 Task: Create a vector modern flyers brochure..
Action: Mouse pressed left at (399, 104)
Screenshot: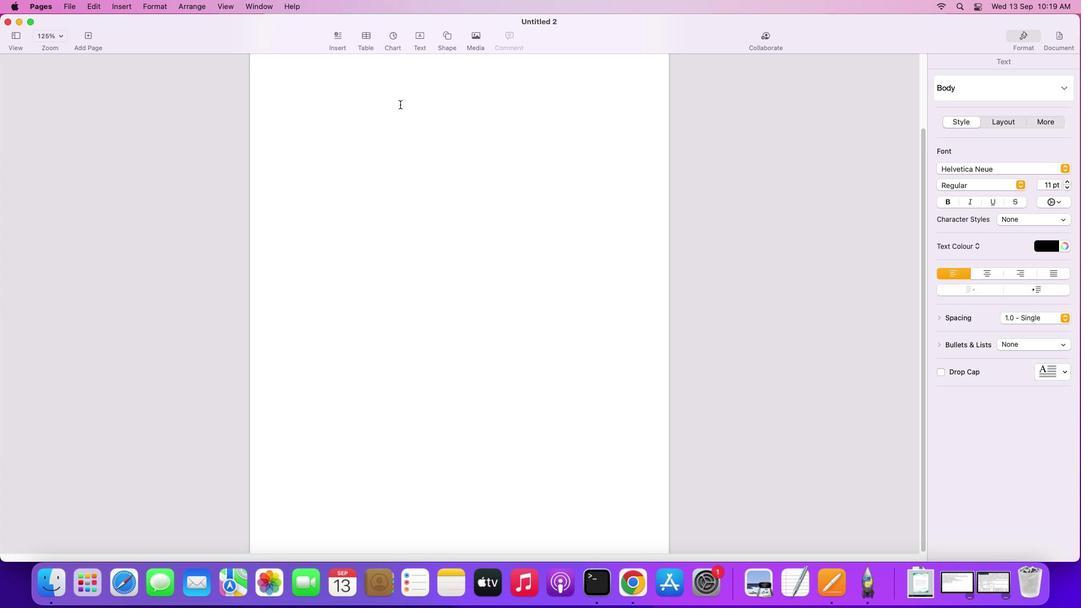 
Action: Mouse moved to (447, 35)
Screenshot: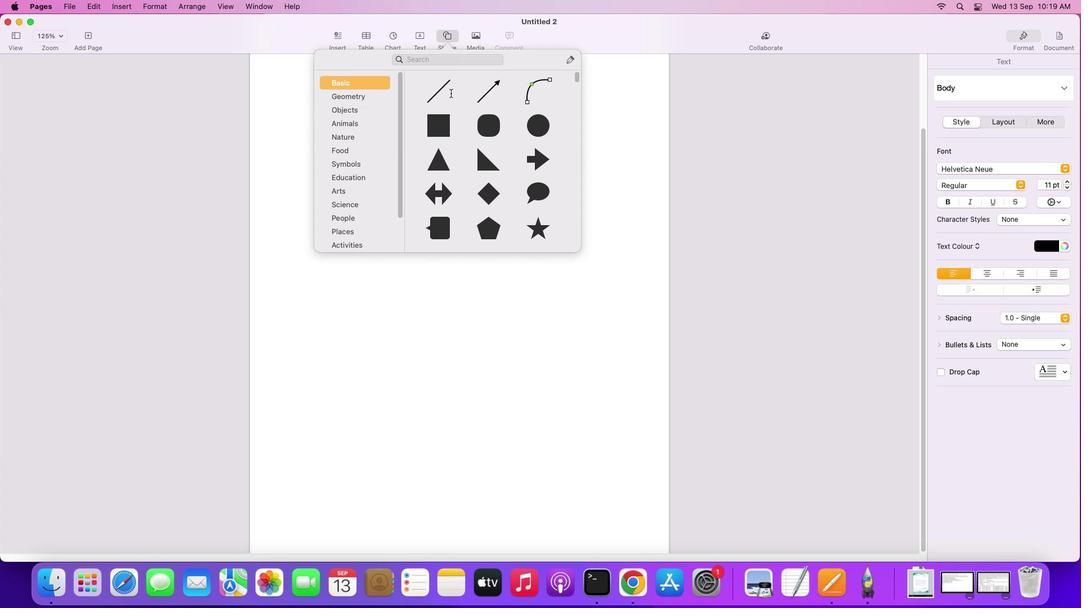 
Action: Mouse pressed left at (447, 35)
Screenshot: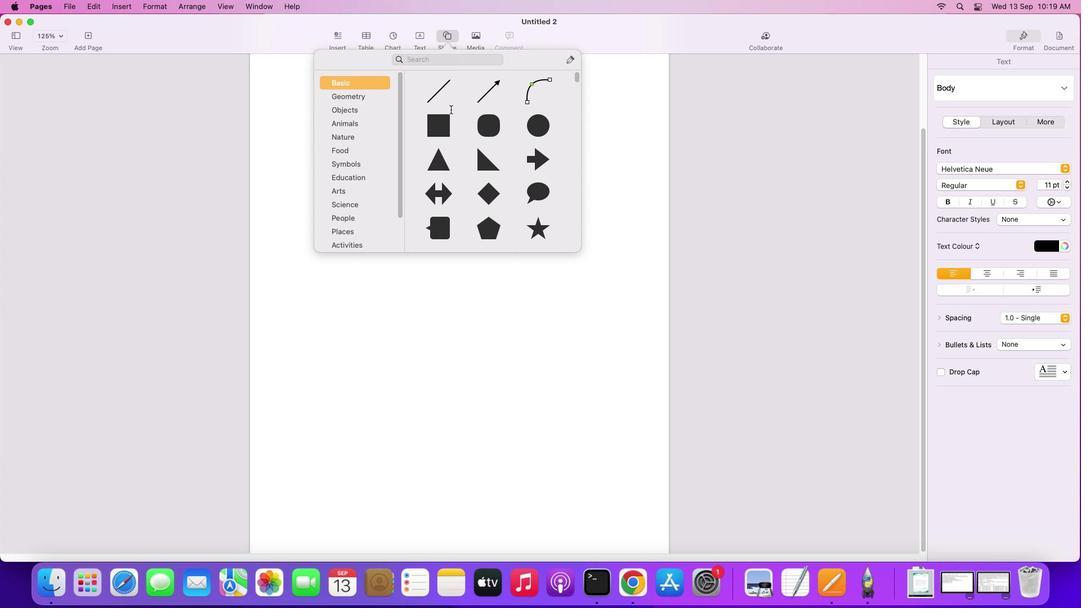 
Action: Mouse moved to (442, 129)
Screenshot: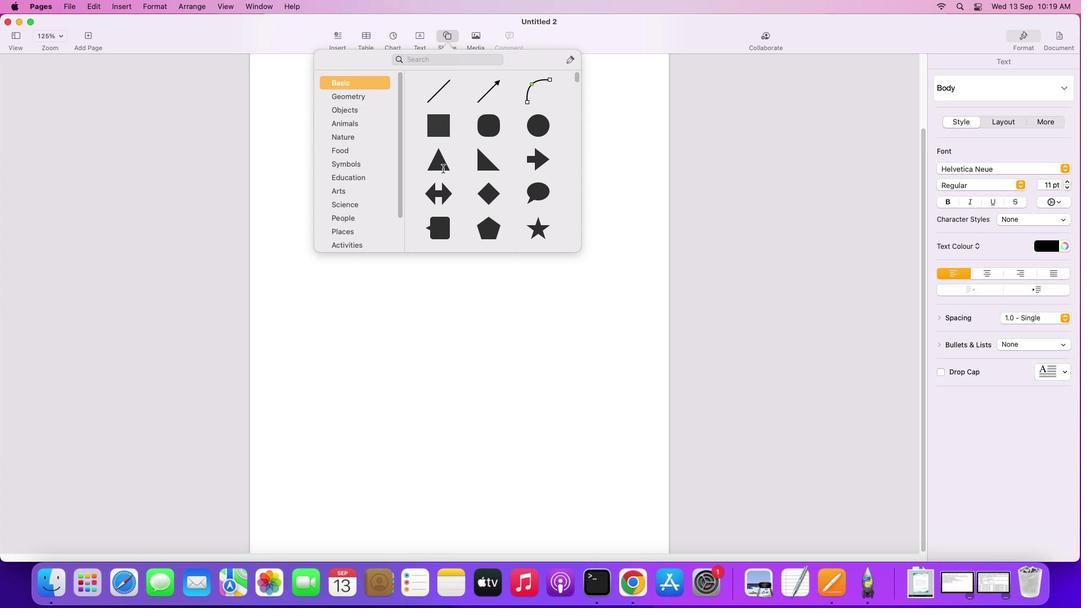 
Action: Mouse pressed left at (442, 129)
Screenshot: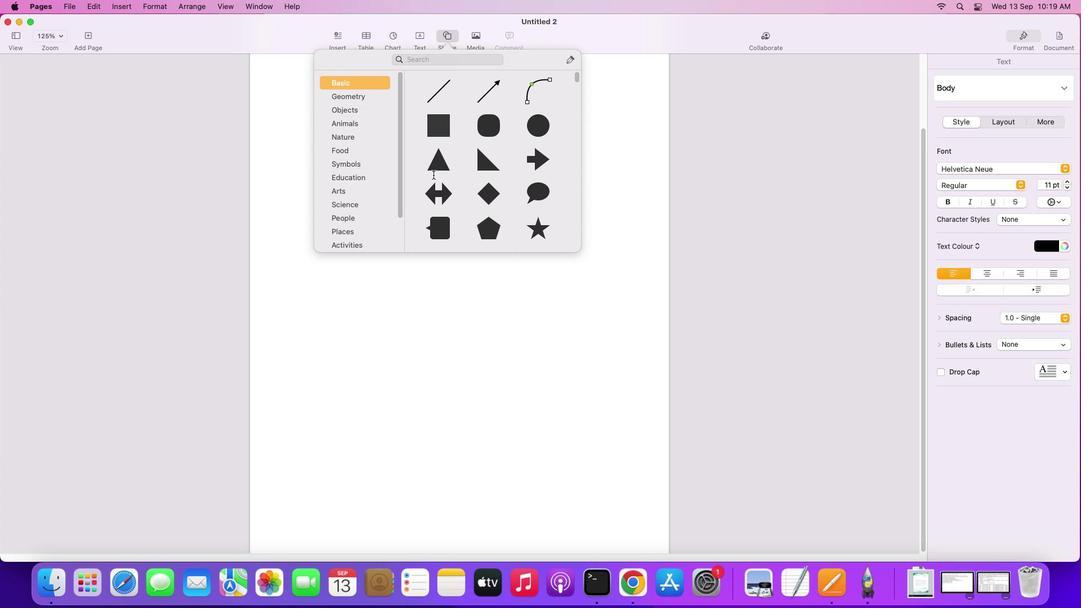 
Action: Mouse moved to (453, 292)
Screenshot: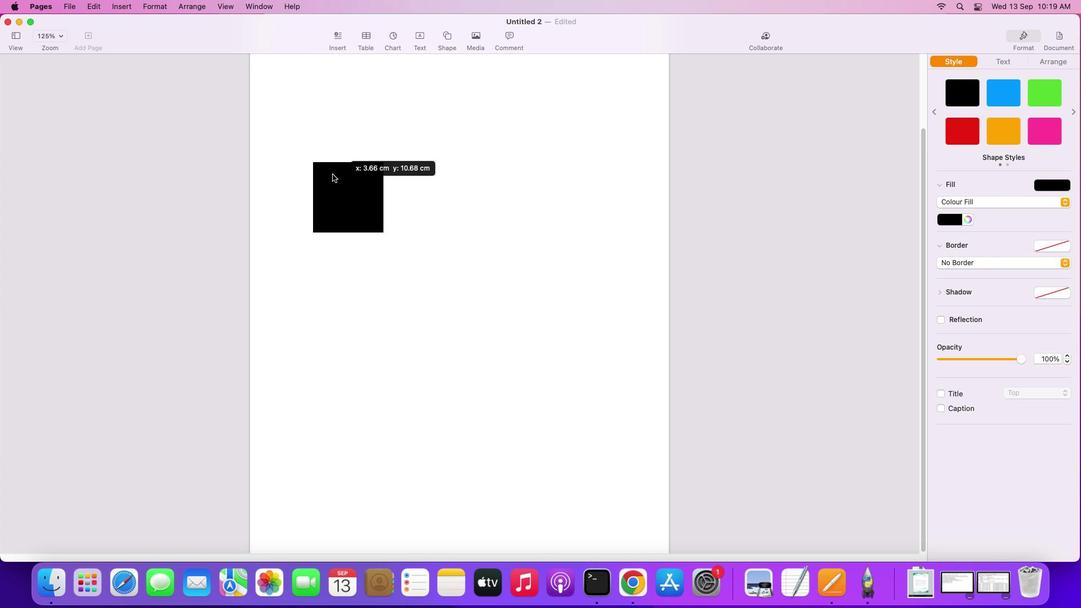 
Action: Mouse pressed left at (453, 292)
Screenshot: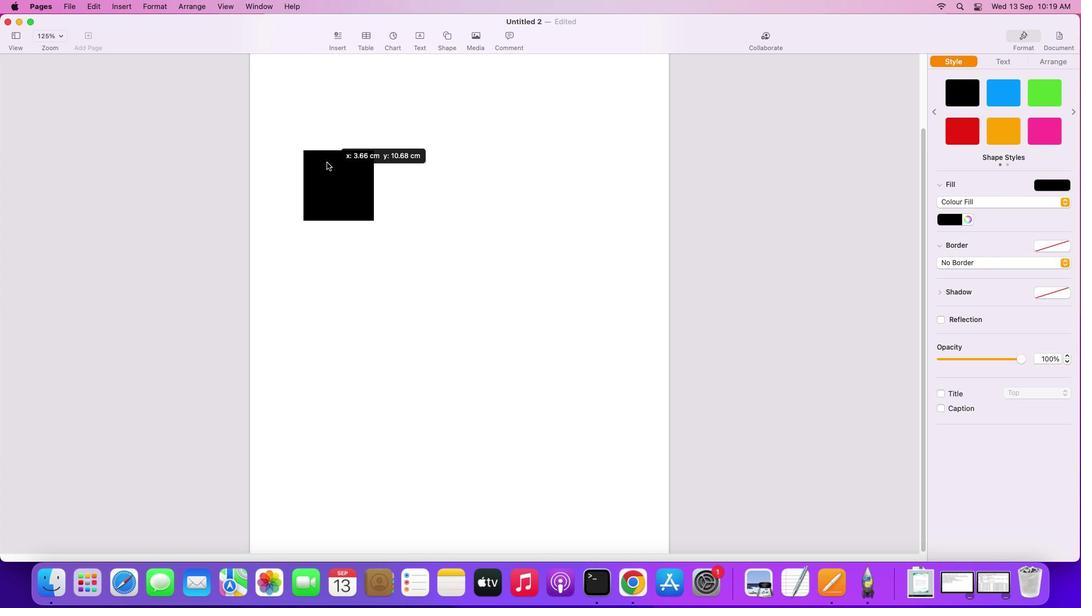 
Action: Mouse moved to (319, 117)
Screenshot: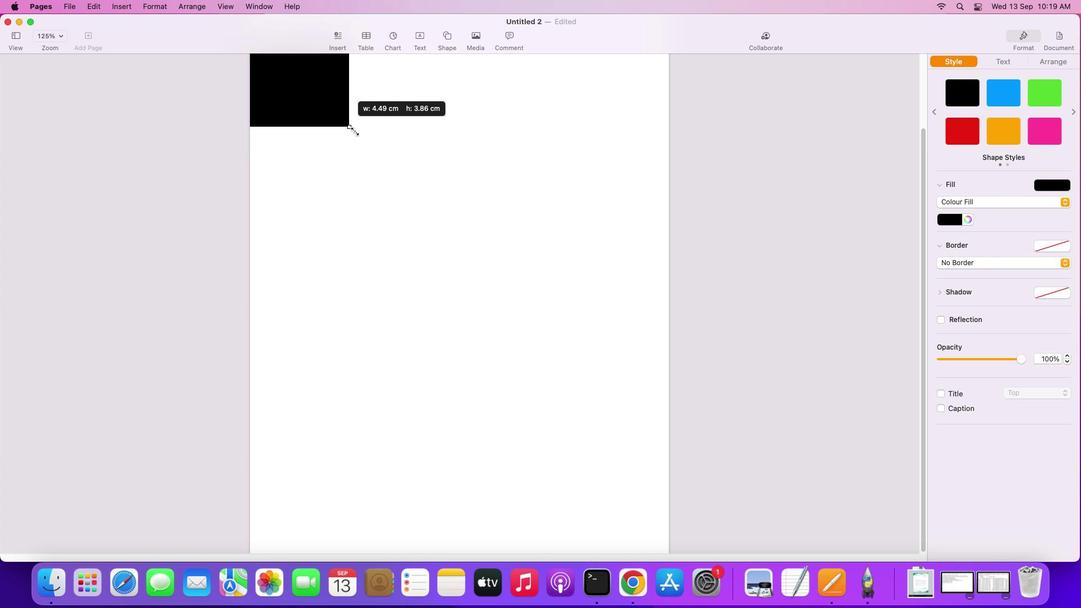 
Action: Mouse pressed left at (319, 117)
Screenshot: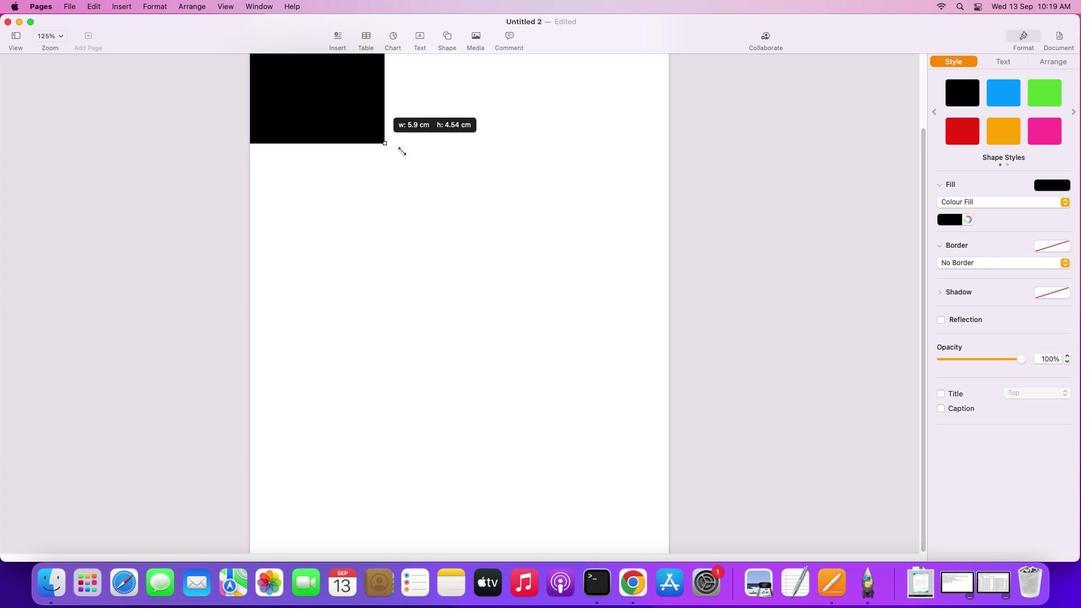 
Action: Mouse moved to (454, 450)
Screenshot: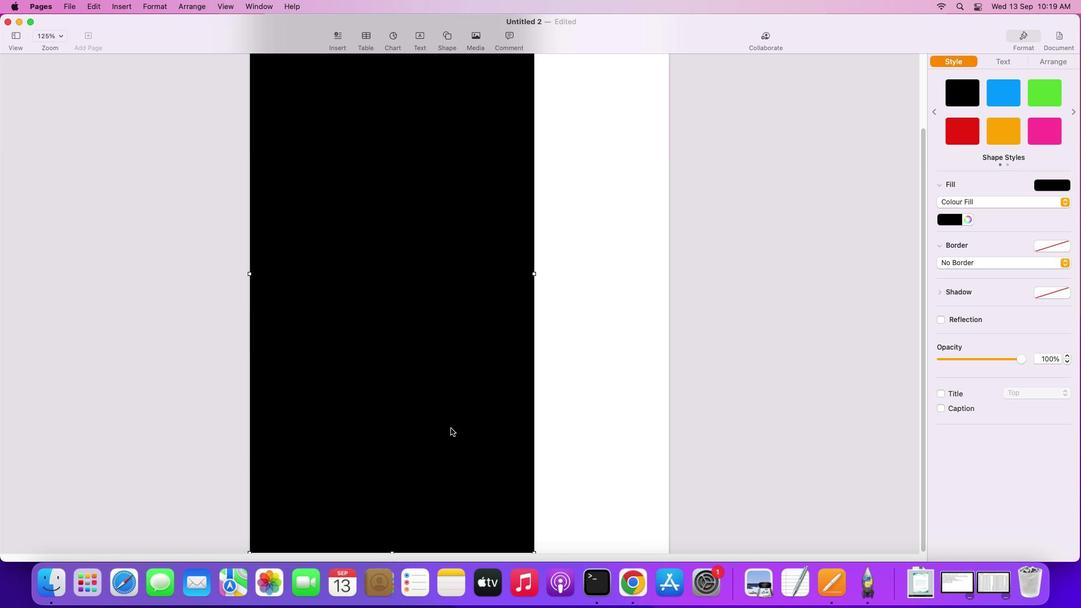 
Action: Mouse scrolled (454, 450) with delta (0, 0)
Screenshot: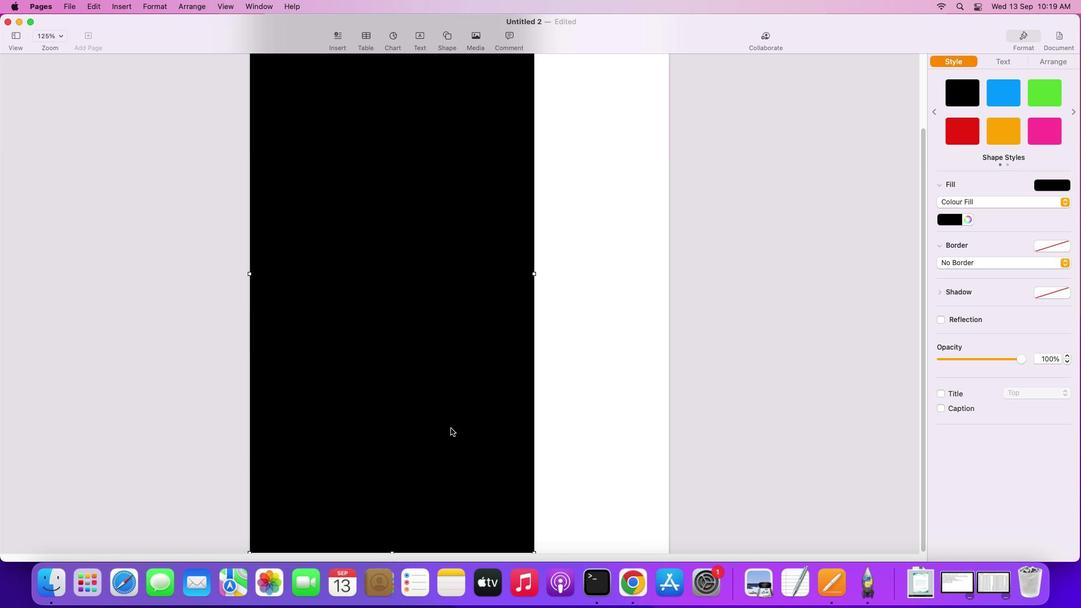 
Action: Mouse scrolled (454, 450) with delta (0, 0)
Screenshot: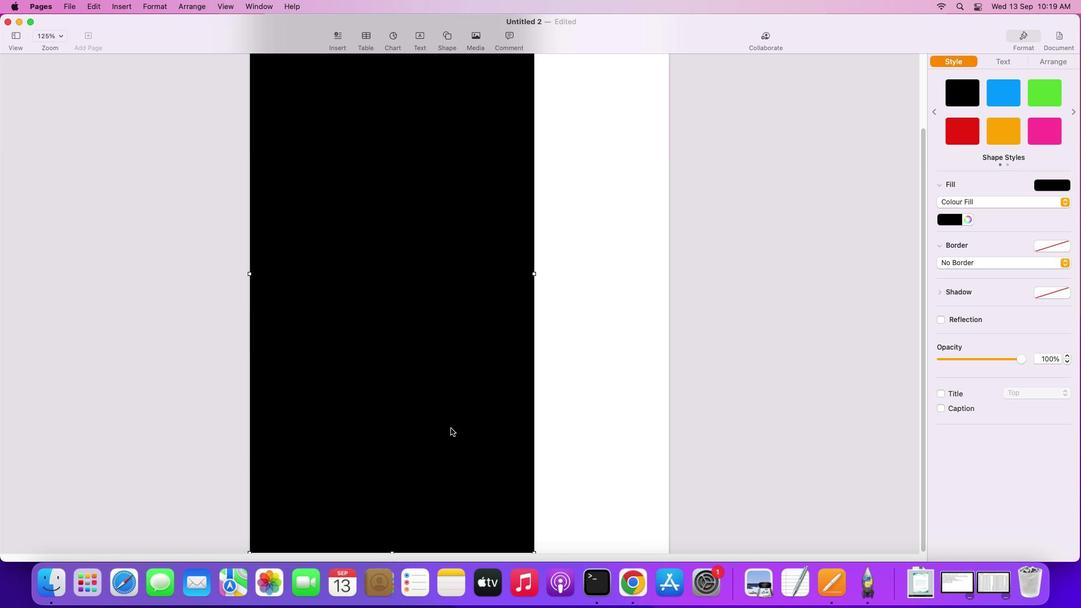 
Action: Mouse moved to (454, 450)
Screenshot: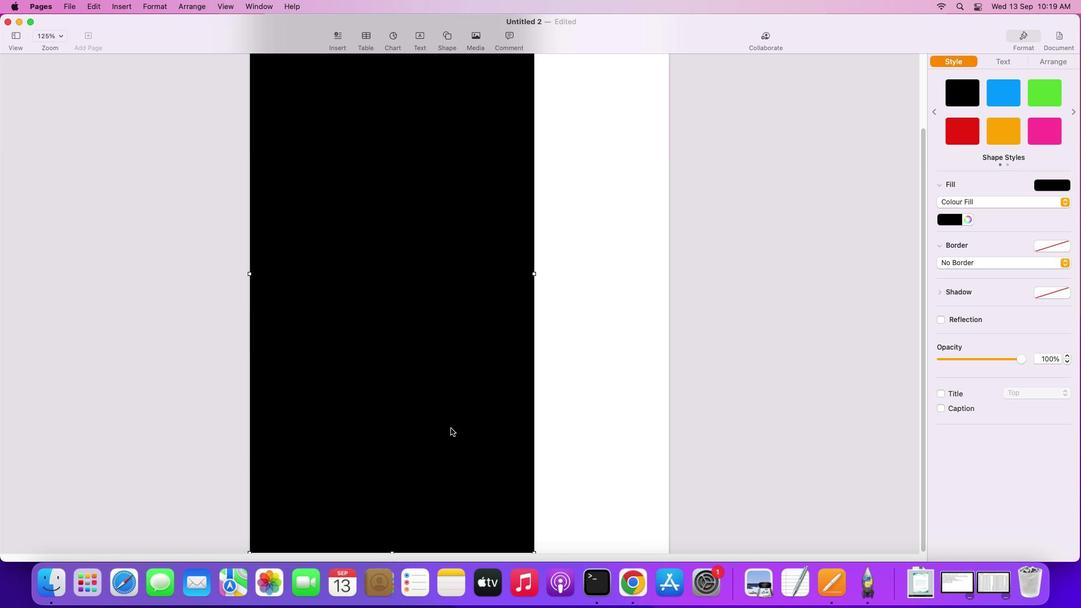 
Action: Mouse scrolled (454, 450) with delta (0, -2)
Screenshot: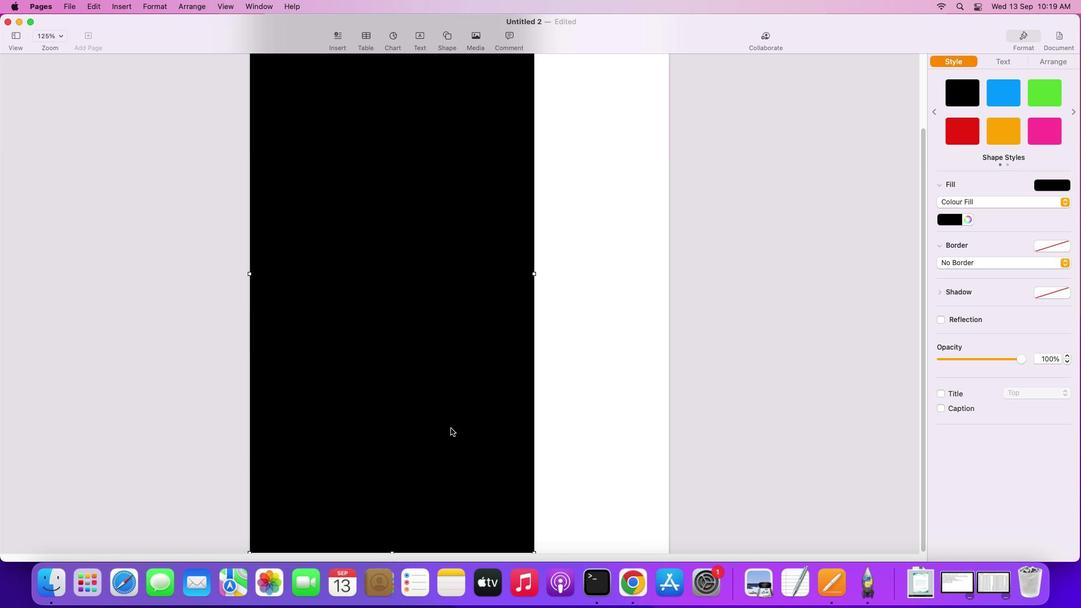 
Action: Mouse moved to (454, 448)
Screenshot: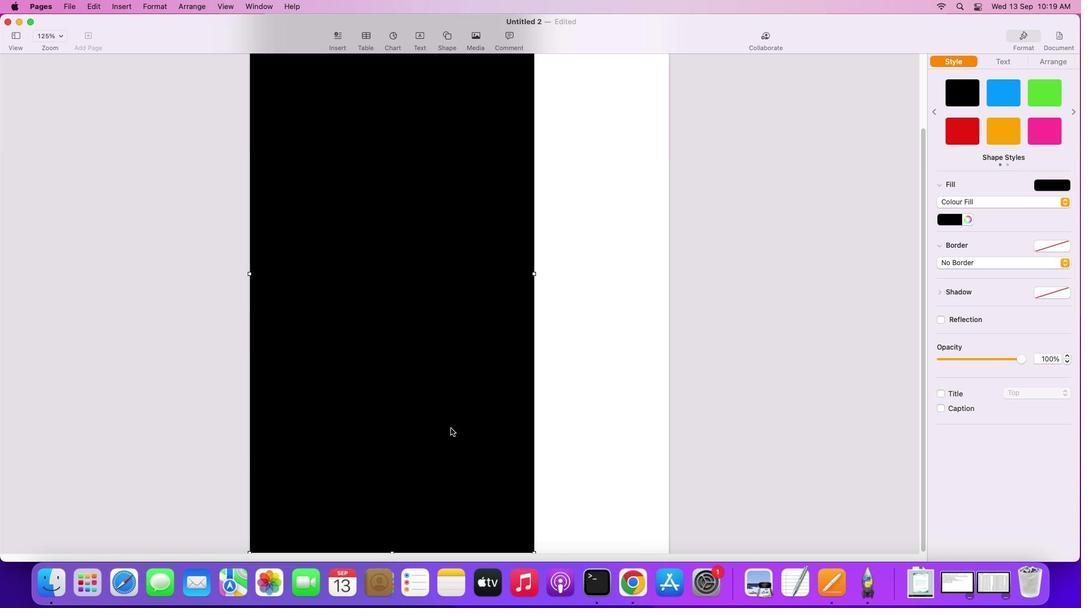 
Action: Mouse scrolled (454, 448) with delta (0, -2)
Screenshot: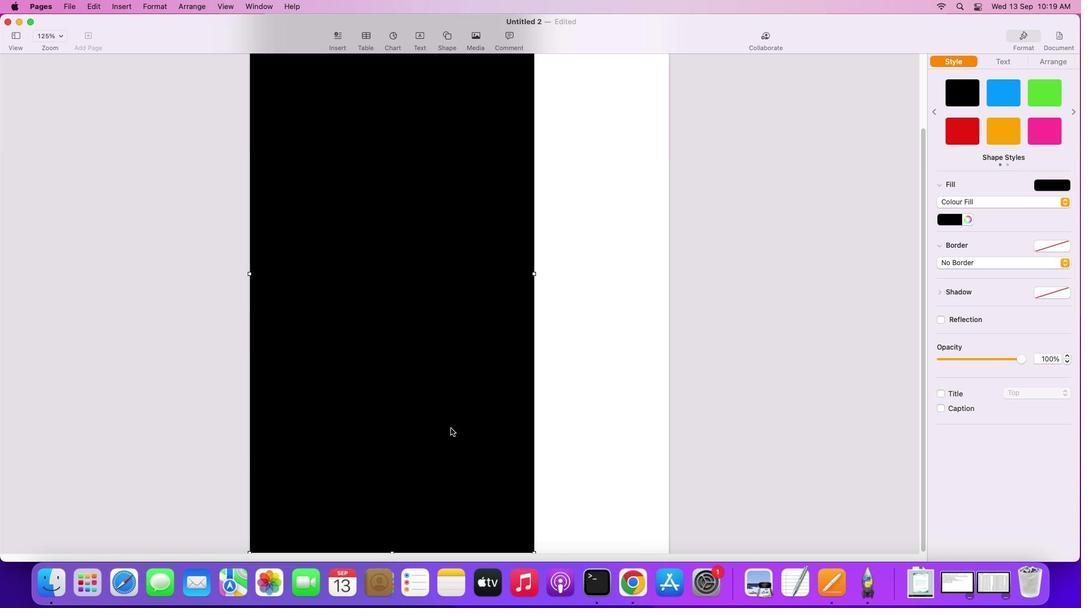 
Action: Mouse moved to (452, 442)
Screenshot: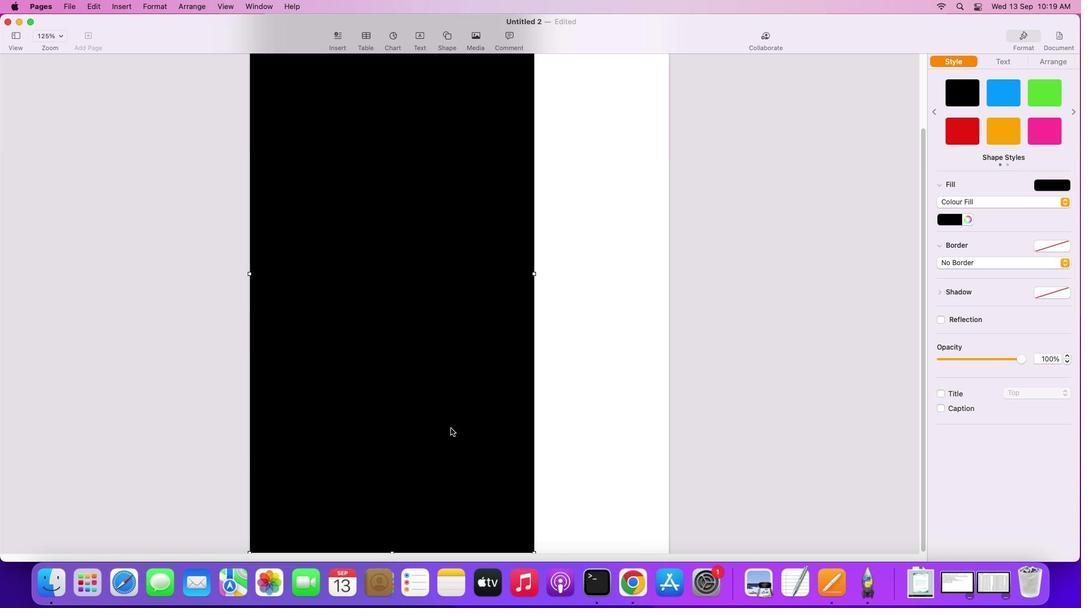 
Action: Mouse scrolled (452, 442) with delta (0, -3)
Screenshot: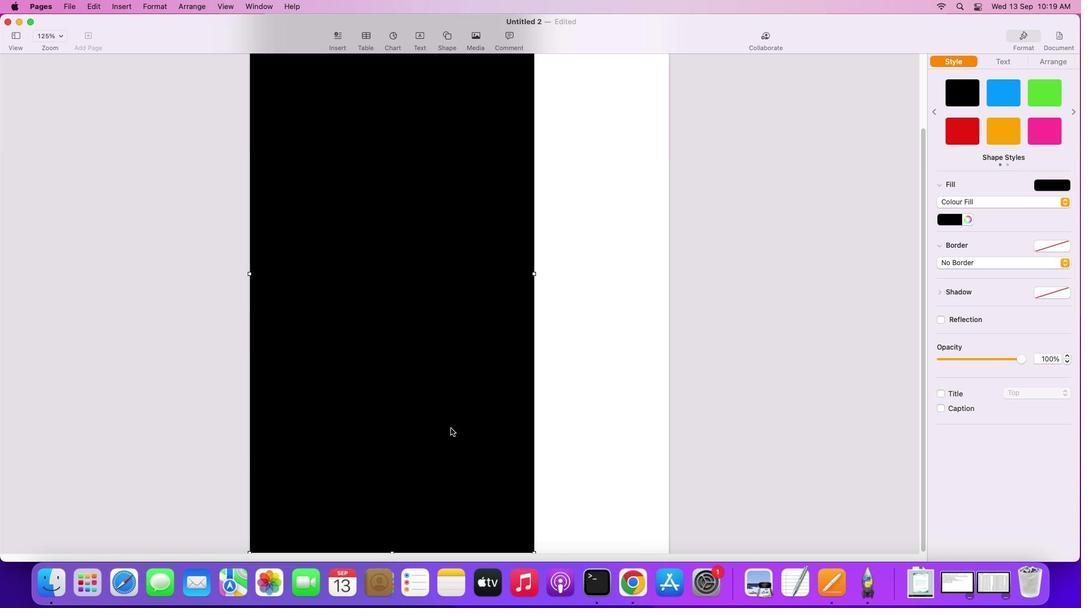 
Action: Mouse moved to (450, 428)
Screenshot: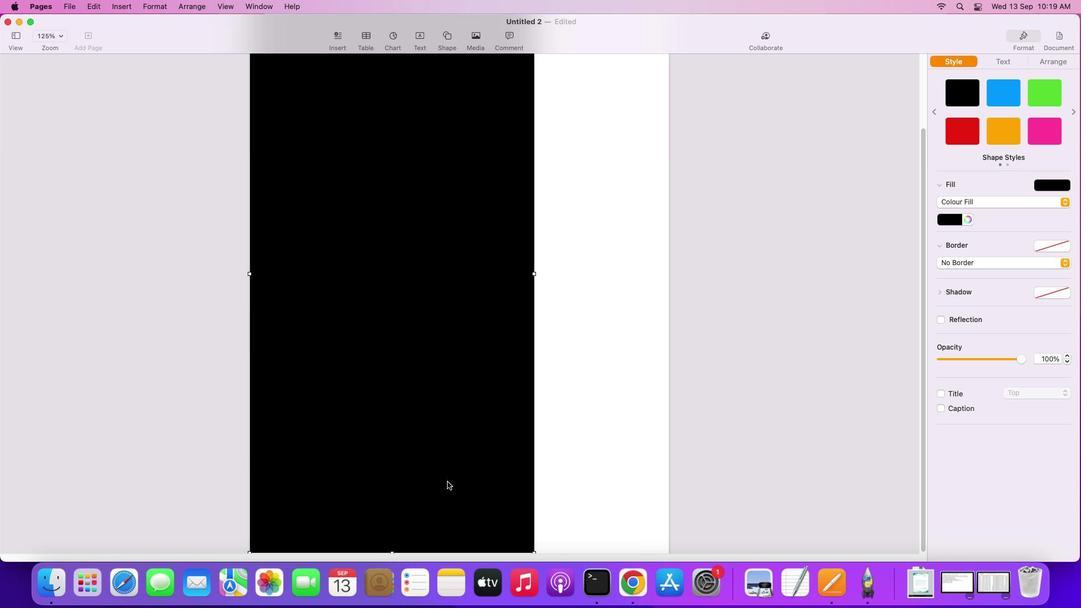 
Action: Mouse scrolled (450, 428) with delta (0, 0)
Screenshot: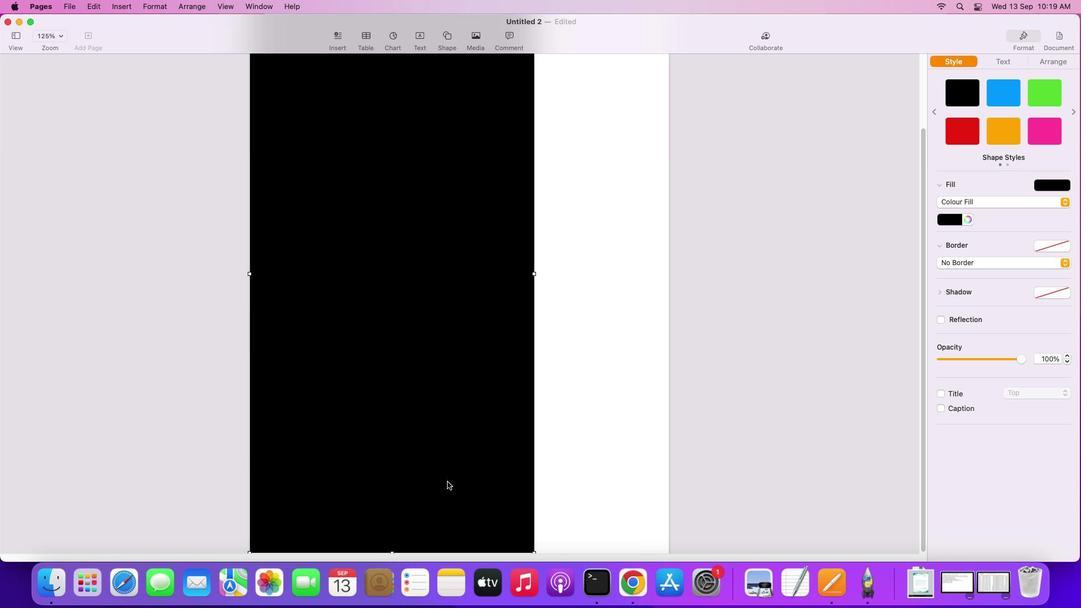 
Action: Mouse scrolled (450, 428) with delta (0, 0)
Screenshot: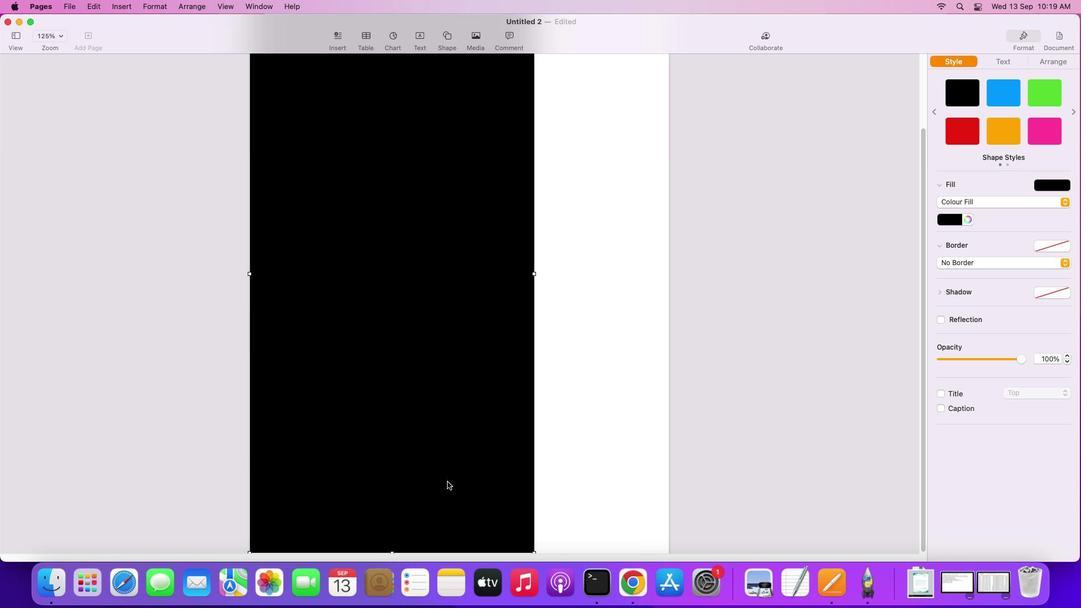 
Action: Mouse scrolled (450, 428) with delta (0, -2)
Screenshot: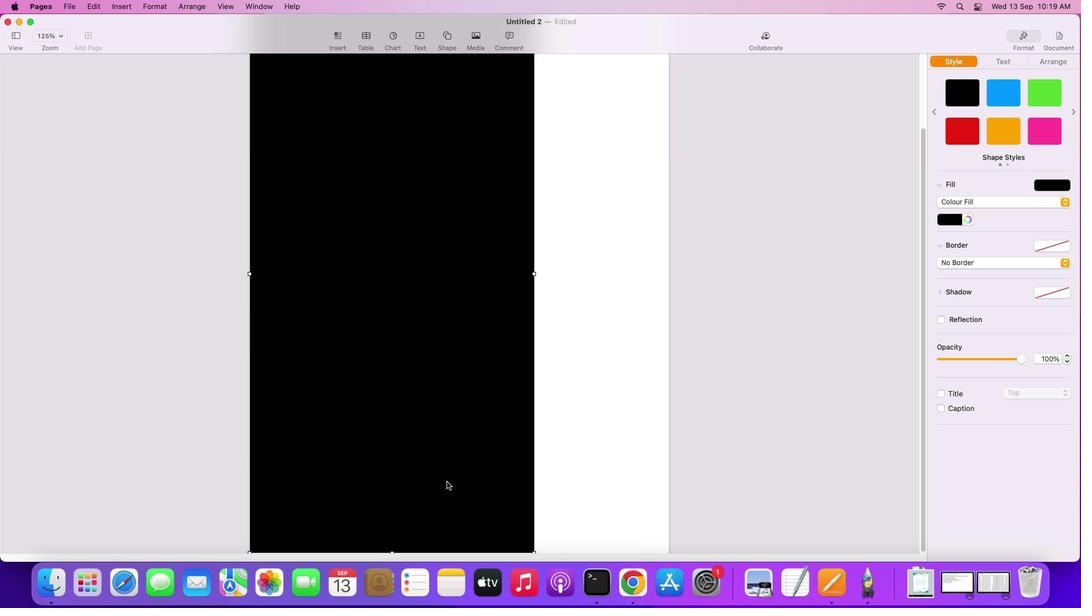 
Action: Mouse scrolled (450, 428) with delta (0, -2)
Screenshot: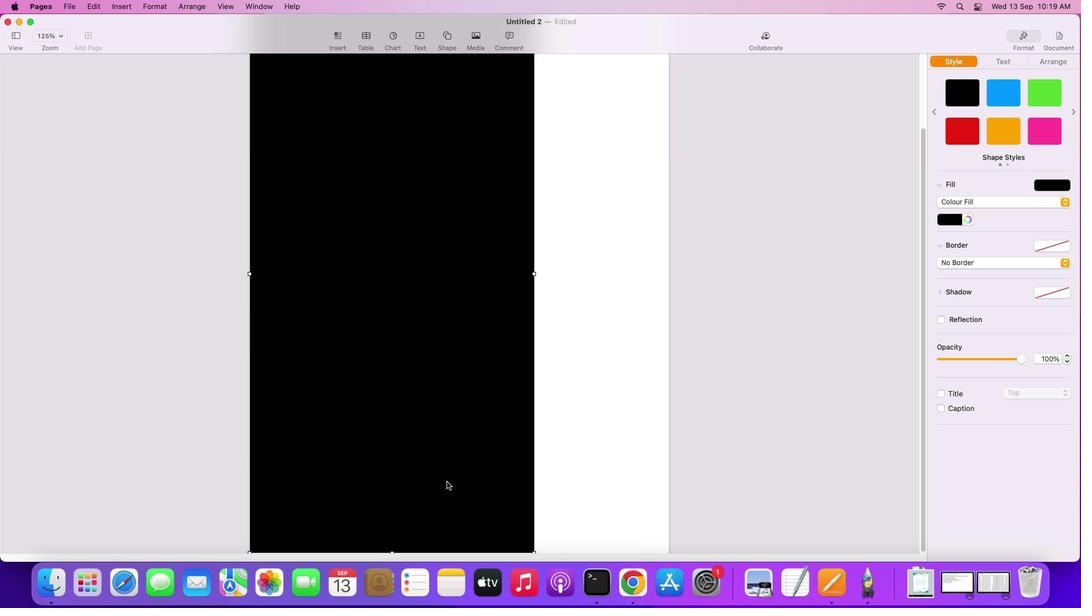 
Action: Mouse moved to (446, 480)
Screenshot: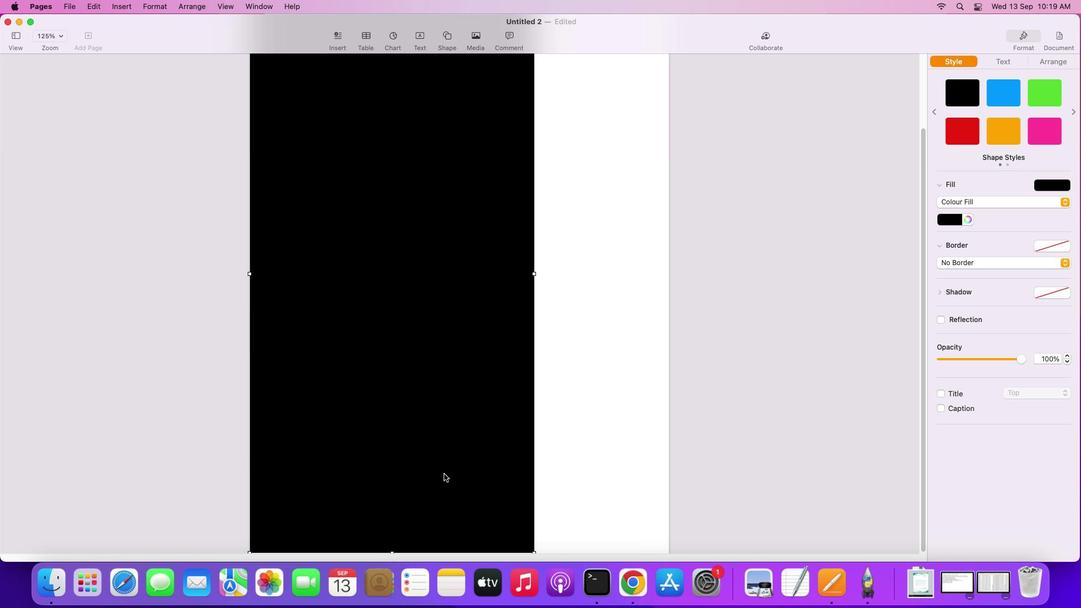 
Action: Mouse scrolled (446, 480) with delta (0, 0)
Screenshot: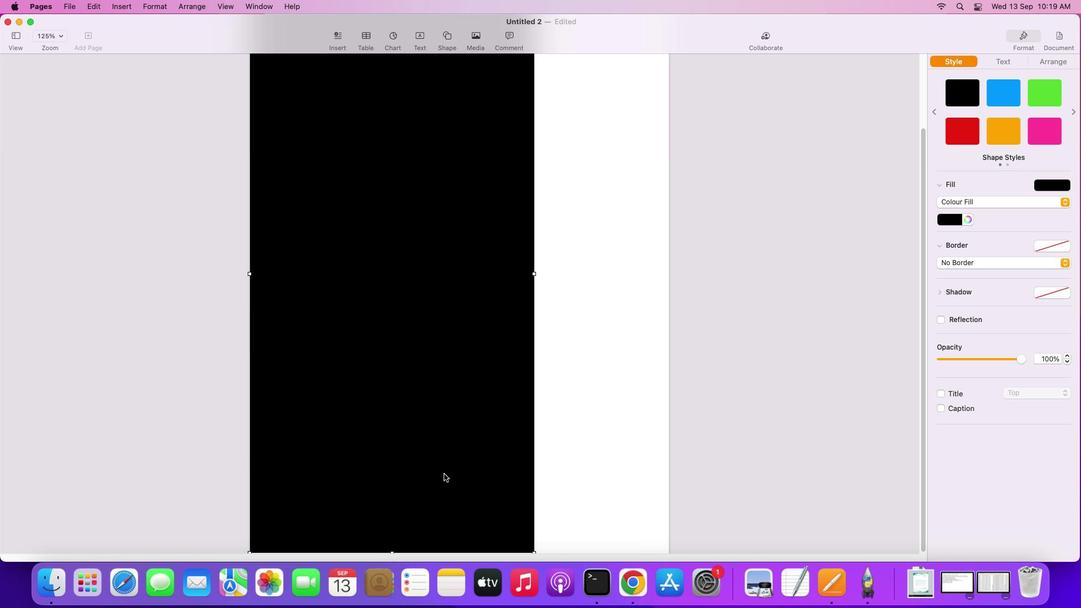 
Action: Mouse moved to (446, 479)
Screenshot: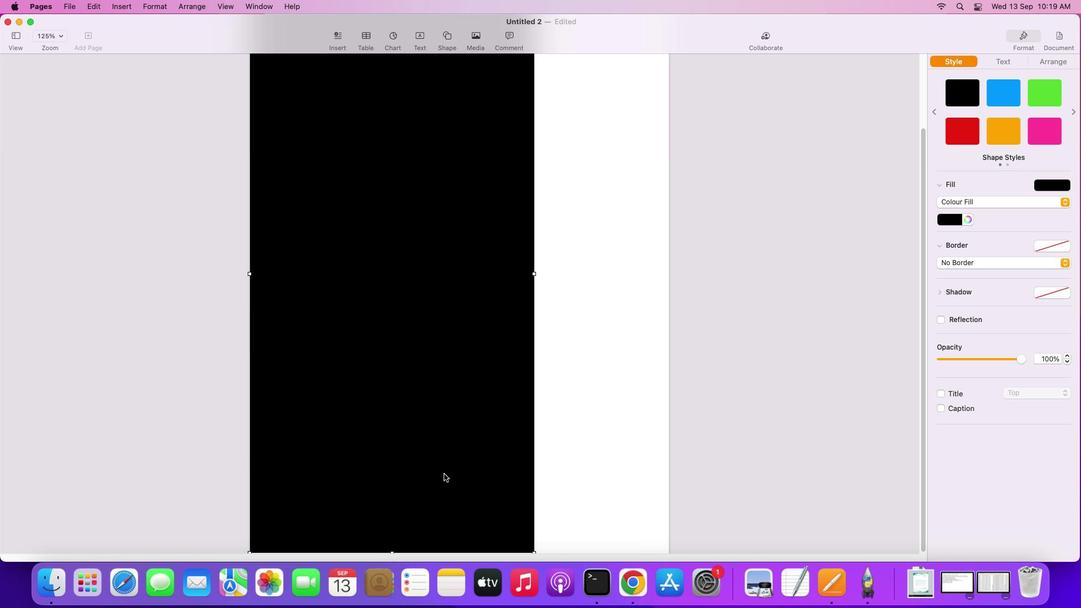 
Action: Mouse scrolled (446, 479) with delta (0, 0)
Screenshot: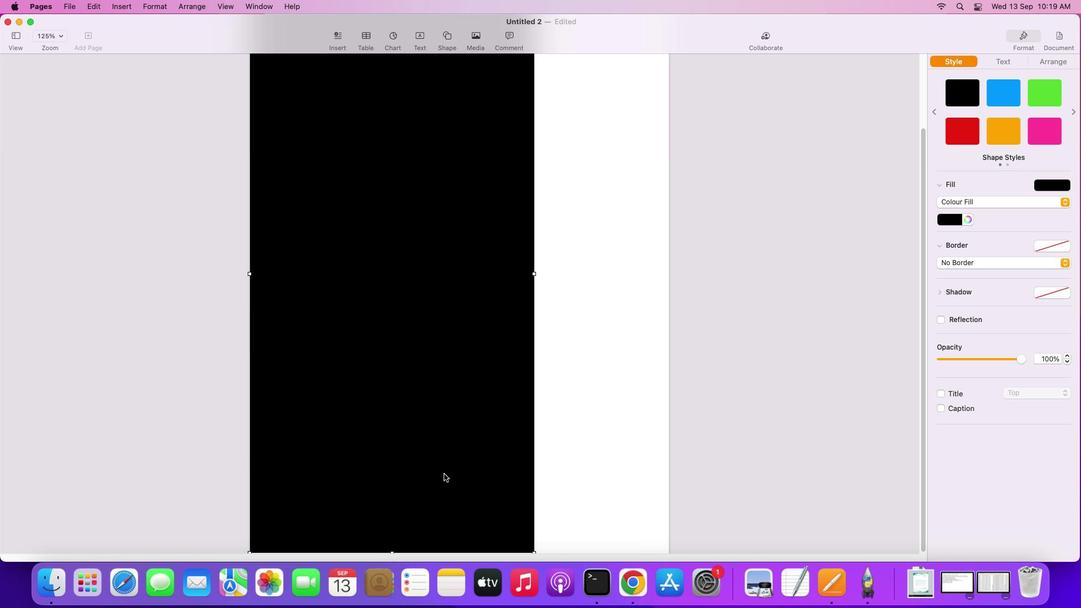 
Action: Mouse moved to (446, 479)
Screenshot: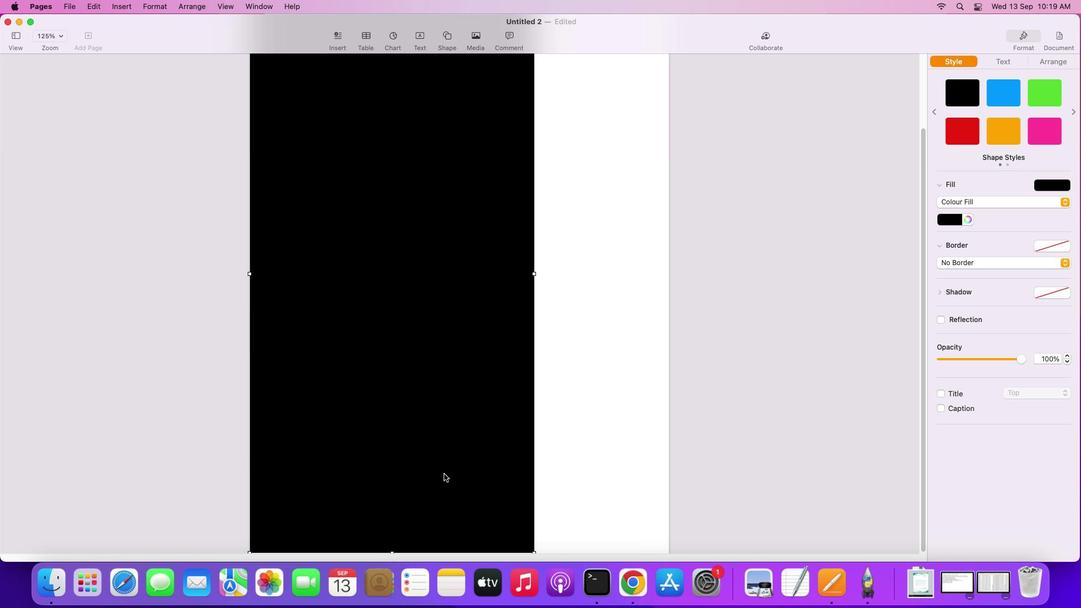 
Action: Mouse scrolled (446, 479) with delta (0, -1)
Screenshot: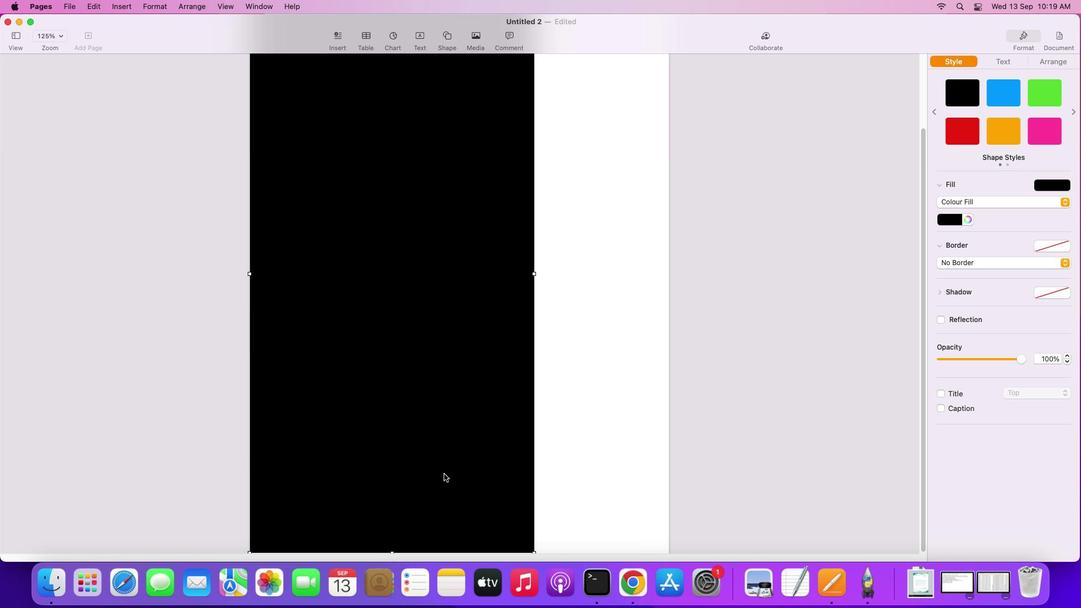 
Action: Mouse moved to (446, 478)
Screenshot: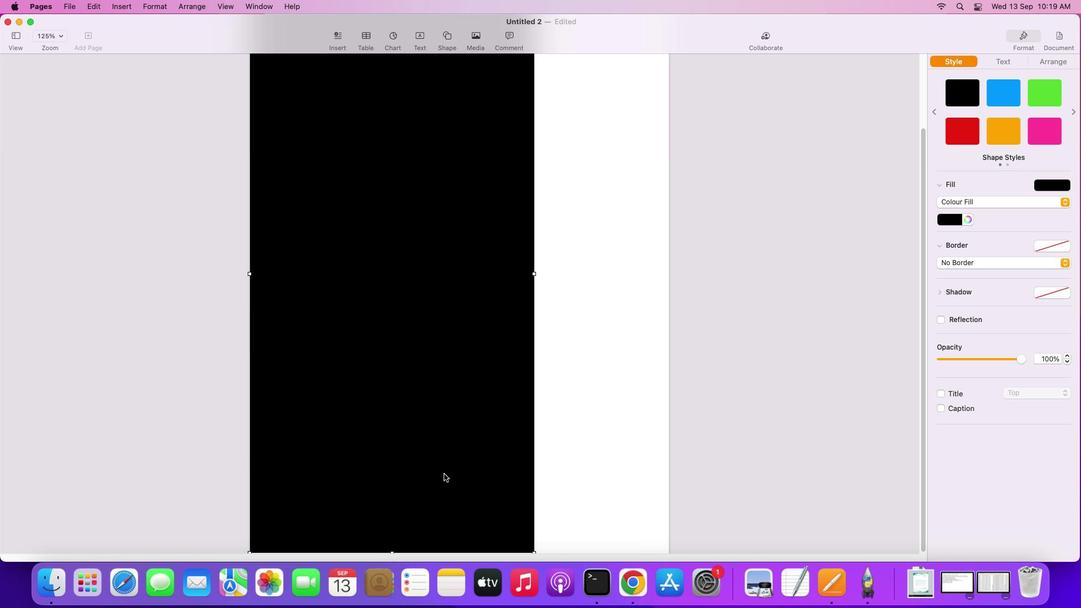 
Action: Mouse scrolled (446, 478) with delta (0, -2)
Screenshot: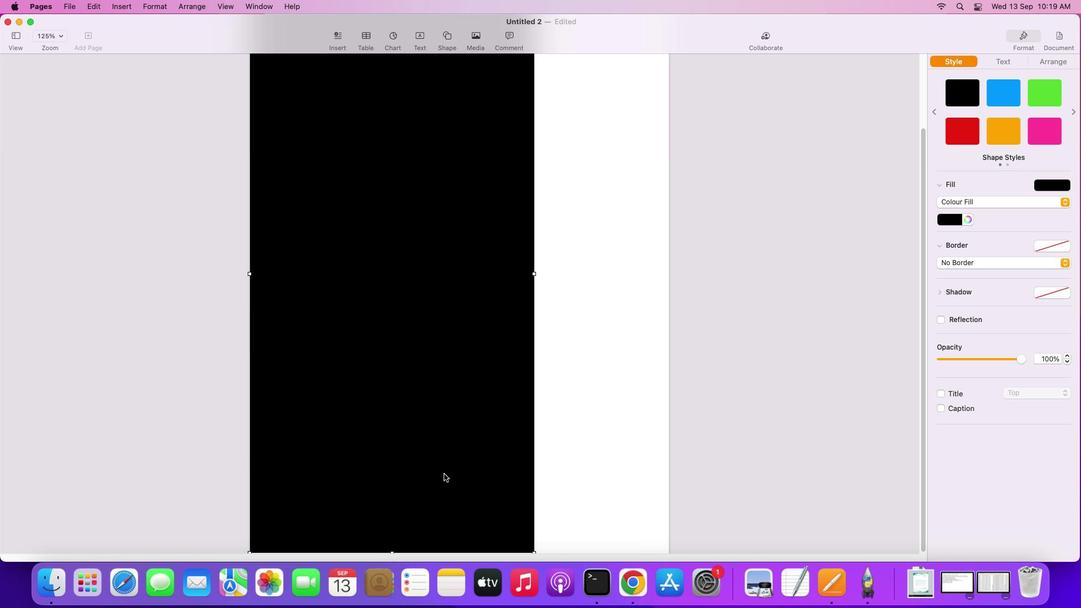 
Action: Mouse moved to (445, 478)
Screenshot: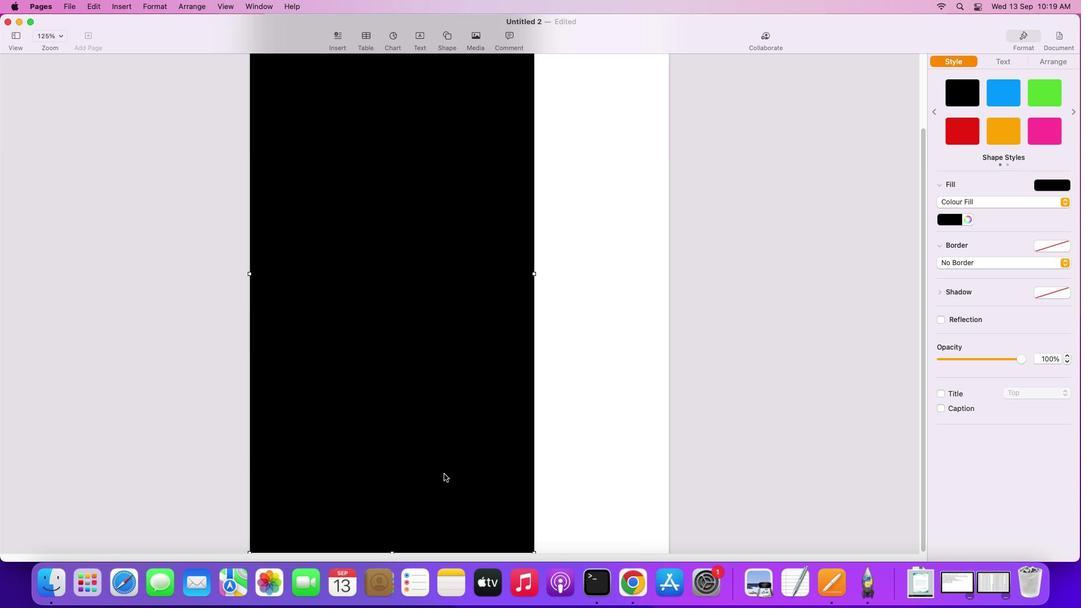
Action: Mouse scrolled (445, 478) with delta (0, -3)
Screenshot: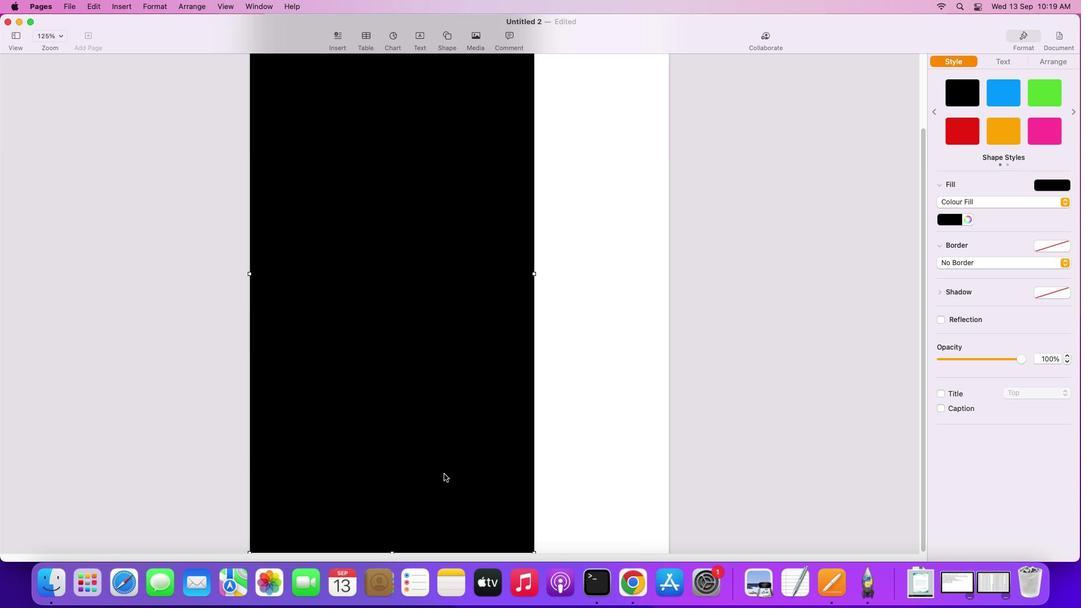 
Action: Mouse moved to (444, 474)
Screenshot: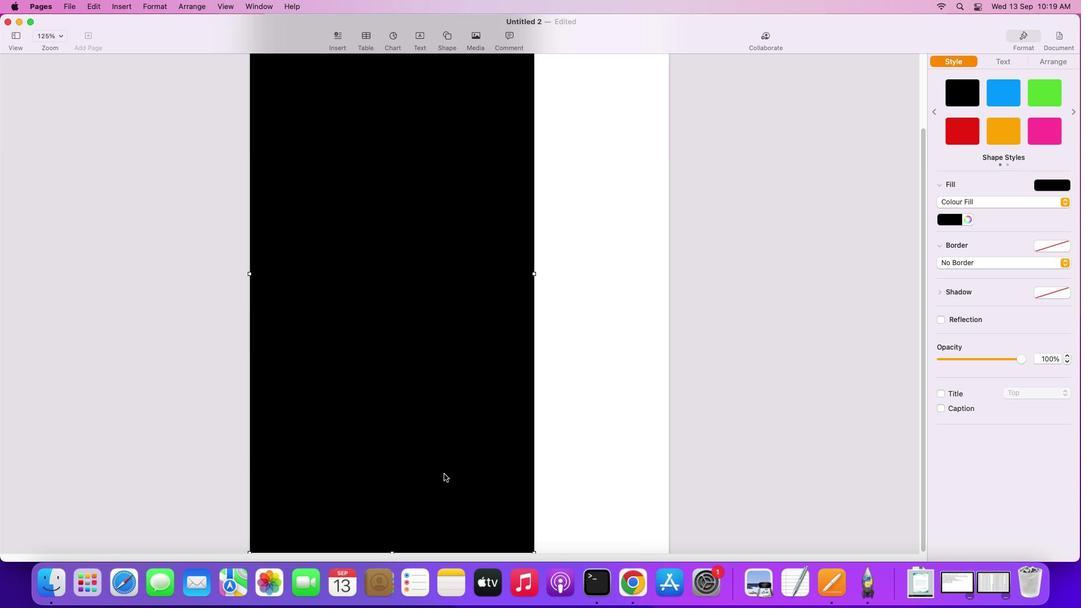 
Action: Mouse scrolled (444, 474) with delta (0, -3)
Screenshot: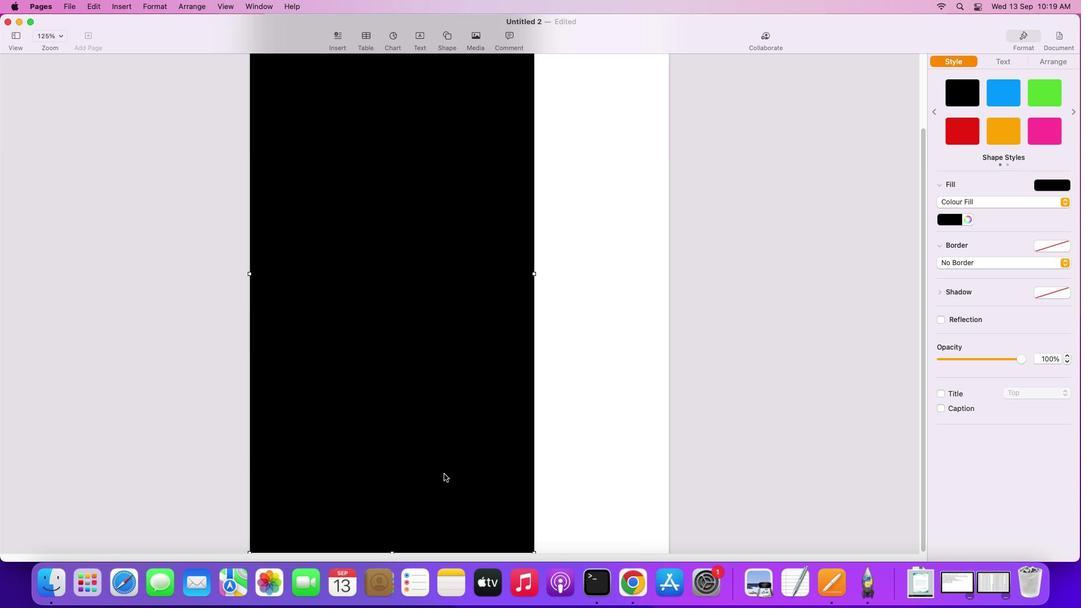 
Action: Mouse moved to (444, 473)
Screenshot: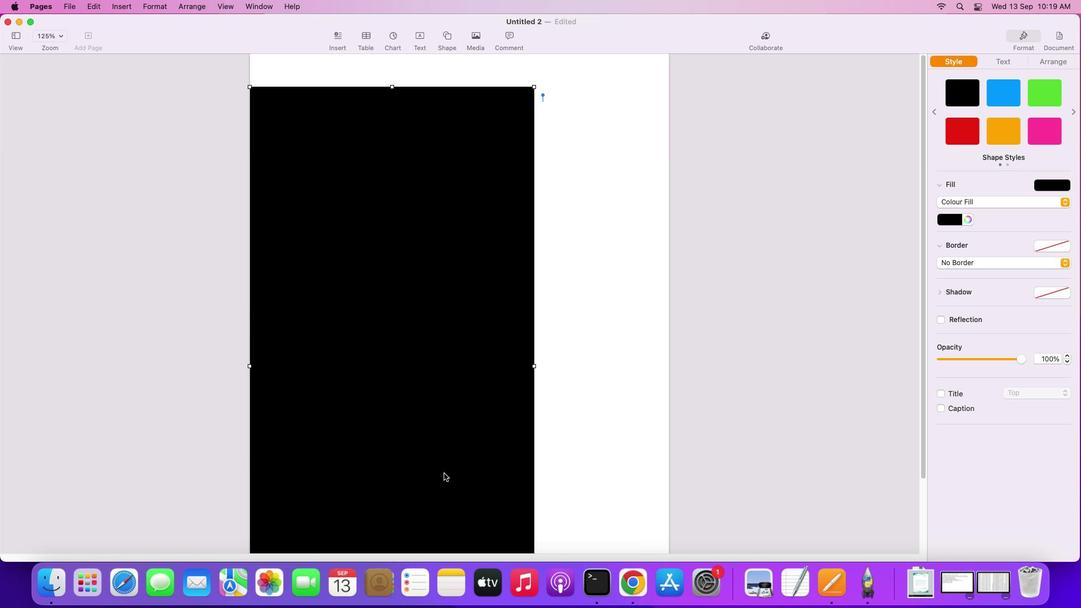
Action: Mouse scrolled (444, 473) with delta (0, 0)
Screenshot: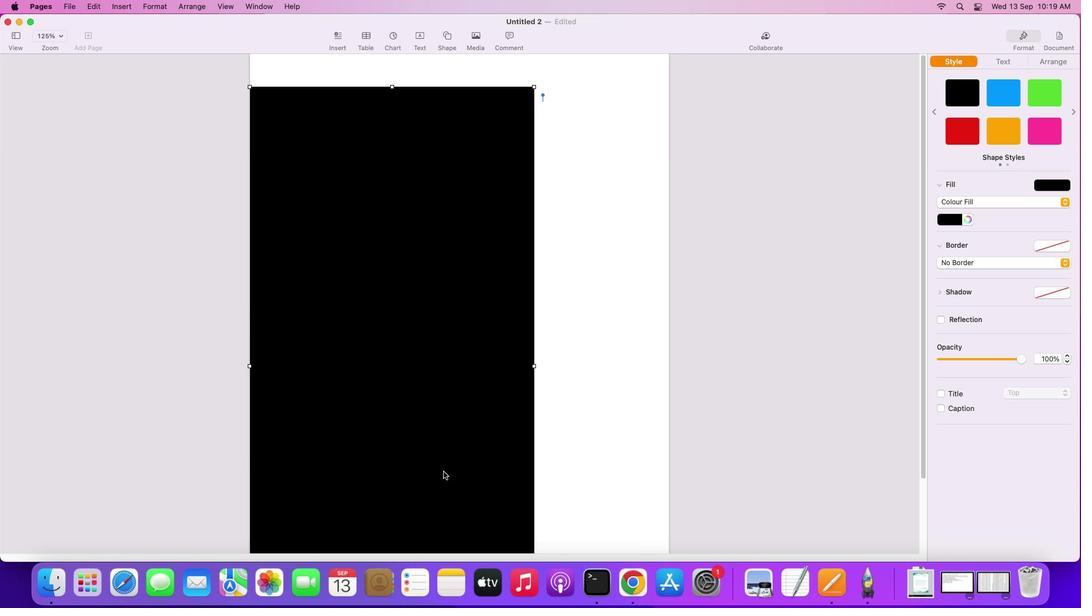 
Action: Mouse scrolled (444, 473) with delta (0, 0)
Screenshot: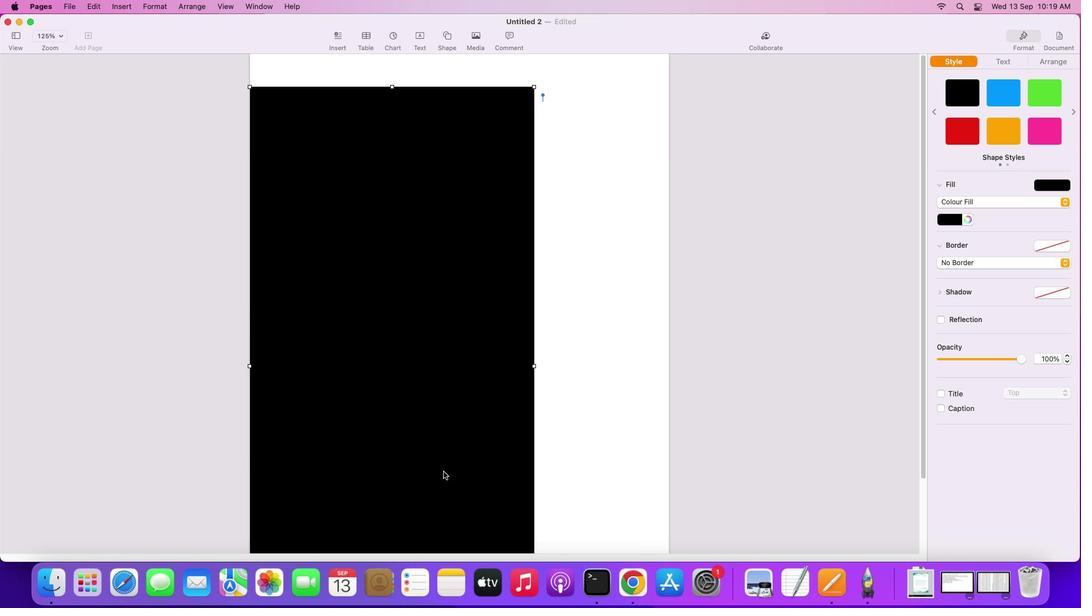 
Action: Mouse scrolled (444, 473) with delta (0, 2)
Screenshot: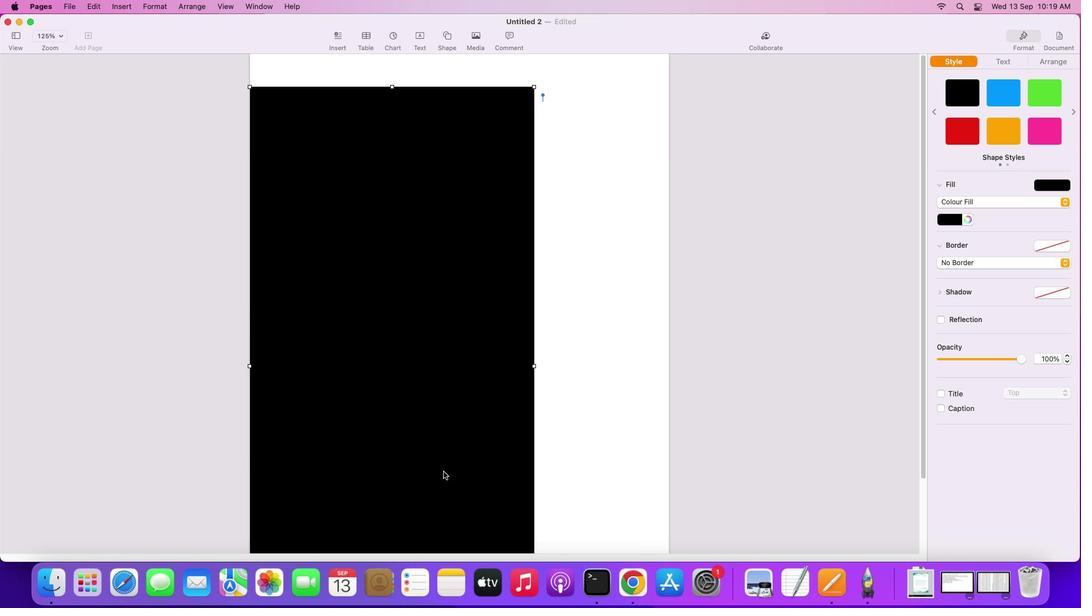 
Action: Mouse scrolled (444, 473) with delta (0, 2)
Screenshot: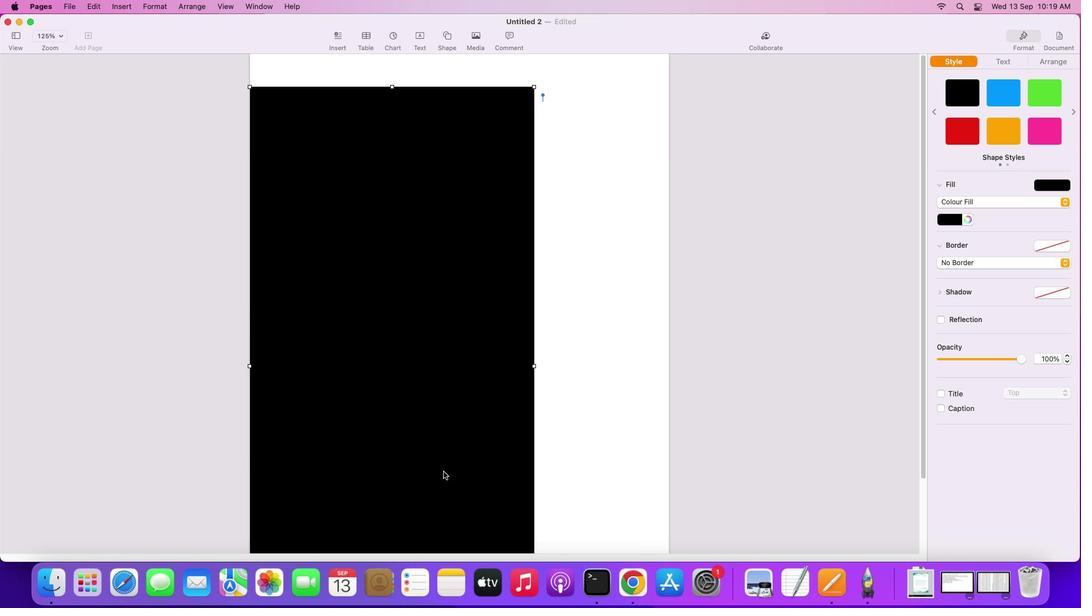
Action: Mouse scrolled (444, 473) with delta (0, 3)
Screenshot: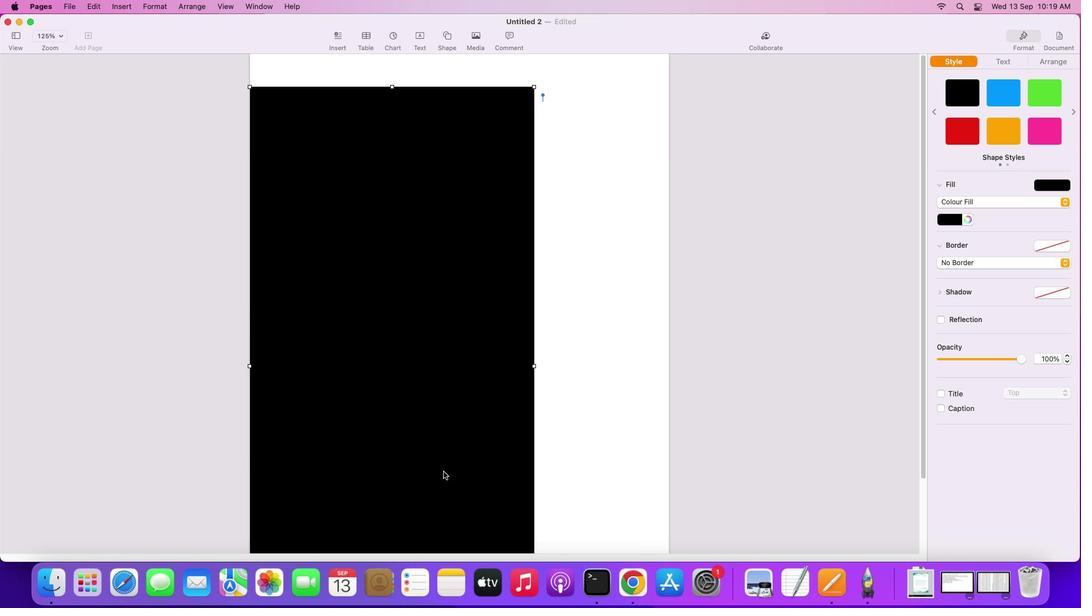 
Action: Mouse scrolled (444, 473) with delta (0, 0)
Screenshot: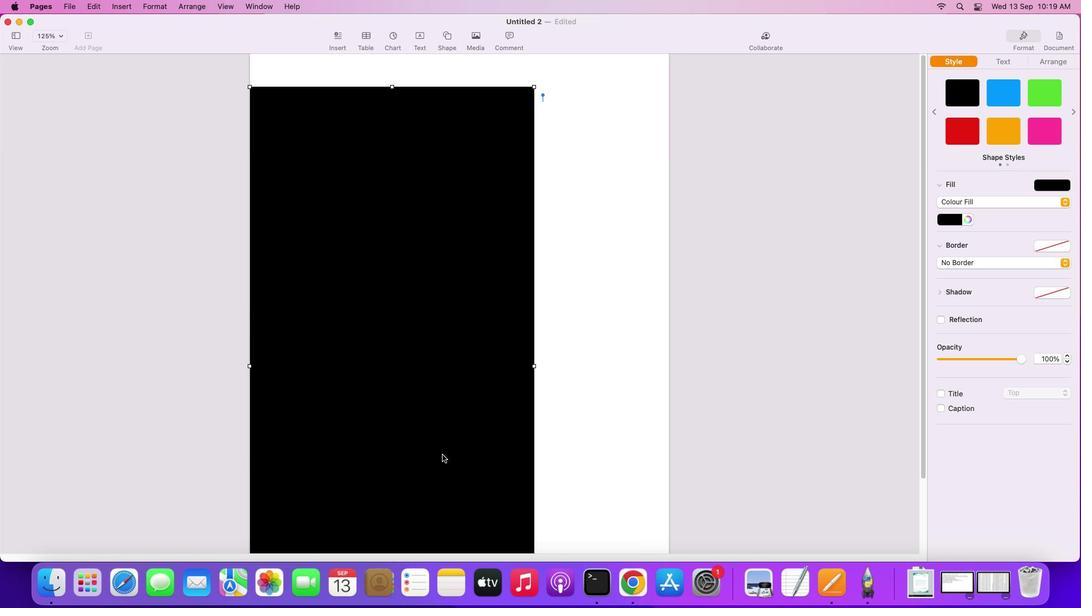 
Action: Mouse scrolled (444, 473) with delta (0, 0)
Screenshot: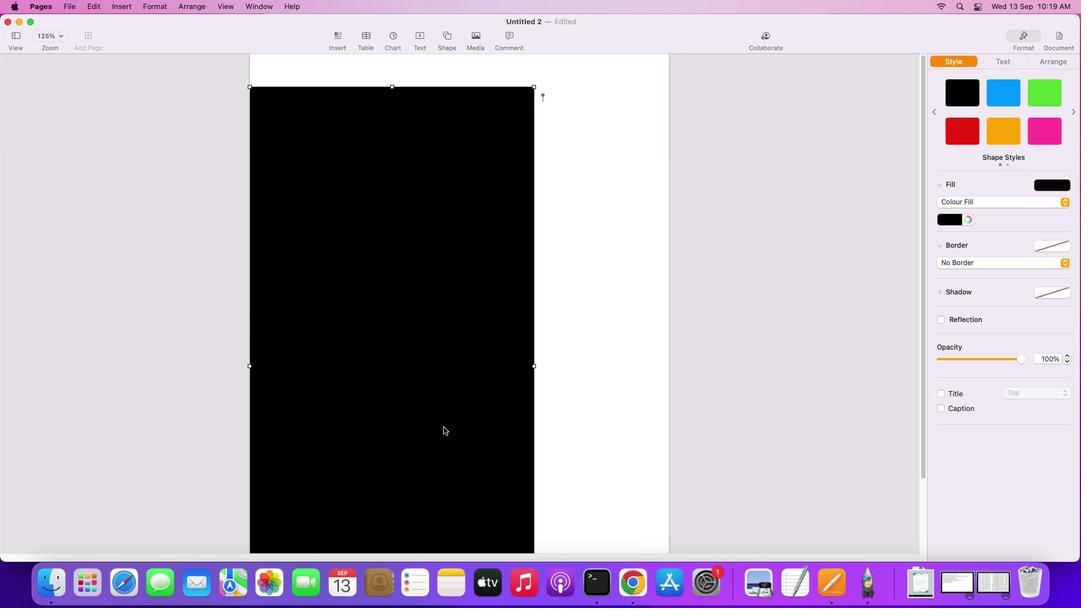 
Action: Mouse scrolled (444, 473) with delta (0, 2)
Screenshot: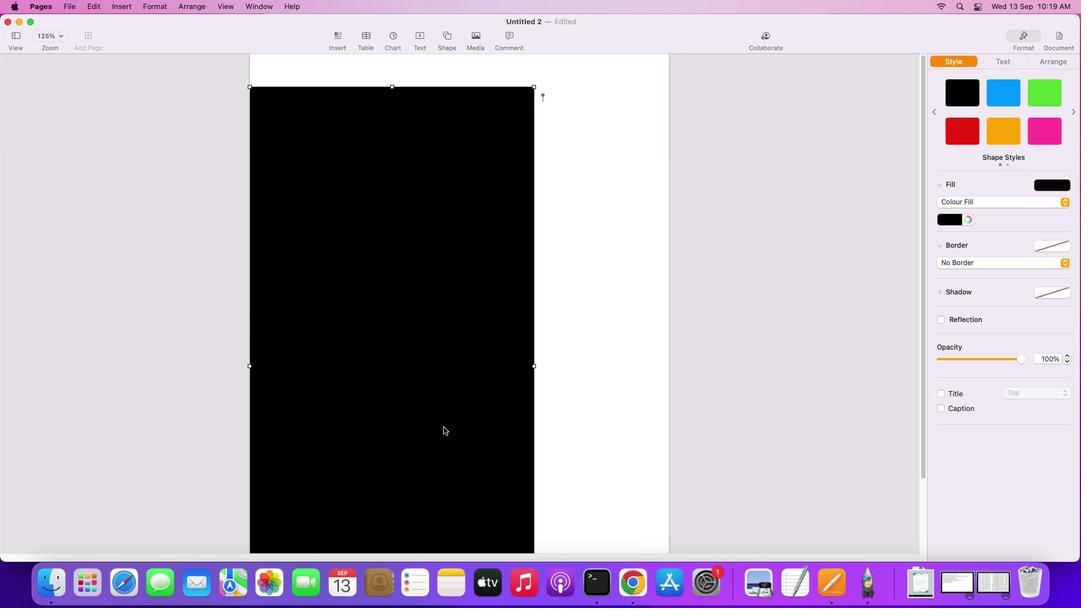 
Action: Mouse moved to (444, 473)
Screenshot: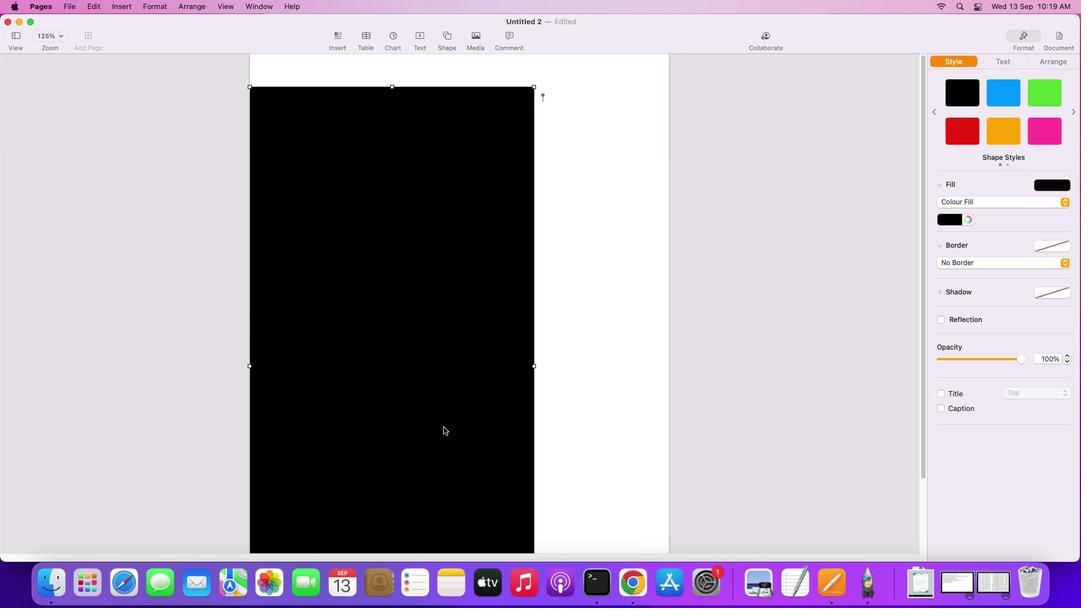 
Action: Mouse scrolled (444, 473) with delta (0, 2)
Screenshot: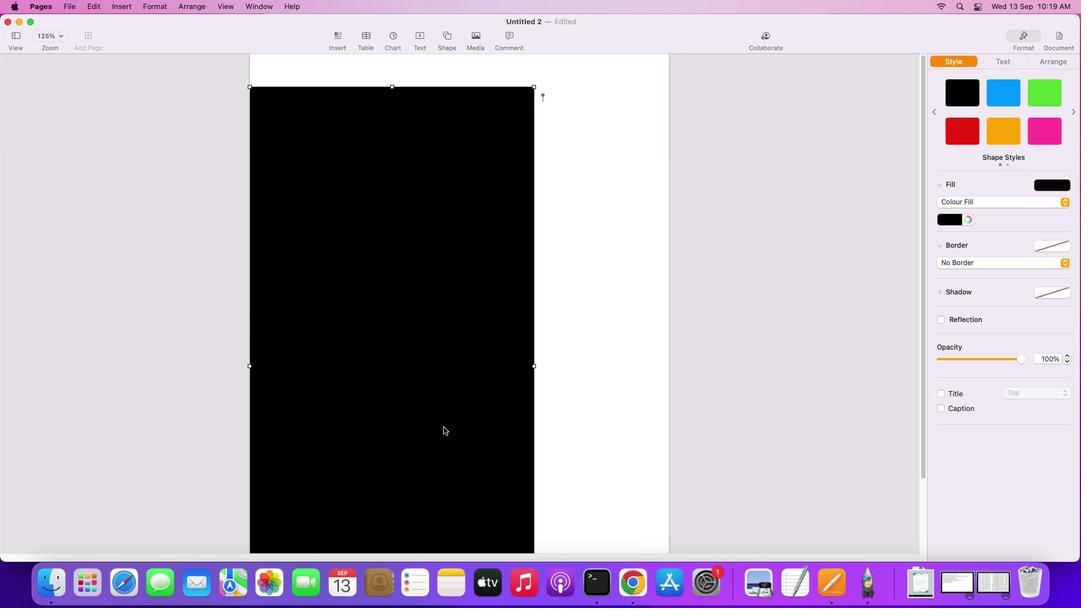 
Action: Mouse moved to (443, 472)
Screenshot: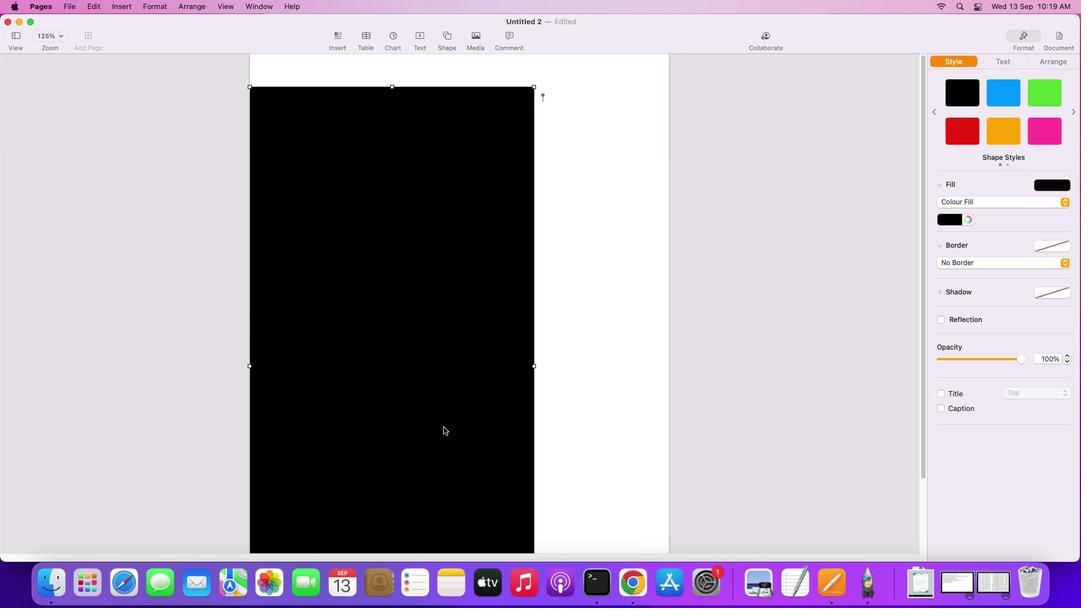 
Action: Mouse scrolled (443, 472) with delta (0, 3)
Screenshot: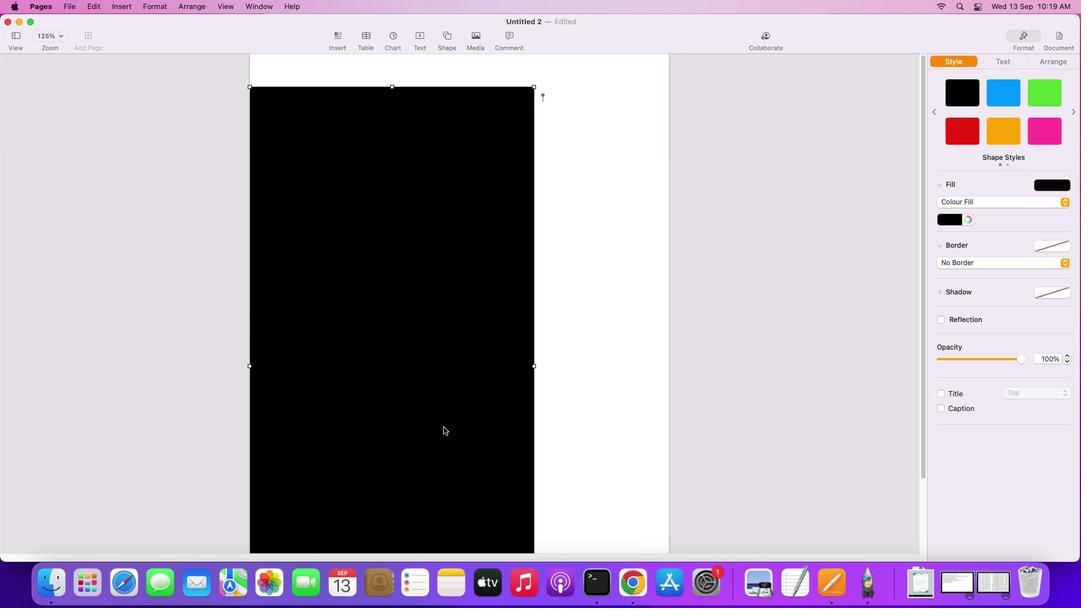 
Action: Mouse scrolled (443, 472) with delta (0, 3)
Screenshot: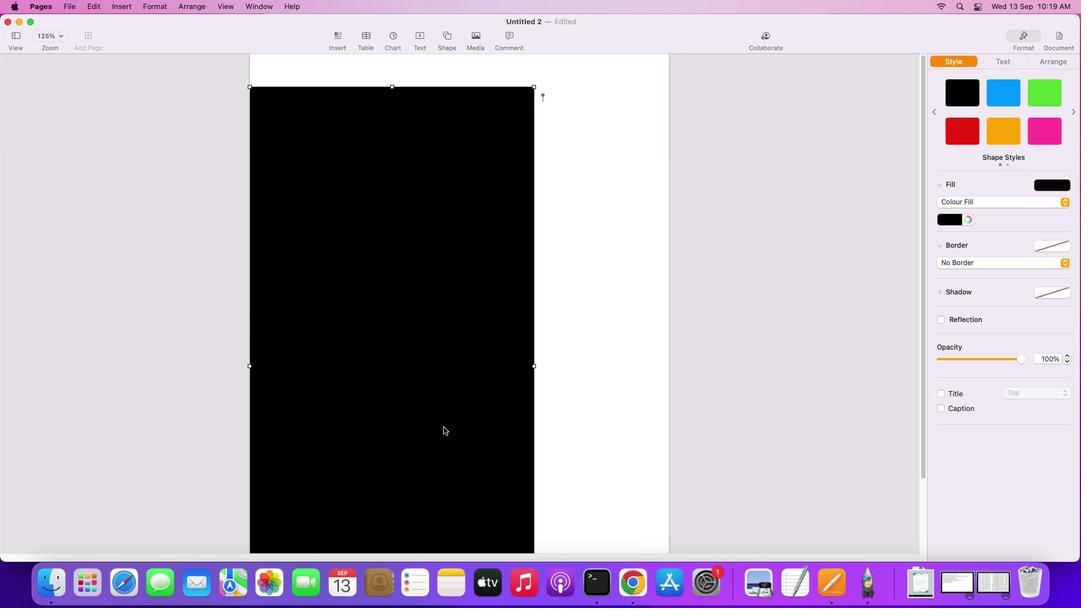 
Action: Mouse moved to (443, 472)
Screenshot: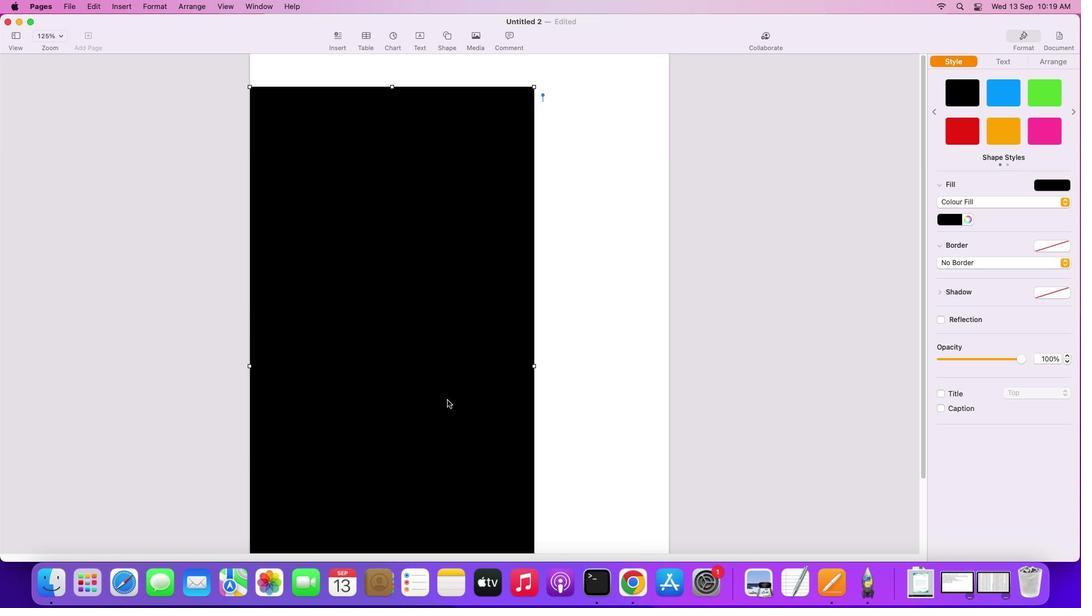 
Action: Mouse scrolled (443, 472) with delta (0, 4)
Screenshot: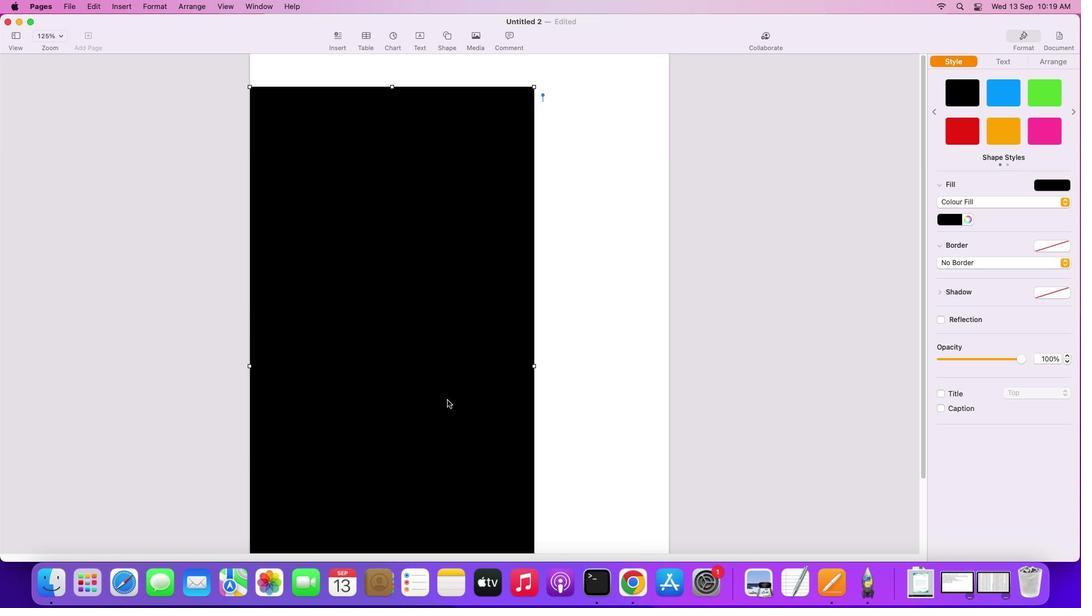 
Action: Mouse moved to (443, 472)
Screenshot: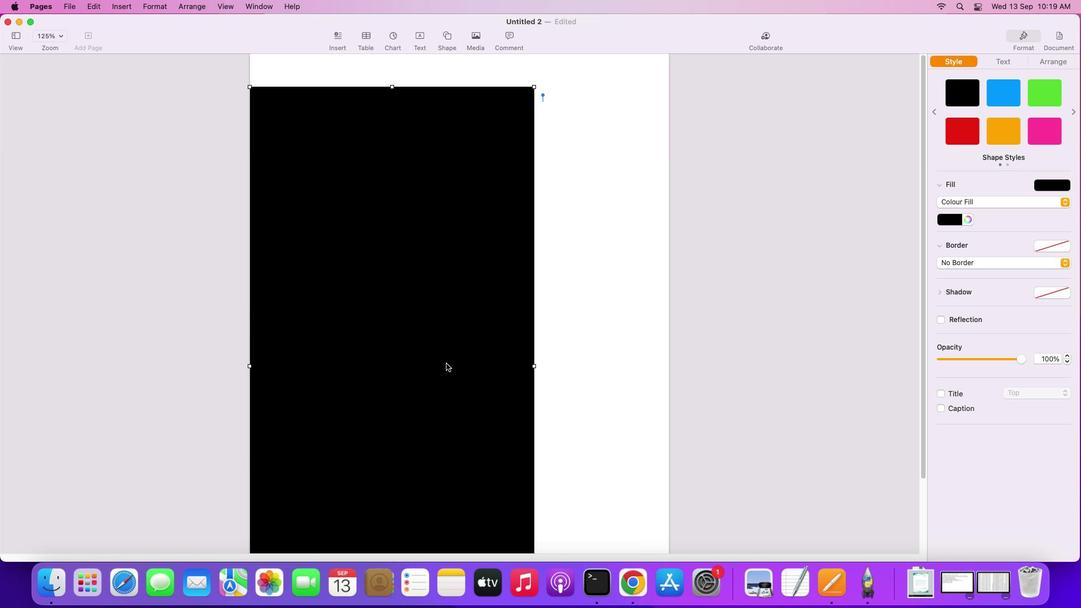 
Action: Mouse scrolled (443, 472) with delta (0, 0)
Screenshot: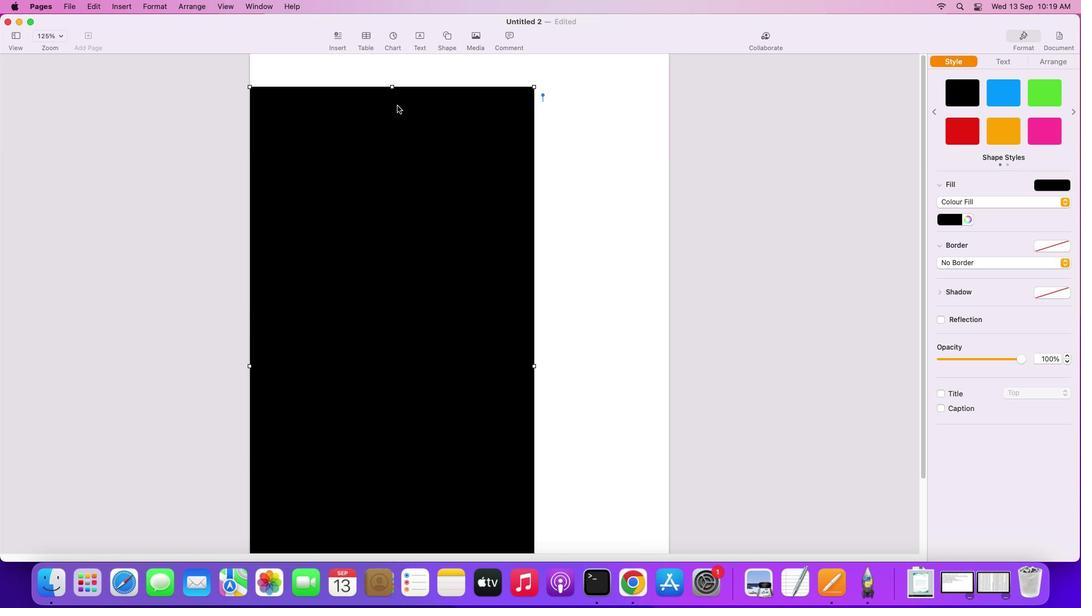 
Action: Mouse moved to (442, 467)
Screenshot: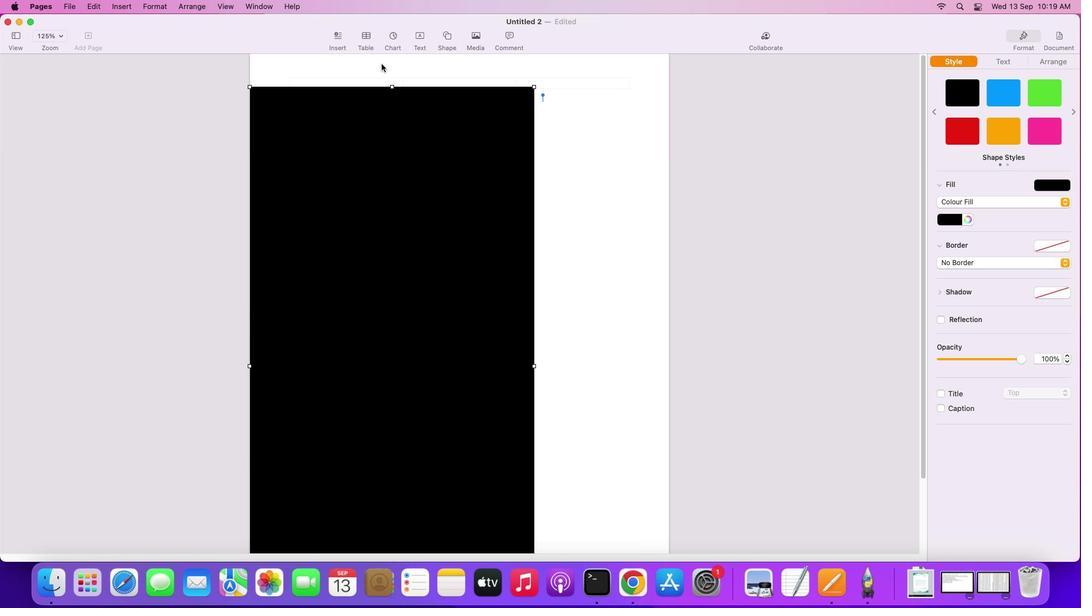 
Action: Mouse scrolled (442, 467) with delta (0, 0)
Screenshot: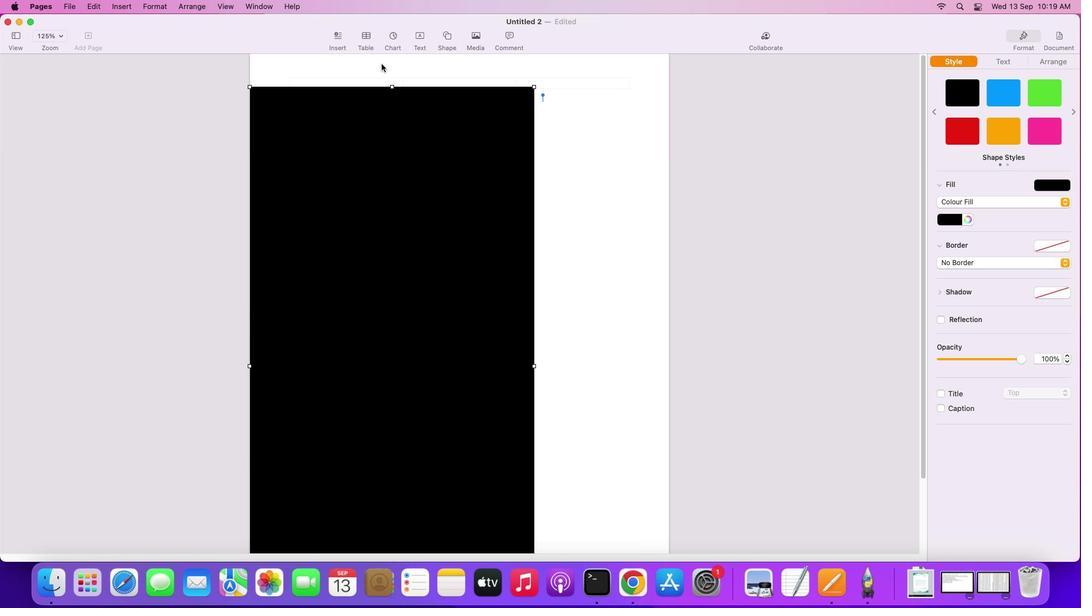 
Action: Mouse moved to (392, 86)
Screenshot: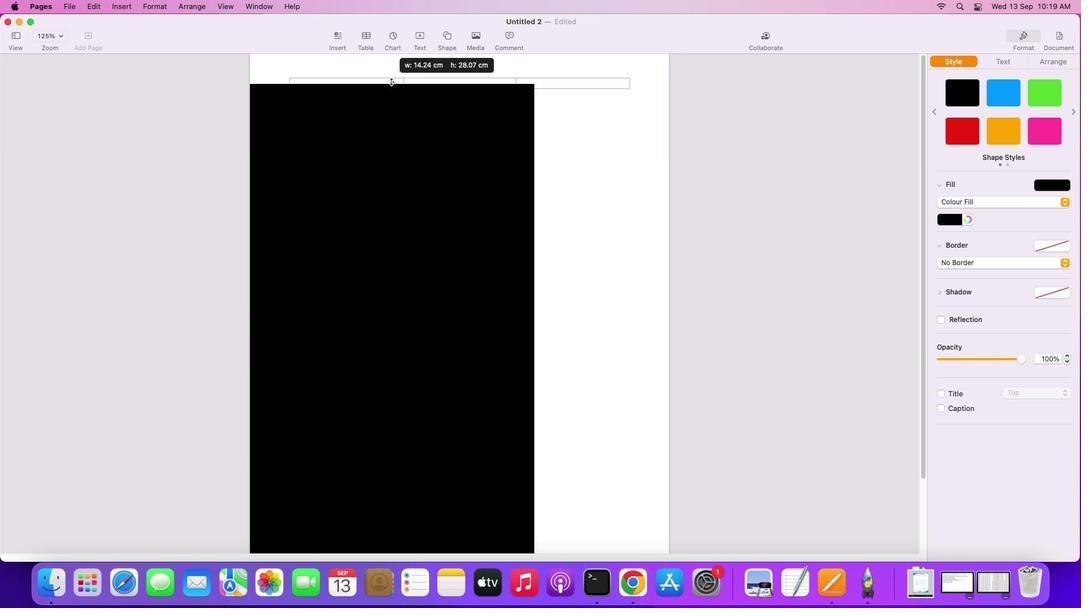 
Action: Mouse pressed left at (392, 86)
Screenshot: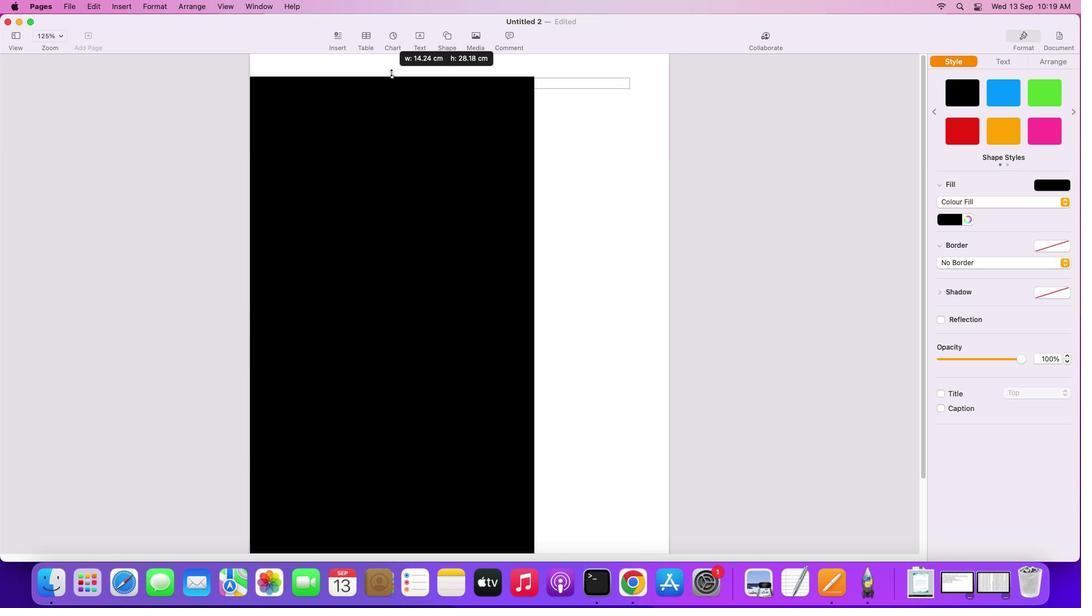 
Action: Mouse moved to (579, 184)
Screenshot: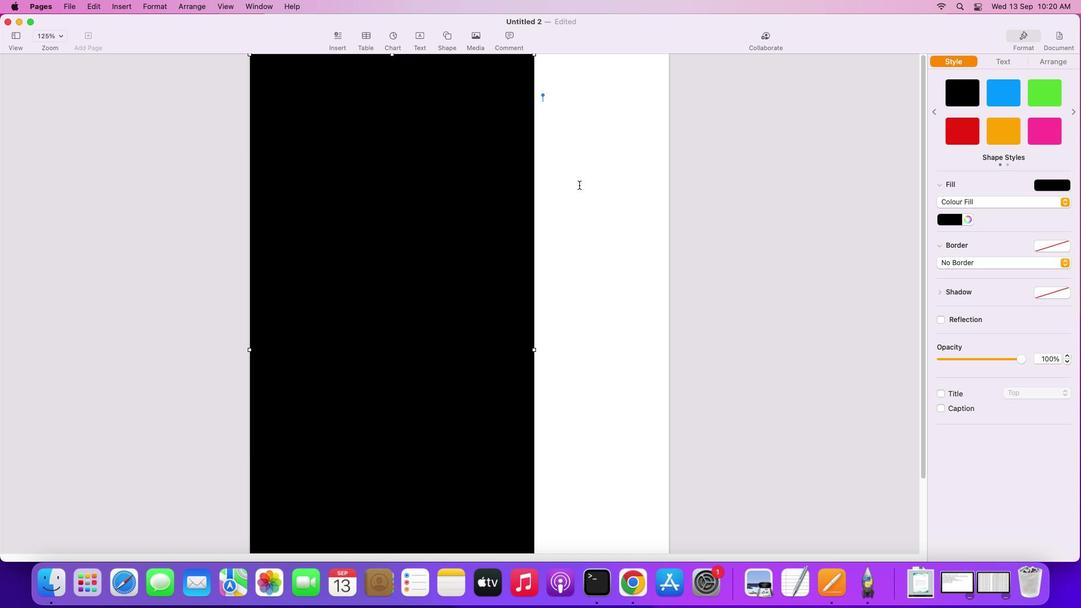 
Action: Mouse pressed left at (579, 184)
Screenshot: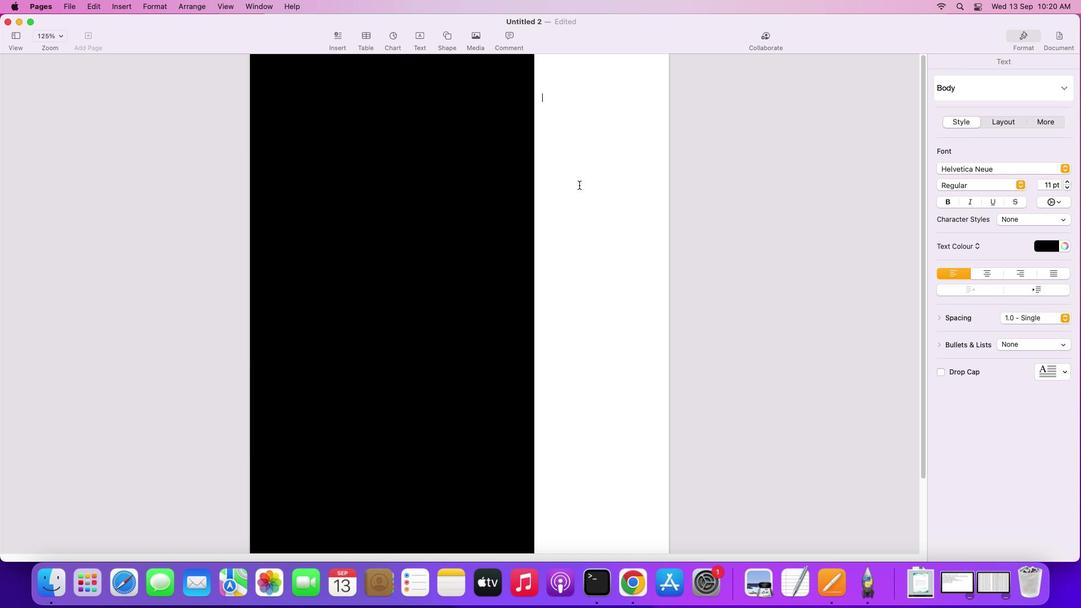 
Action: Mouse moved to (452, 129)
Screenshot: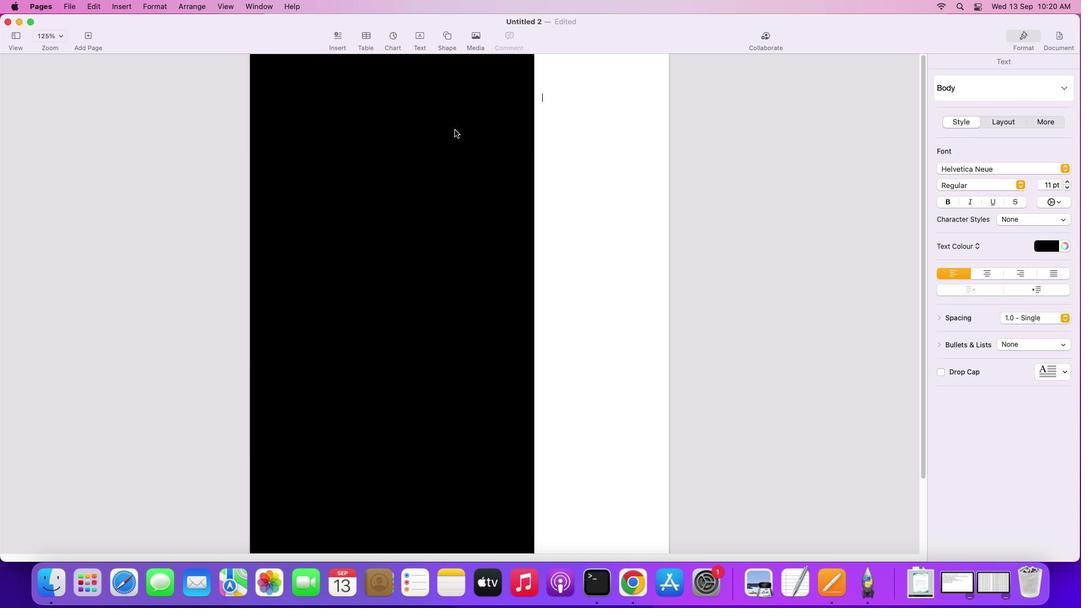 
Action: Mouse pressed left at (452, 129)
Screenshot: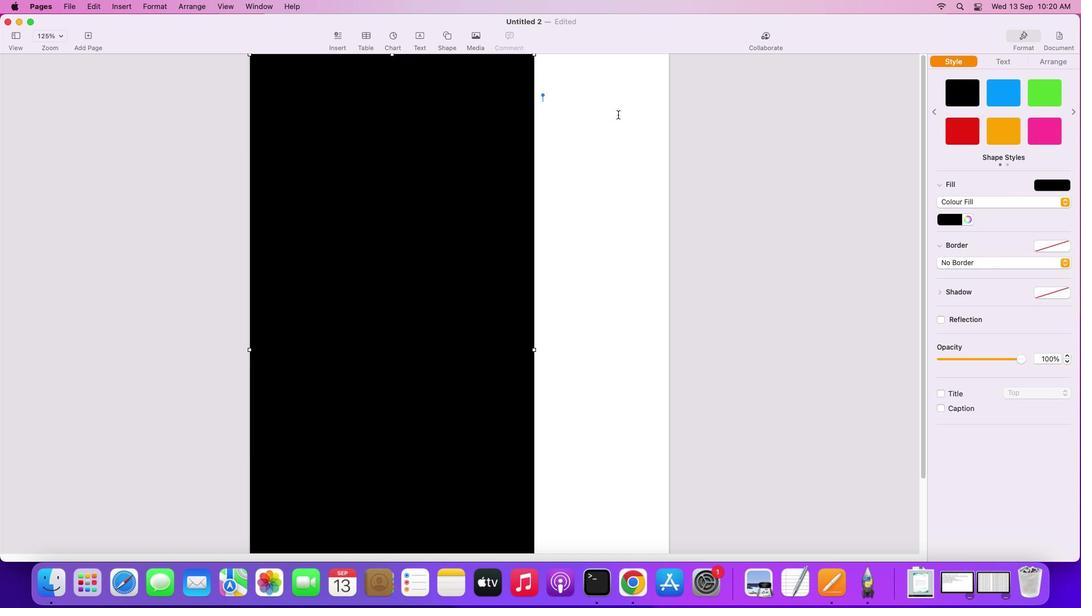 
Action: Mouse moved to (1065, 183)
Screenshot: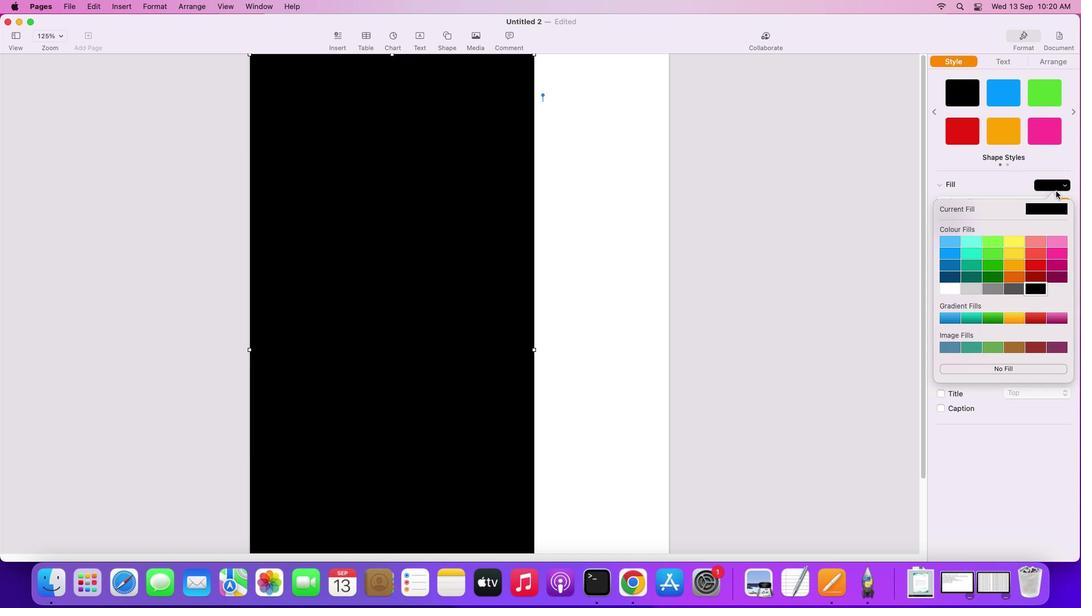 
Action: Mouse pressed left at (1065, 183)
Screenshot: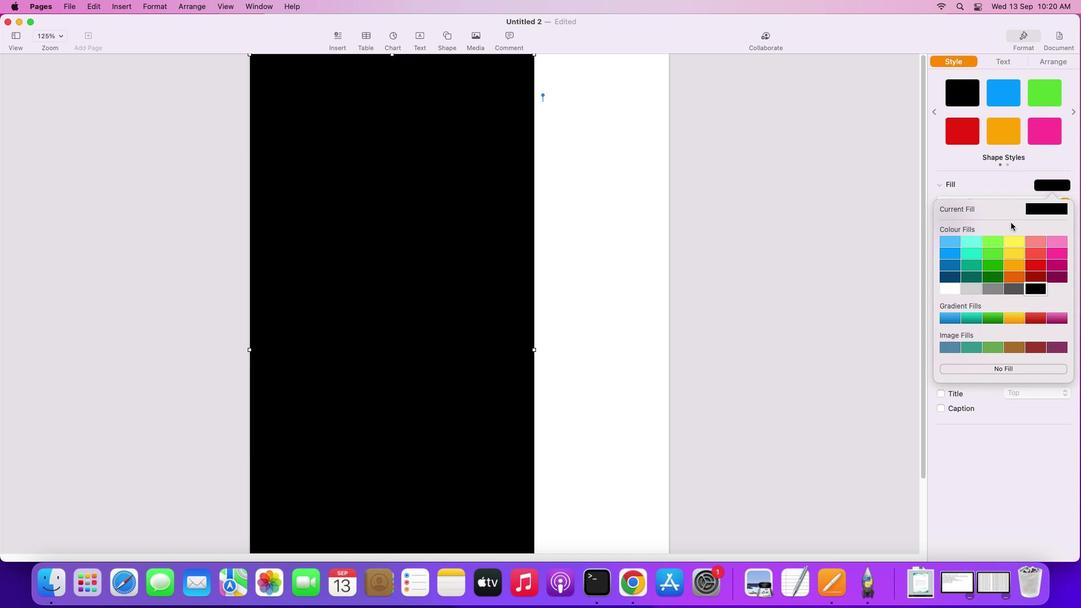 
Action: Mouse moved to (972, 290)
Screenshot: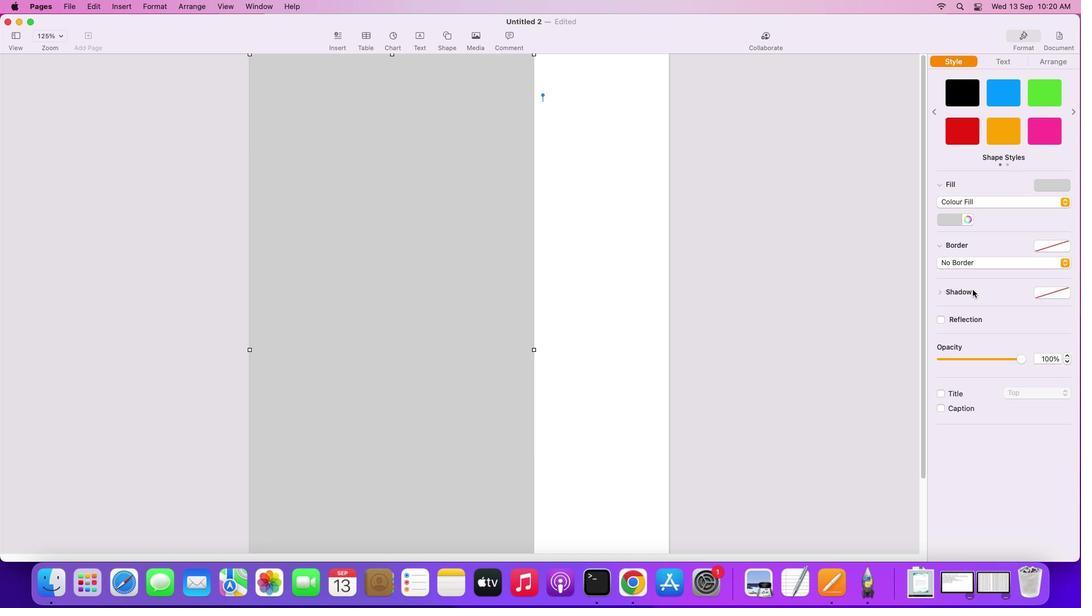 
Action: Mouse pressed left at (972, 290)
Screenshot: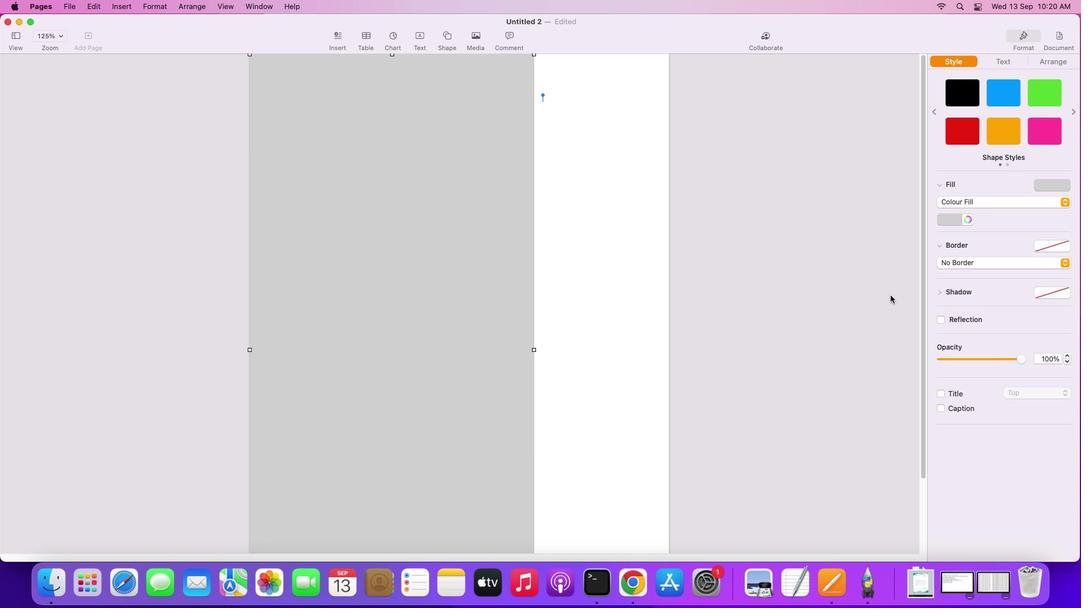 
Action: Mouse moved to (596, 123)
Screenshot: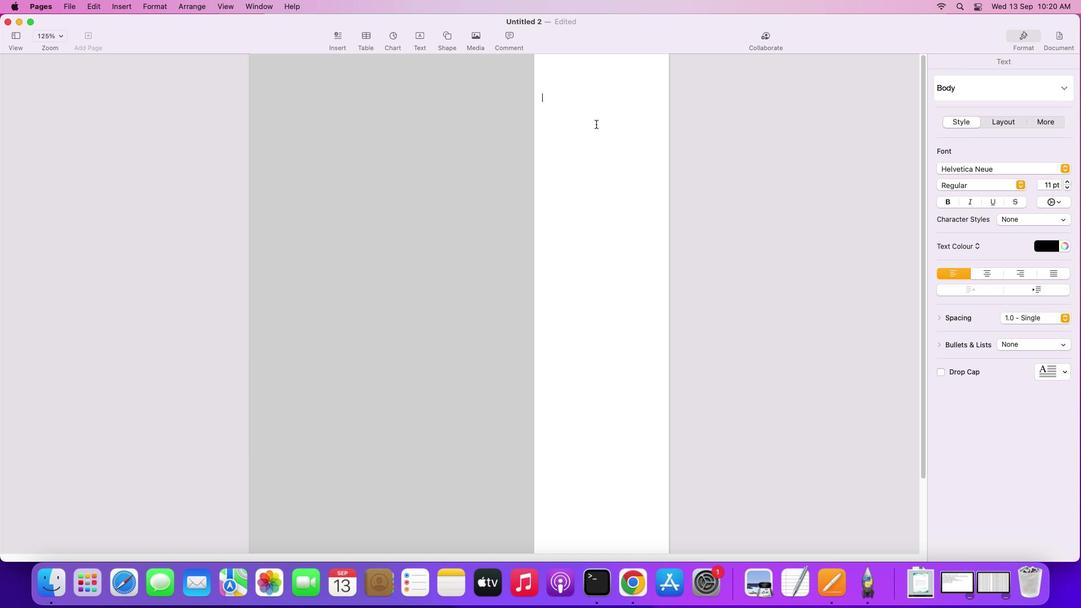 
Action: Mouse pressed left at (596, 123)
Screenshot: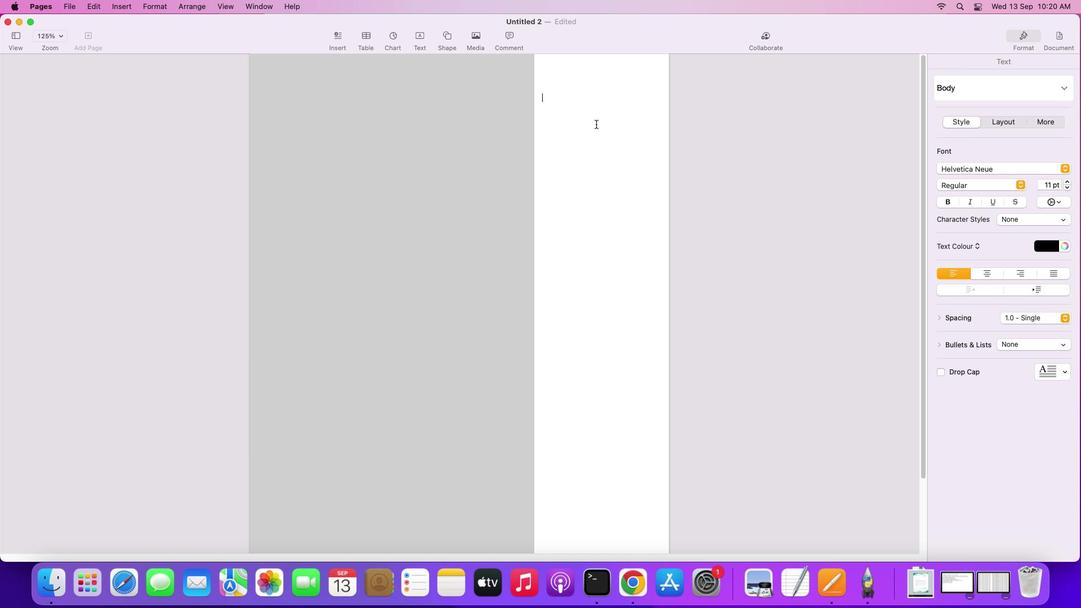 
Action: Mouse moved to (445, 37)
Screenshot: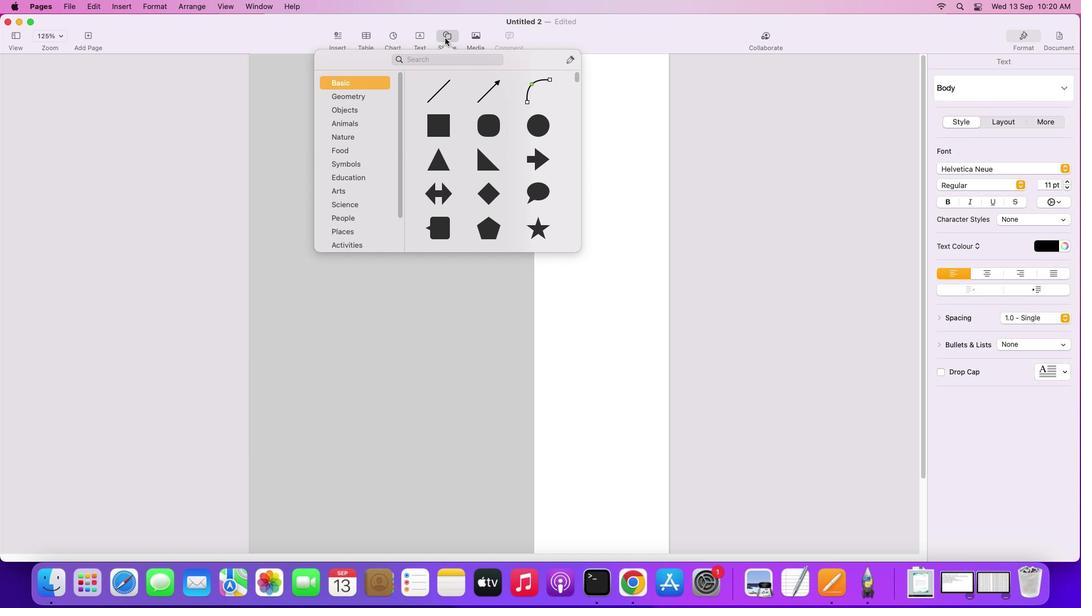 
Action: Mouse pressed left at (445, 37)
Screenshot: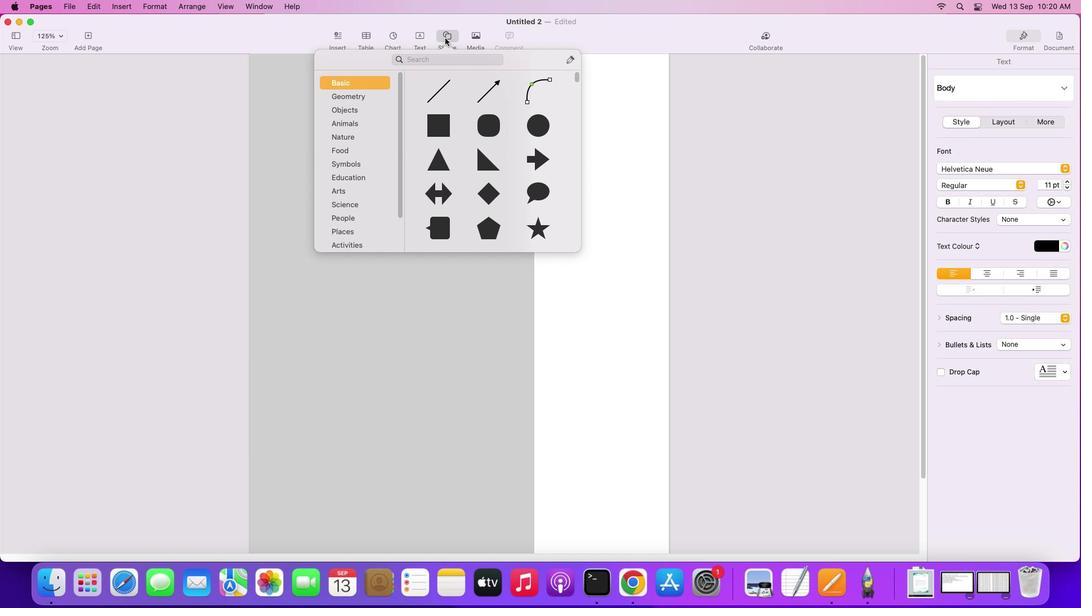 
Action: Mouse moved to (443, 124)
Screenshot: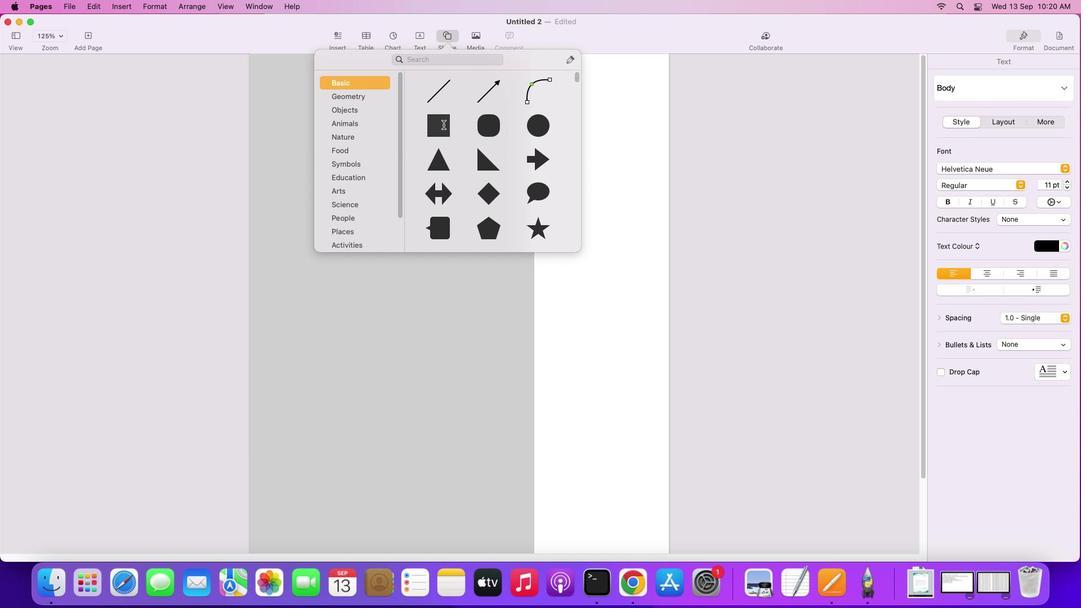 
Action: Mouse pressed left at (443, 124)
Screenshot: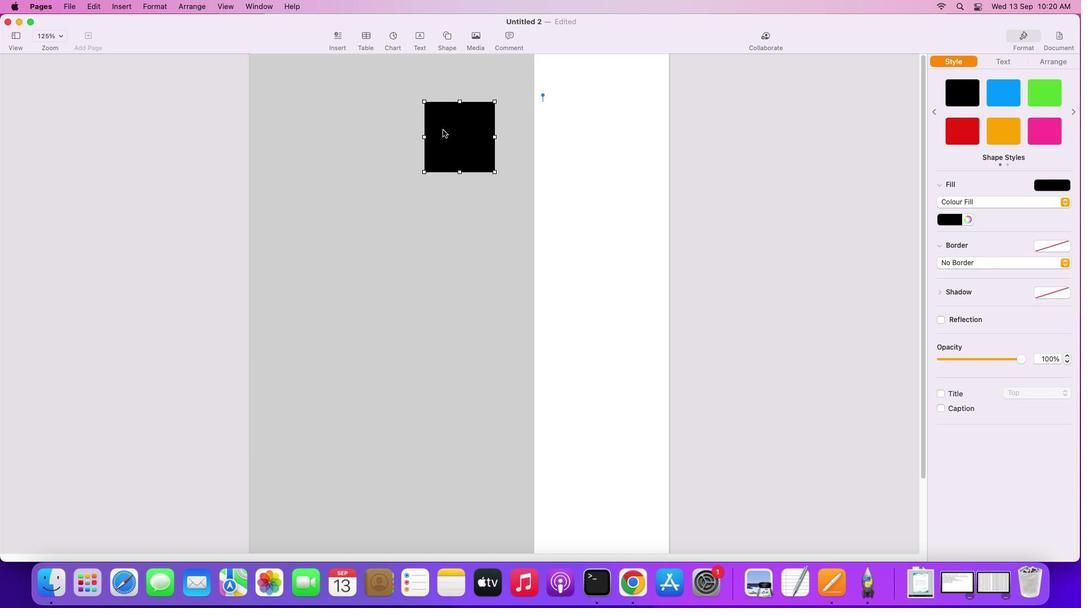 
Action: Mouse moved to (456, 144)
Screenshot: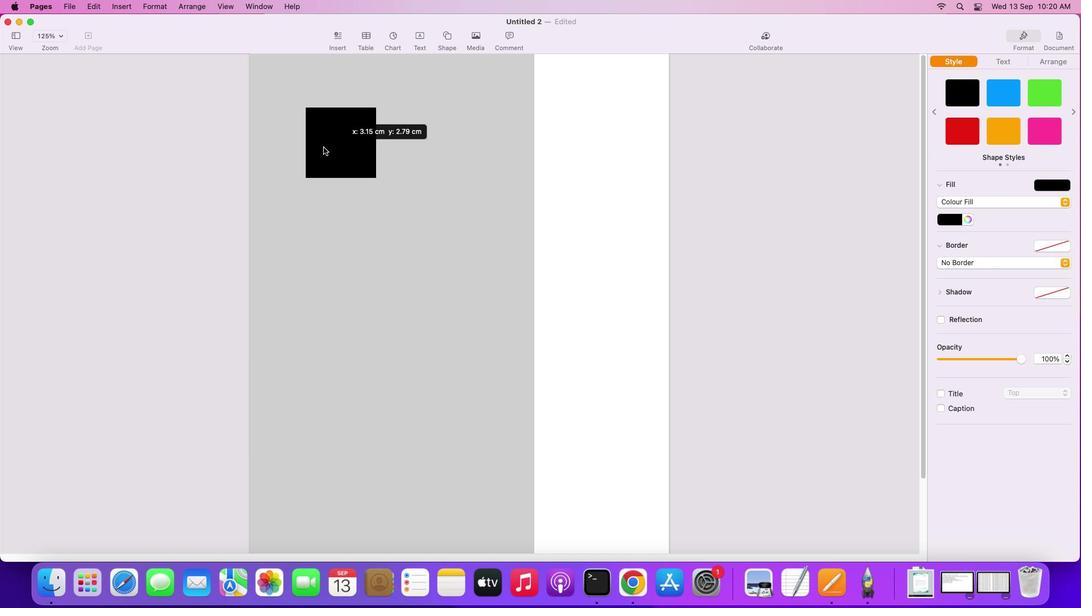 
Action: Mouse pressed left at (456, 144)
Screenshot: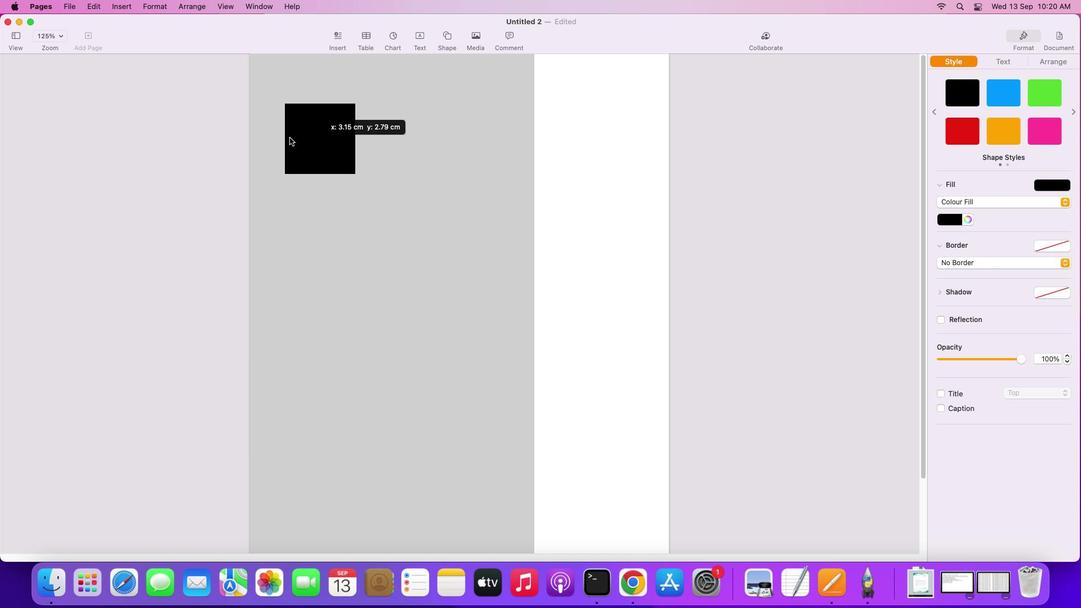 
Action: Mouse moved to (321, 123)
Screenshot: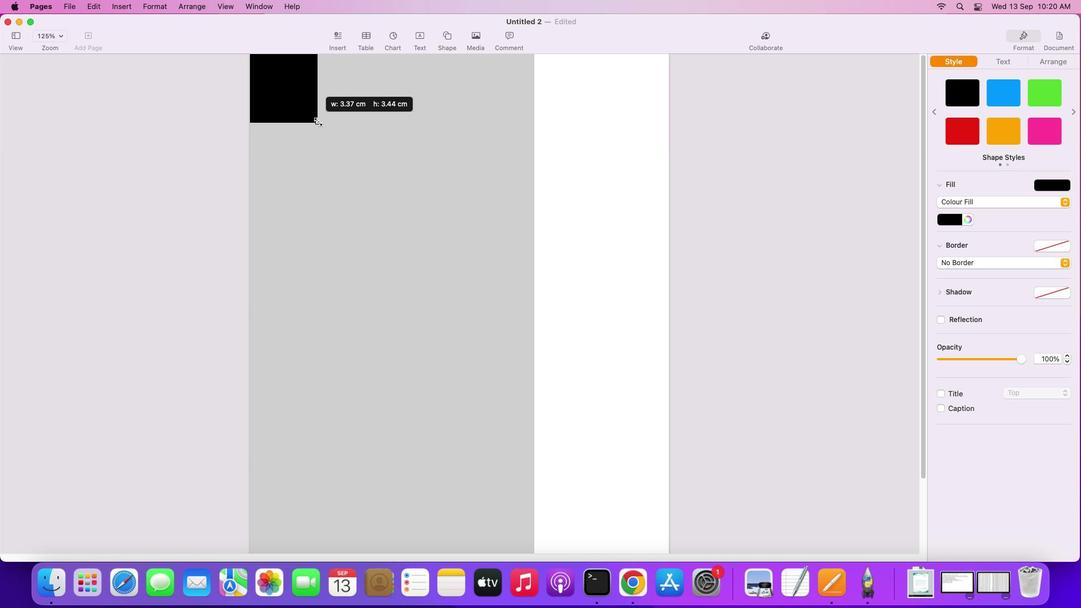 
Action: Mouse pressed left at (321, 123)
Screenshot: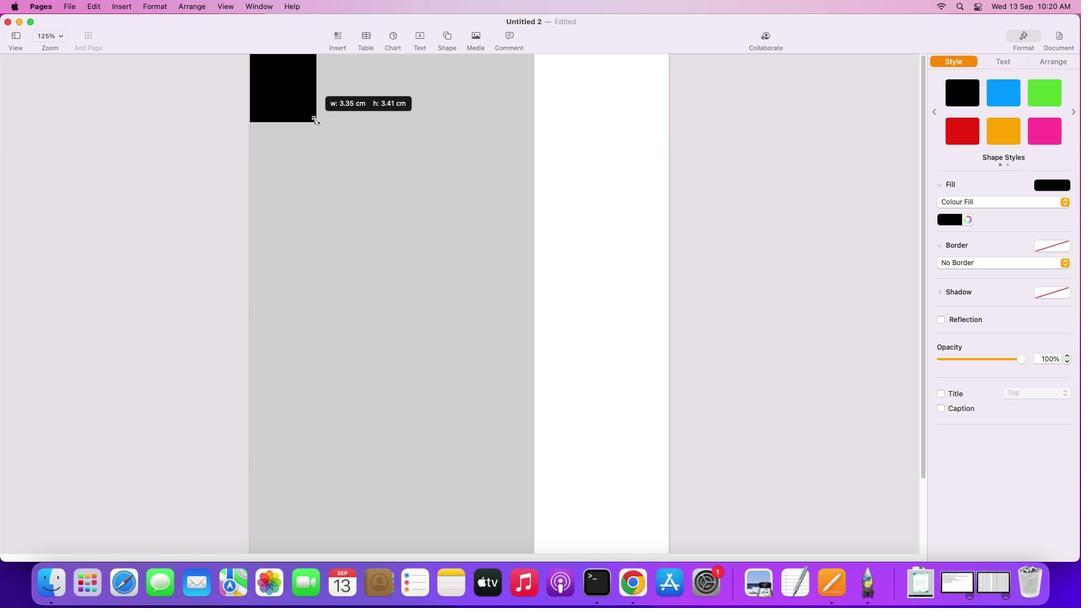 
Action: Mouse moved to (316, 100)
Screenshot: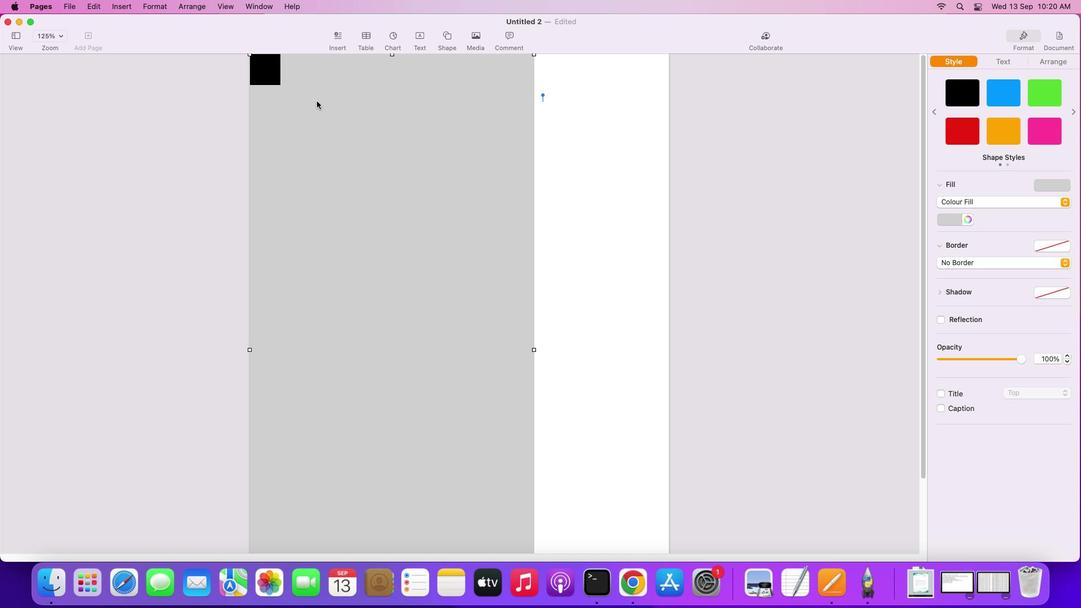 
Action: Mouse pressed left at (316, 100)
Screenshot: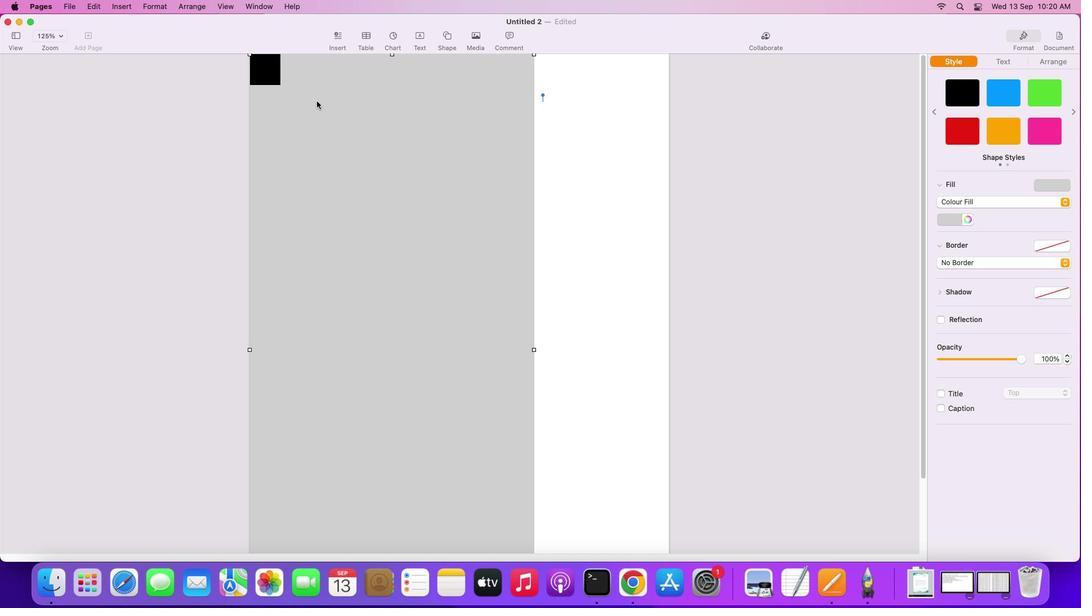 
Action: Mouse moved to (286, 90)
Screenshot: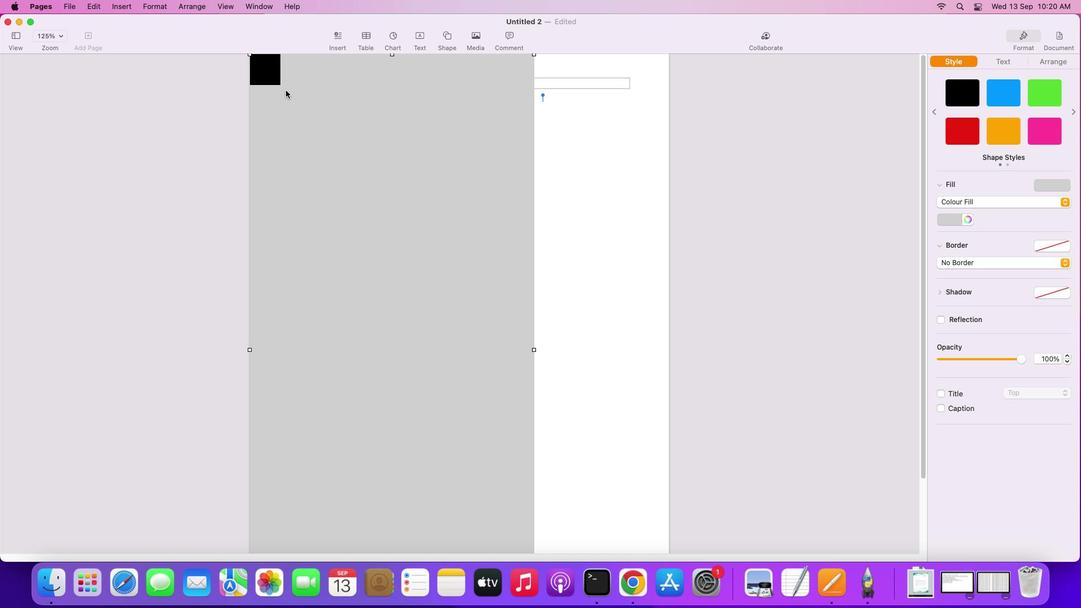 
Action: Mouse pressed left at (286, 90)
Screenshot: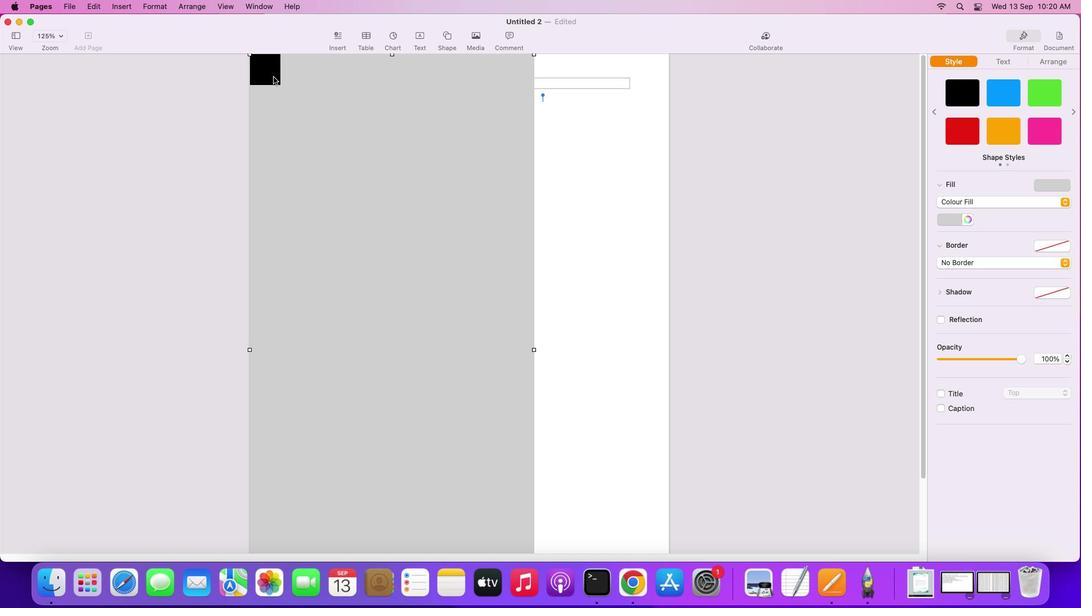 
Action: Mouse moved to (272, 70)
Screenshot: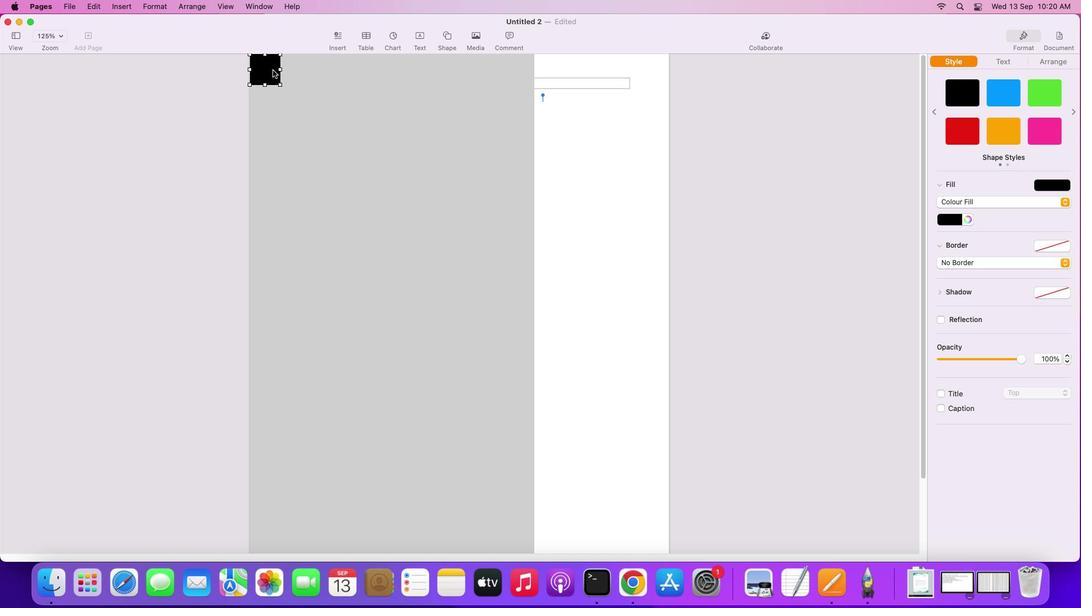 
Action: Mouse pressed left at (272, 70)
Screenshot: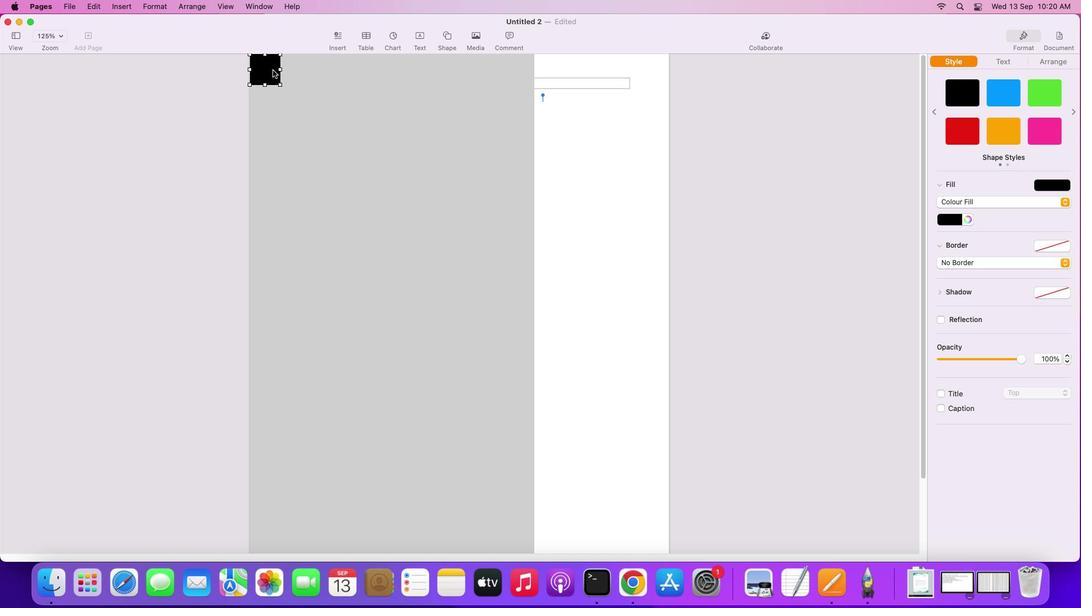 
Action: Key pressed Key.alt
Screenshot: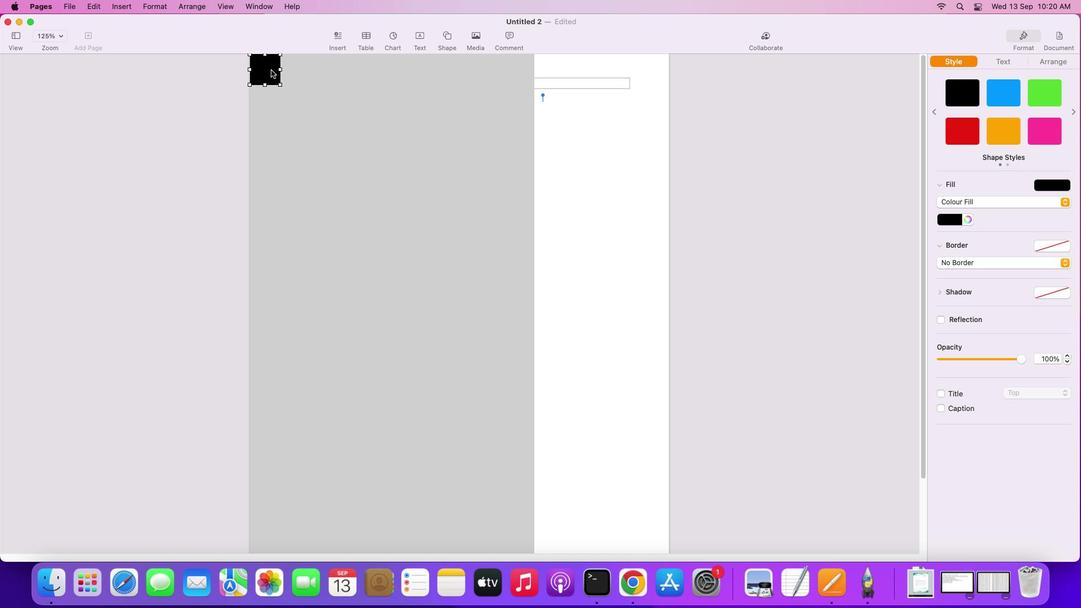 
Action: Mouse moved to (271, 70)
Screenshot: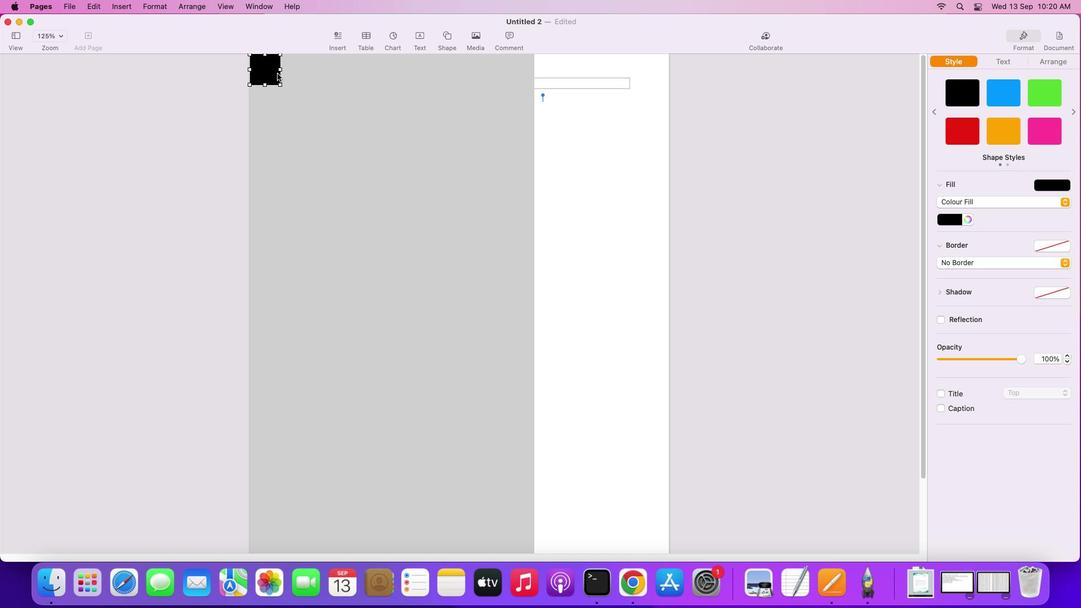 
Action: Mouse pressed left at (271, 70)
Screenshot: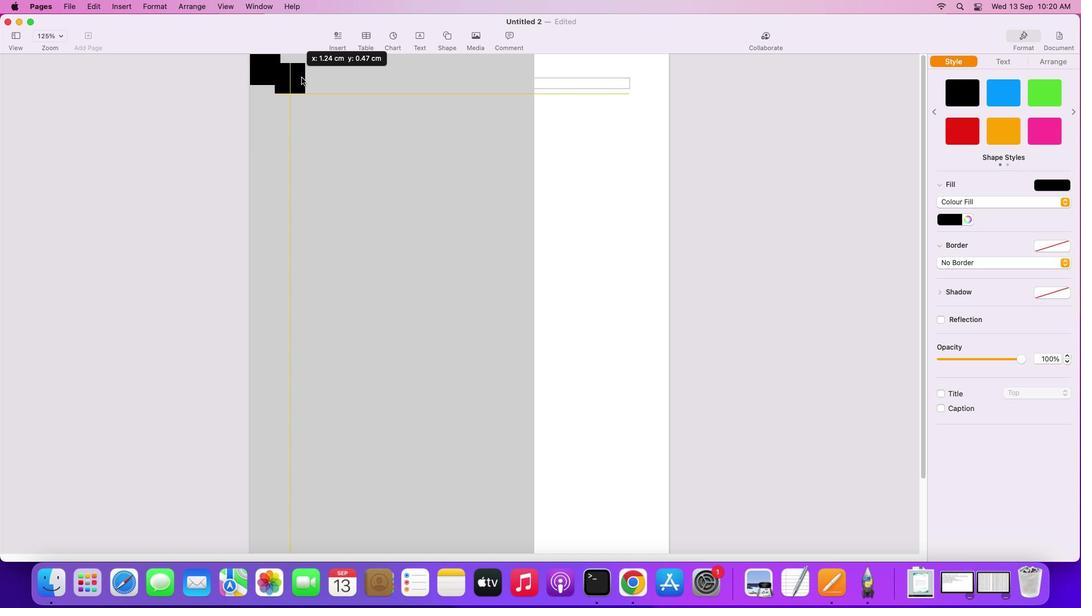 
Action: Mouse moved to (303, 103)
Screenshot: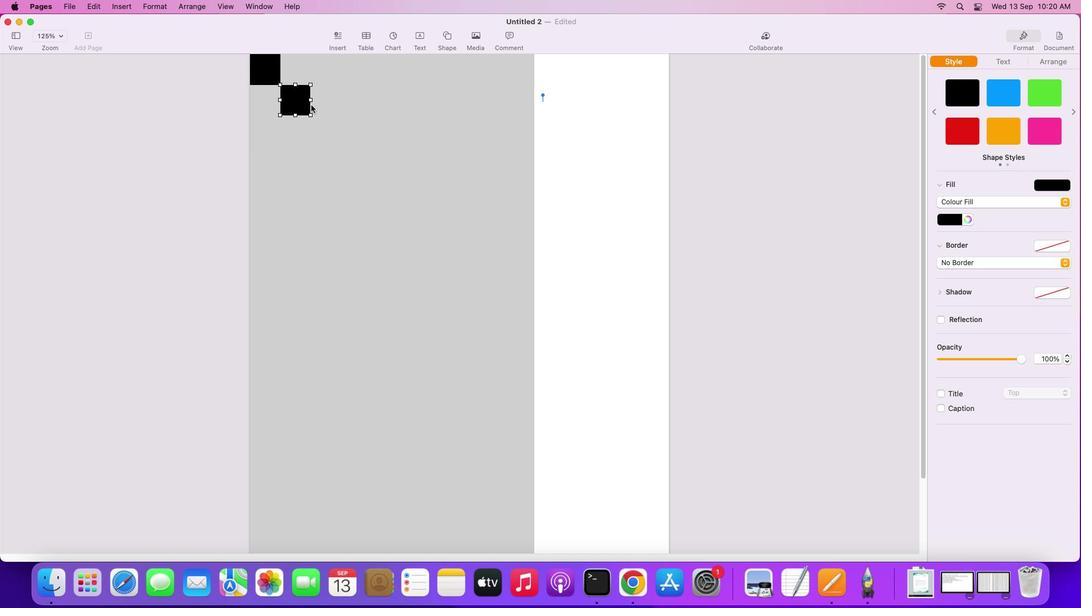 
Action: Key pressed Key.alt
Screenshot: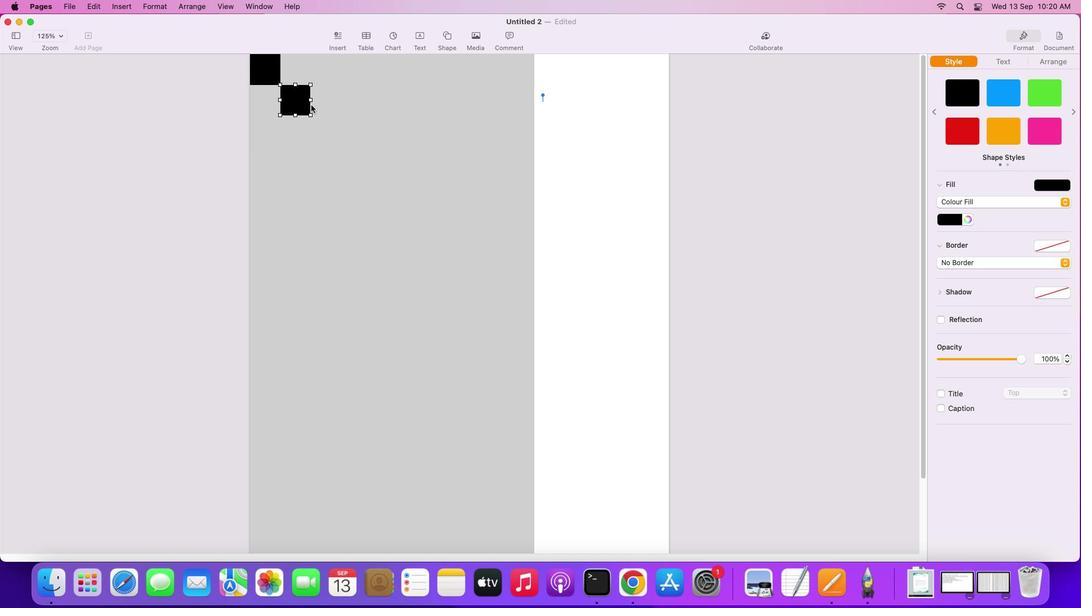 
Action: Mouse moved to (301, 103)
Screenshot: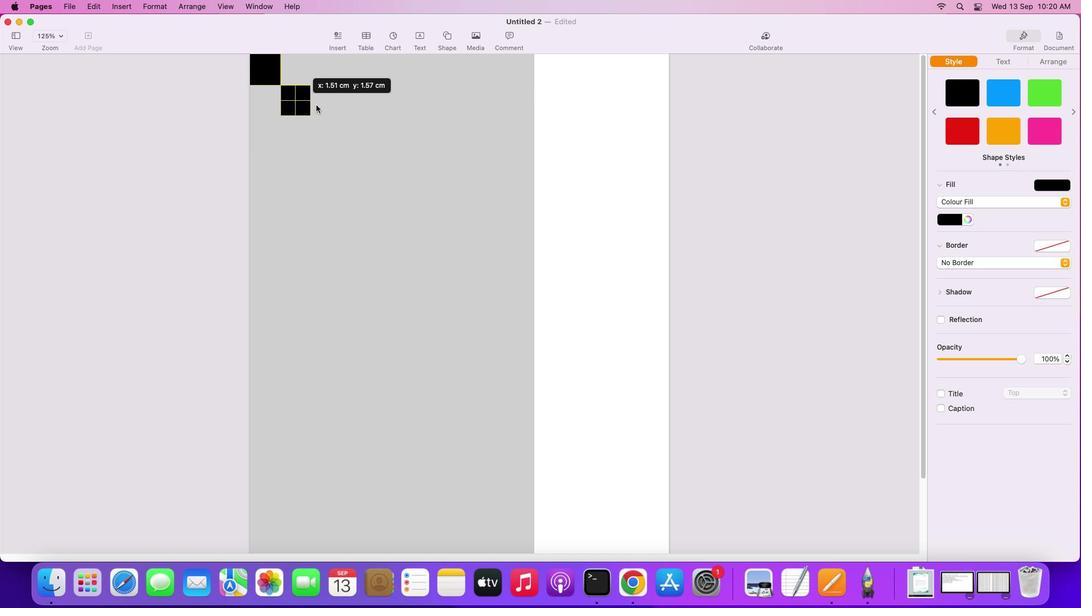 
Action: Mouse pressed left at (301, 103)
Screenshot: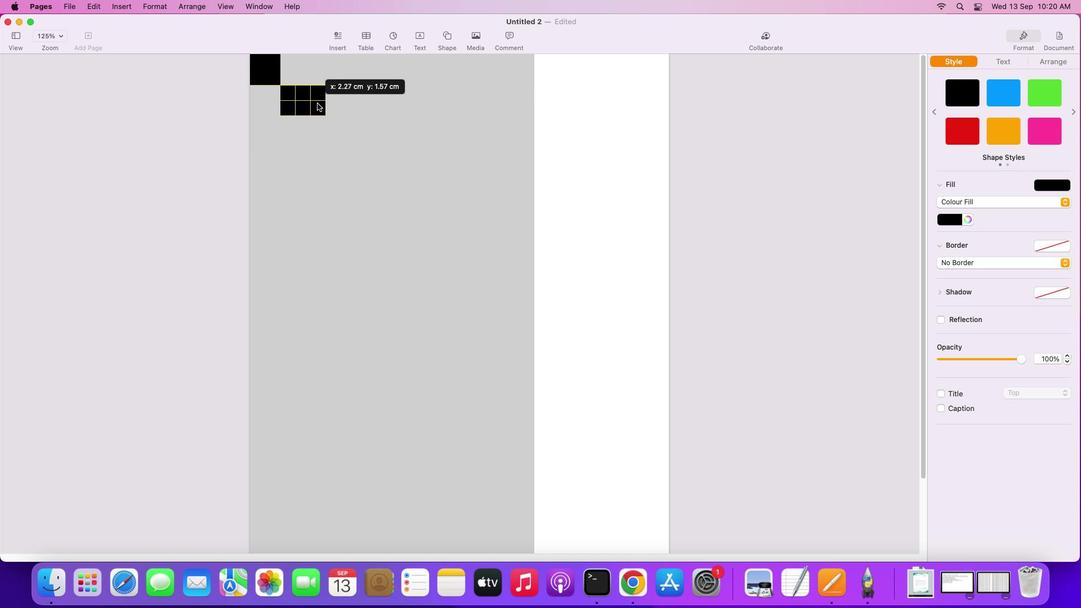 
Action: Mouse moved to (335, 70)
Screenshot: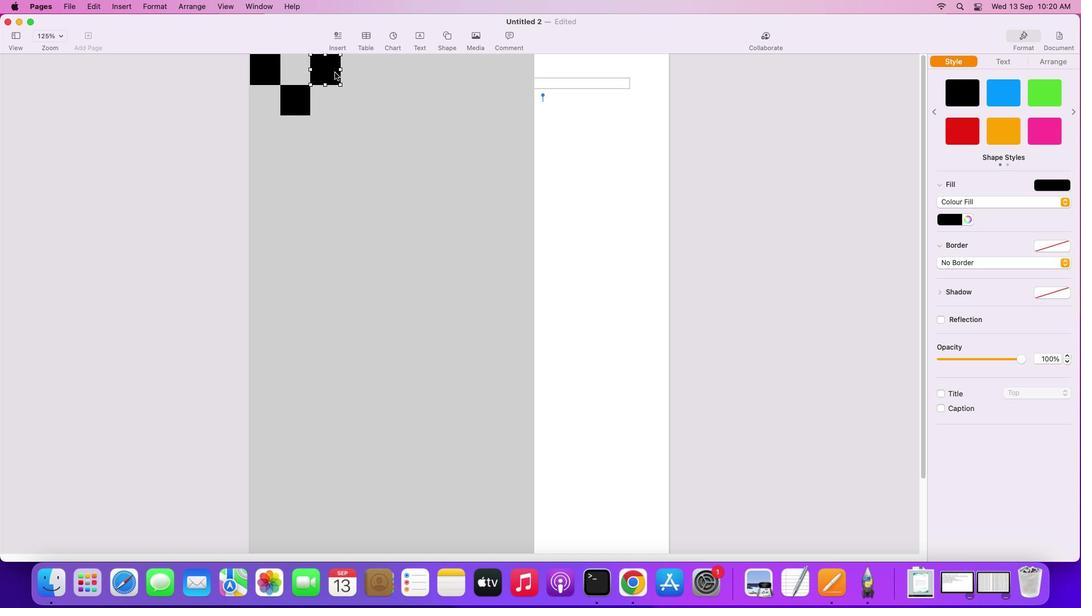
Action: Key pressed Key.alt
Screenshot: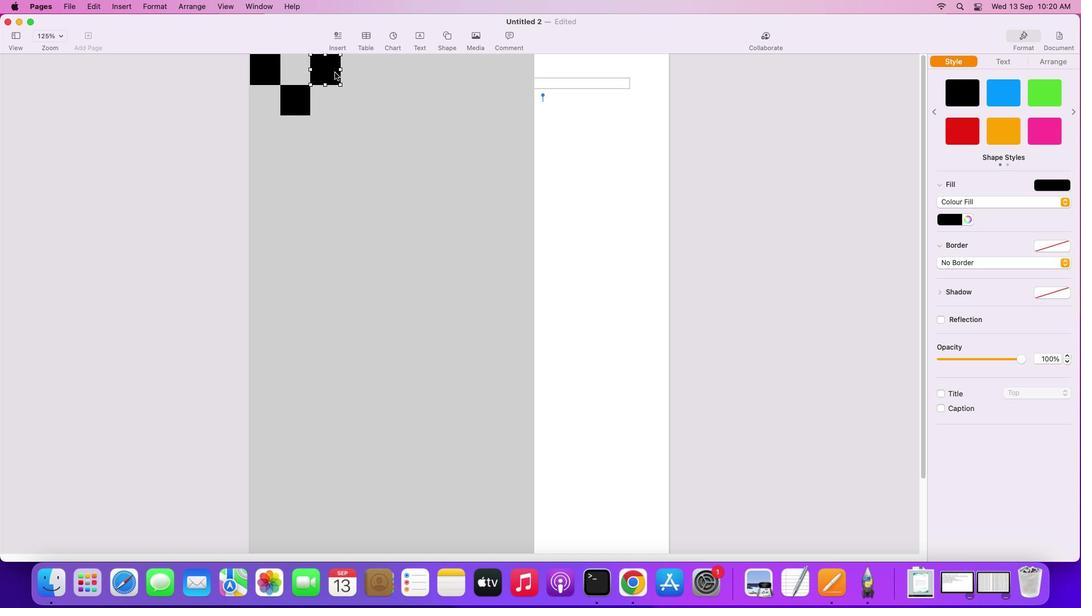 
Action: Mouse moved to (332, 70)
Screenshot: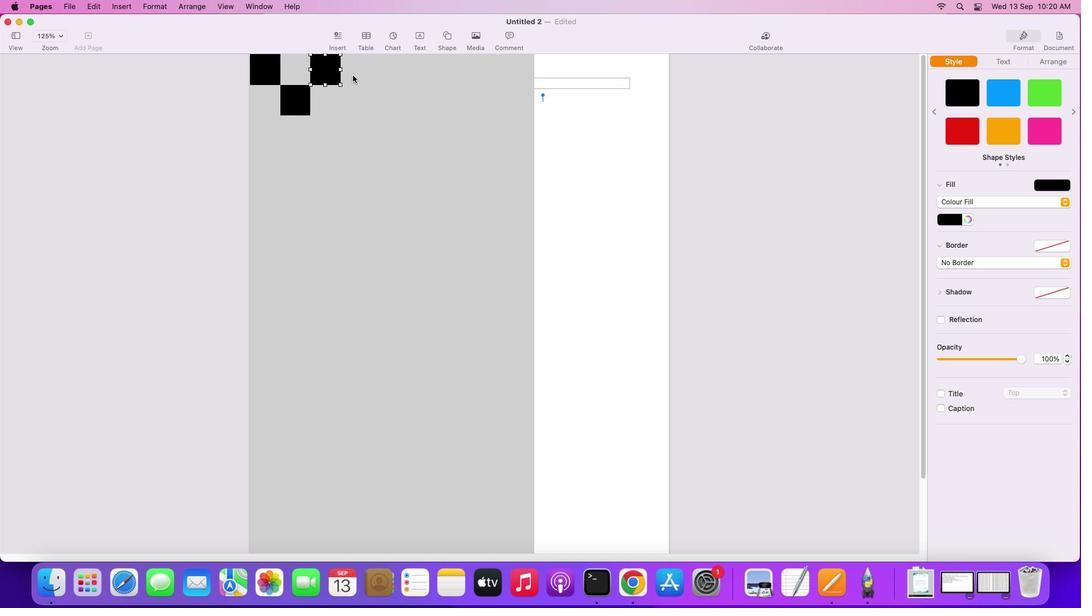 
Action: Mouse pressed left at (332, 70)
Screenshot: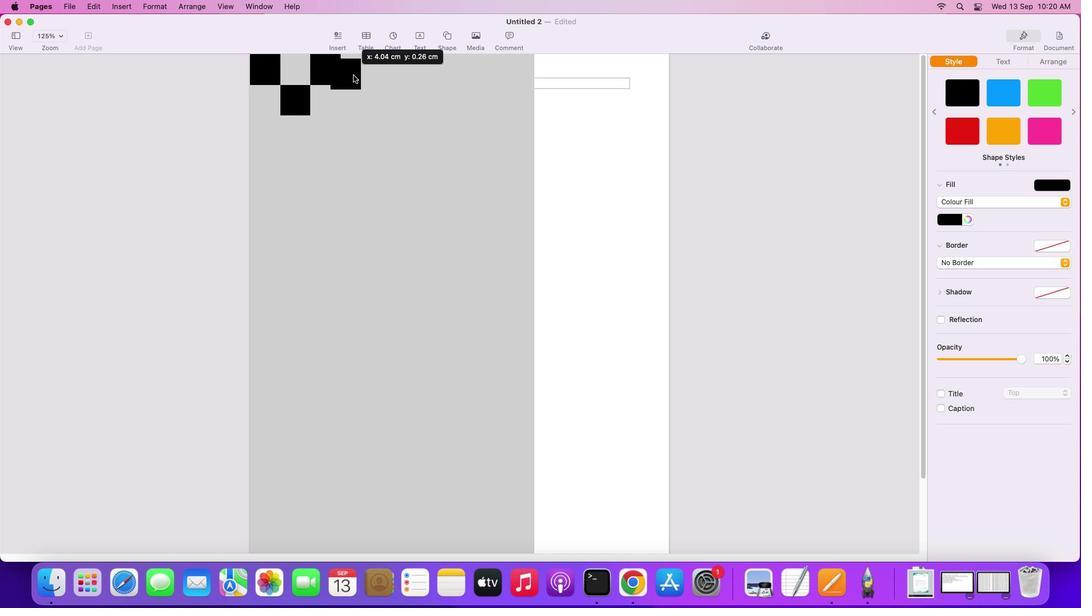 
Action: Mouse moved to (359, 98)
Screenshot: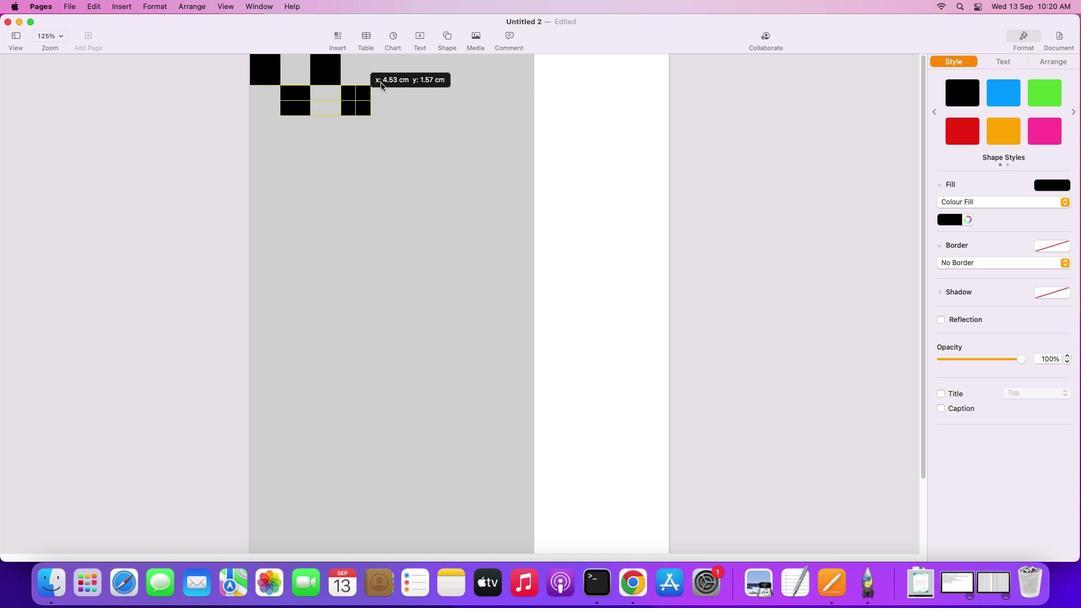 
Action: Key pressed Key.alt
Screenshot: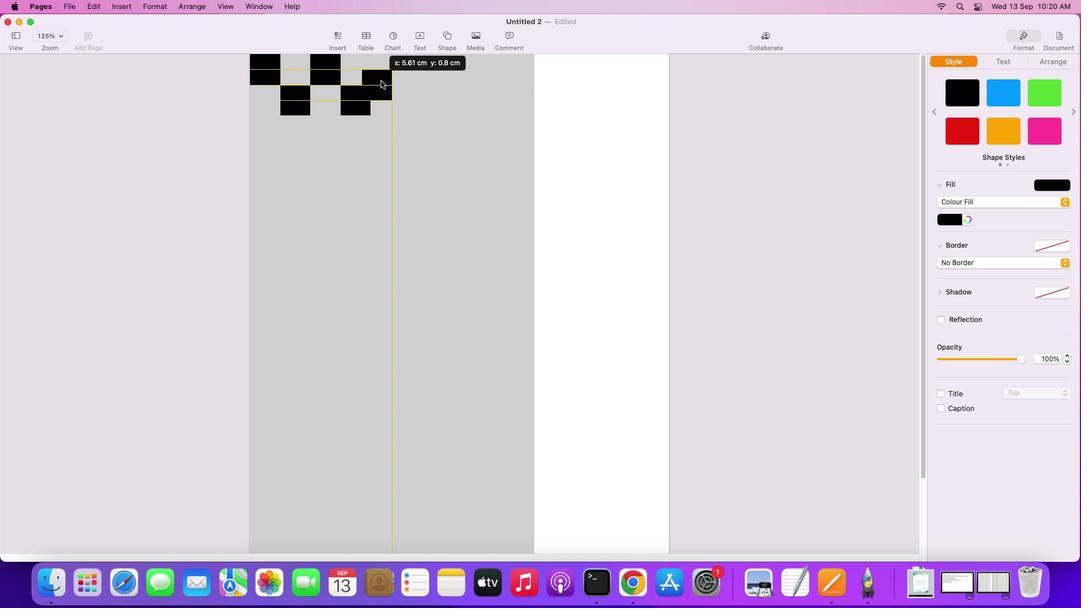 
Action: Mouse pressed left at (359, 98)
Screenshot: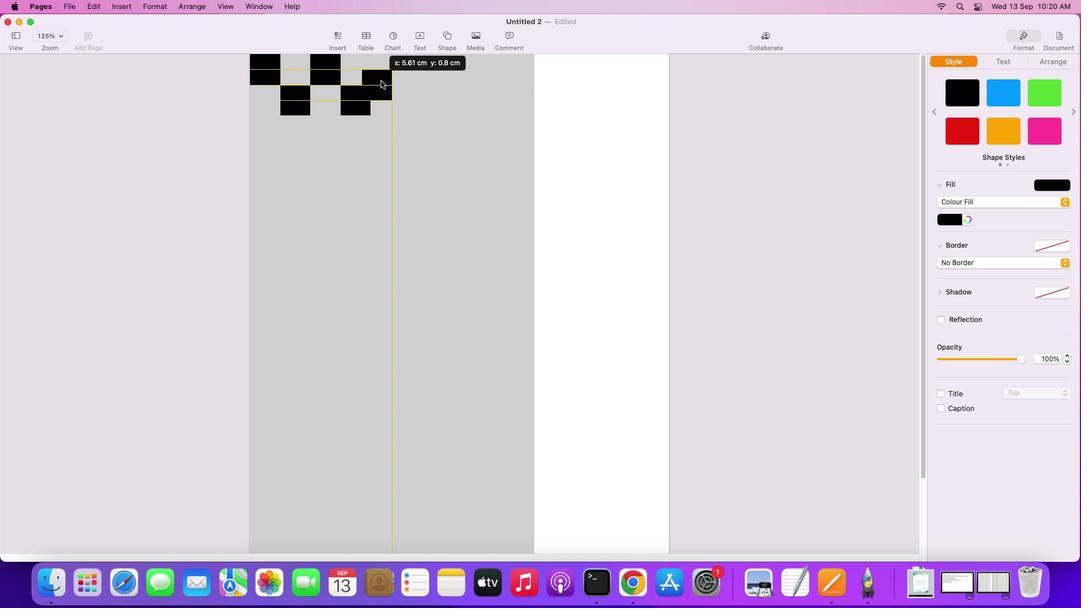 
Action: Mouse moved to (394, 75)
Screenshot: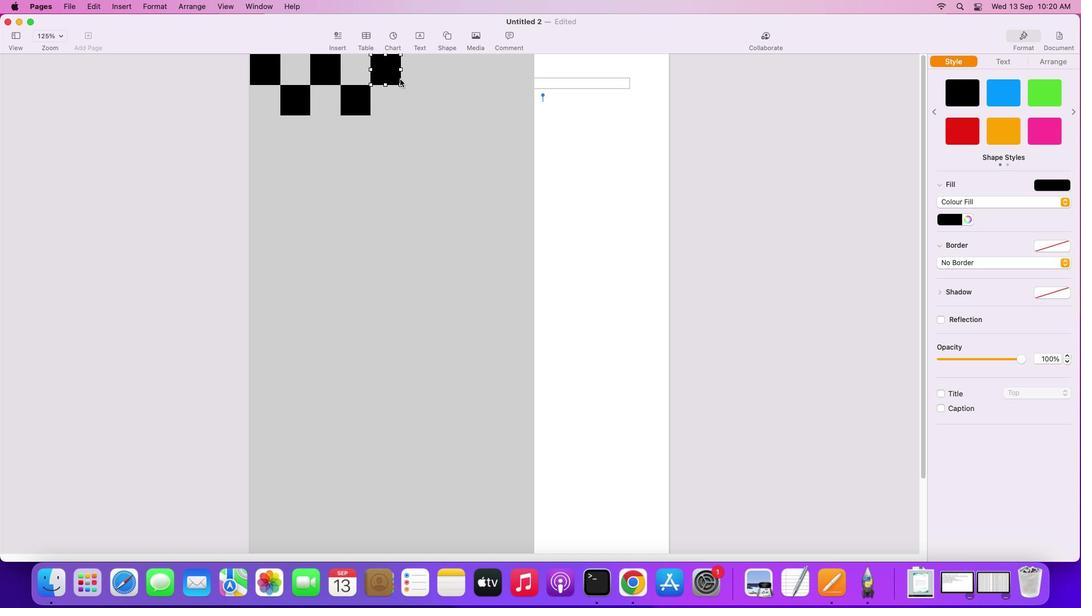 
Action: Key pressed Key.alt
Screenshot: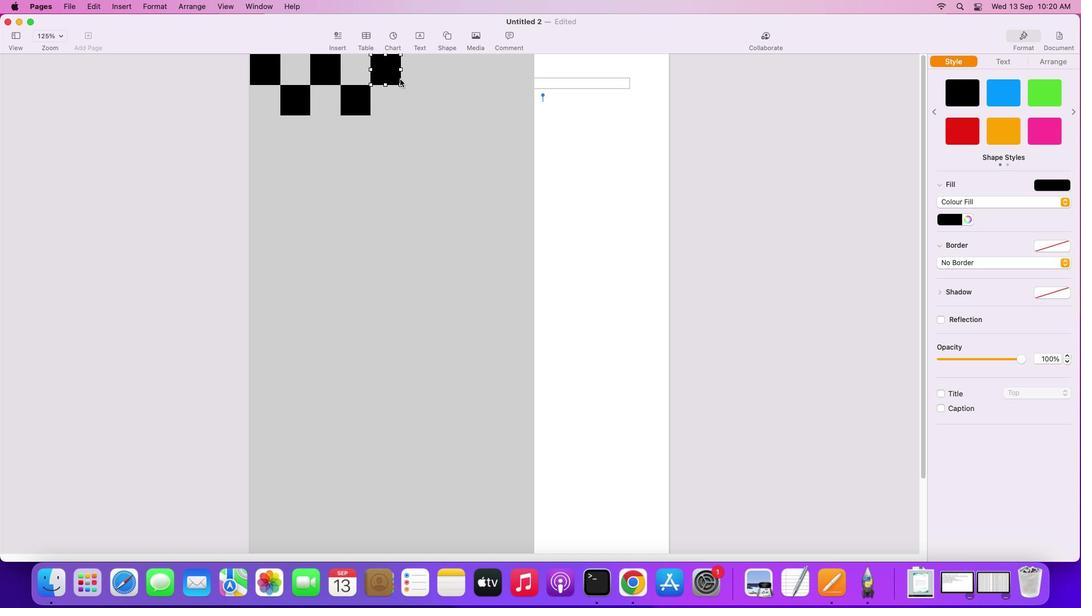 
Action: Mouse moved to (392, 73)
Screenshot: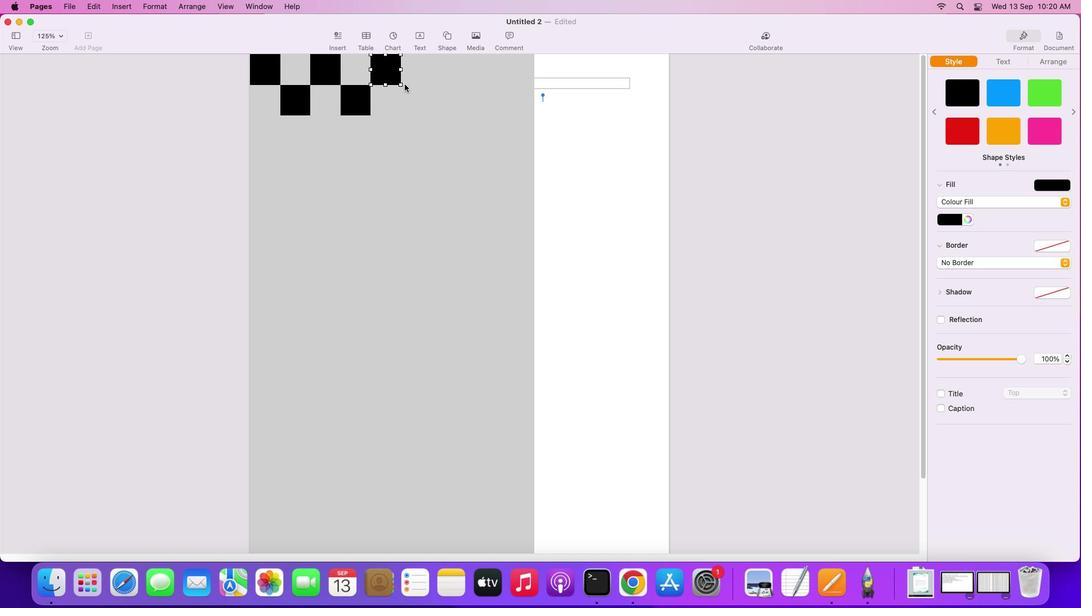 
Action: Mouse pressed left at (392, 73)
Screenshot: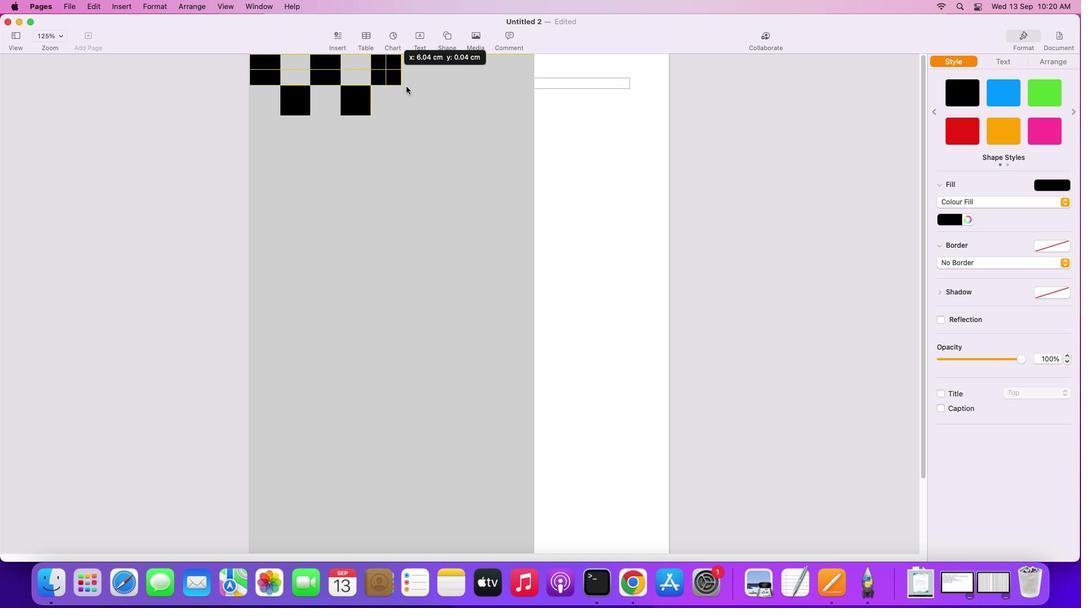 
Action: Mouse moved to (418, 99)
Screenshot: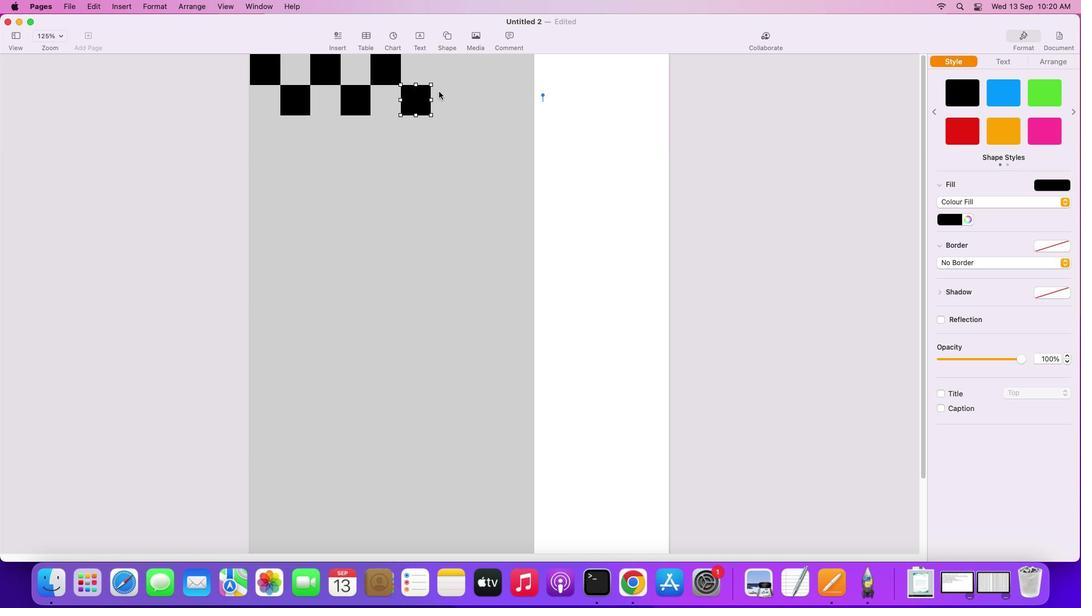 
Action: Mouse pressed left at (418, 99)
Screenshot: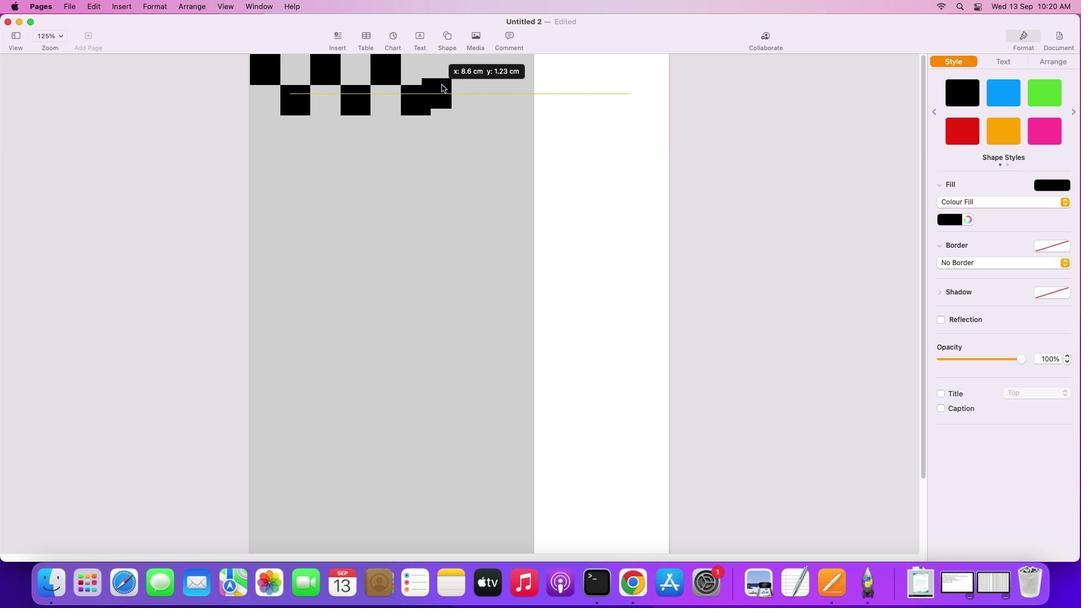 
Action: Key pressed Key.alt
Screenshot: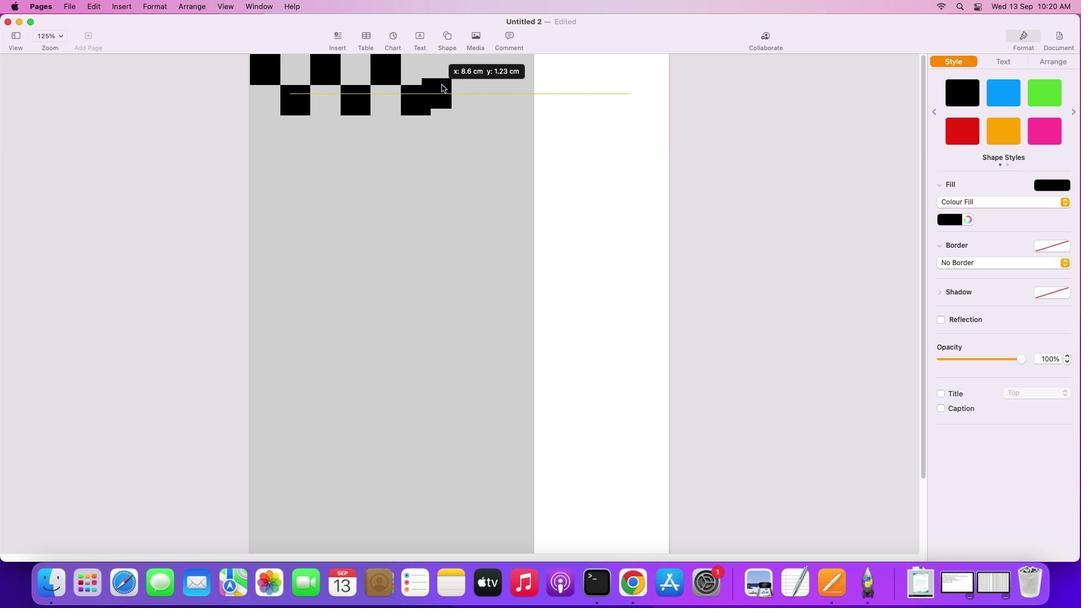 
Action: Mouse moved to (446, 72)
Screenshot: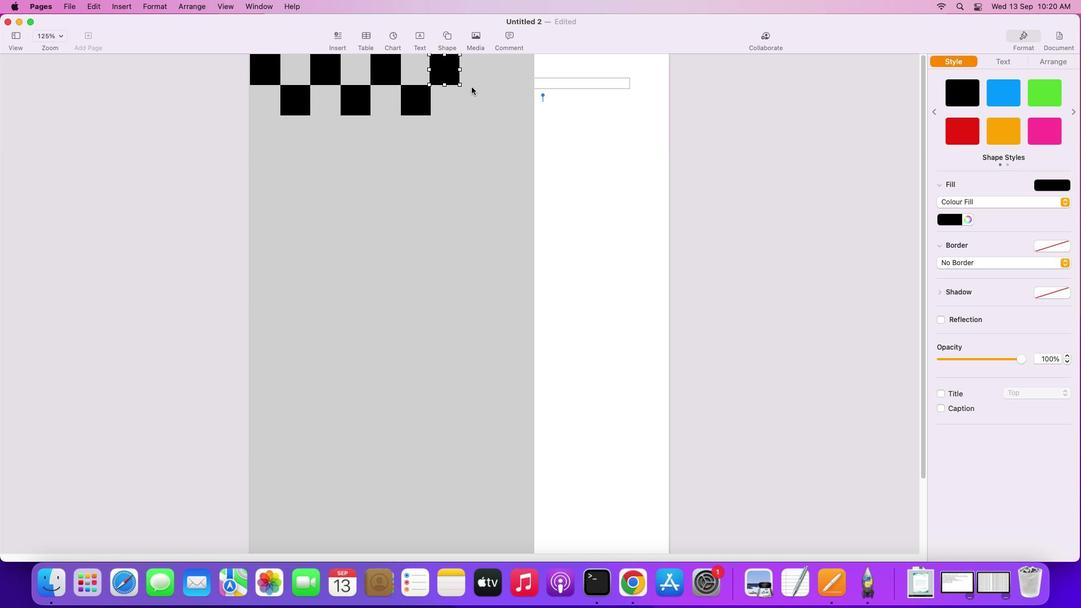 
Action: Key pressed Key.alt
Screenshot: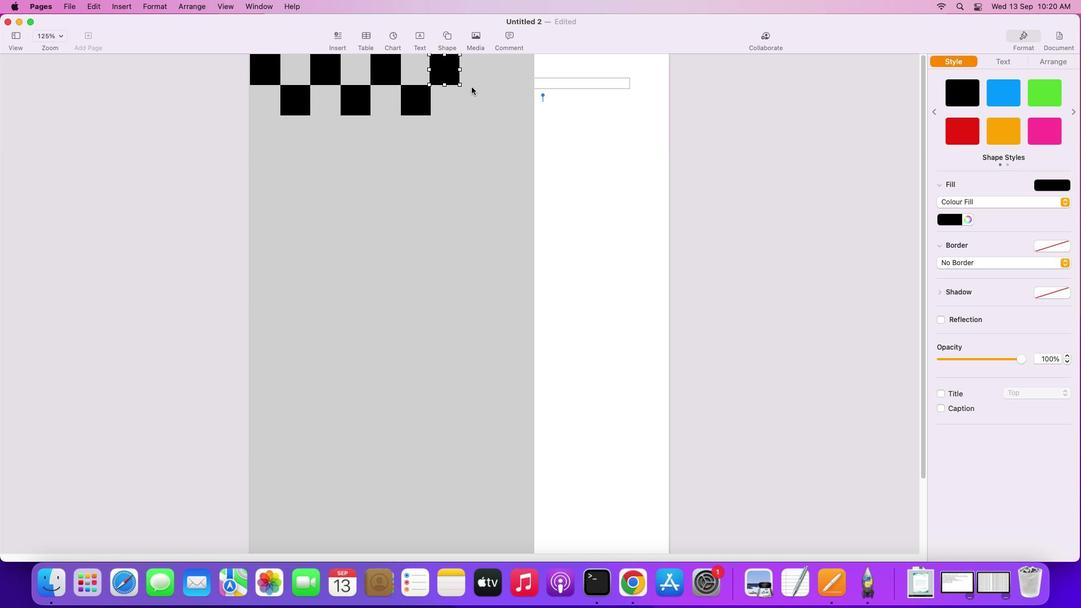 
Action: Mouse pressed left at (446, 72)
Screenshot: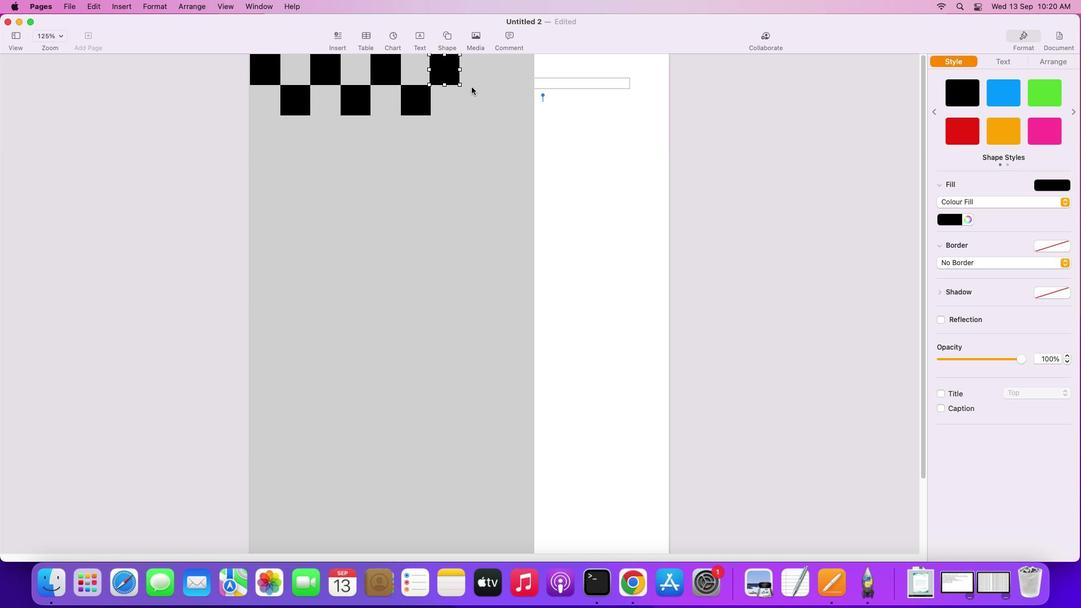 
Action: Mouse moved to (476, 96)
Screenshot: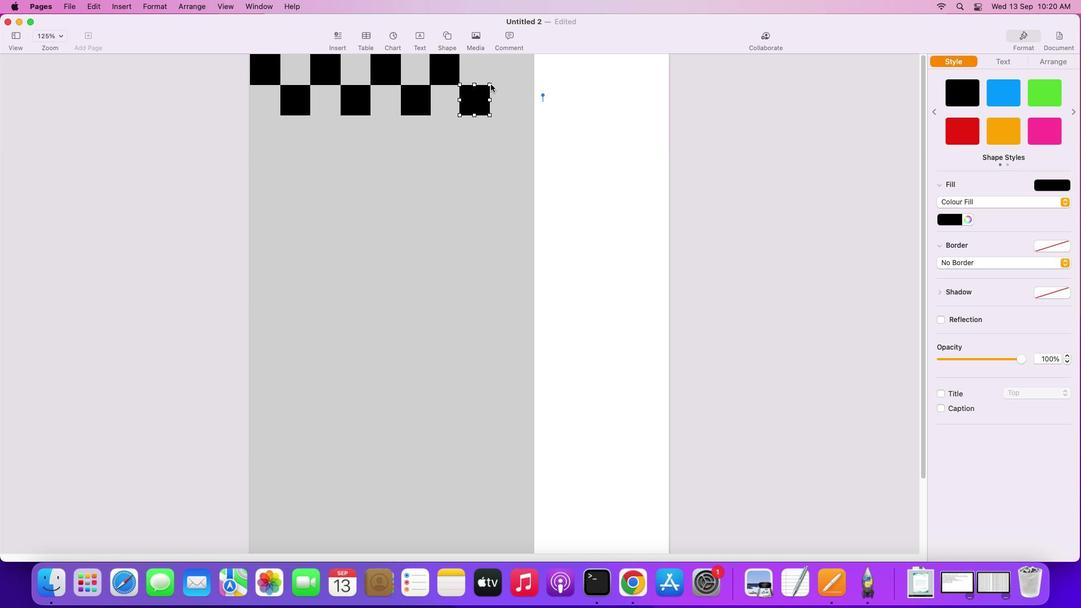 
Action: Mouse pressed left at (476, 96)
Screenshot: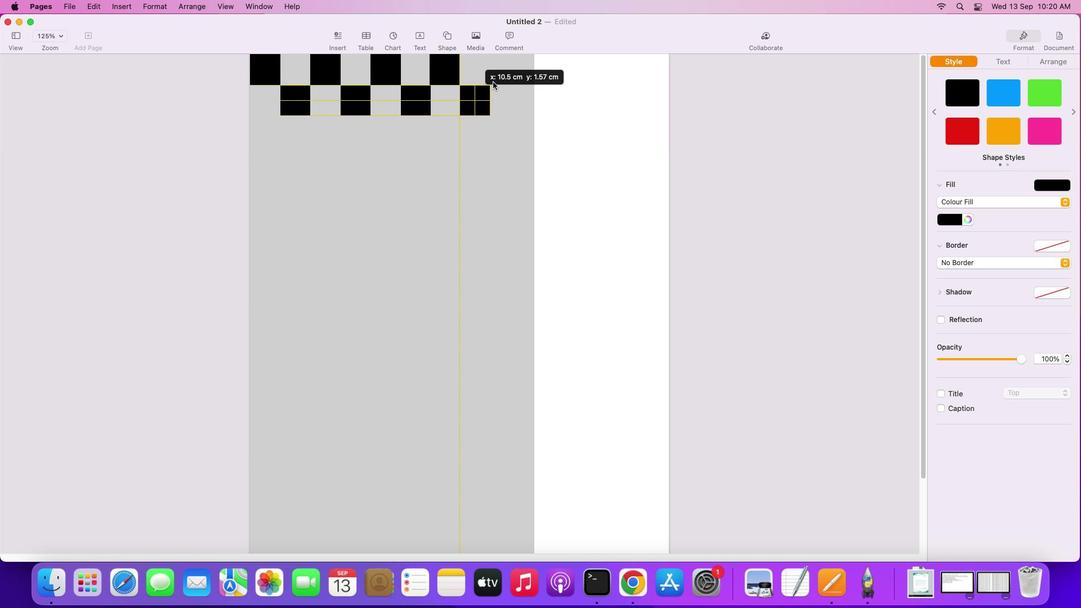 
Action: Key pressed Key.alt
Screenshot: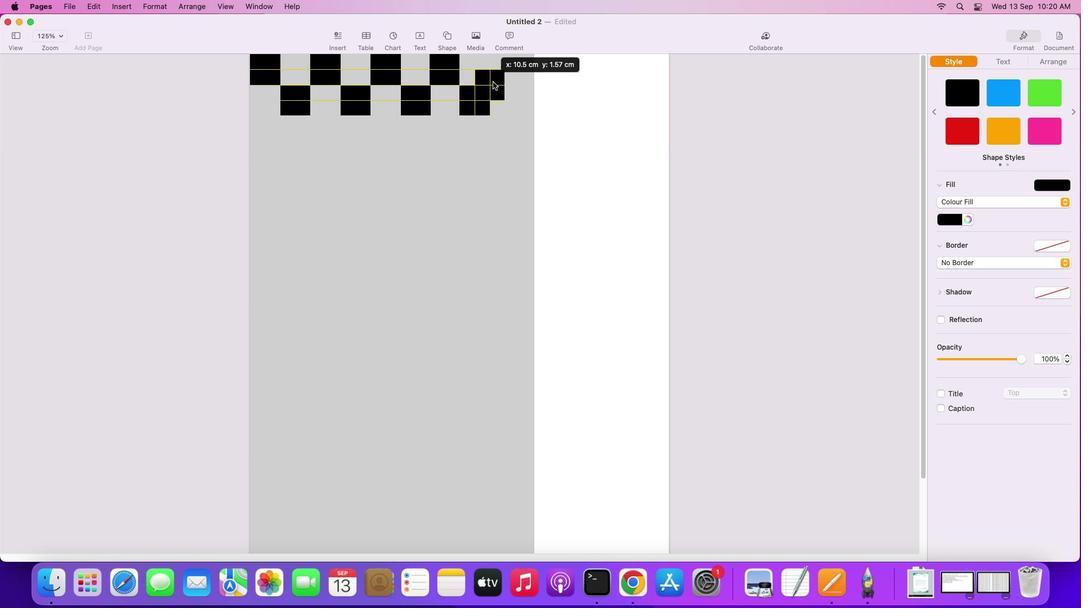 
Action: Mouse moved to (505, 74)
Screenshot: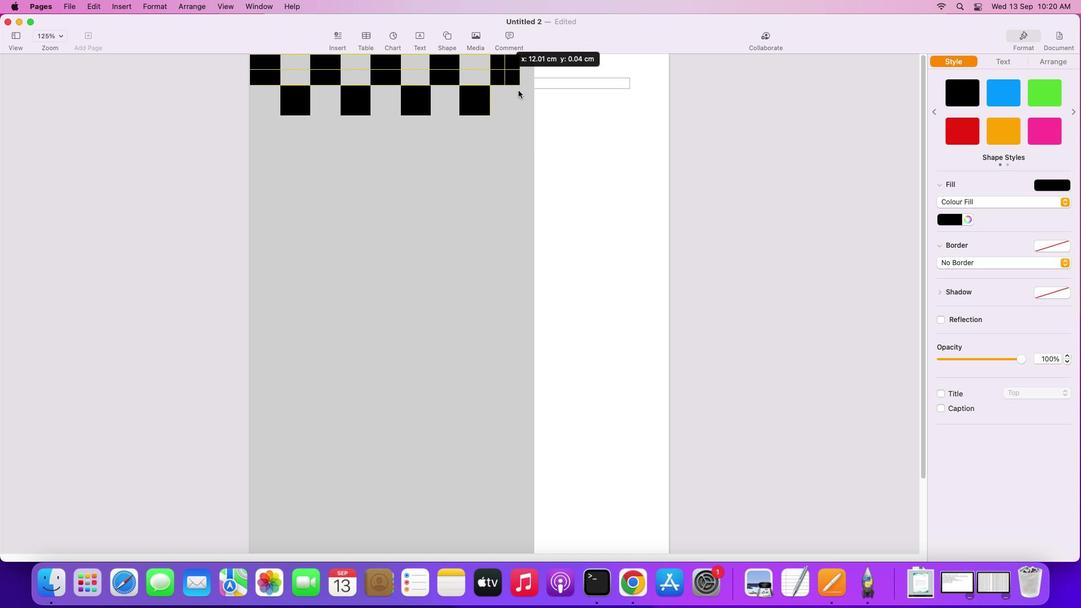 
Action: Key pressed Key.alt
Screenshot: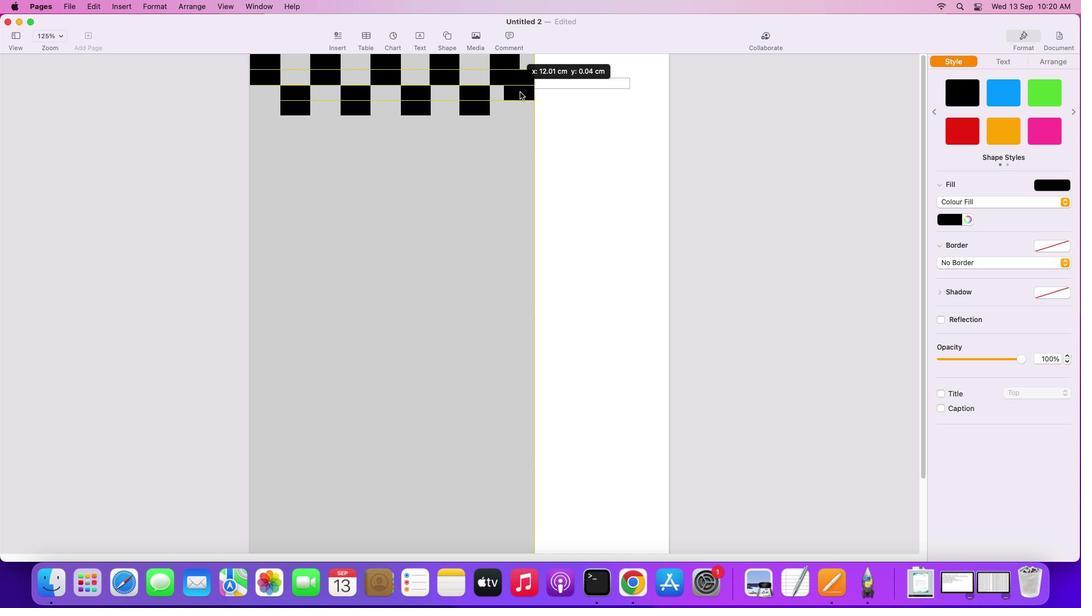 
Action: Mouse pressed left at (505, 74)
Screenshot: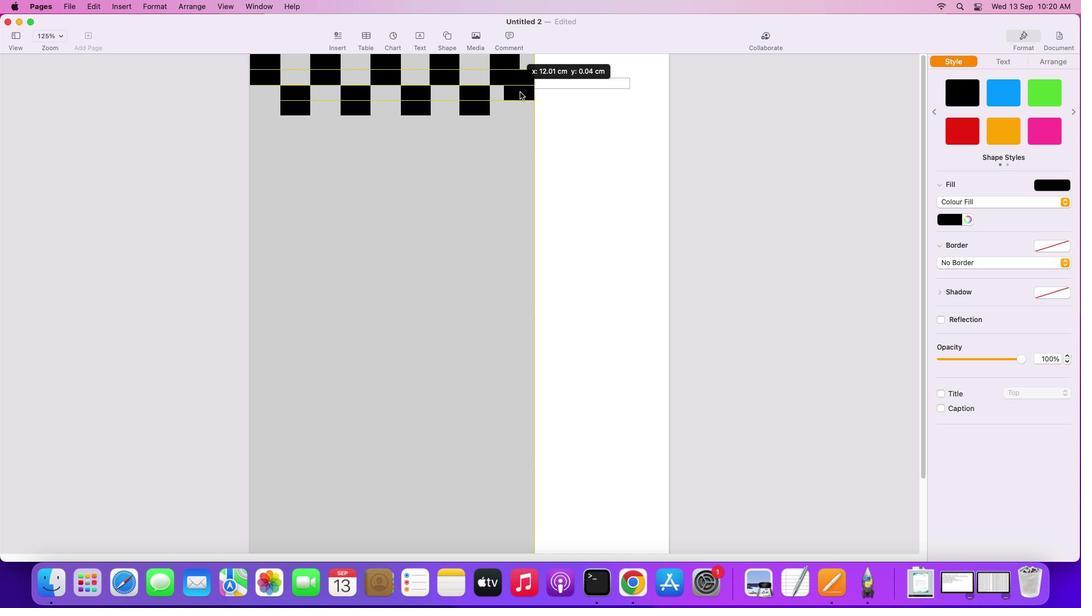 
Action: Mouse moved to (568, 122)
Screenshot: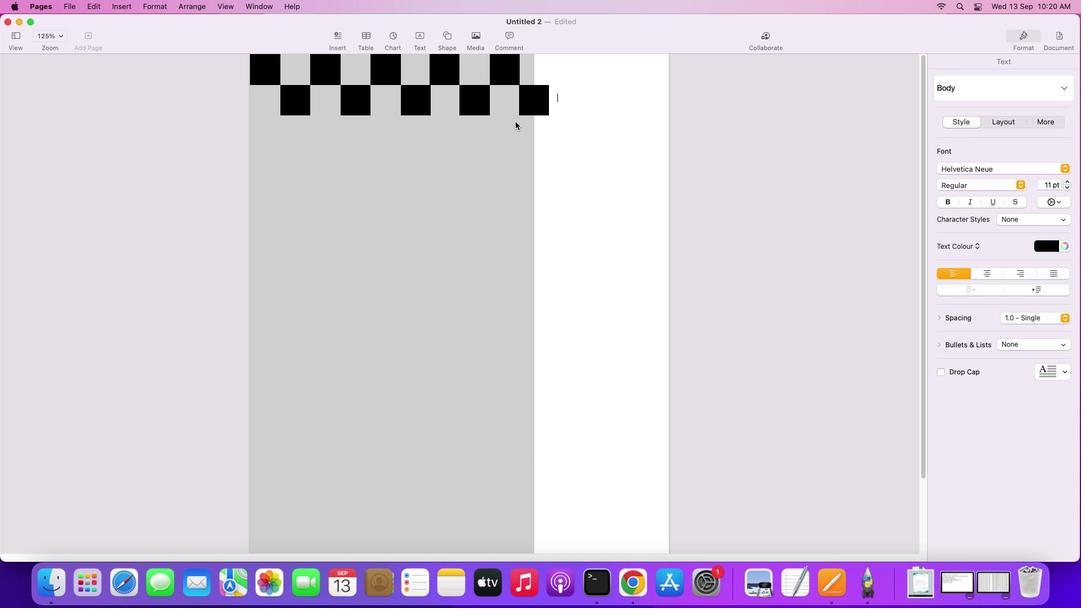 
Action: Mouse pressed left at (568, 122)
Screenshot: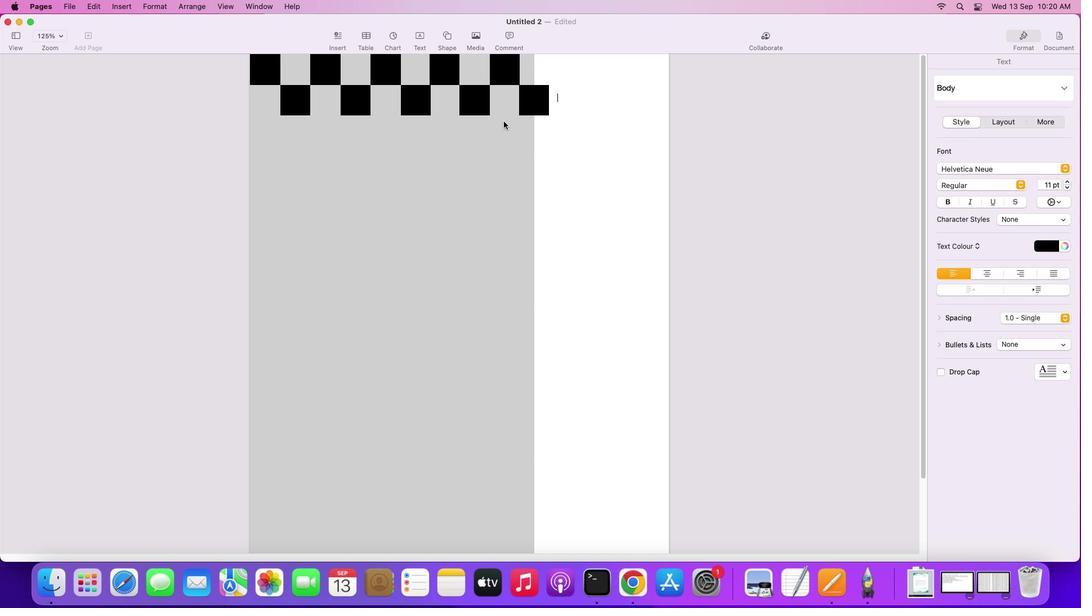 
Action: Mouse moved to (288, 103)
Screenshot: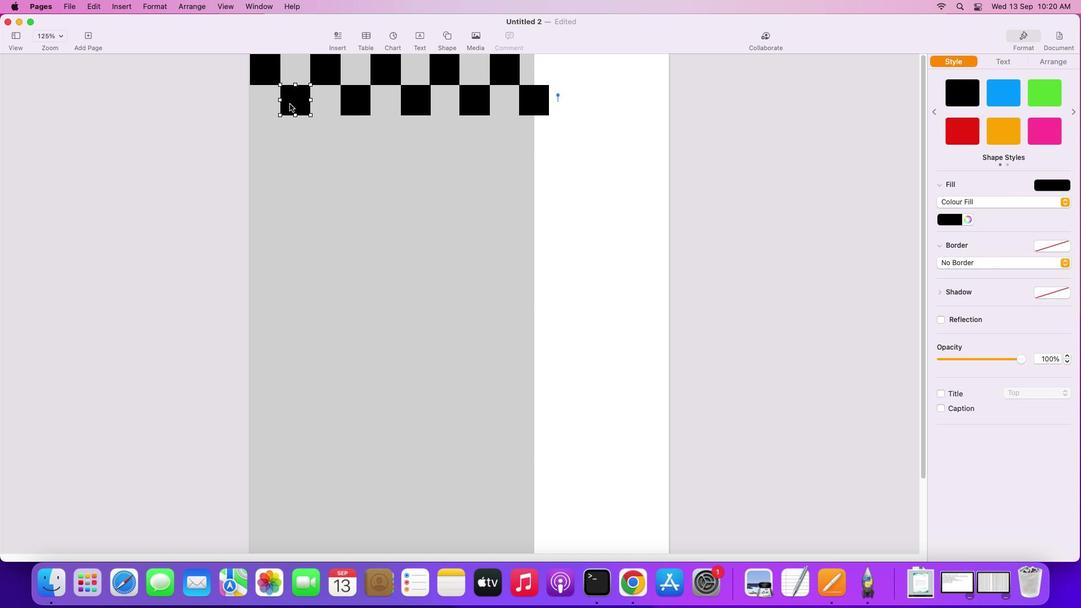 
Action: Mouse pressed left at (288, 103)
Screenshot: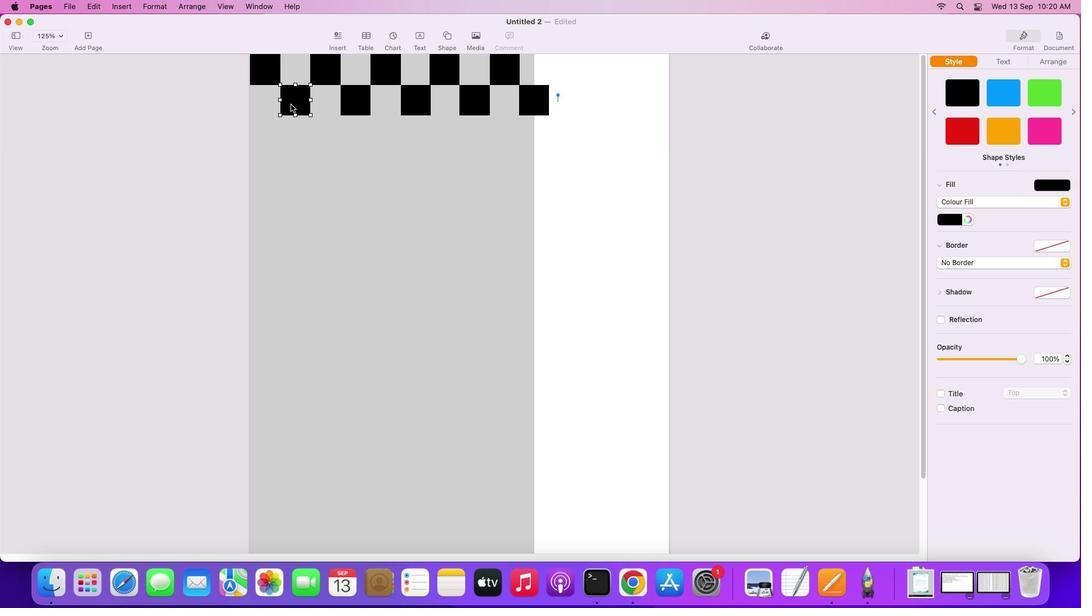 
Action: Mouse moved to (291, 104)
Screenshot: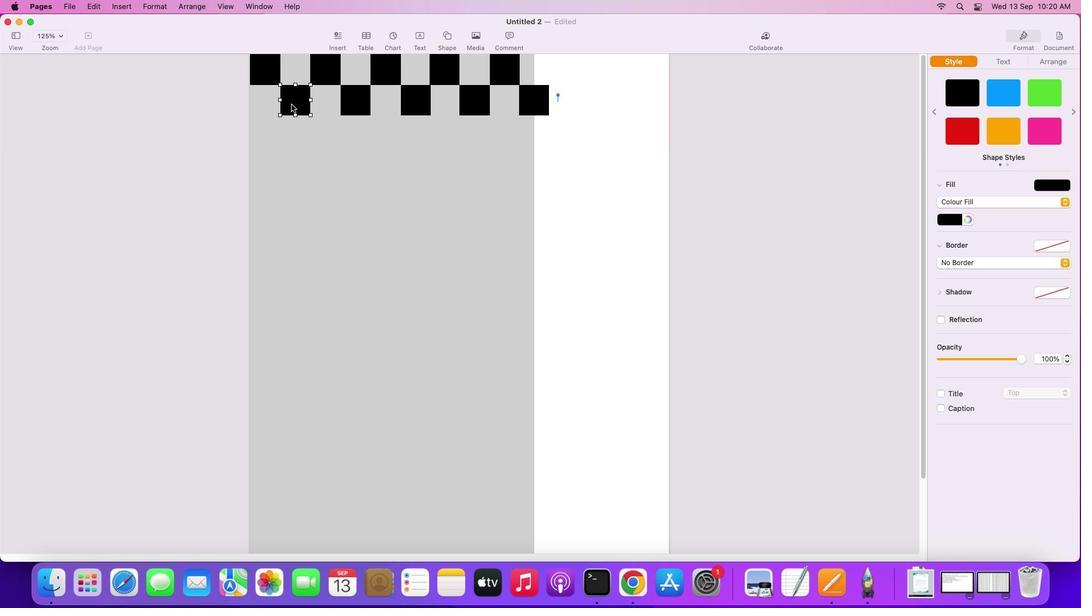 
Action: Key pressed Key.alt
Screenshot: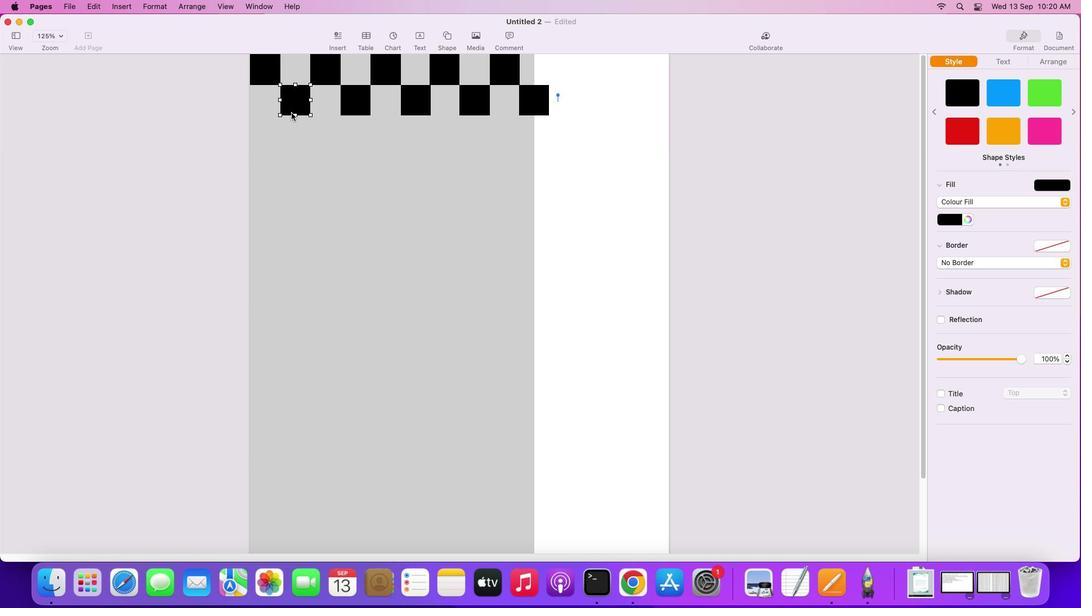 
Action: Mouse pressed left at (291, 104)
Screenshot: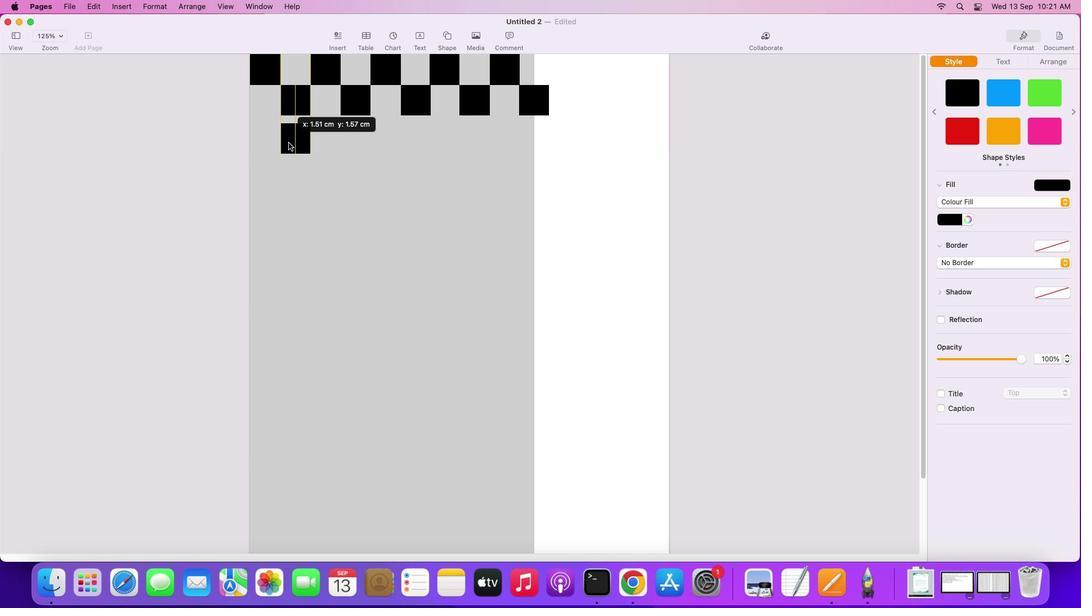 
Action: Mouse moved to (305, 134)
Screenshot: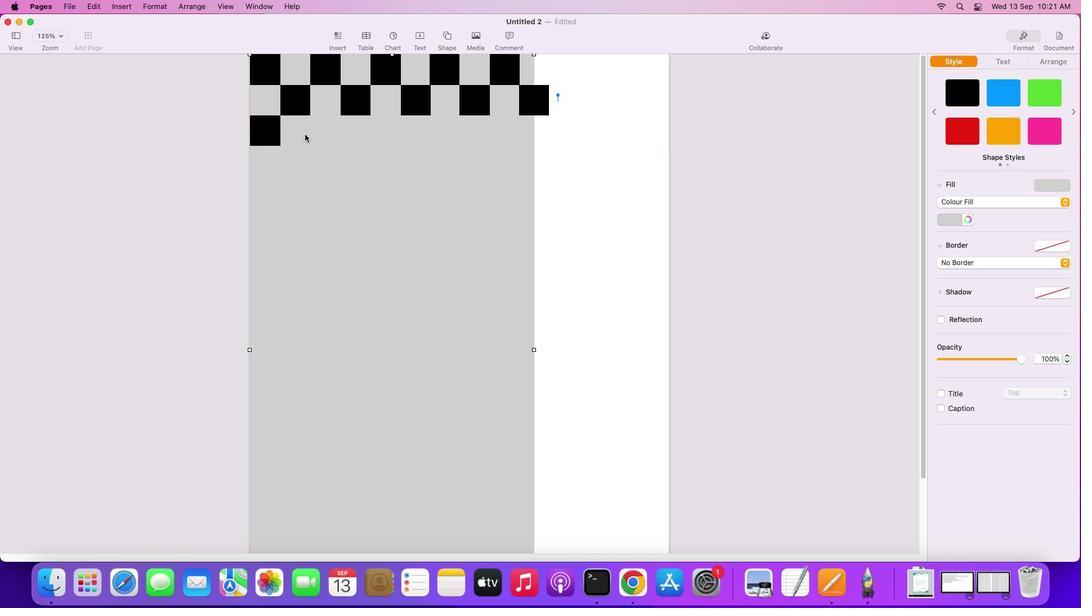 
Action: Mouse pressed left at (305, 134)
Screenshot: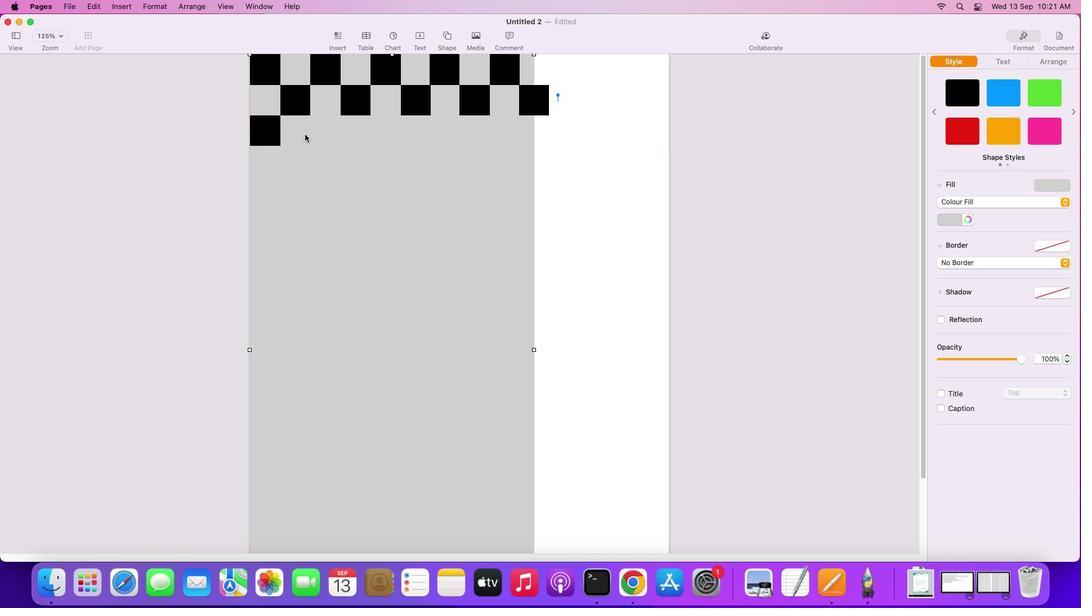 
Action: Mouse moved to (295, 107)
Screenshot: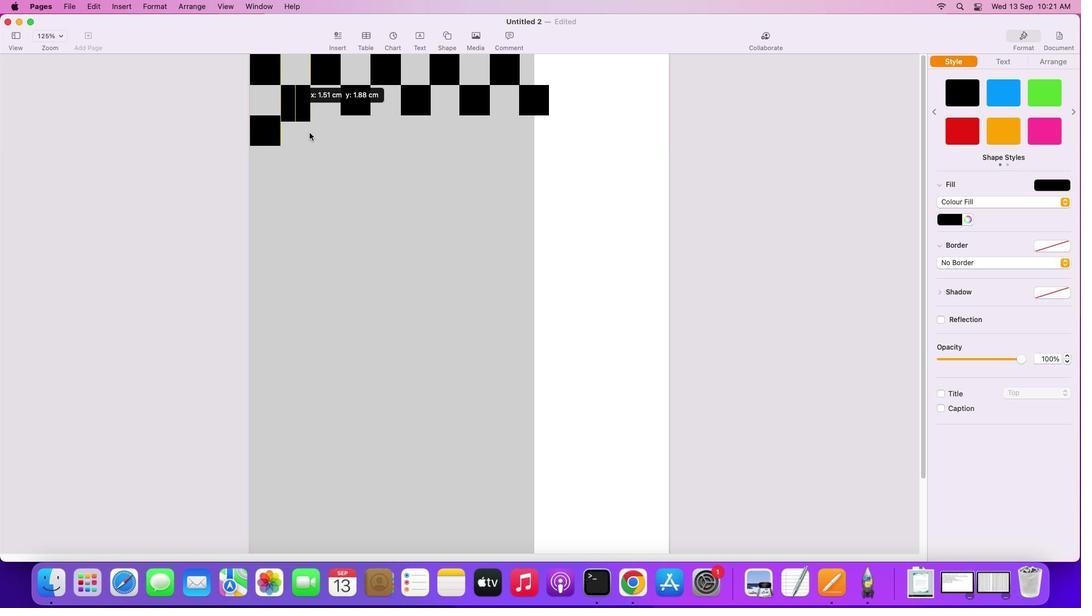 
Action: Mouse pressed left at (295, 107)
Screenshot: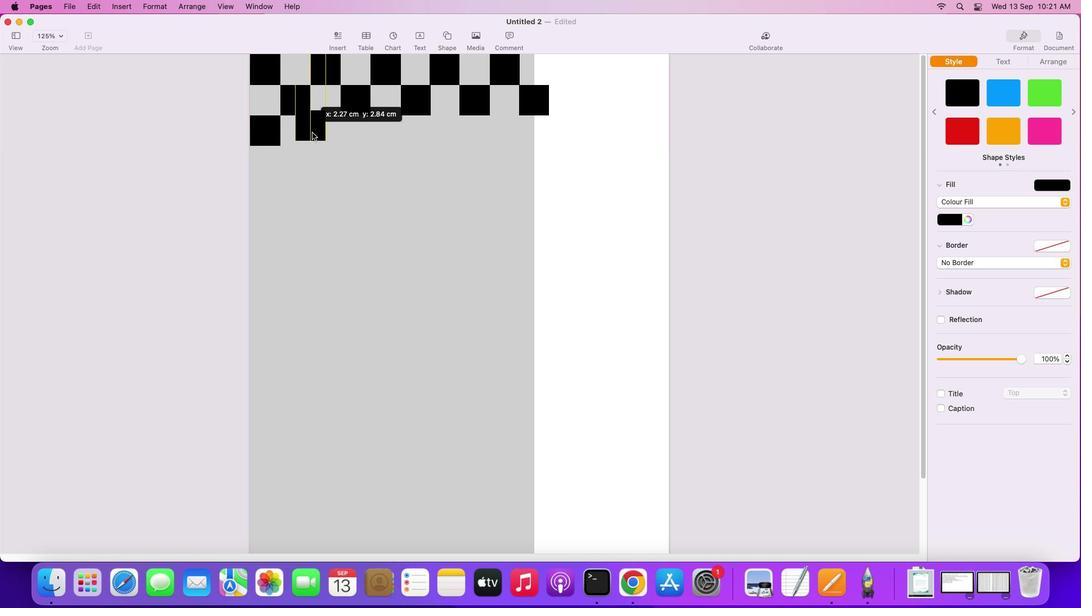 
Action: Mouse moved to (354, 107)
Screenshot: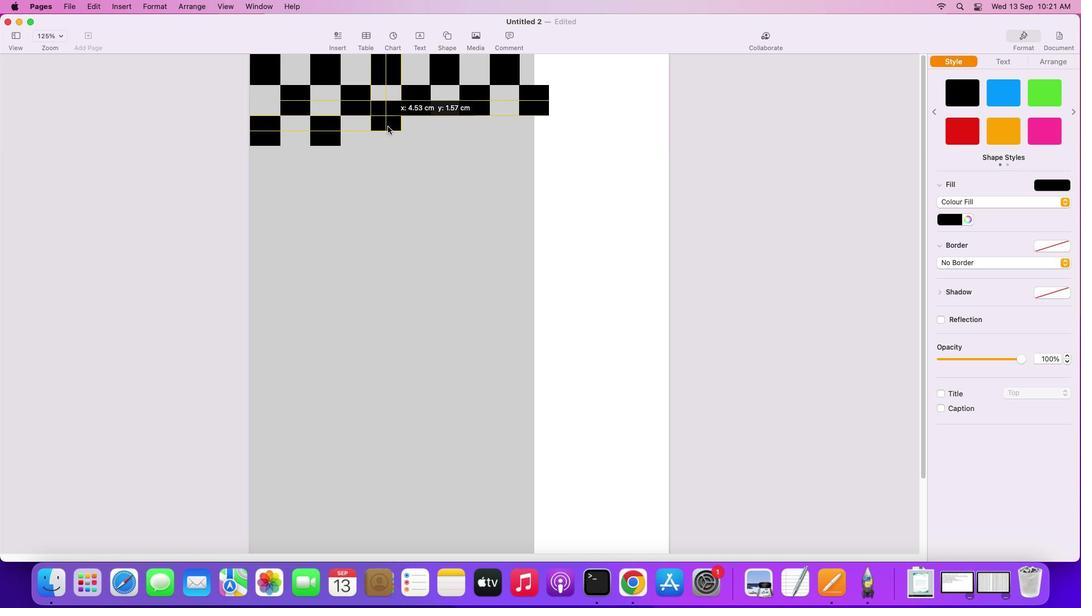 
Action: Mouse pressed left at (354, 107)
Screenshot: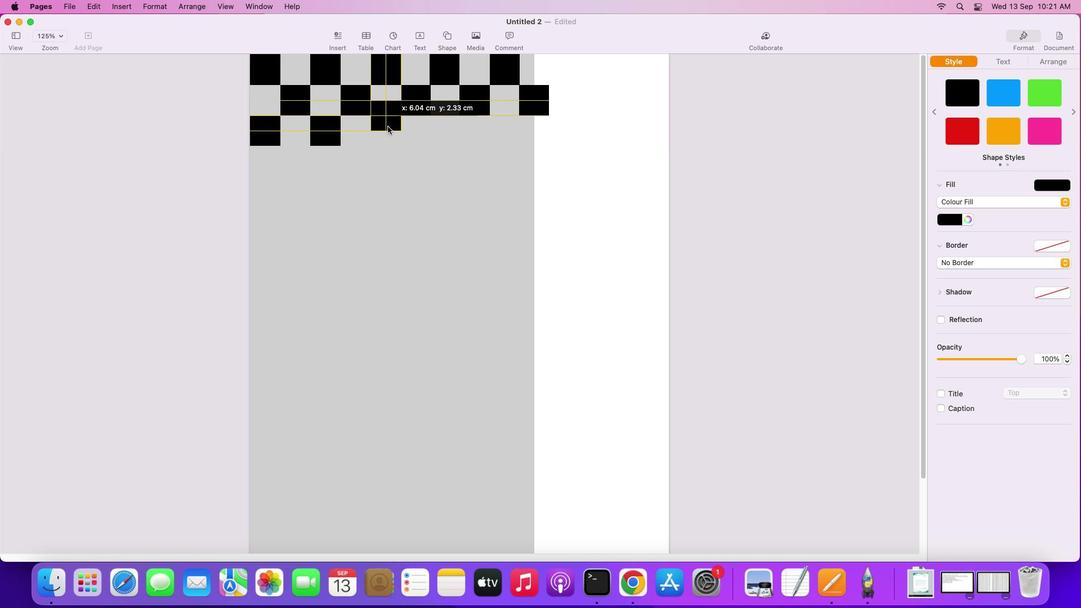 
Action: Mouse moved to (414, 106)
Screenshot: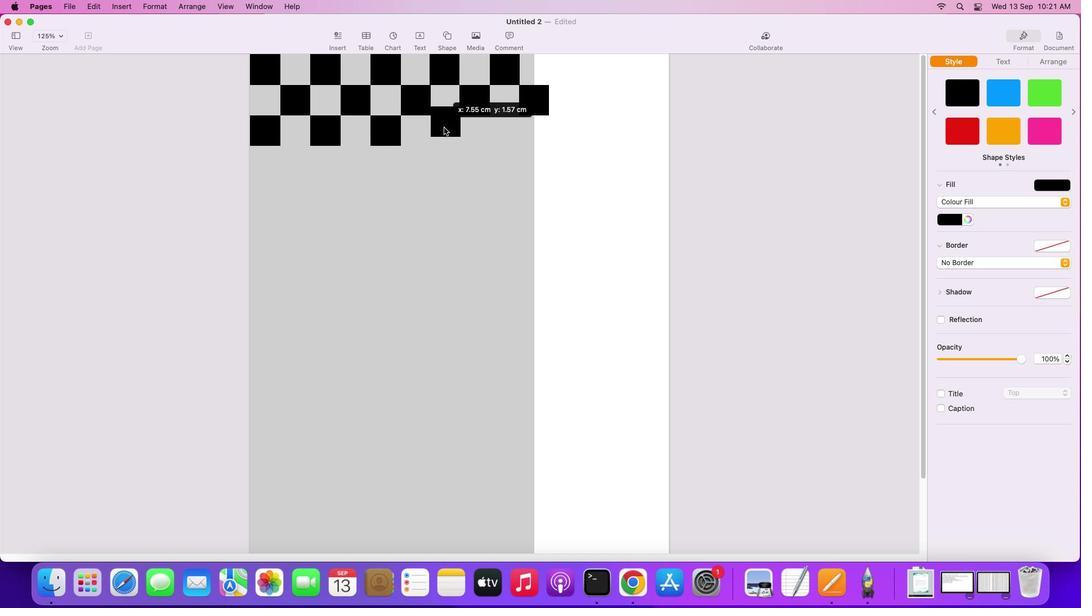 
Action: Mouse pressed left at (414, 106)
Screenshot: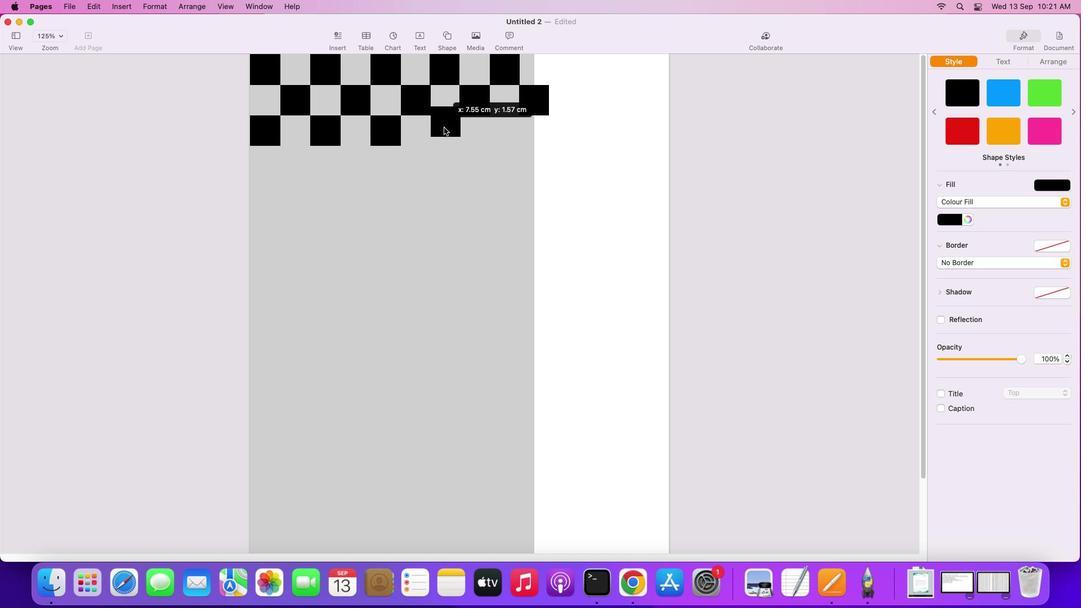 
Action: Mouse moved to (469, 108)
Screenshot: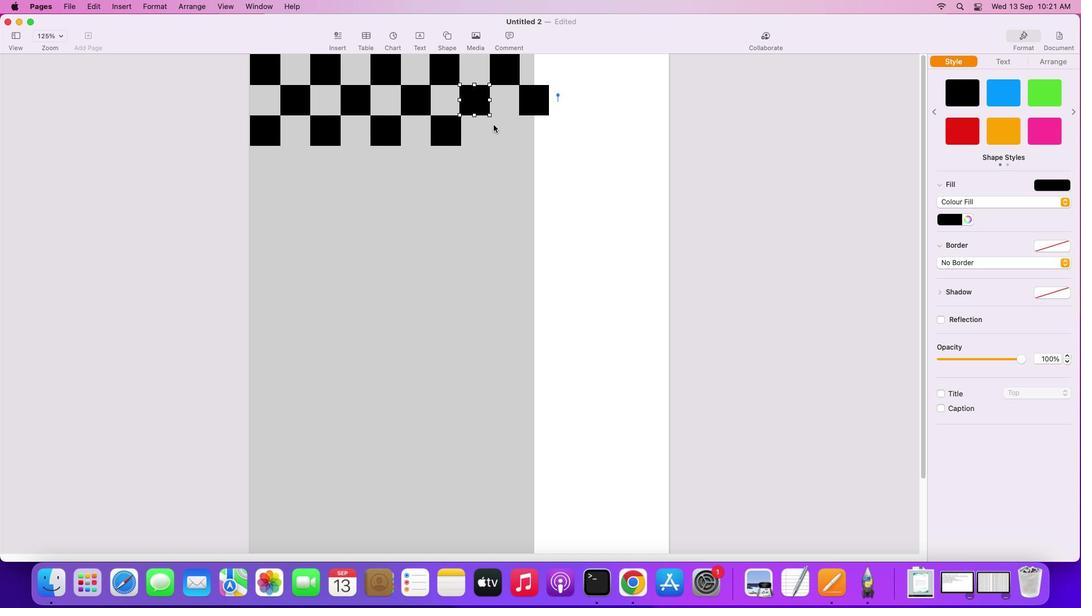 
Action: Mouse pressed left at (469, 108)
Screenshot: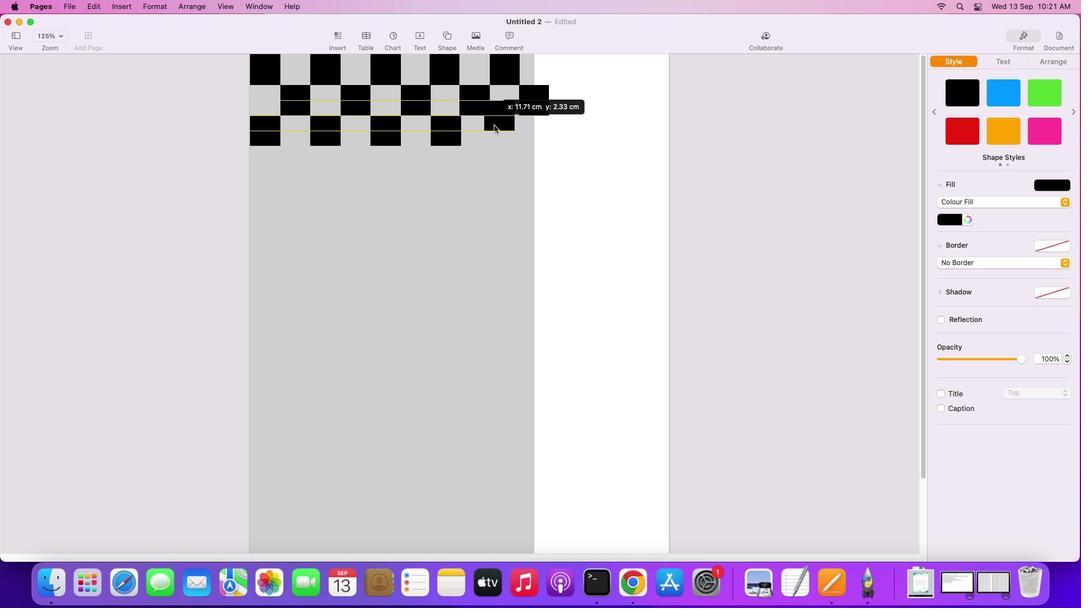 
Action: Mouse moved to (441, 161)
Screenshot: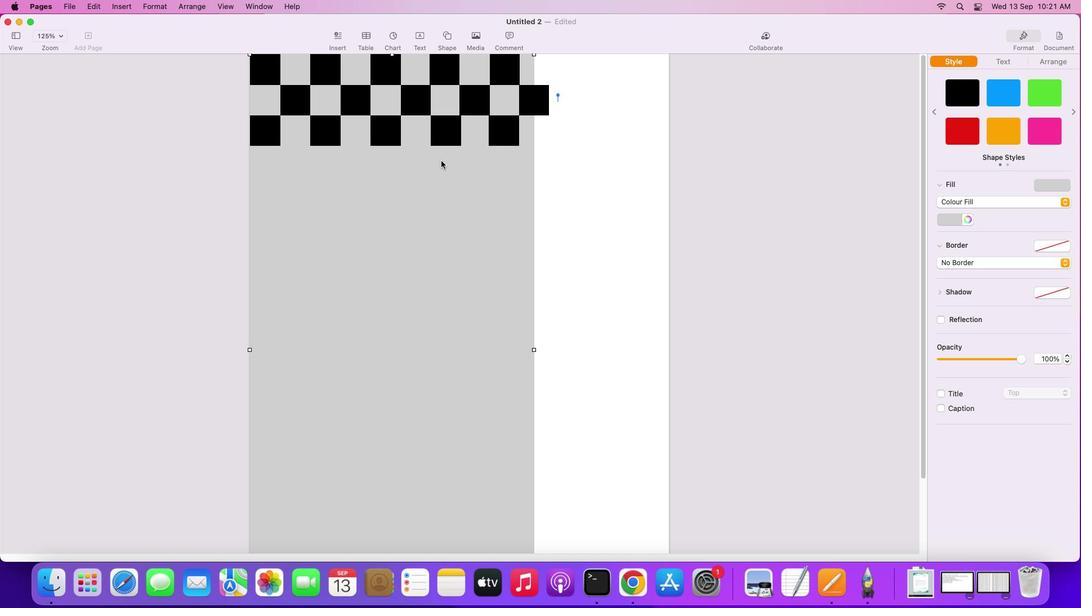 
Action: Mouse pressed left at (441, 161)
Screenshot: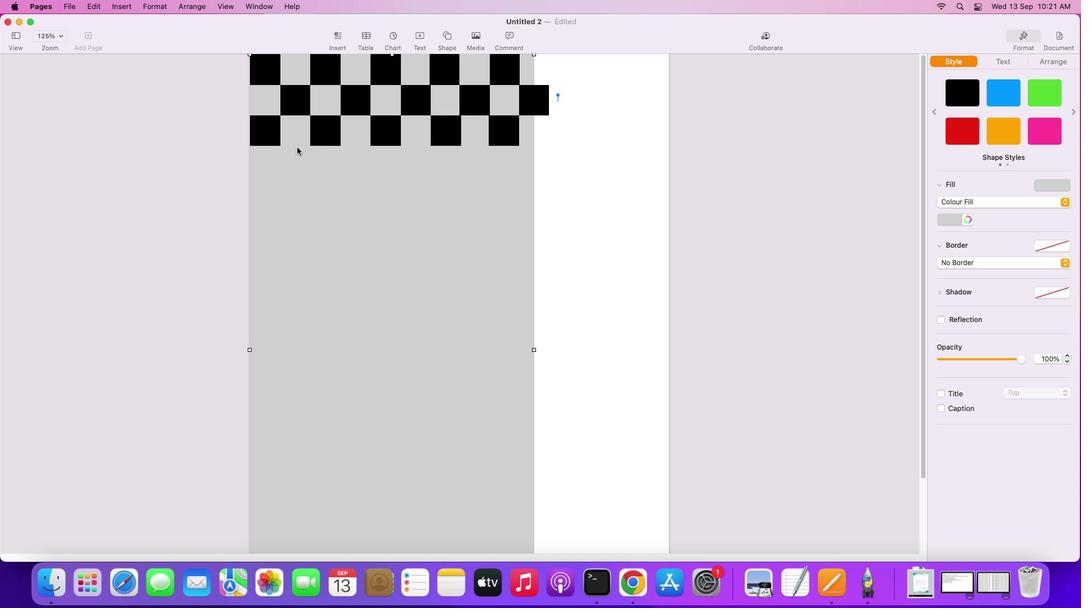 
Action: Mouse moved to (268, 132)
Screenshot: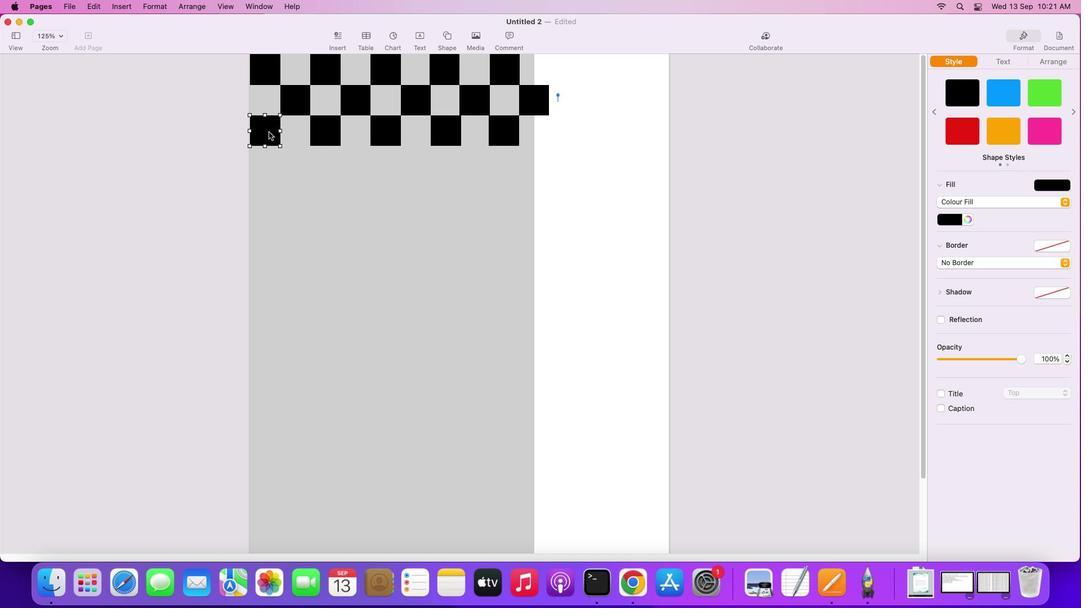 
Action: Mouse pressed left at (268, 132)
Screenshot: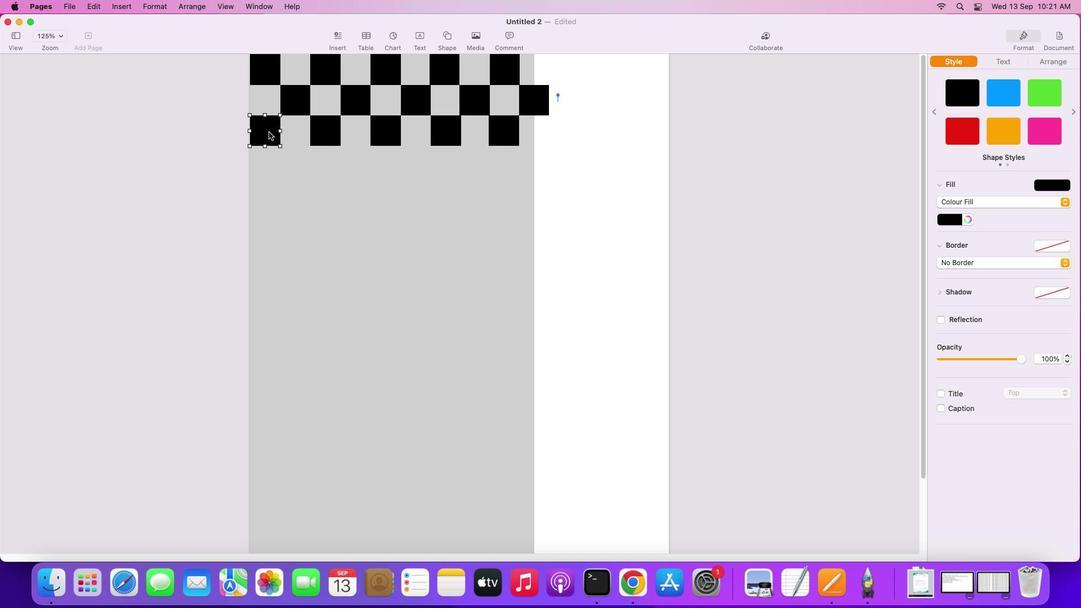 
Action: Key pressed Key.alt
Screenshot: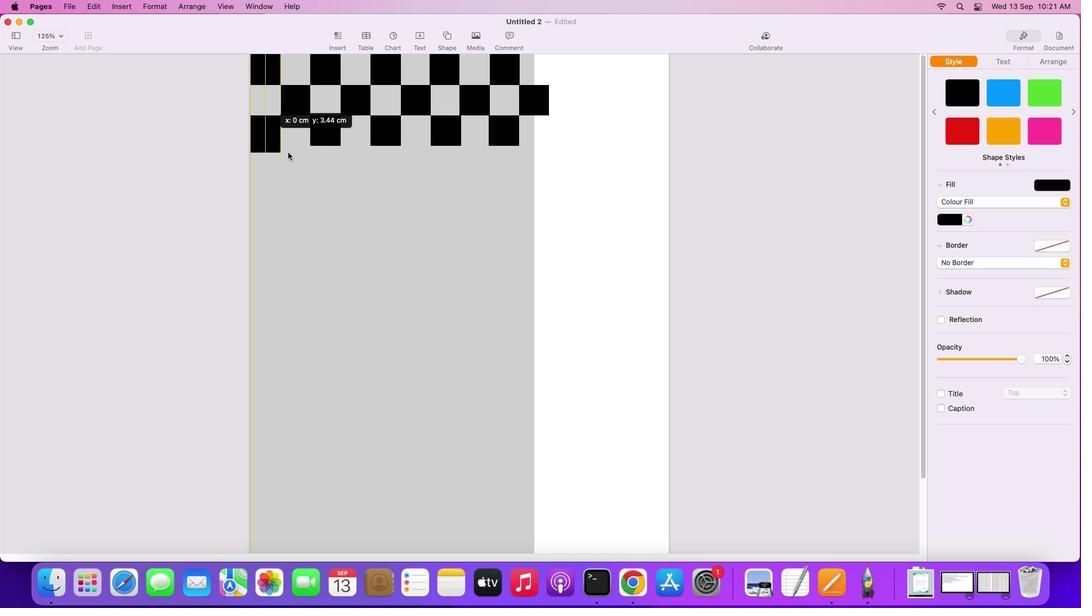
Action: Mouse pressed left at (268, 132)
Screenshot: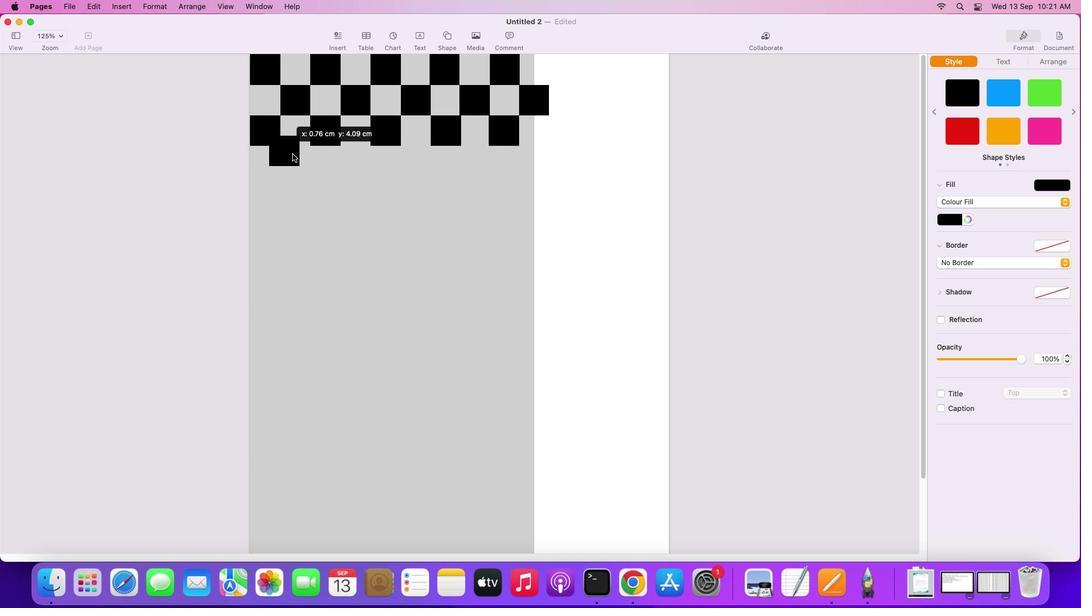 
Action: Mouse moved to (330, 134)
Screenshot: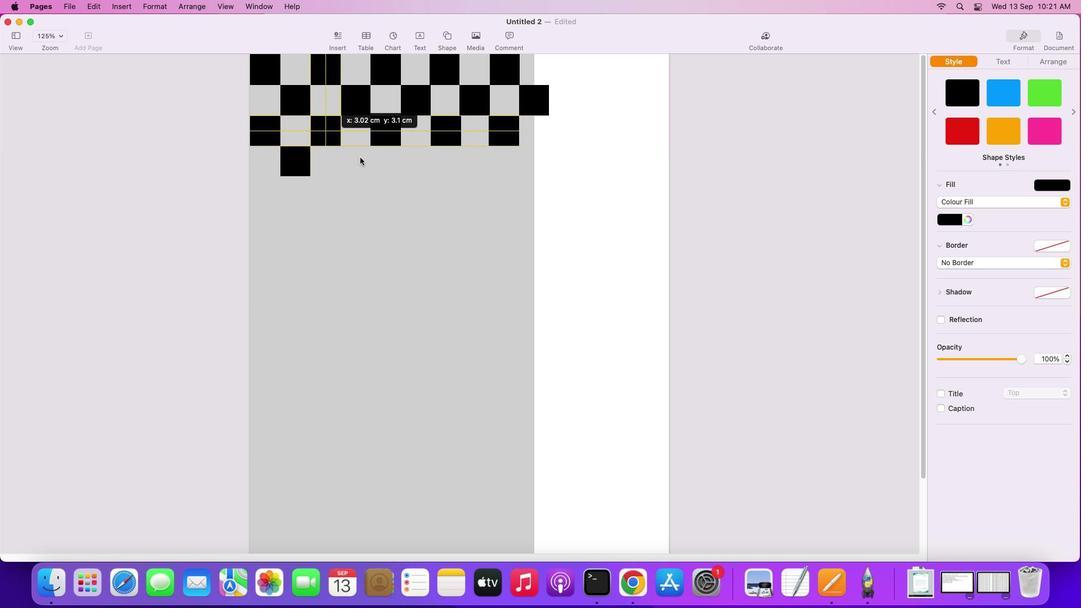 
Action: Mouse pressed left at (330, 134)
Screenshot: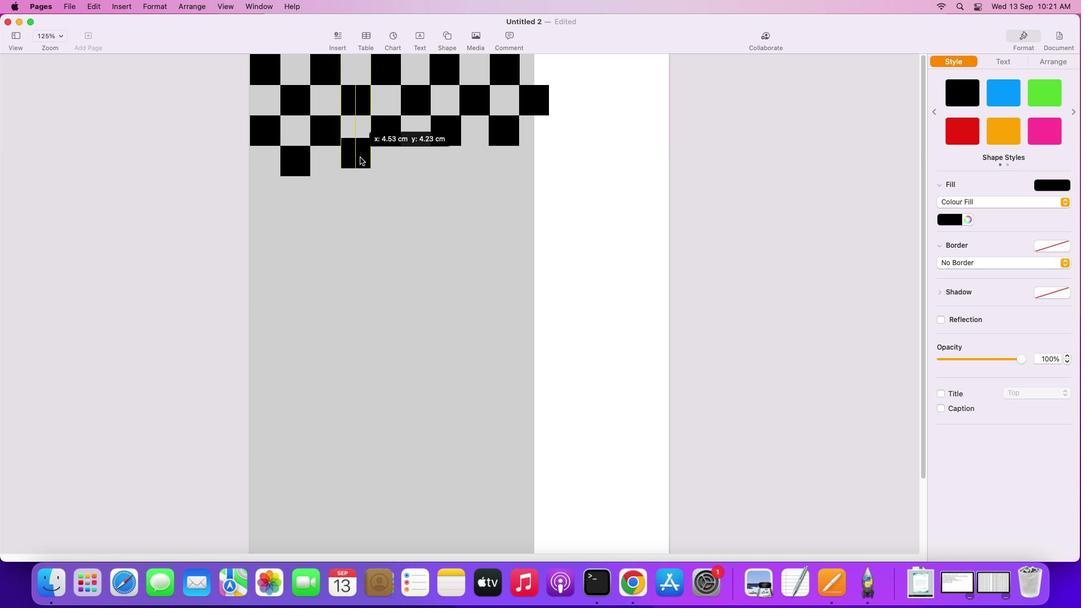 
Action: Mouse moved to (388, 137)
Screenshot: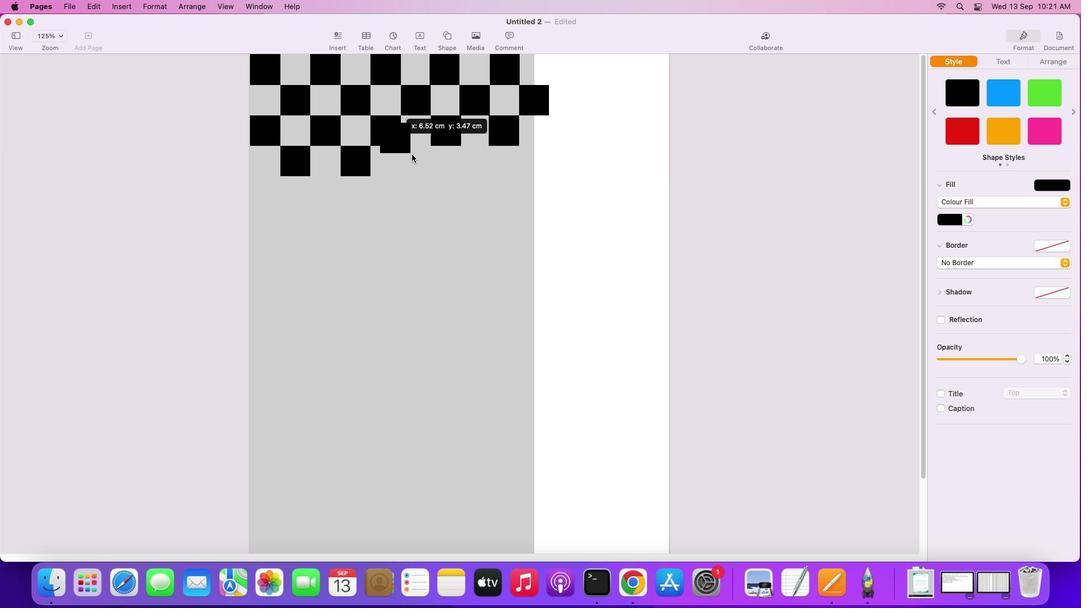 
Action: Mouse pressed left at (388, 137)
Screenshot: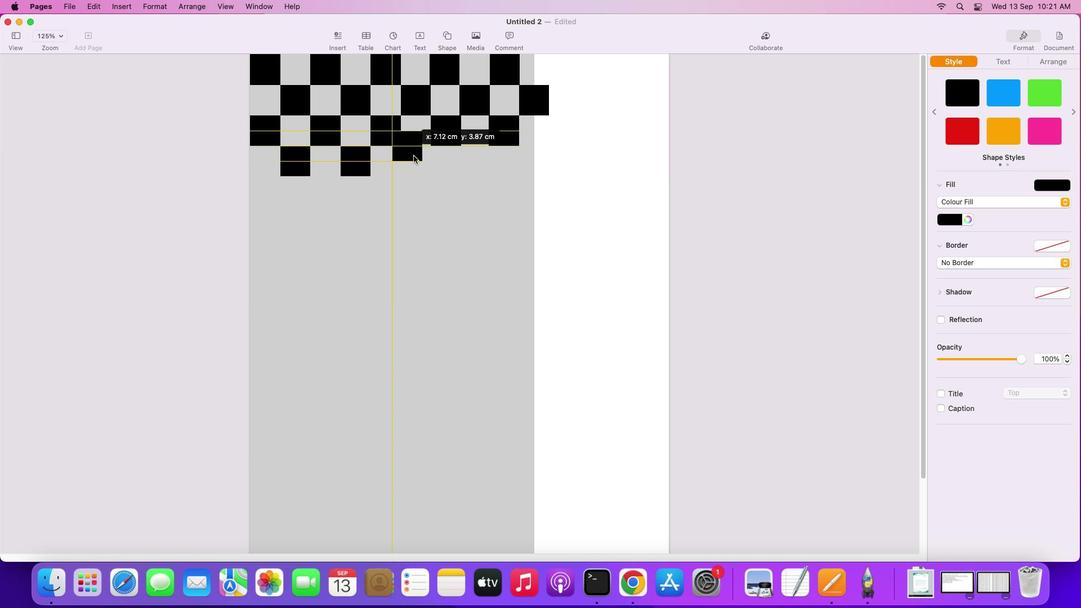
Action: Mouse moved to (442, 139)
Screenshot: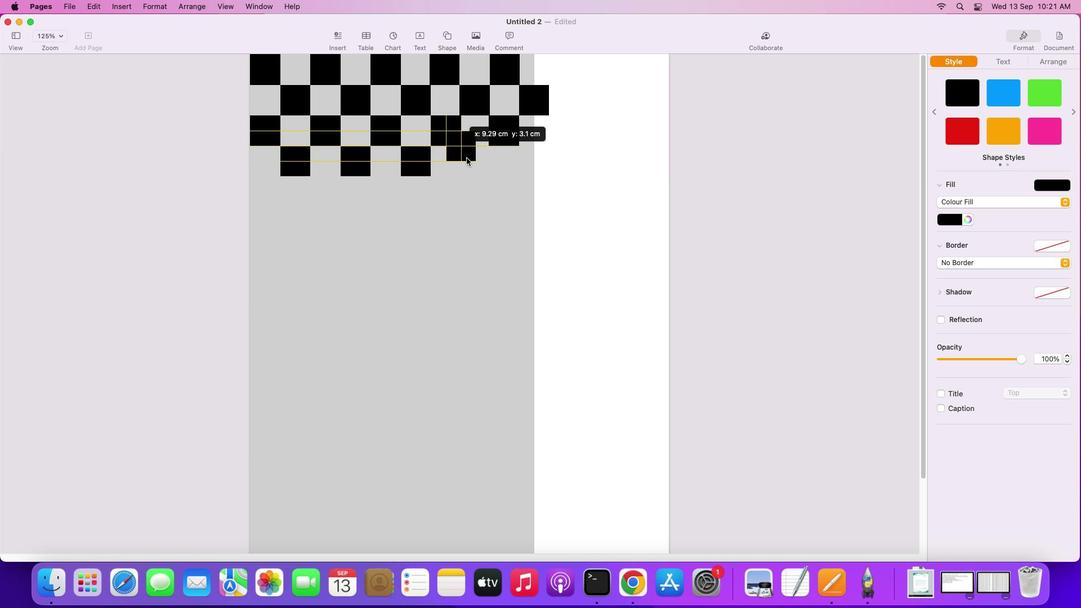 
Action: Mouse pressed left at (442, 139)
Screenshot: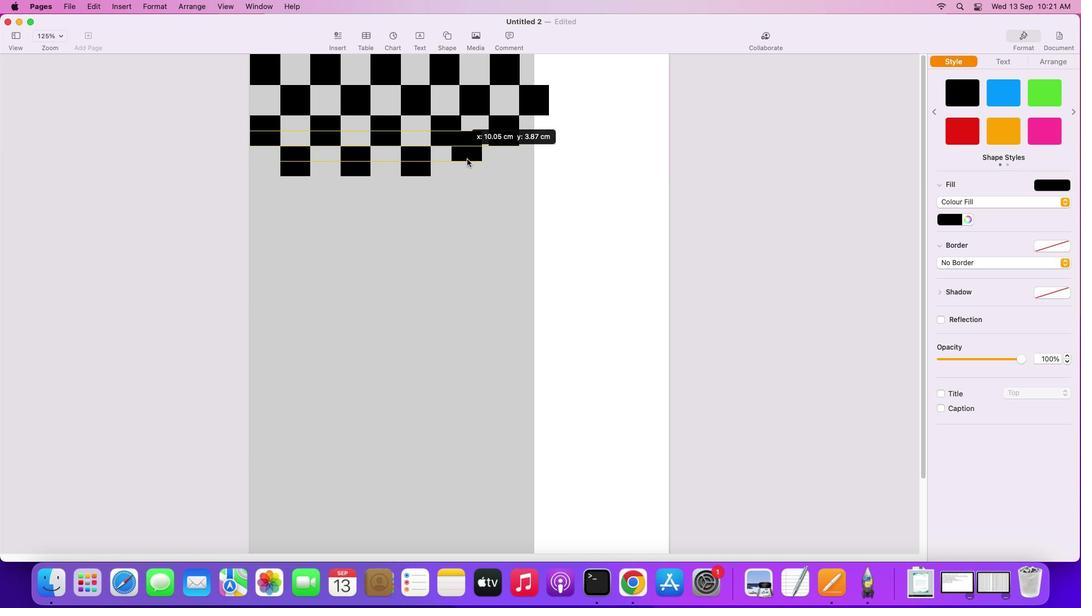 
Action: Mouse moved to (470, 164)
Screenshot: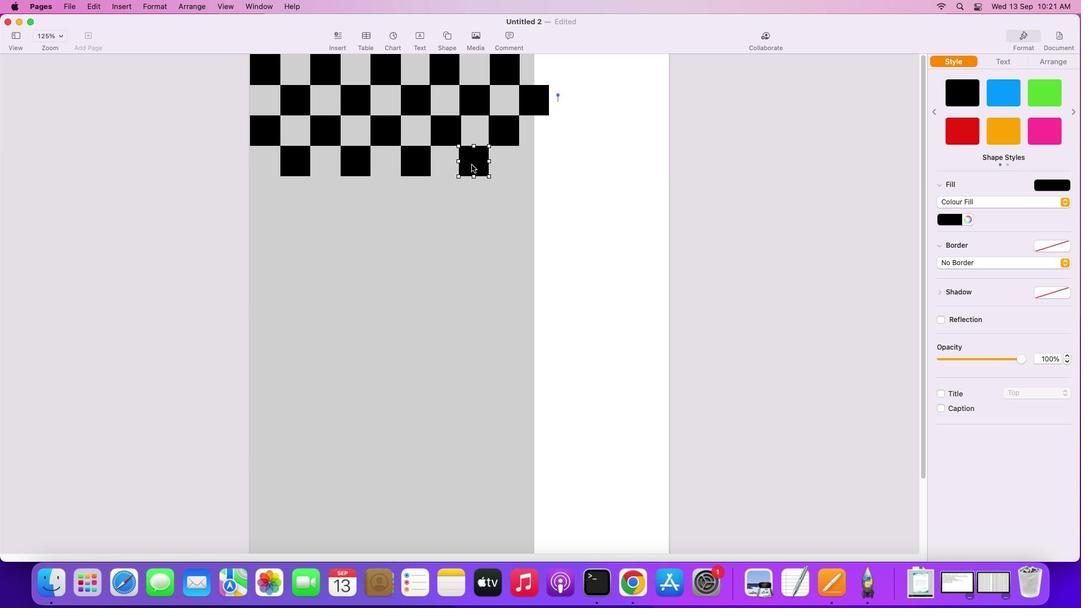 
Action: Mouse pressed left at (470, 164)
Screenshot: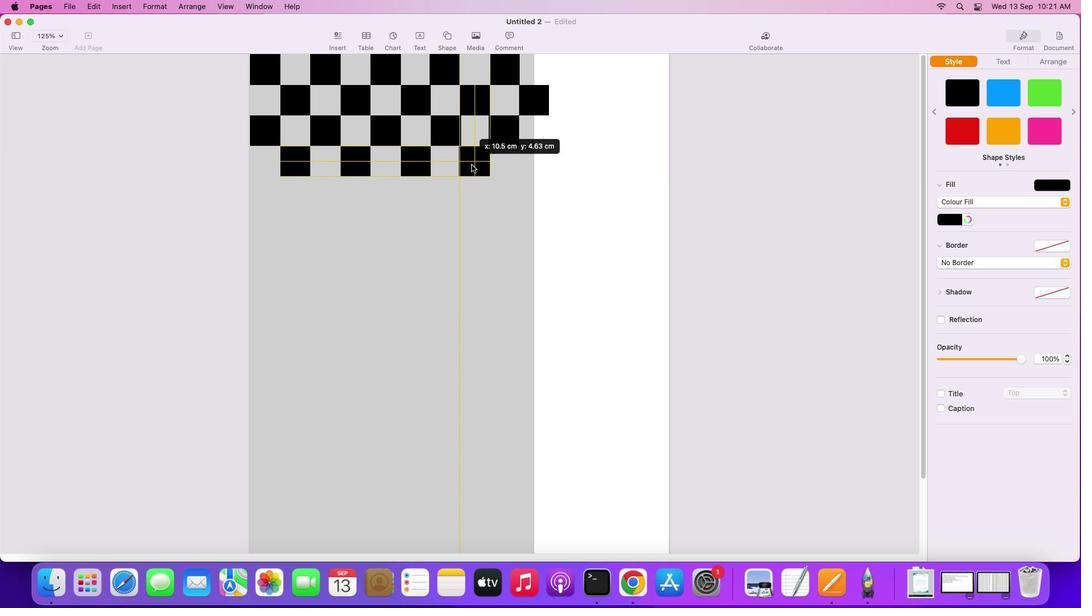 
Action: Mouse moved to (479, 191)
Screenshot: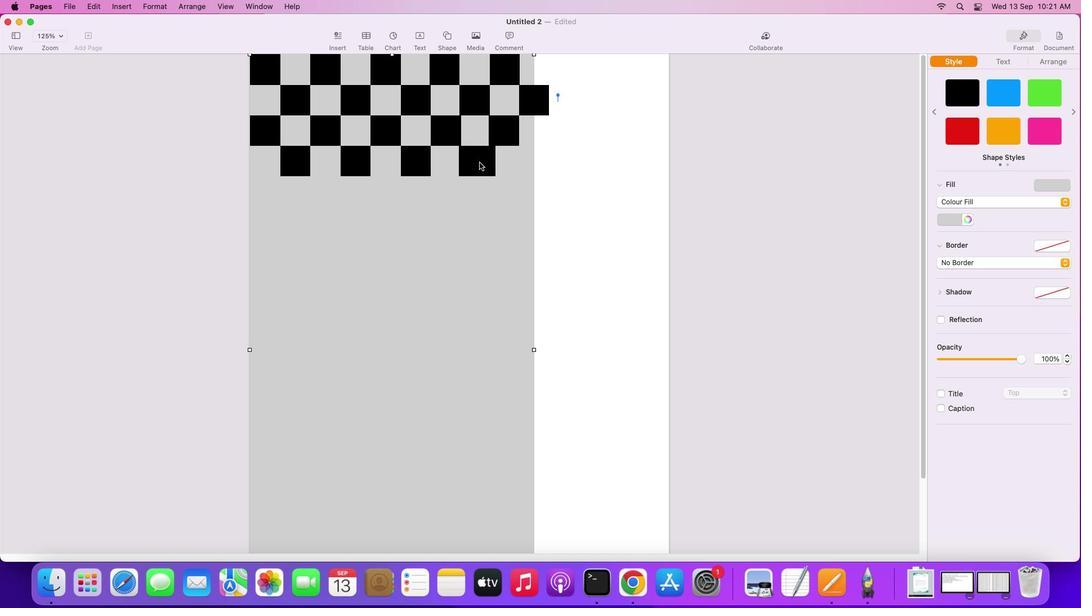 
Action: Mouse pressed left at (479, 191)
Screenshot: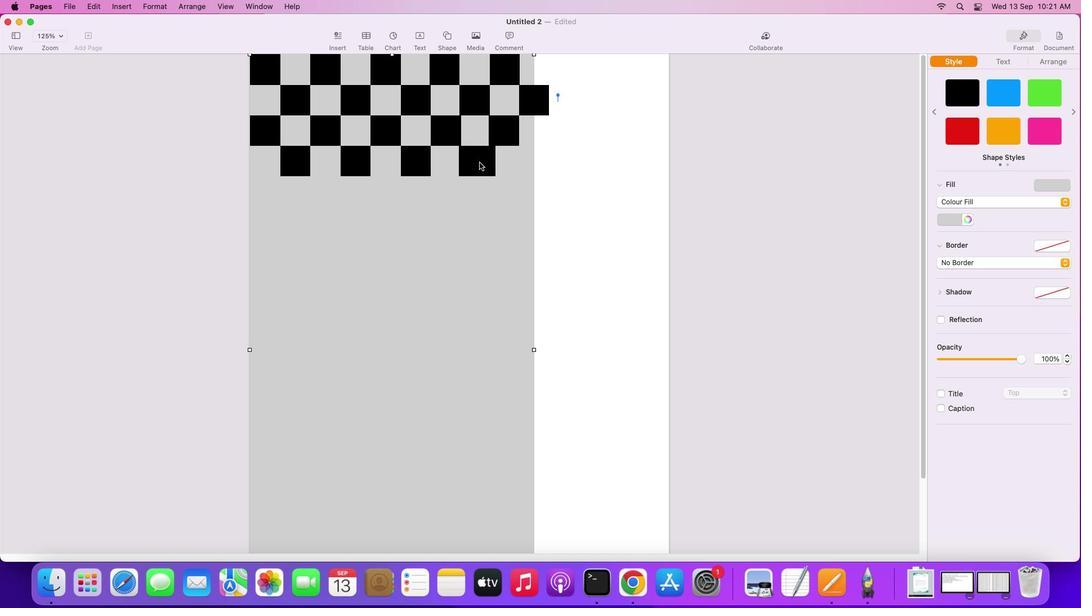 
Action: Mouse moved to (479, 162)
Screenshot: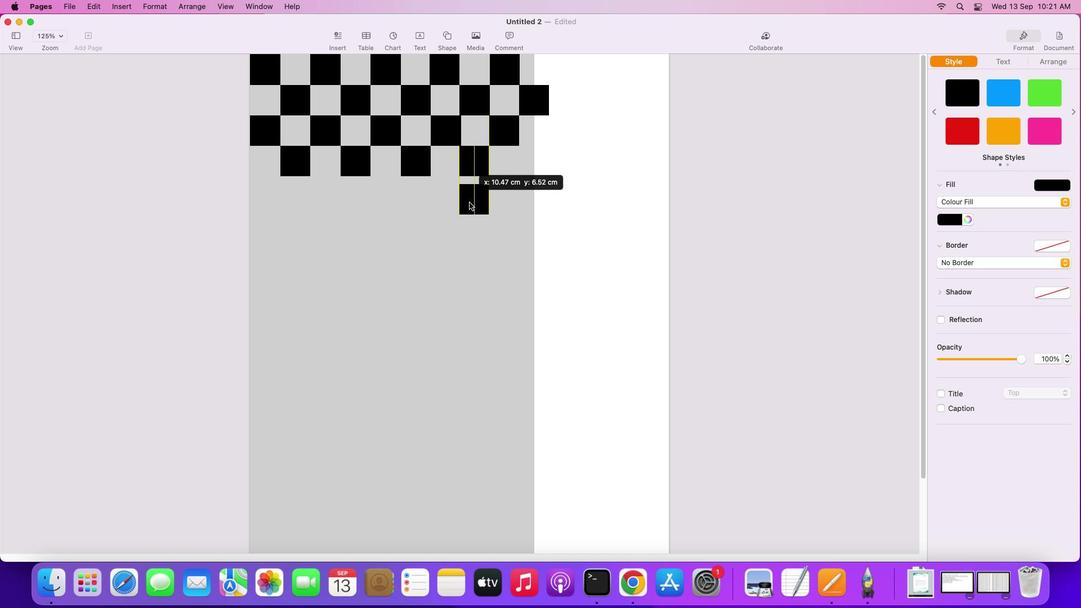 
Action: Mouse pressed left at (479, 162)
Screenshot: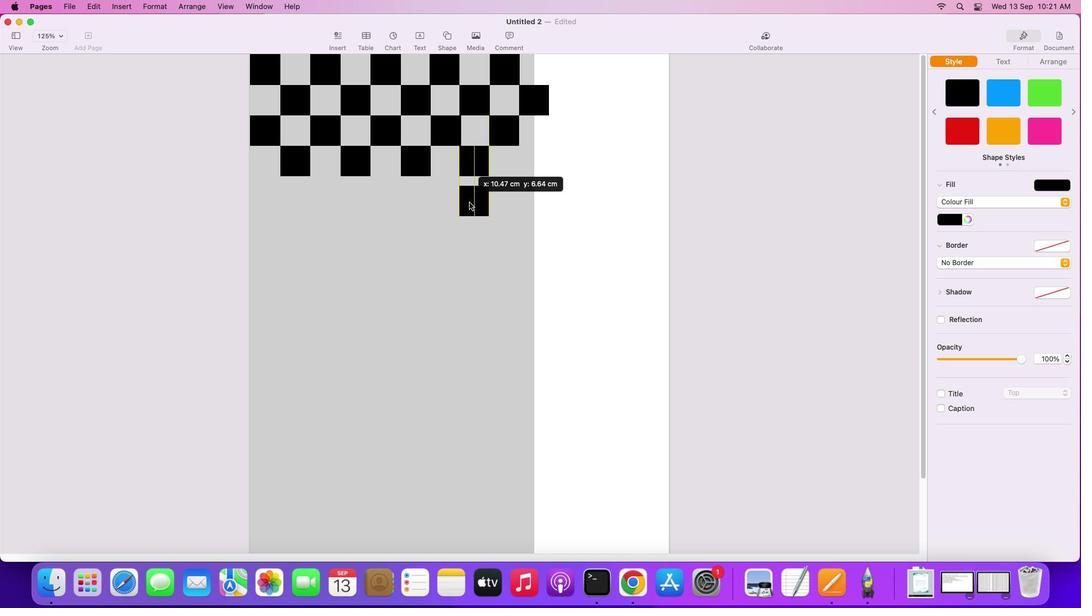 
Action: Mouse moved to (472, 159)
Screenshot: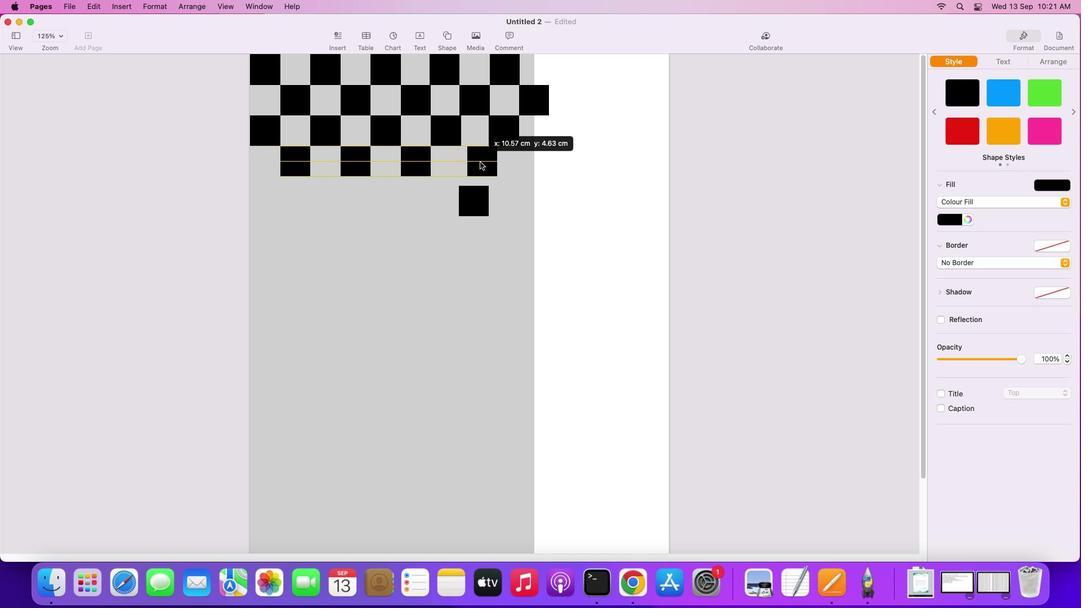
Action: Mouse pressed left at (472, 159)
Screenshot: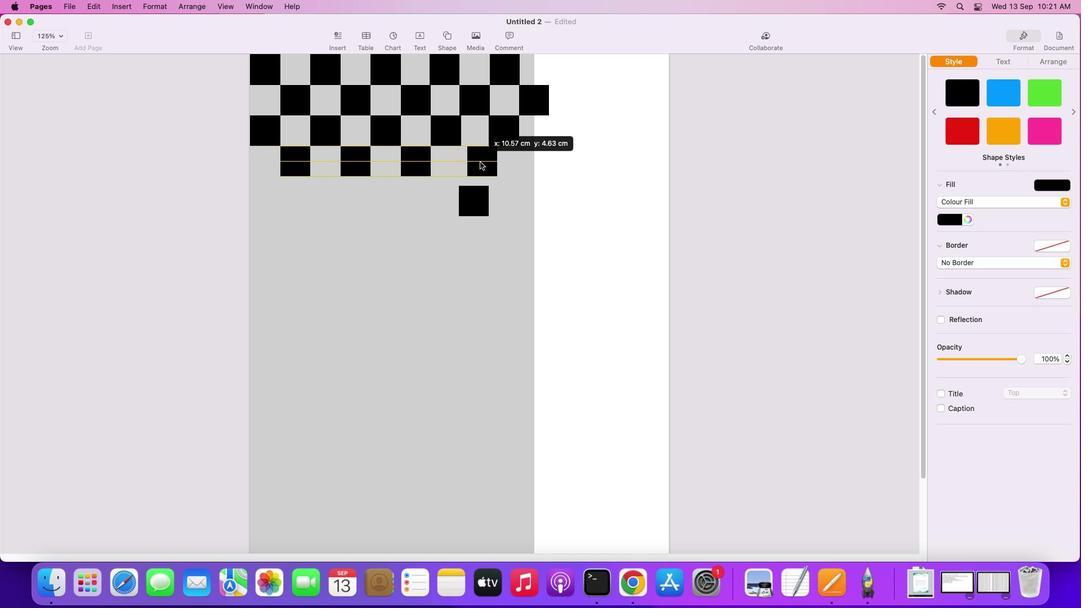 
Action: Mouse moved to (478, 198)
Screenshot: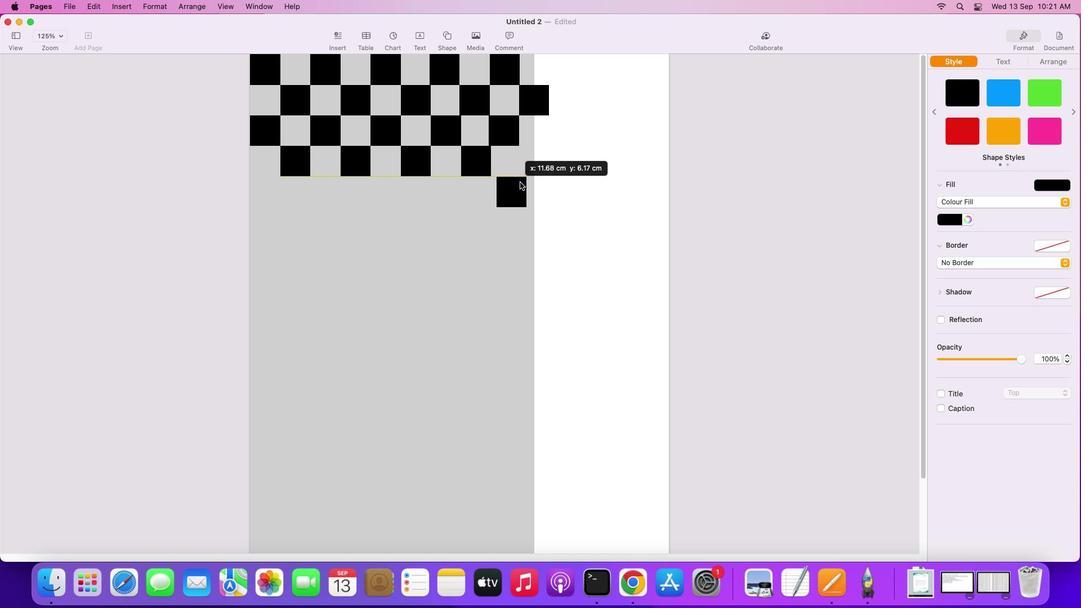 
Action: Mouse pressed left at (478, 198)
Screenshot: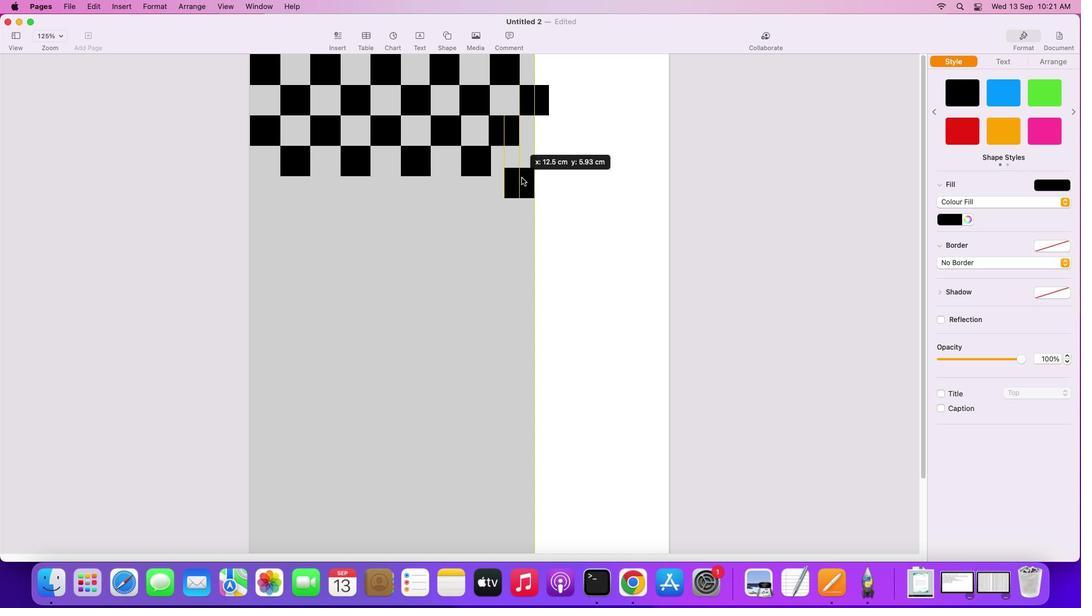 
Action: Mouse moved to (289, 215)
Screenshot: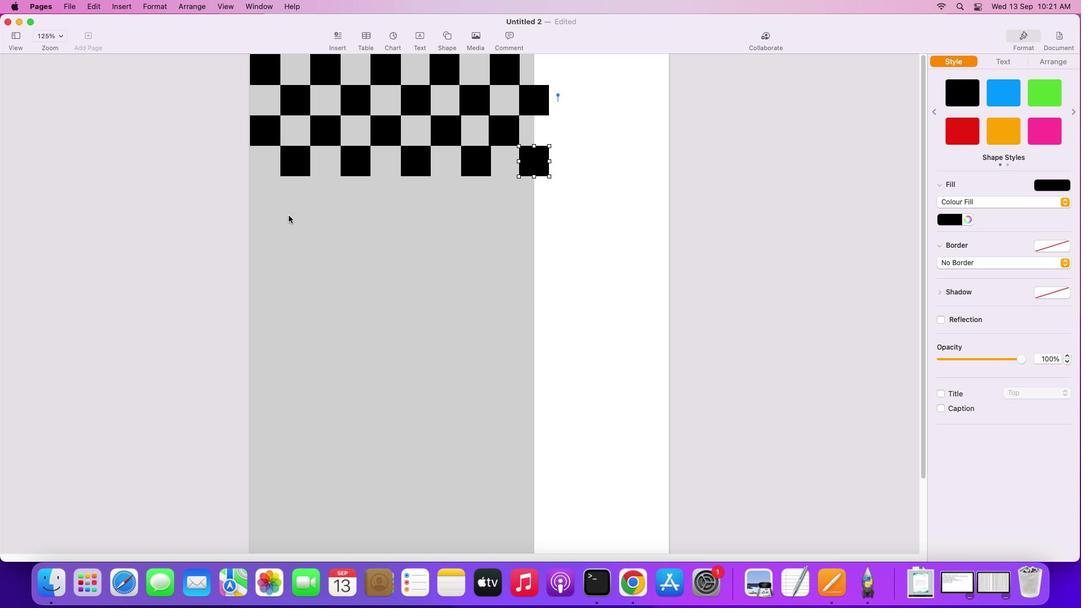 
Action: Mouse pressed left at (289, 215)
Screenshot: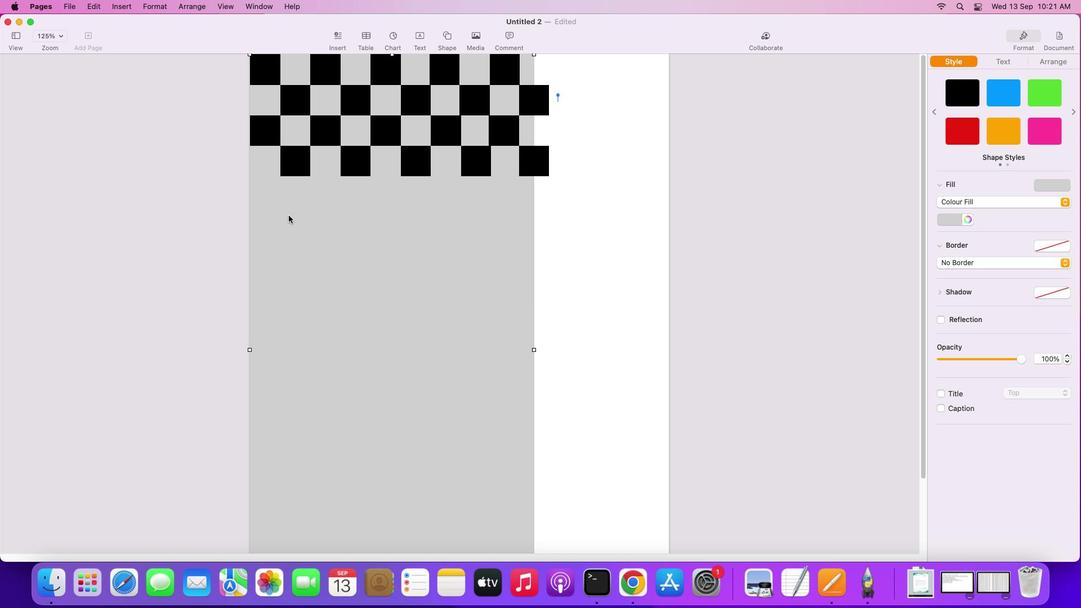 
Action: Mouse moved to (296, 158)
Screenshot: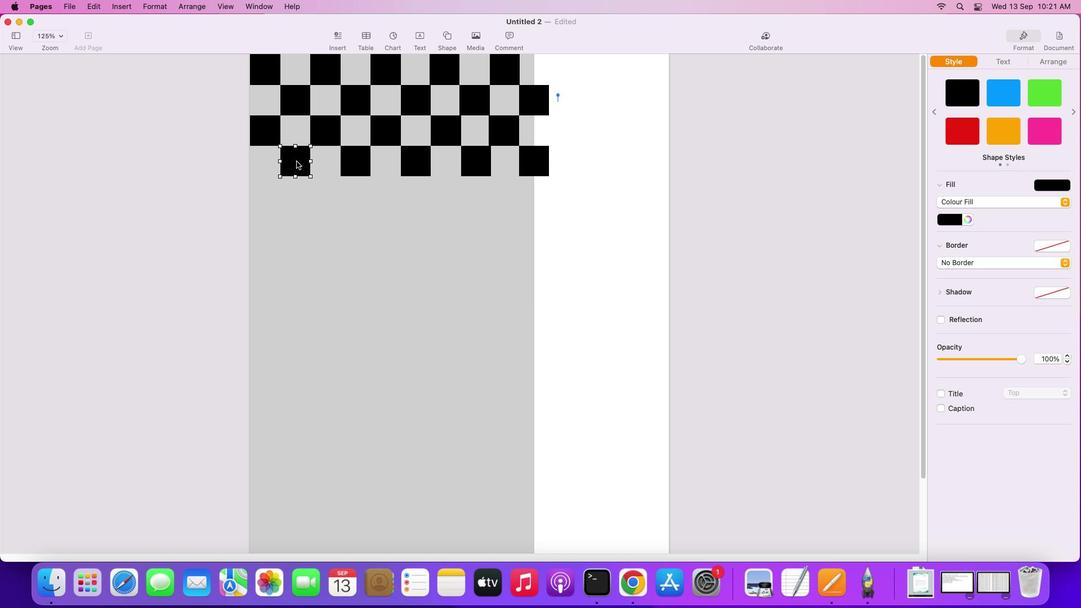
Action: Key pressed Key.alt
Screenshot: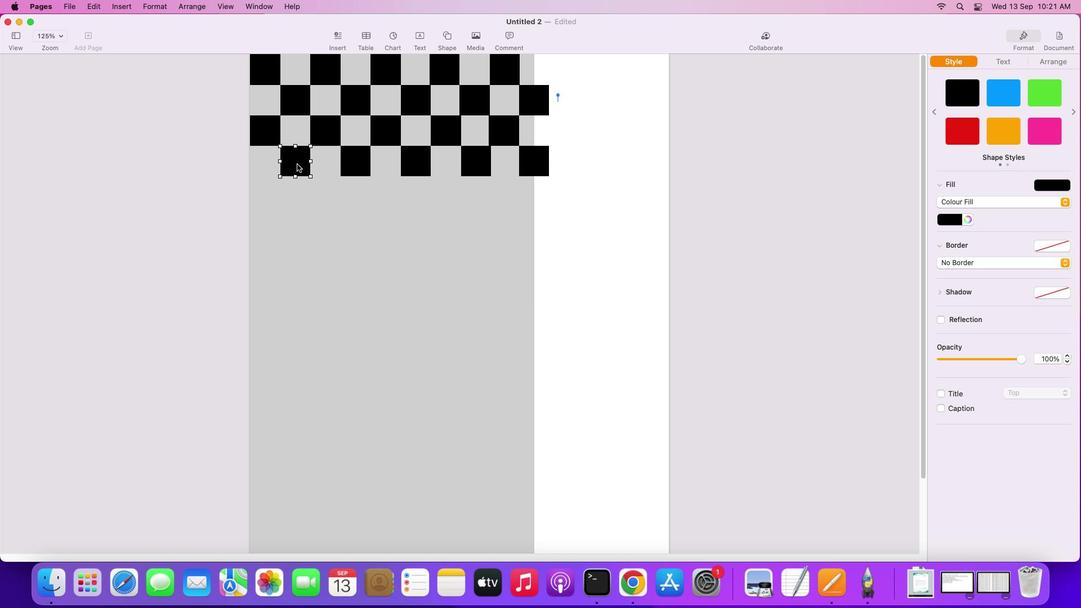 
Action: Mouse moved to (296, 161)
Screenshot: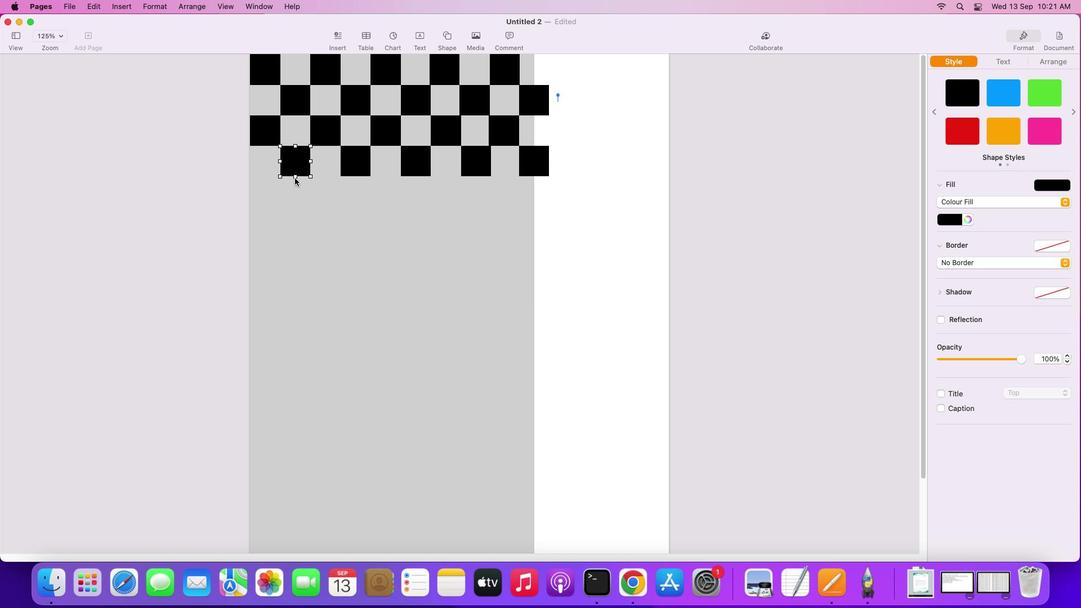 
Action: Mouse pressed left at (296, 161)
Screenshot: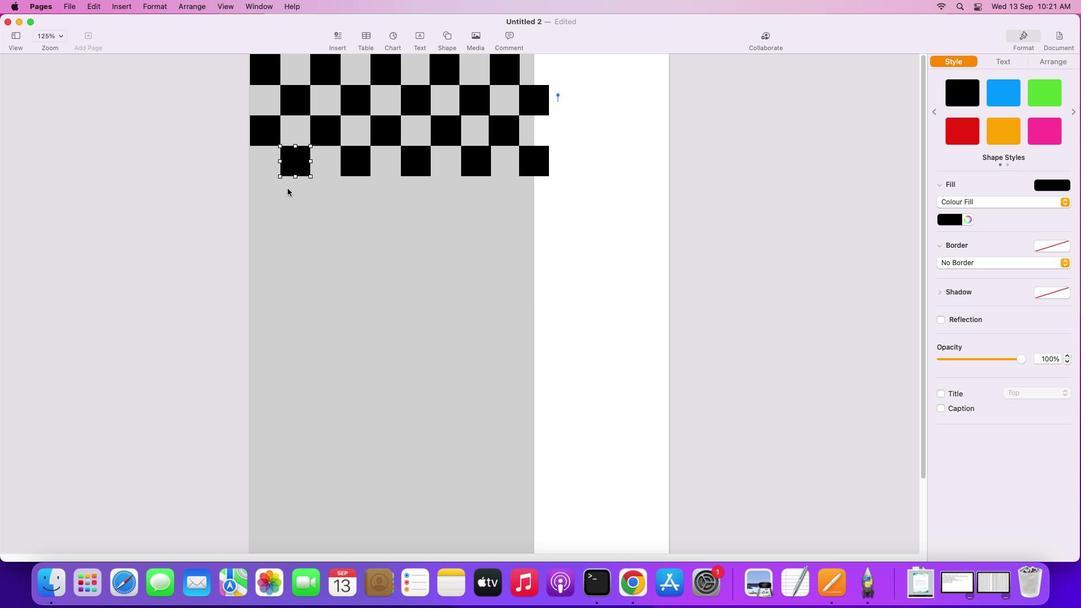 
Action: Mouse moved to (318, 189)
Screenshot: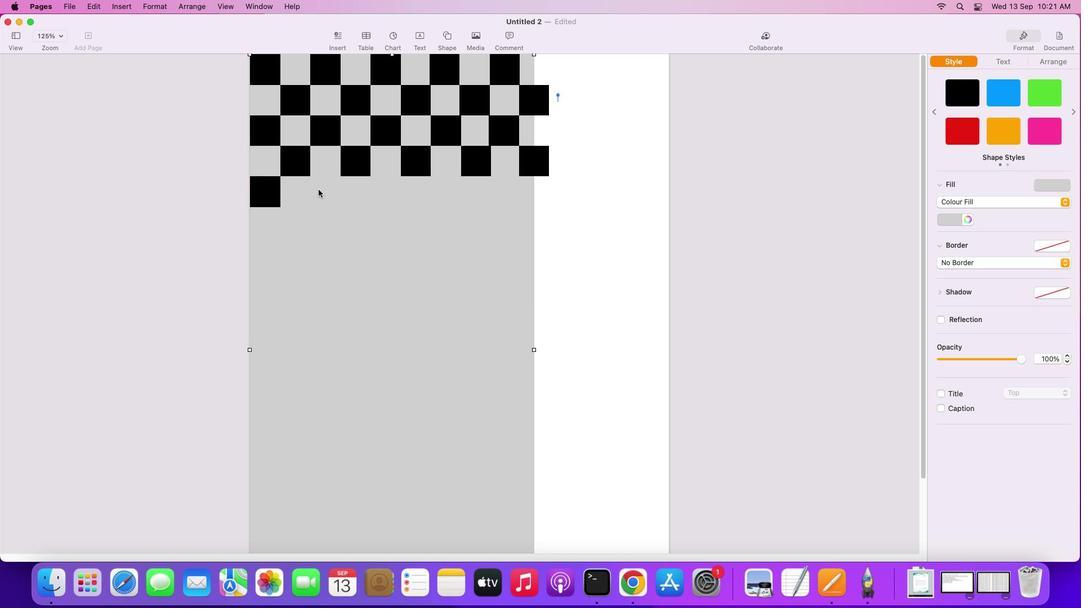 
Action: Mouse pressed left at (318, 189)
Screenshot: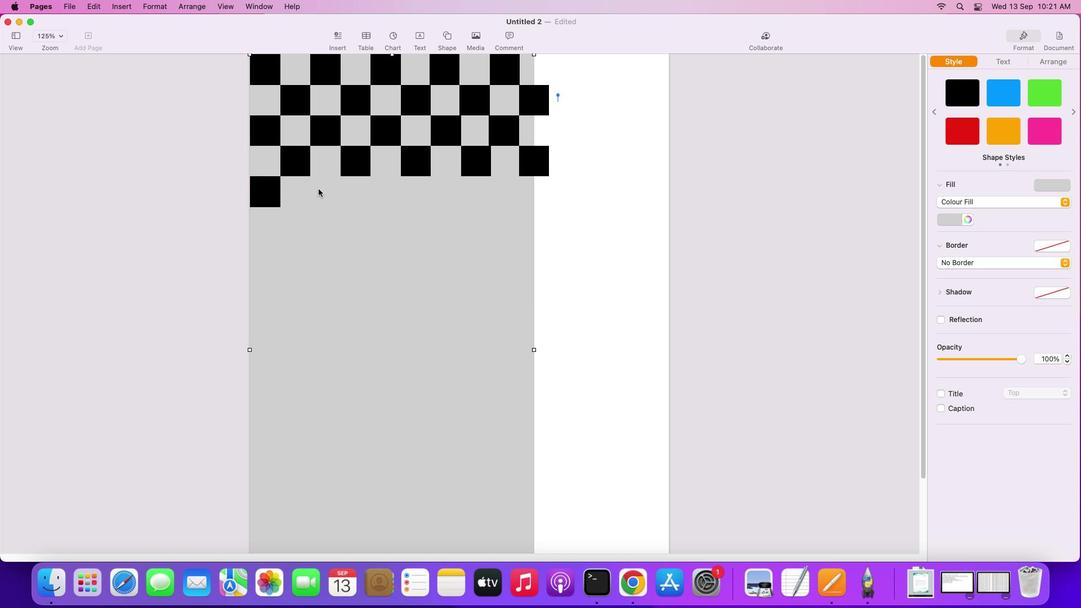 
Action: Mouse moved to (294, 165)
Screenshot: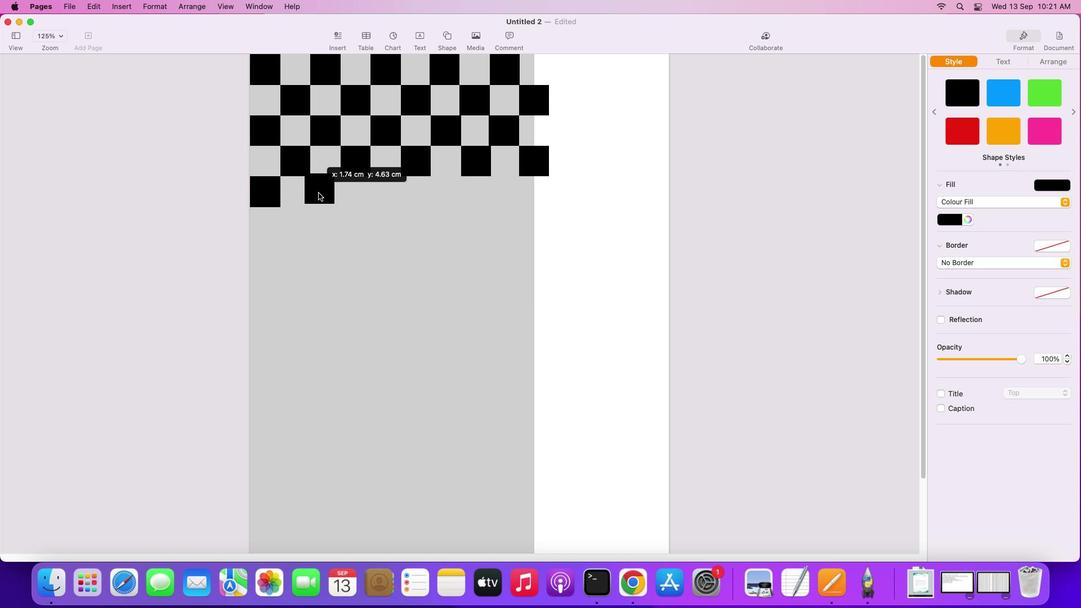 
Action: Mouse pressed left at (294, 165)
Screenshot: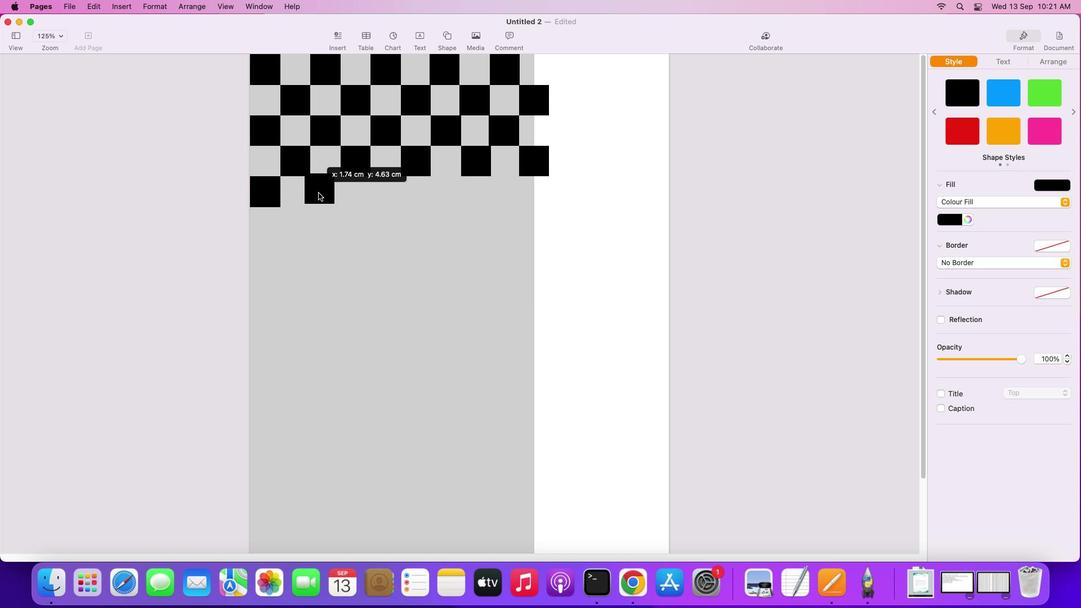 
Action: Mouse moved to (355, 166)
Screenshot: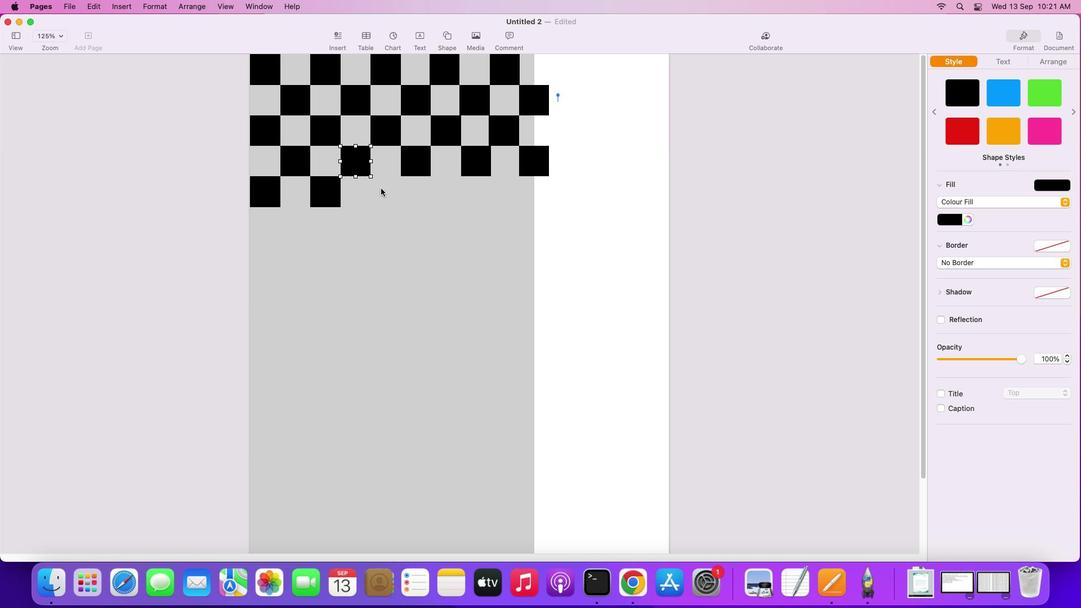
Action: Mouse pressed left at (355, 166)
Screenshot: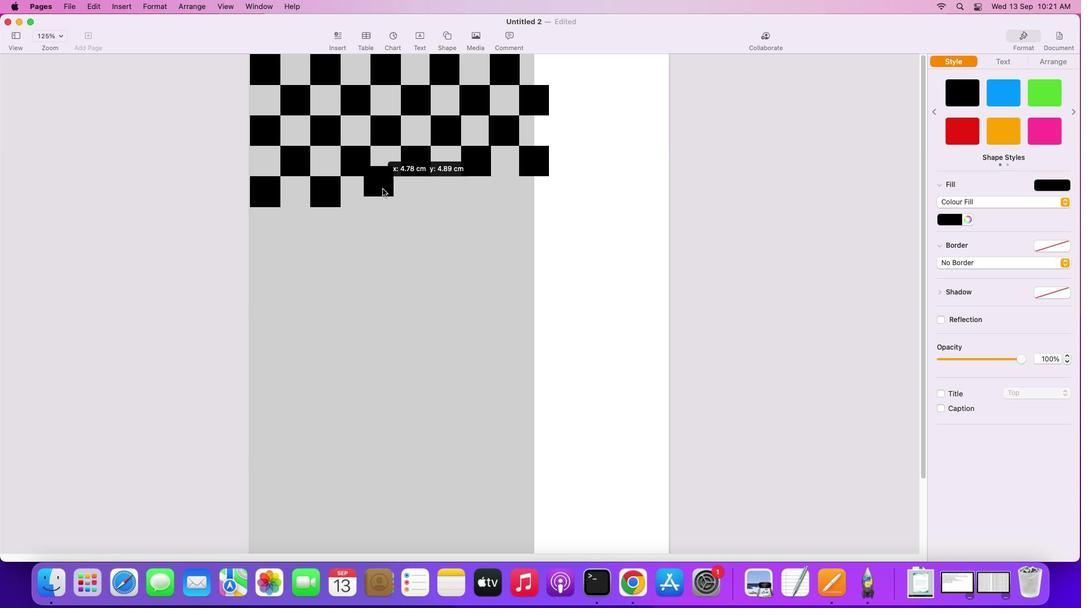
Action: Mouse moved to (418, 166)
Screenshot: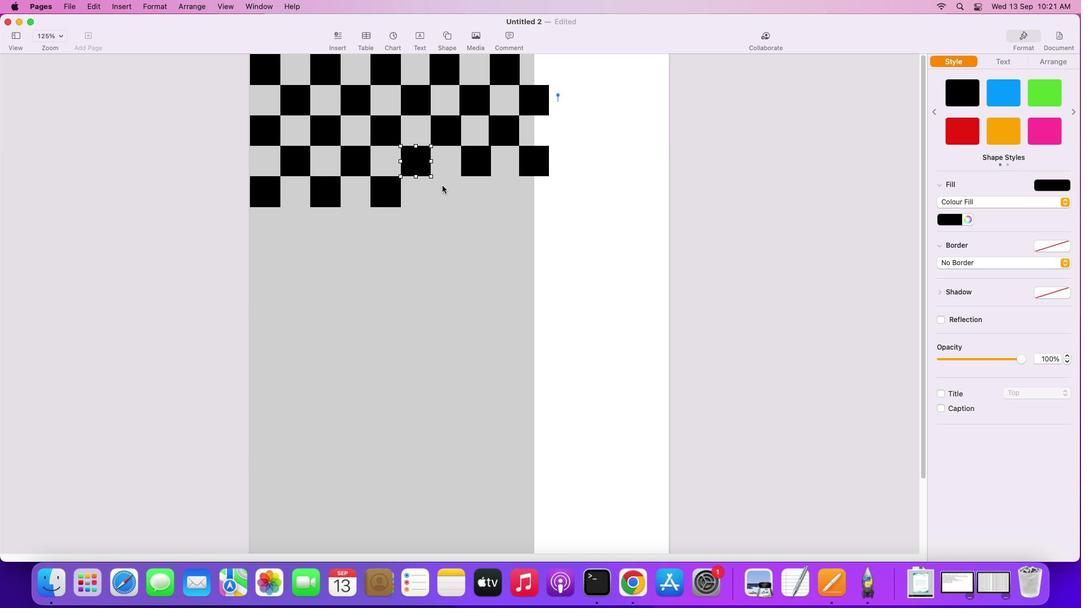 
Action: Mouse pressed left at (418, 166)
Screenshot: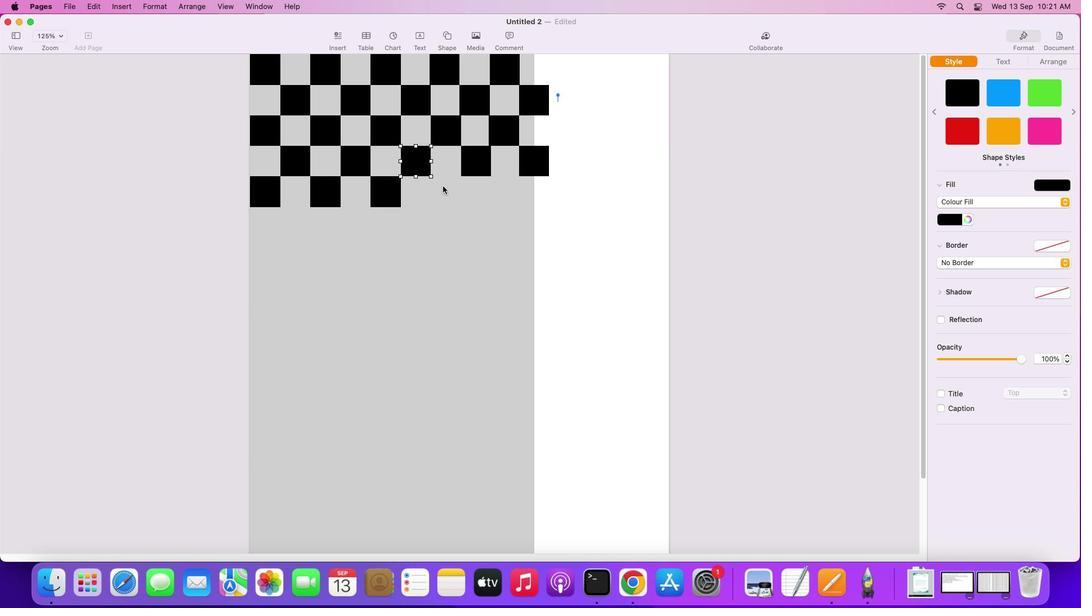 
Action: Mouse moved to (481, 166)
Screenshot: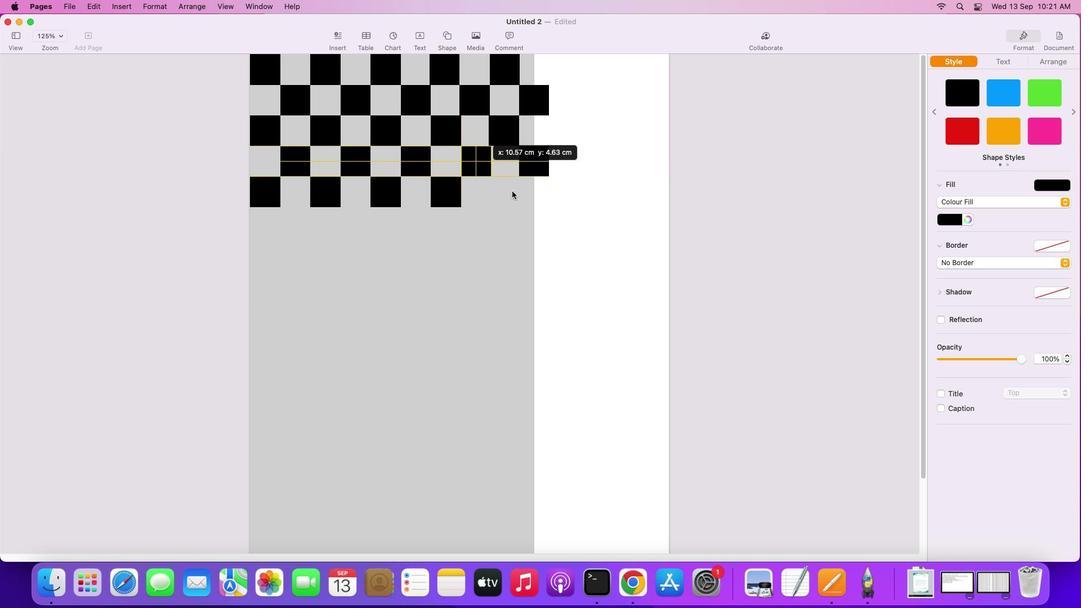 
Action: Mouse pressed left at (481, 166)
Screenshot: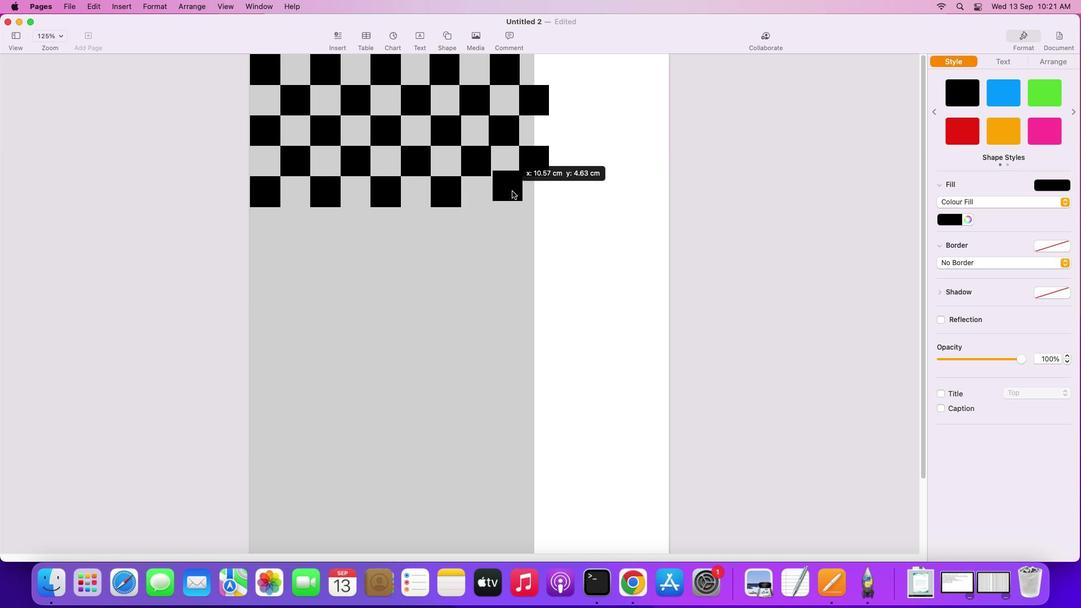 
Action: Mouse moved to (584, 210)
Screenshot: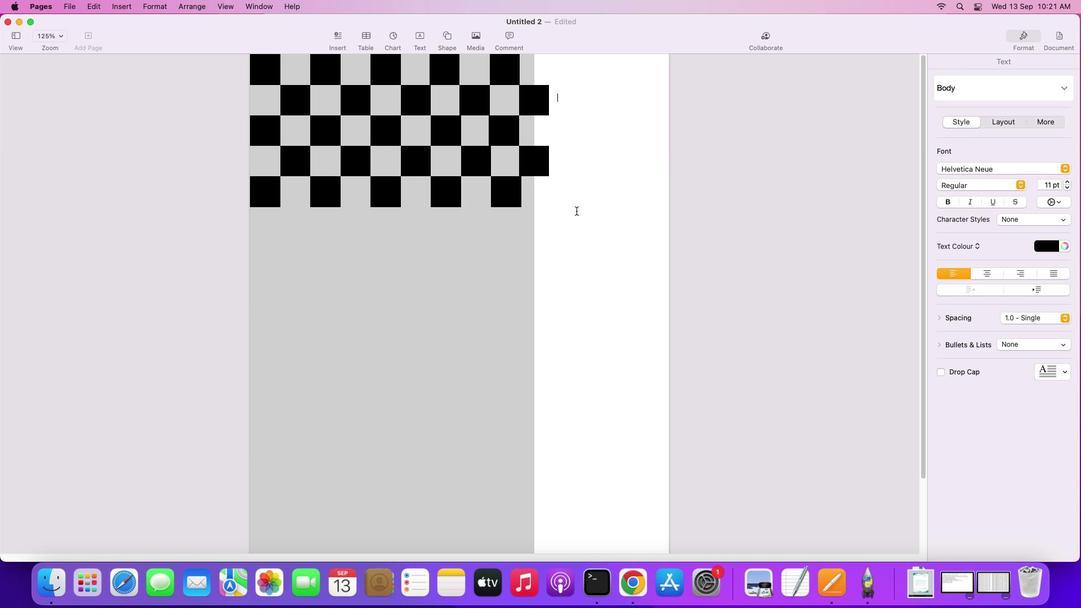 
Action: Mouse pressed left at (584, 210)
Screenshot: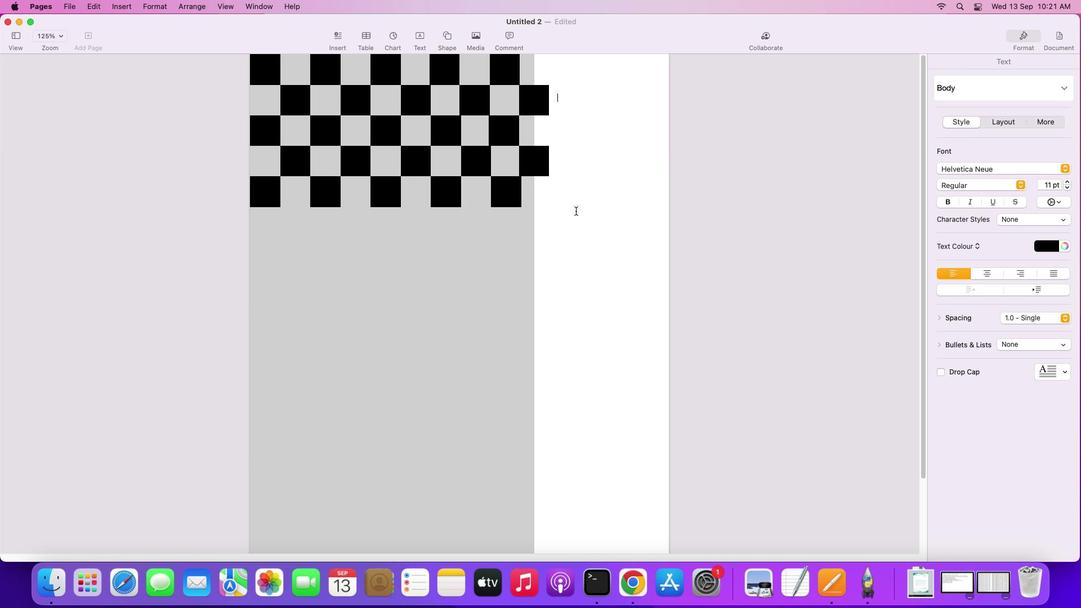 
Action: Mouse moved to (262, 201)
Screenshot: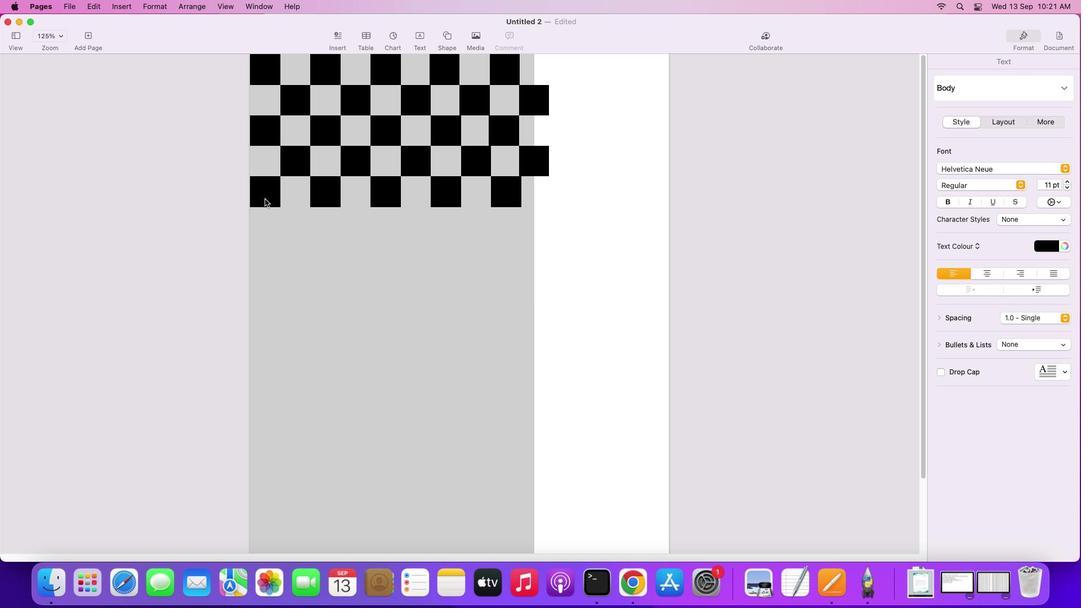 
Action: Key pressed Key.alt
Screenshot: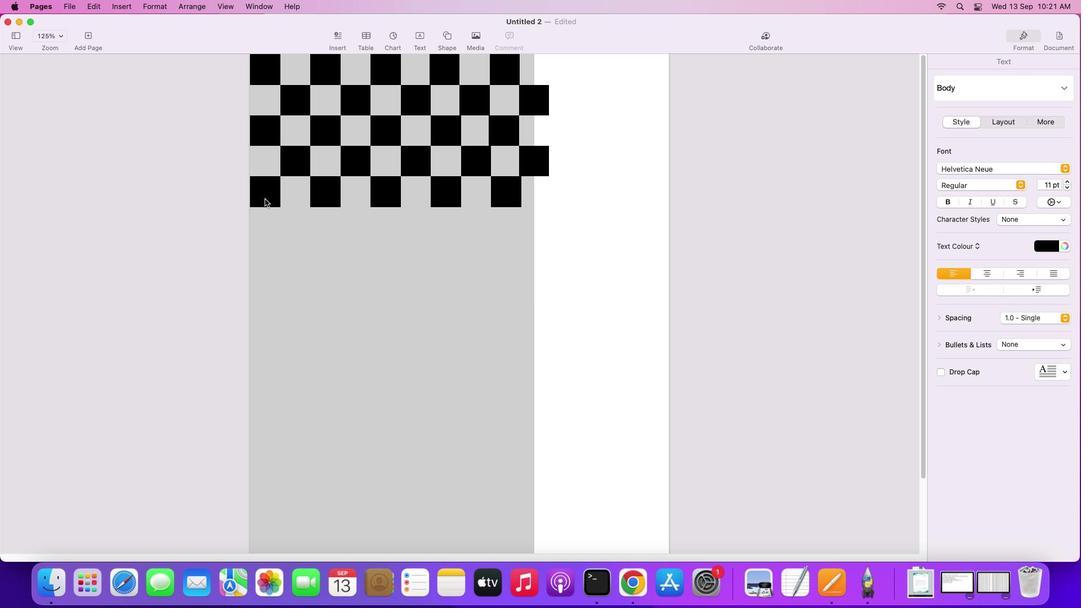 
Action: Mouse moved to (264, 199)
Screenshot: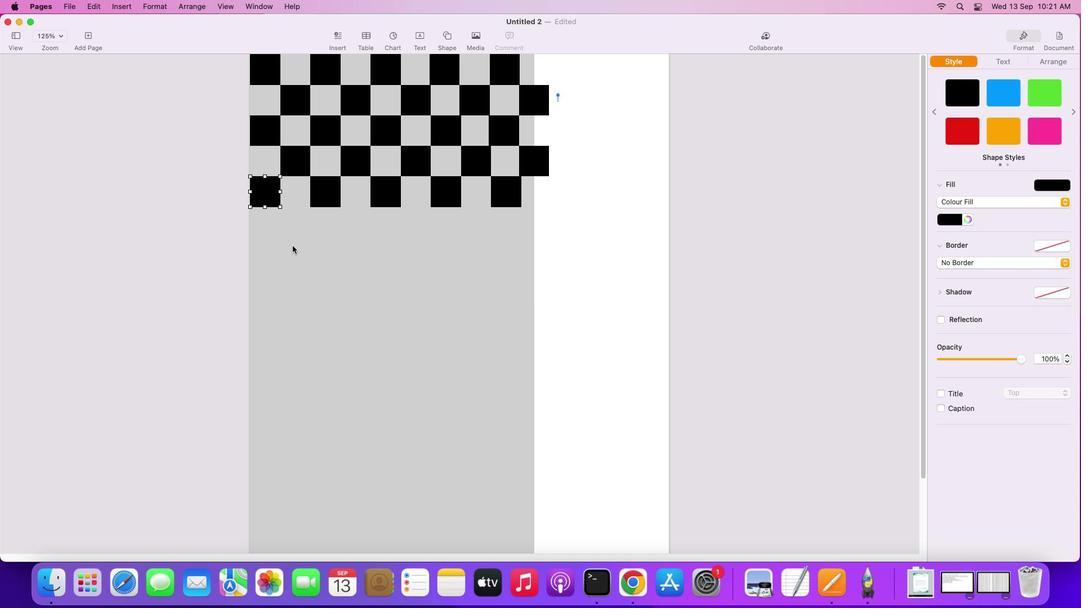 
Action: Mouse pressed left at (264, 199)
Screenshot: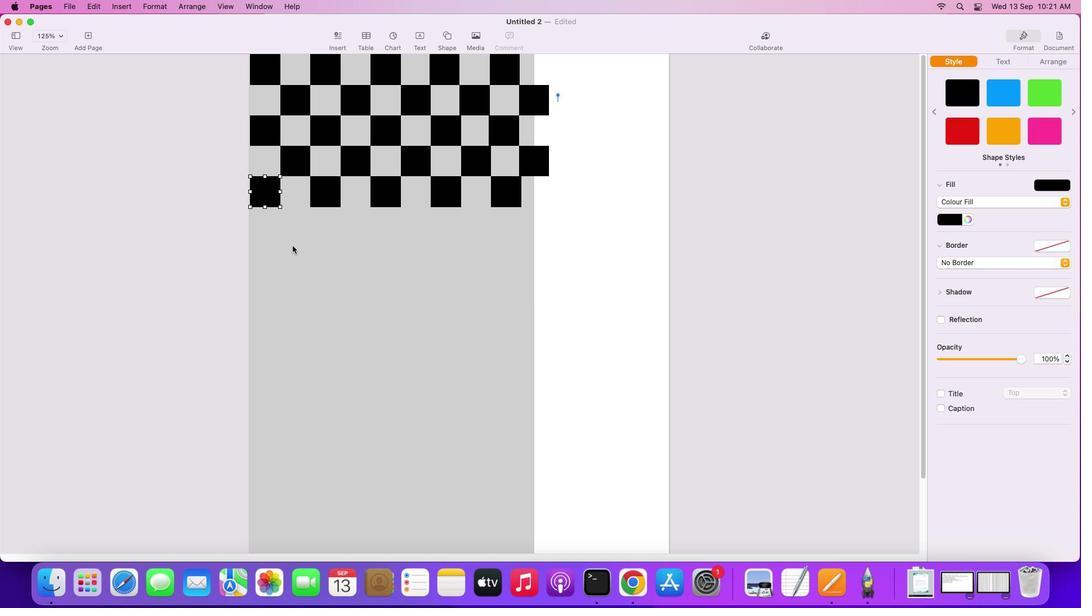
Action: Mouse moved to (333, 192)
Screenshot: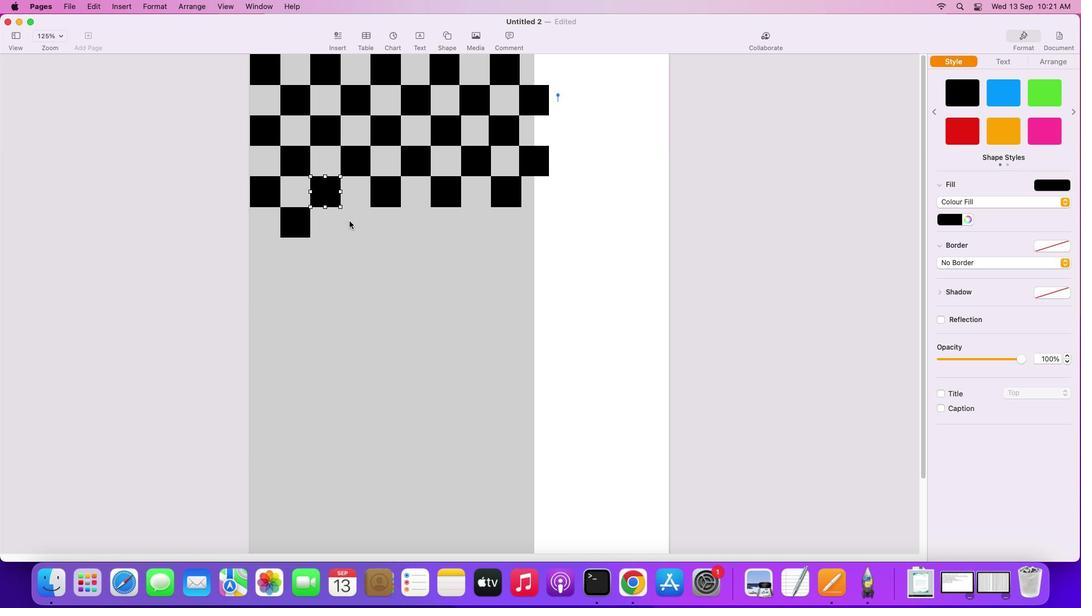 
Action: Mouse pressed left at (333, 192)
Screenshot: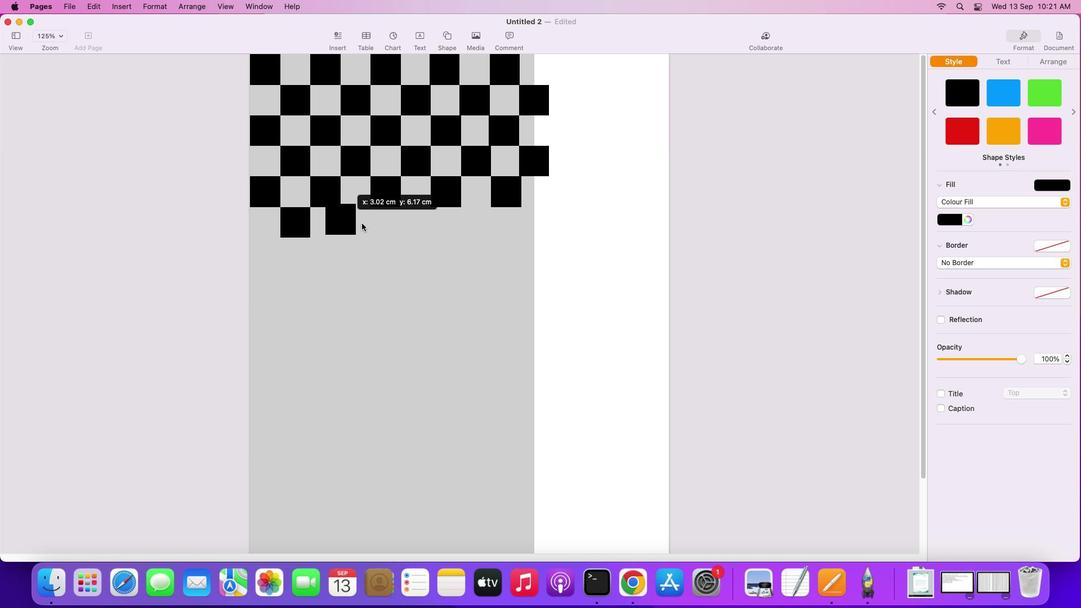 
Action: Mouse moved to (384, 195)
Screenshot: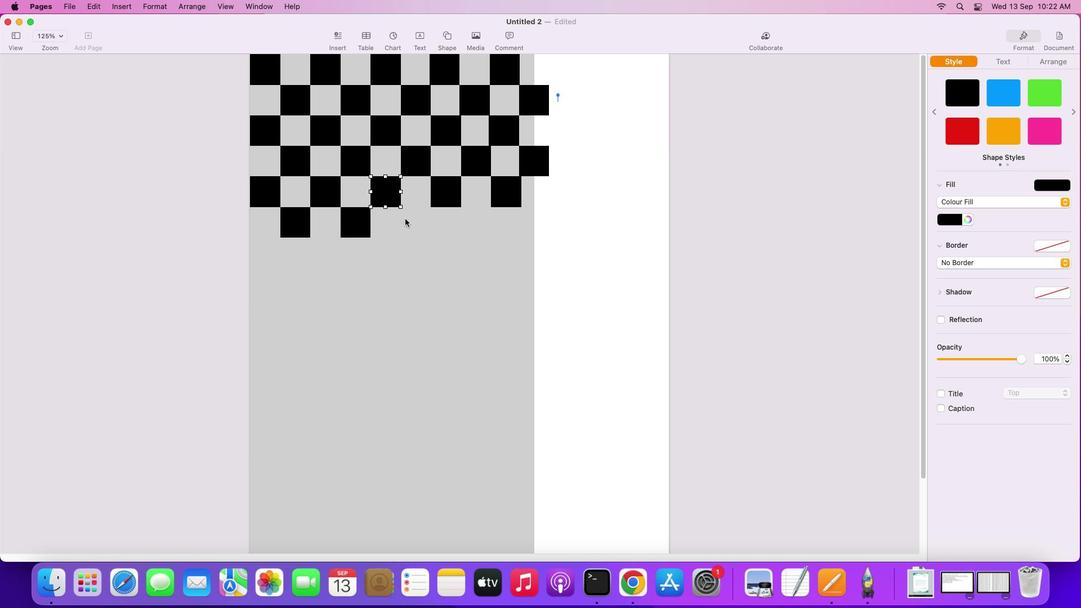 
Action: Mouse pressed left at (384, 195)
Screenshot: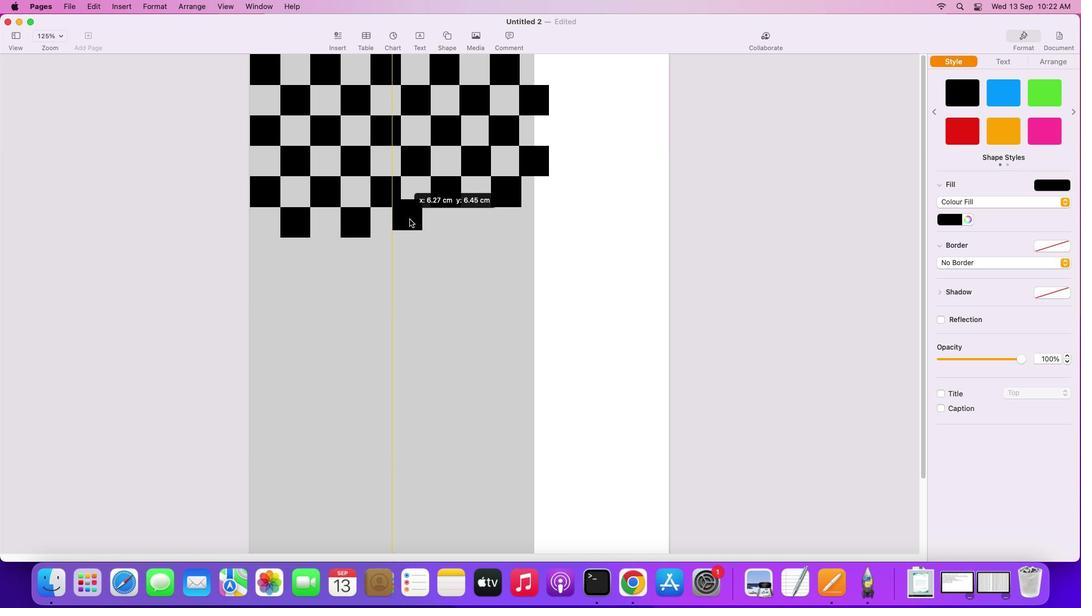 
Action: Mouse moved to (441, 199)
Screenshot: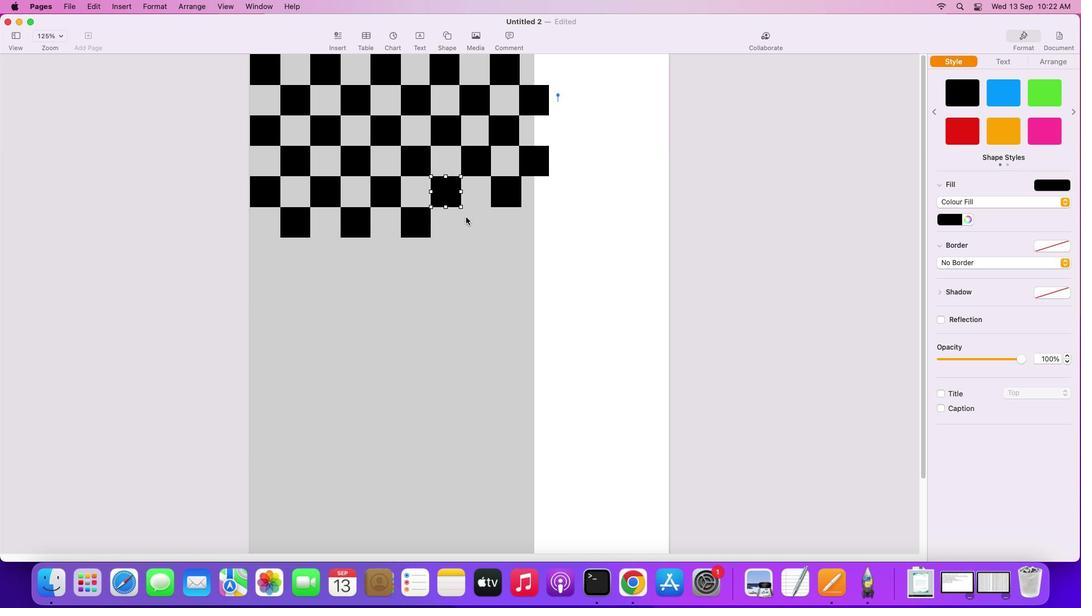 
Action: Mouse pressed left at (441, 199)
Screenshot: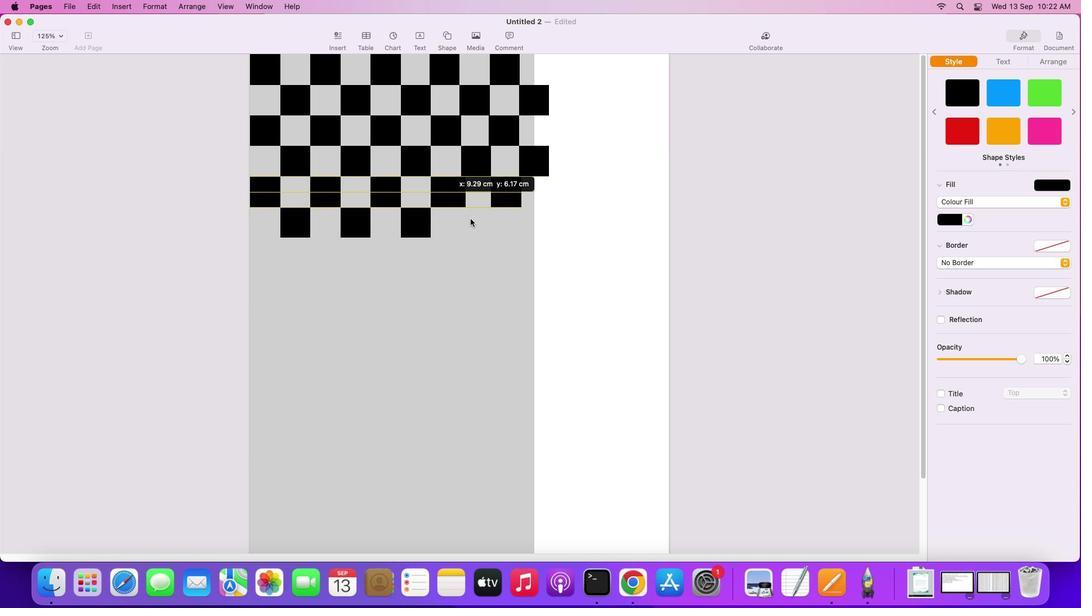 
Action: Mouse moved to (503, 200)
Screenshot: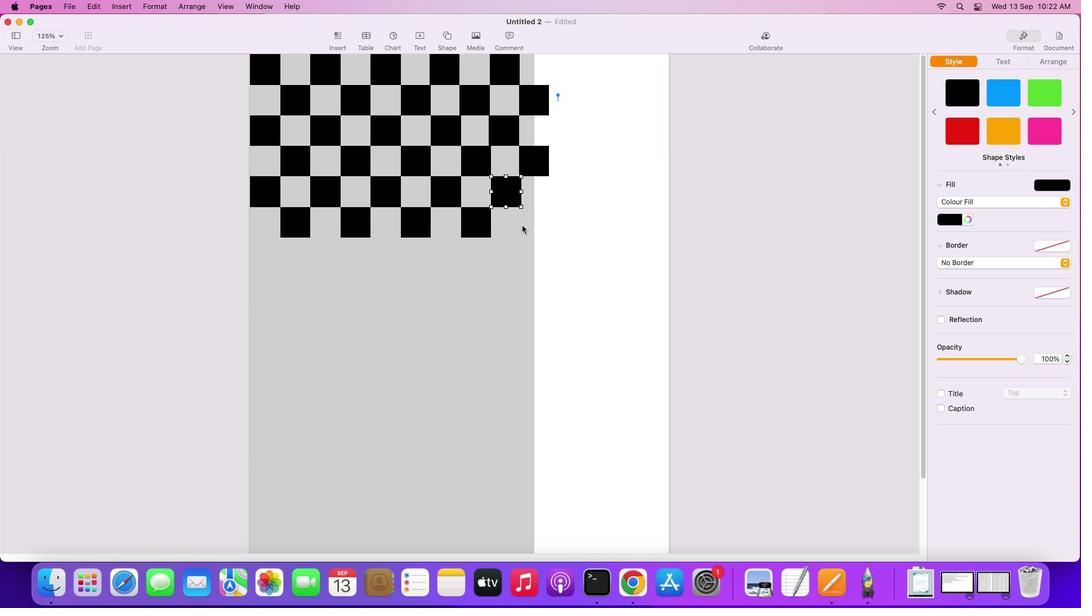 
Action: Mouse pressed left at (503, 200)
Screenshot: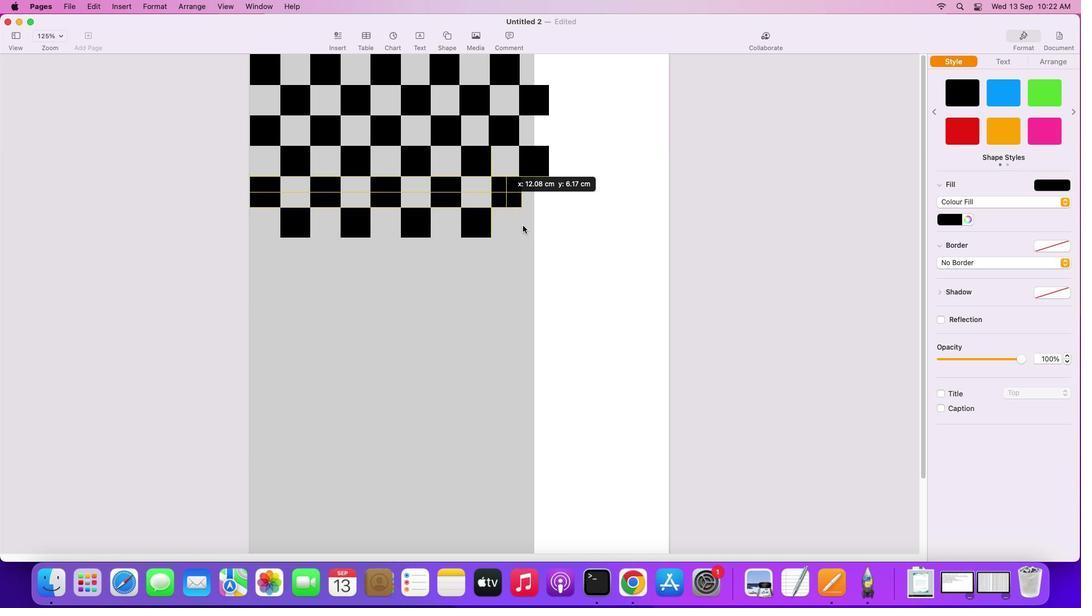 
Action: Mouse moved to (546, 255)
Screenshot: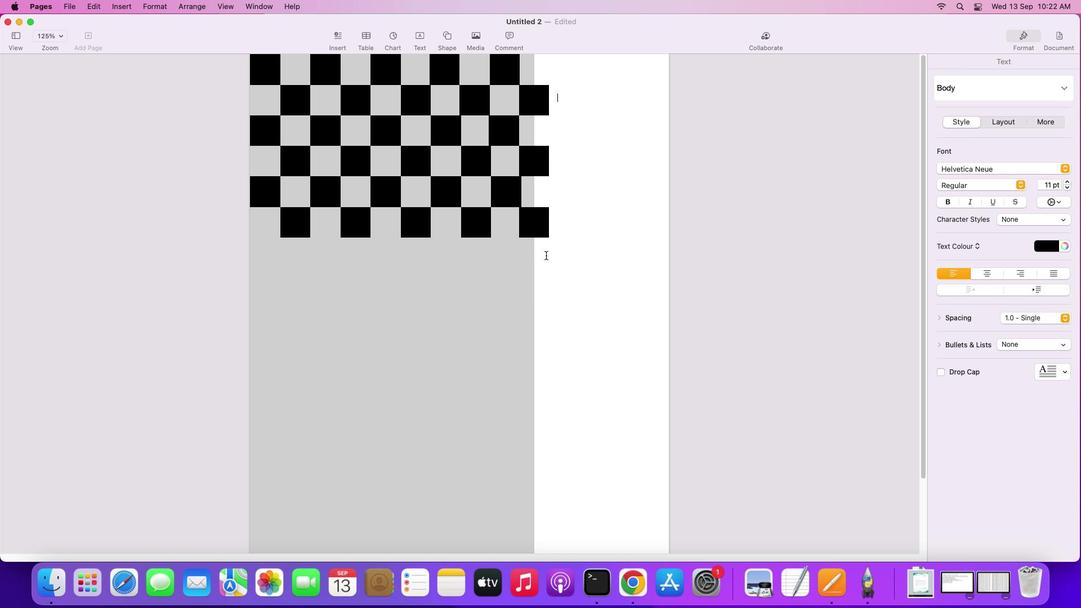
Action: Mouse pressed left at (546, 255)
Screenshot: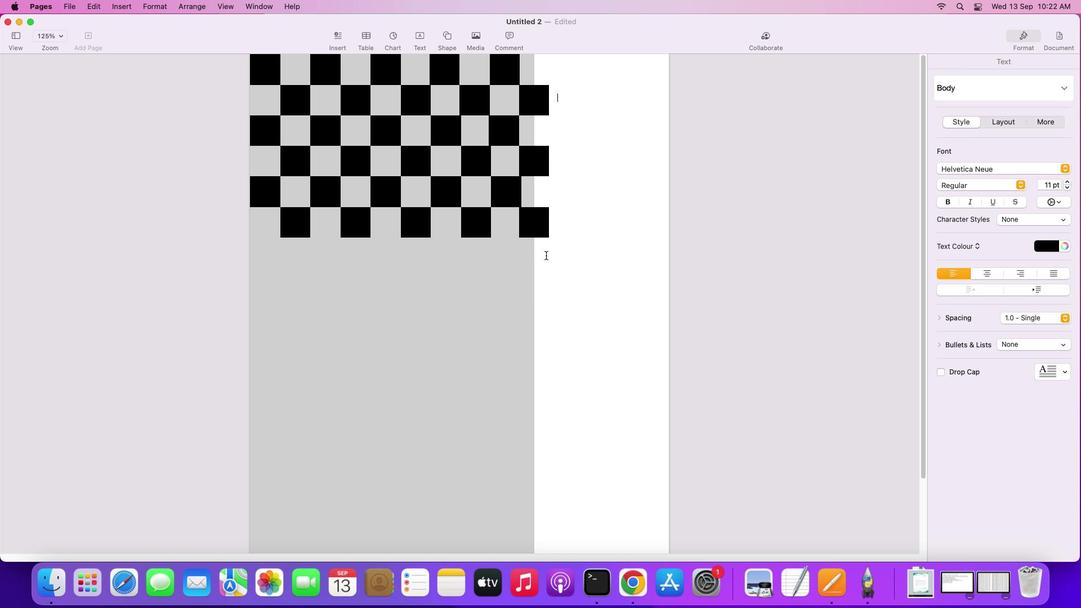 
Action: Mouse moved to (534, 228)
Screenshot: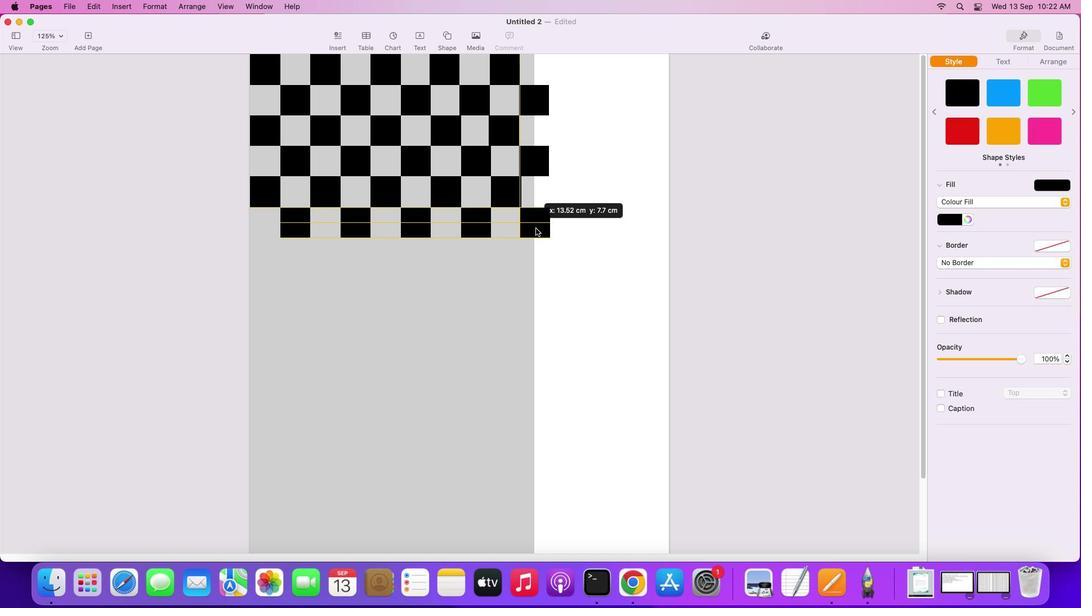 
Action: Mouse pressed left at (534, 228)
Screenshot: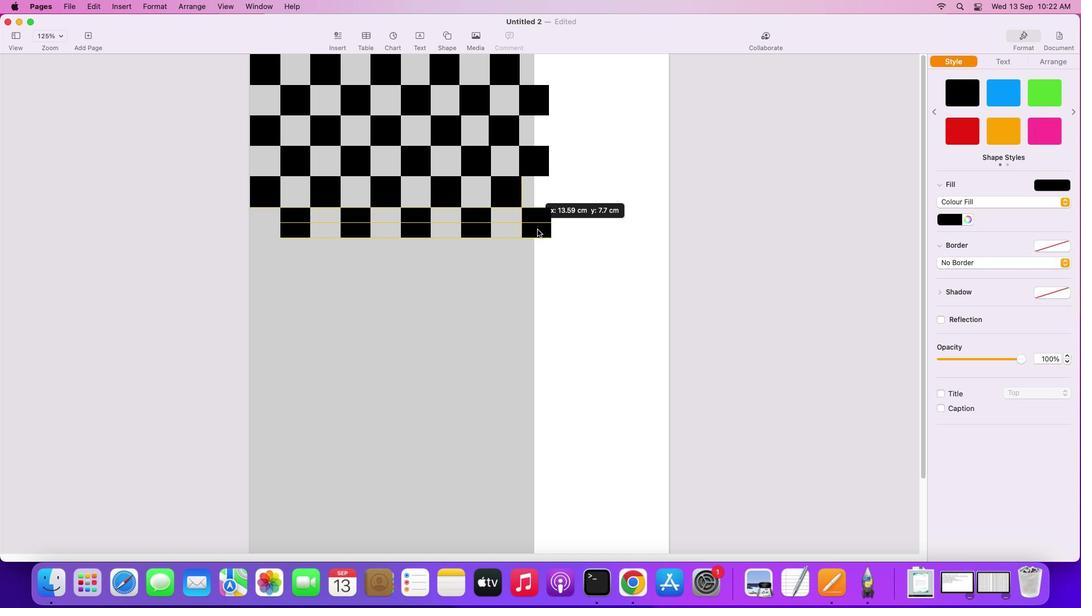 
Action: Mouse moved to (510, 262)
Screenshot: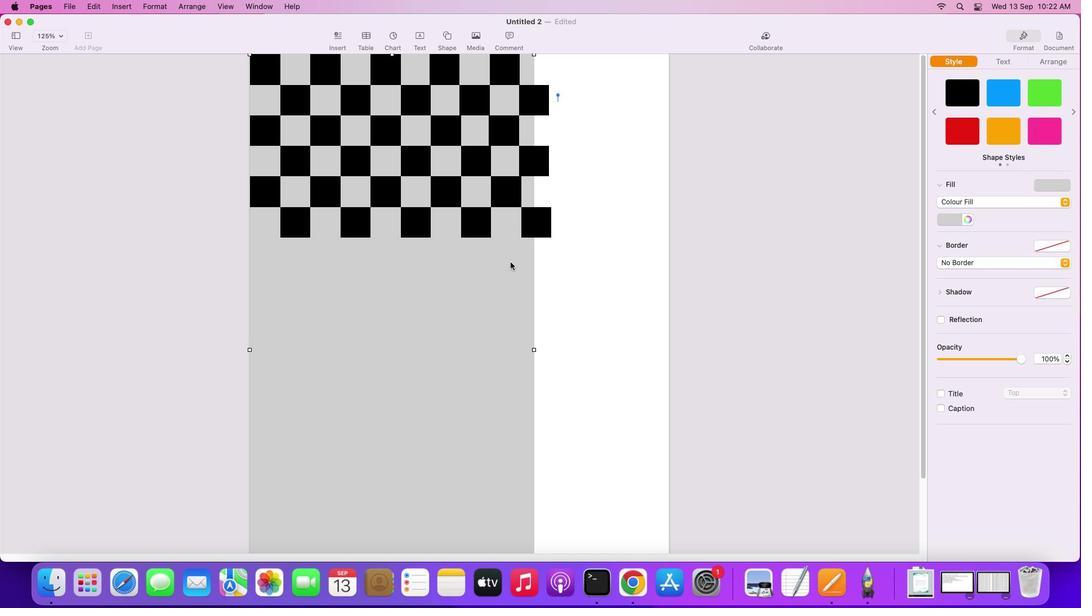 
Action: Mouse pressed left at (510, 262)
Screenshot: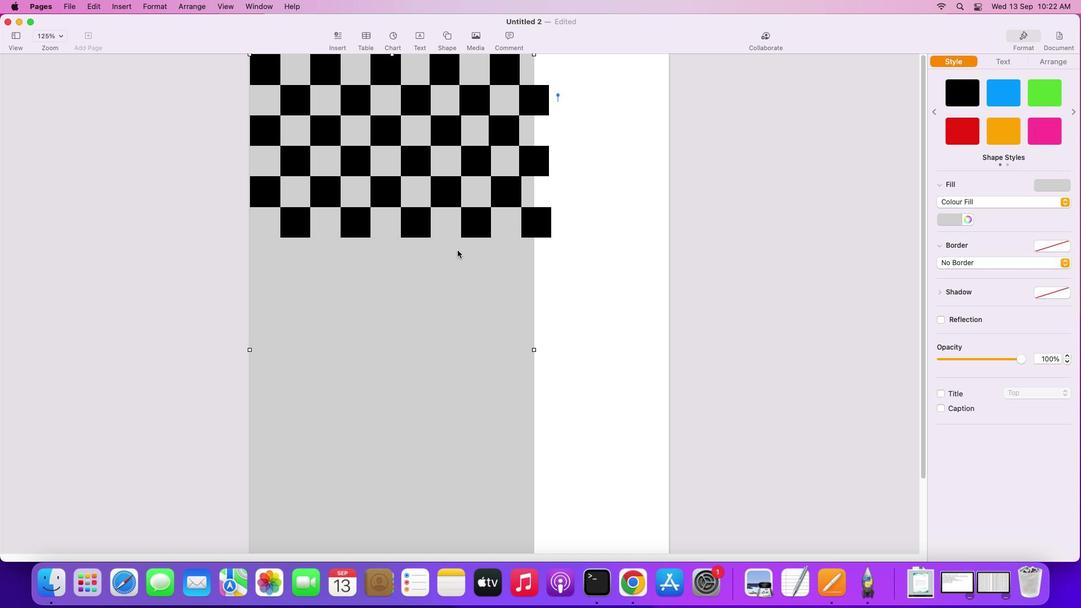 
Action: Mouse moved to (296, 222)
Screenshot: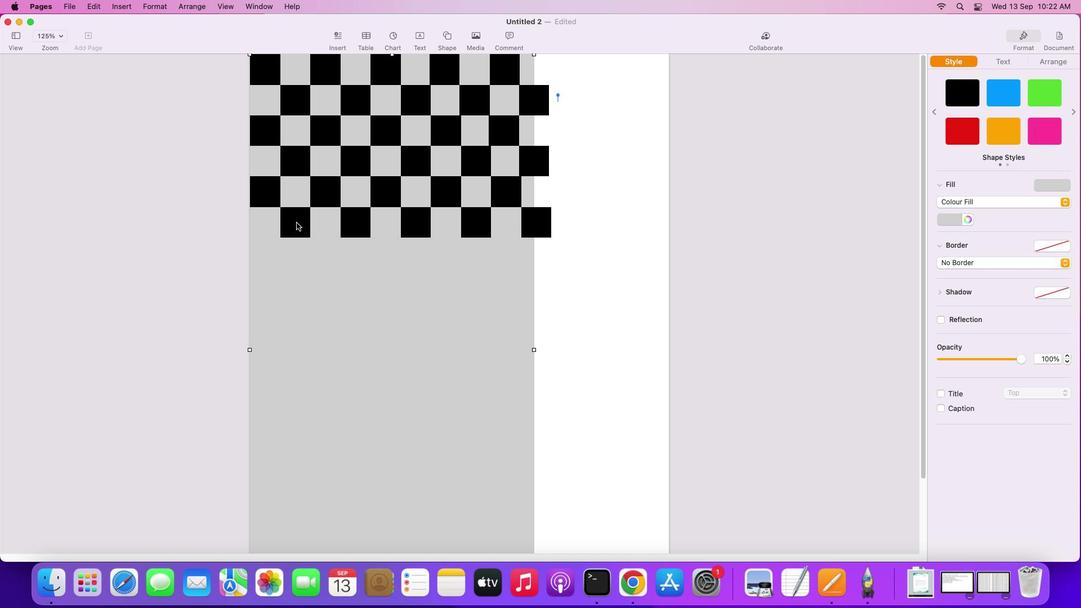 
Action: Key pressed Key.alt
Screenshot: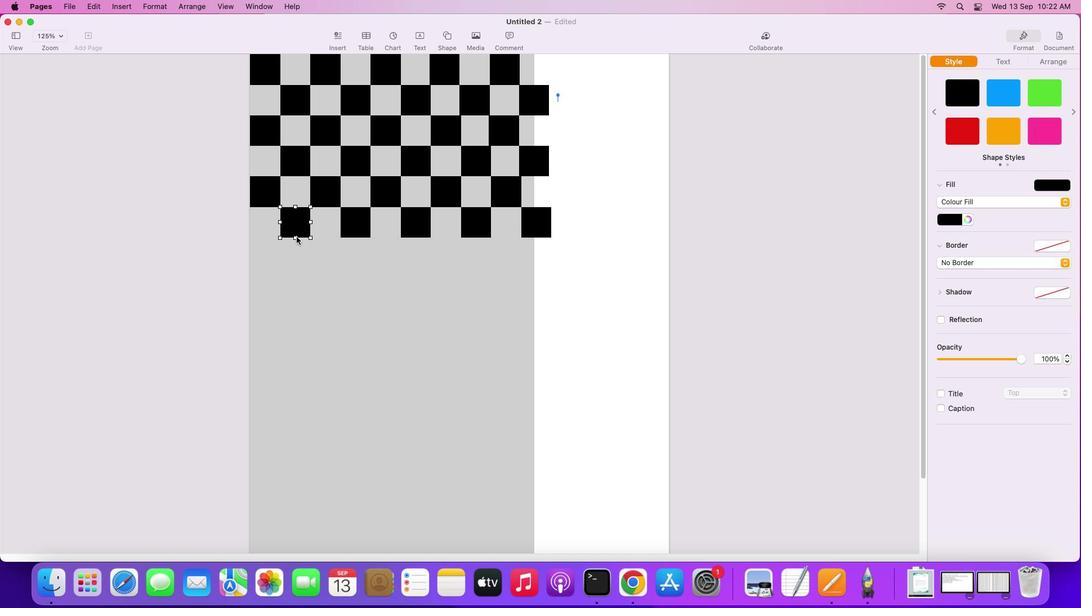 
Action: Mouse pressed left at (296, 222)
Screenshot: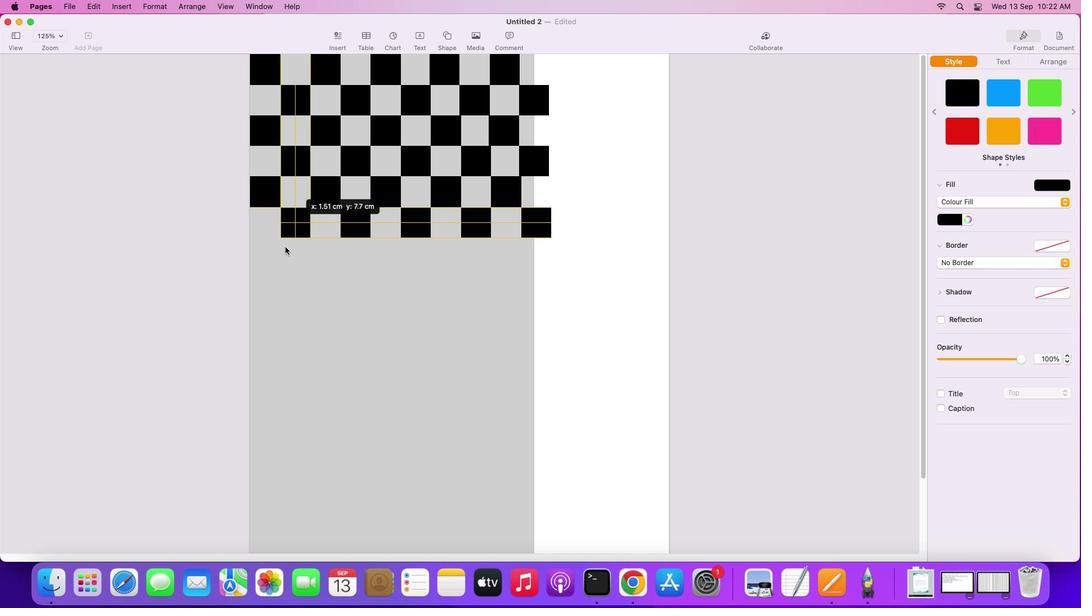 
Action: Mouse moved to (317, 245)
Screenshot: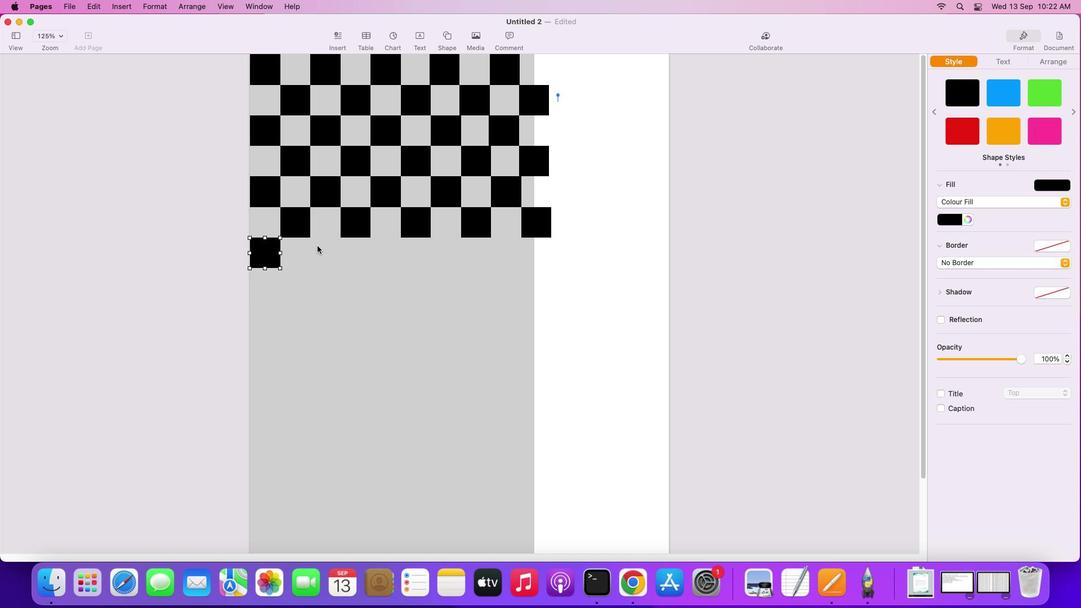 
Action: Mouse pressed left at (317, 245)
Screenshot: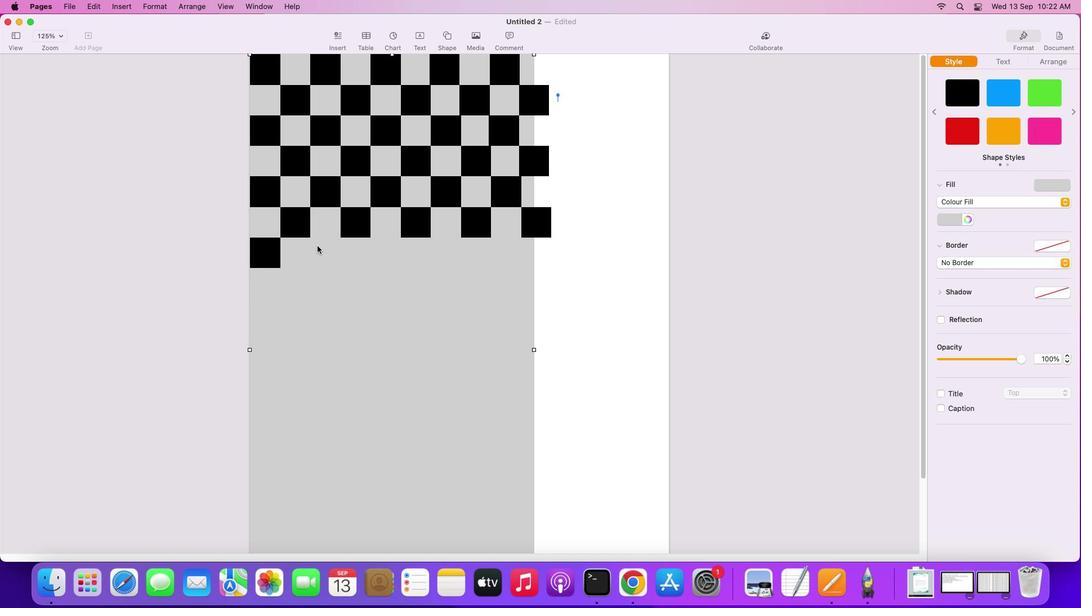 
Action: Mouse moved to (308, 237)
Screenshot: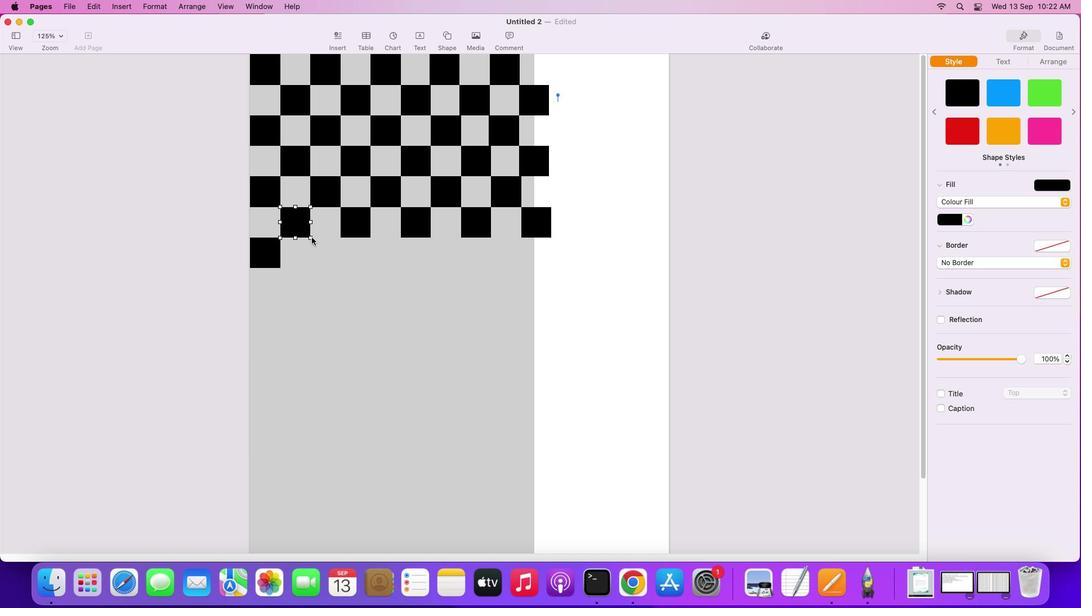 
Action: Key pressed Key.alt
Screenshot: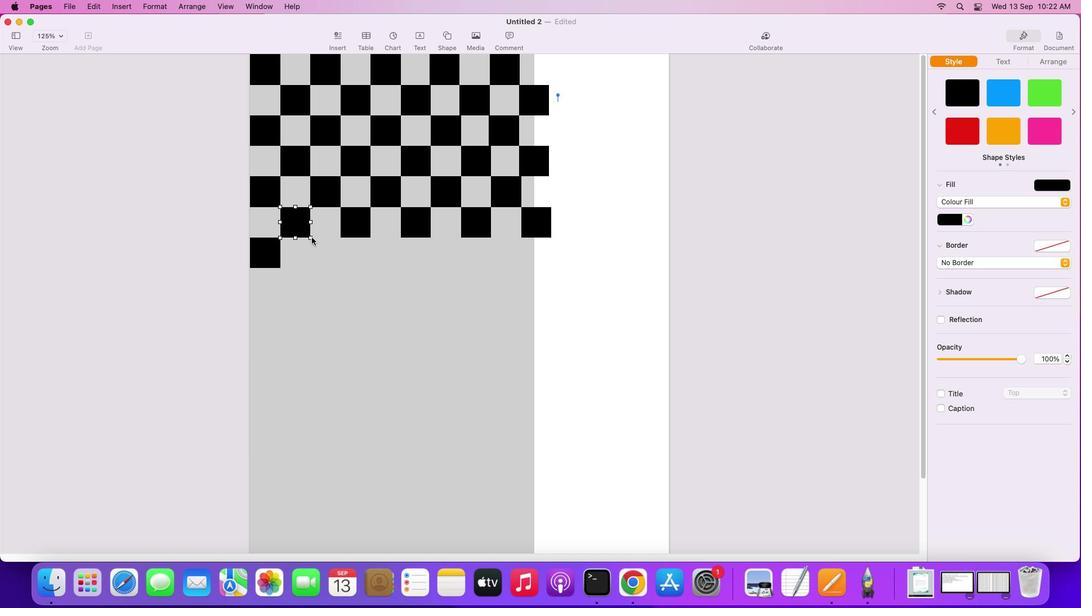 
Action: Mouse moved to (302, 228)
Screenshot: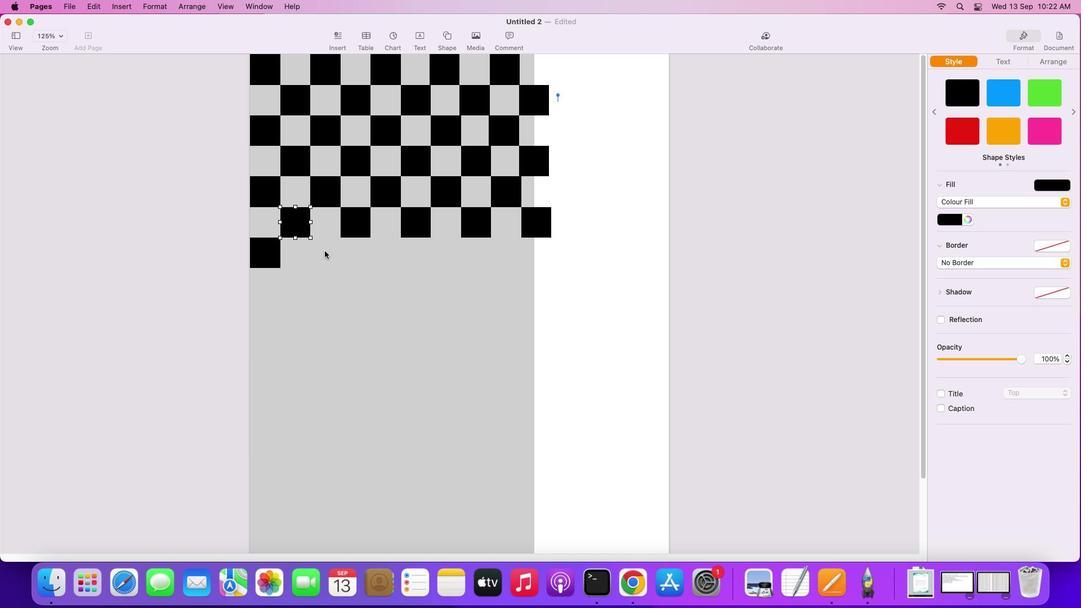 
Action: Mouse pressed left at (302, 228)
Screenshot: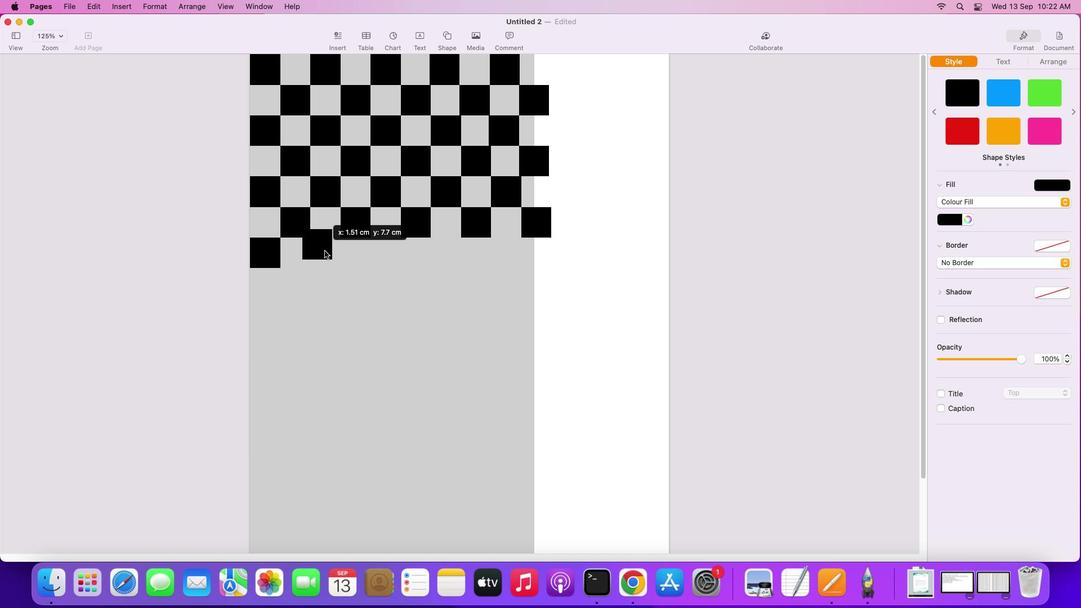 
Action: Mouse moved to (358, 230)
Screenshot: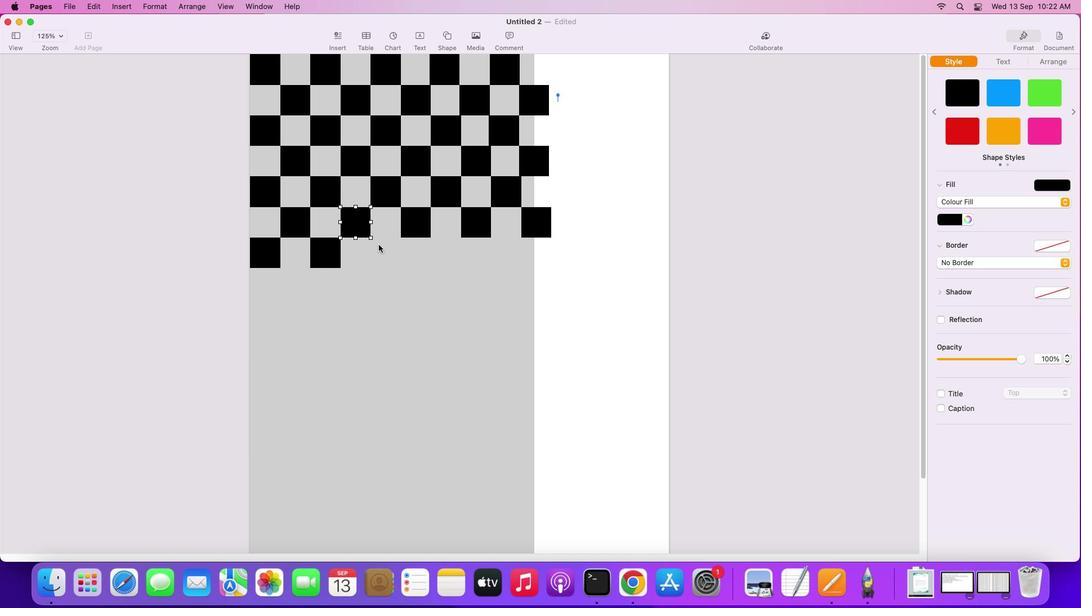 
Action: Mouse pressed left at (358, 230)
Screenshot: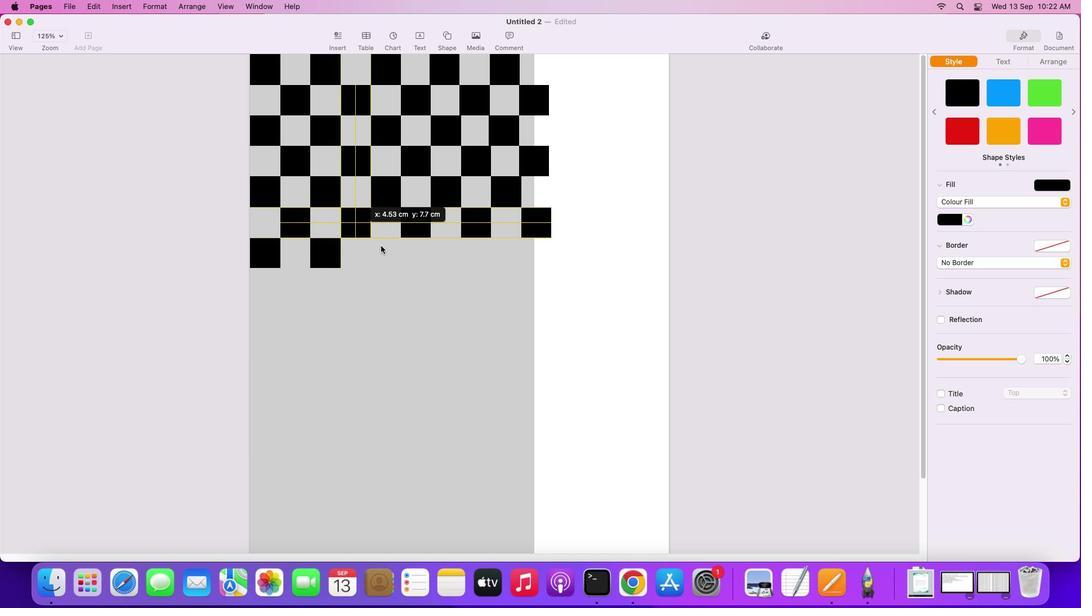 
Action: Mouse moved to (417, 229)
Screenshot: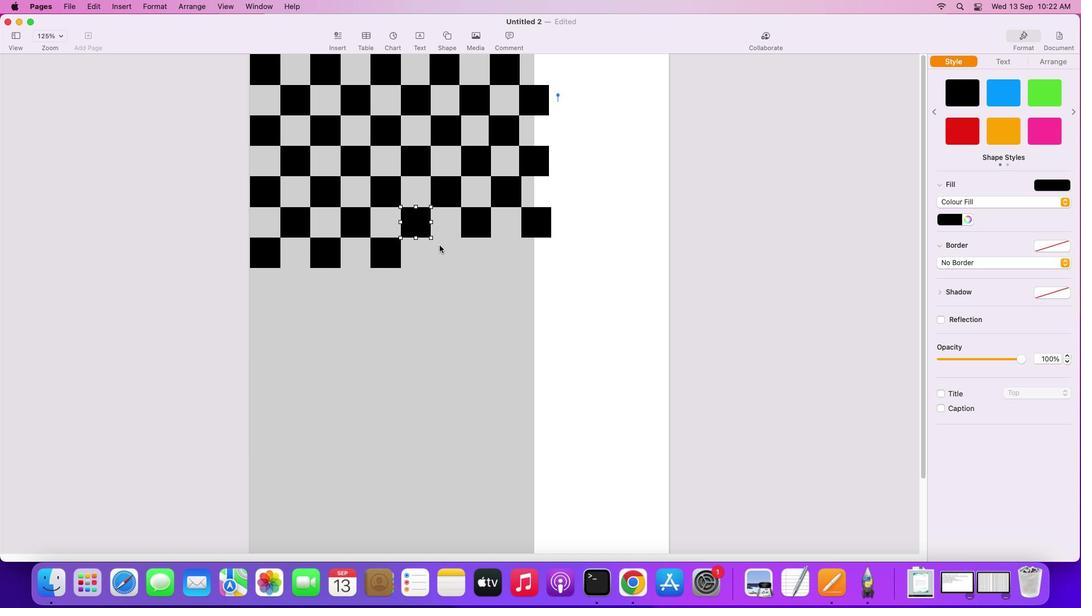 
Action: Mouse pressed left at (417, 229)
Screenshot: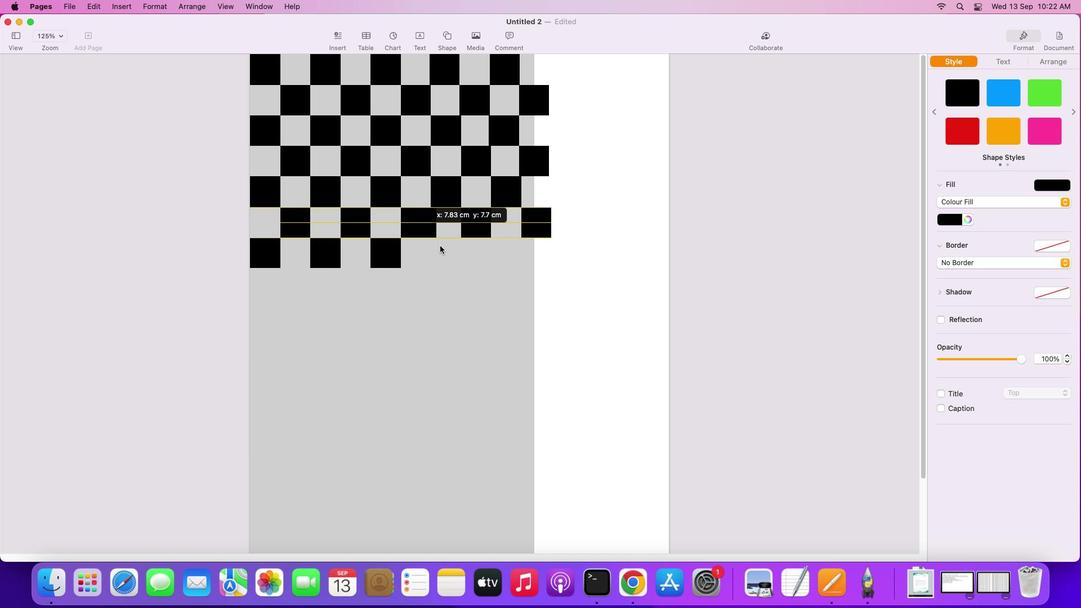 
Action: Mouse moved to (474, 228)
Screenshot: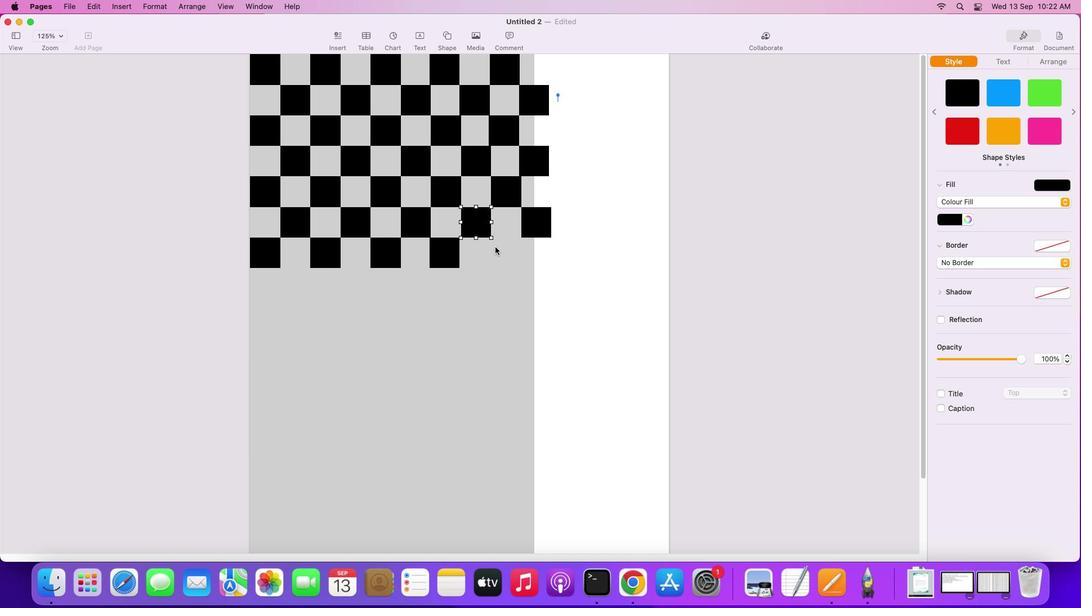 
Action: Mouse pressed left at (474, 228)
Screenshot: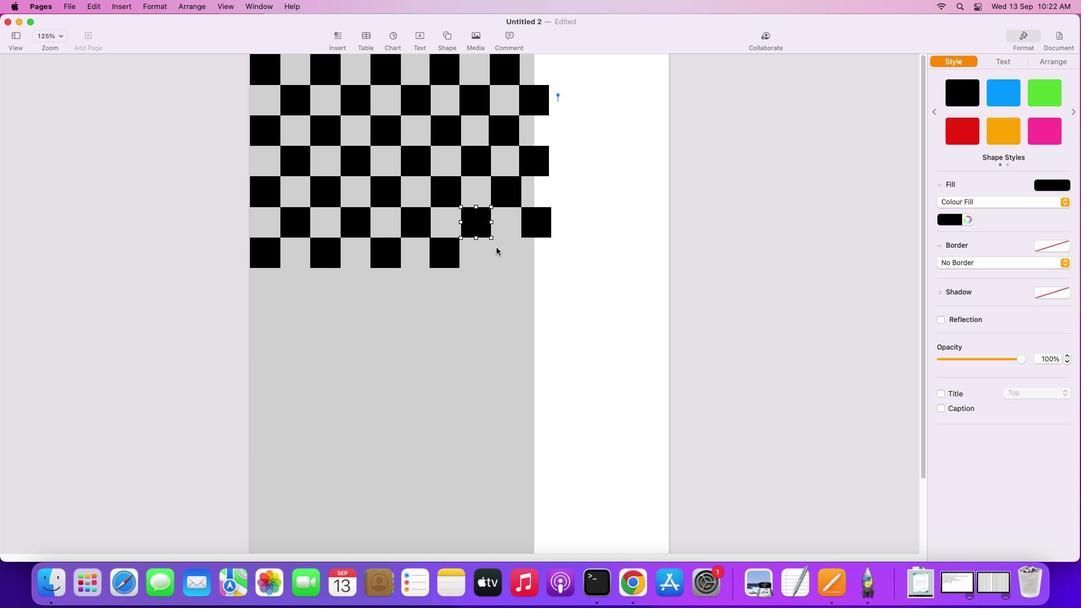 
Action: Mouse moved to (512, 305)
Screenshot: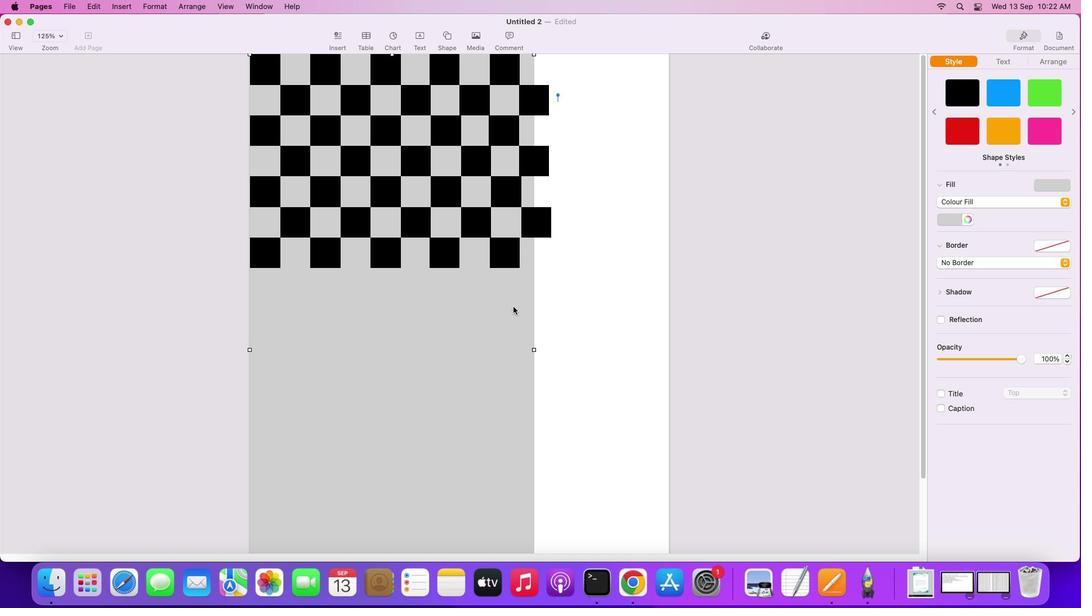 
Action: Mouse pressed left at (512, 305)
Screenshot: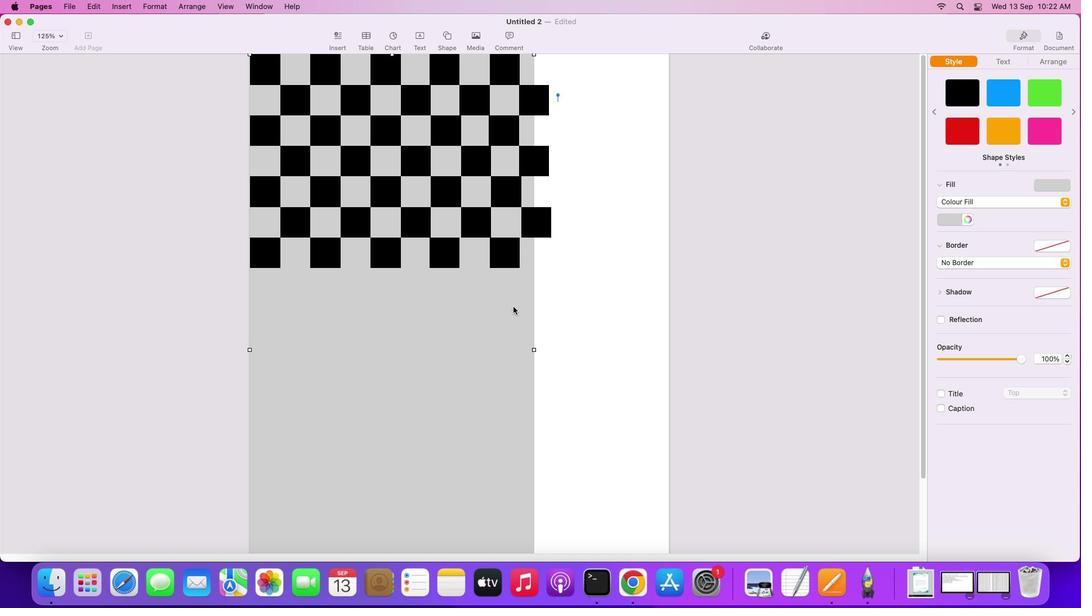 
Action: Mouse moved to (511, 258)
Screenshot: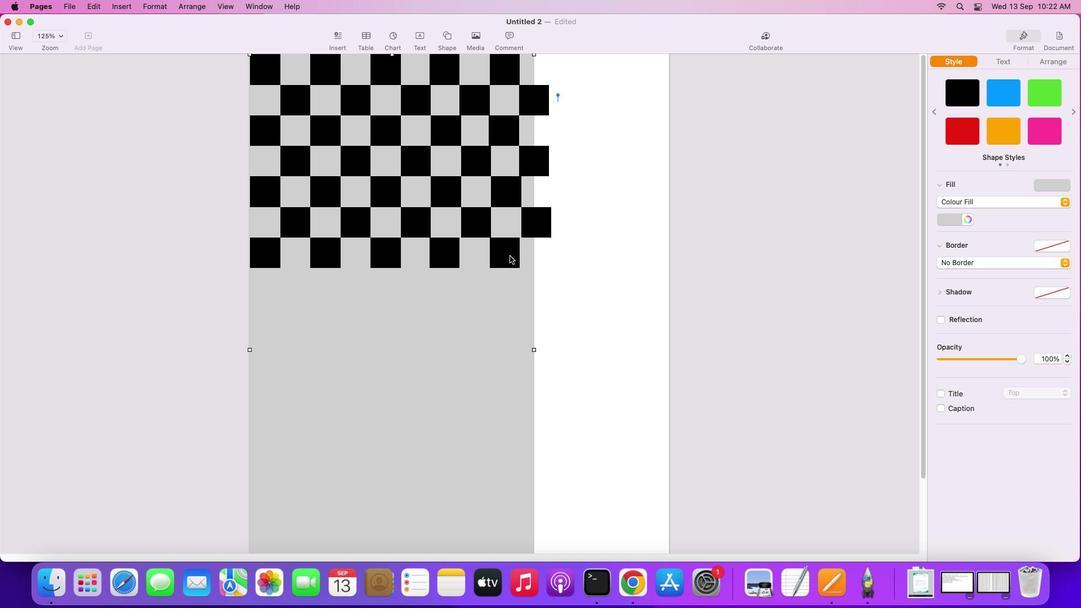 
Action: Key pressed Key.alt
Screenshot: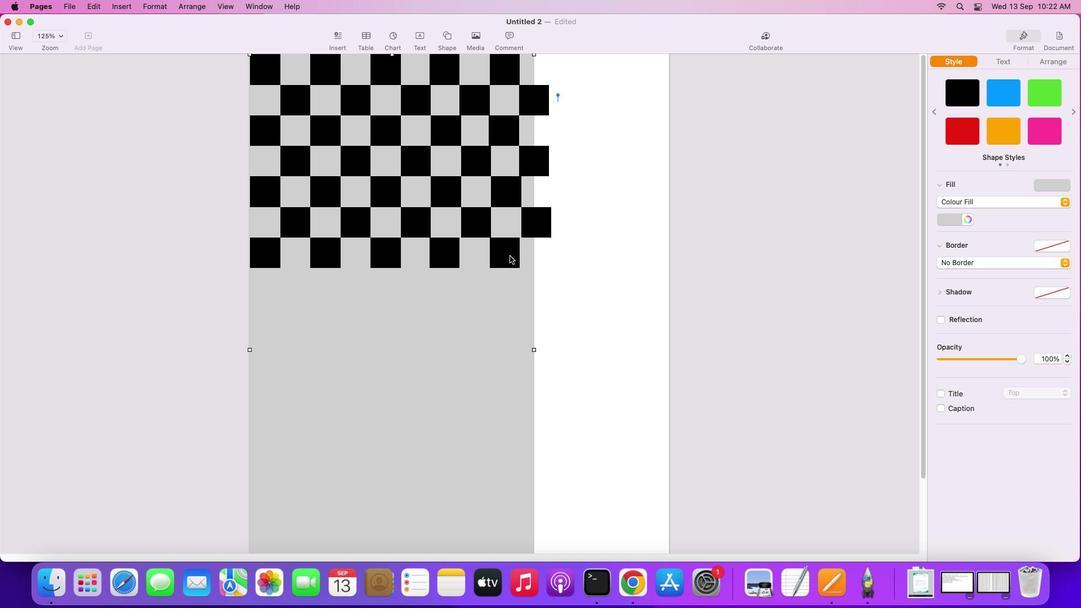 
Action: Mouse moved to (509, 255)
Screenshot: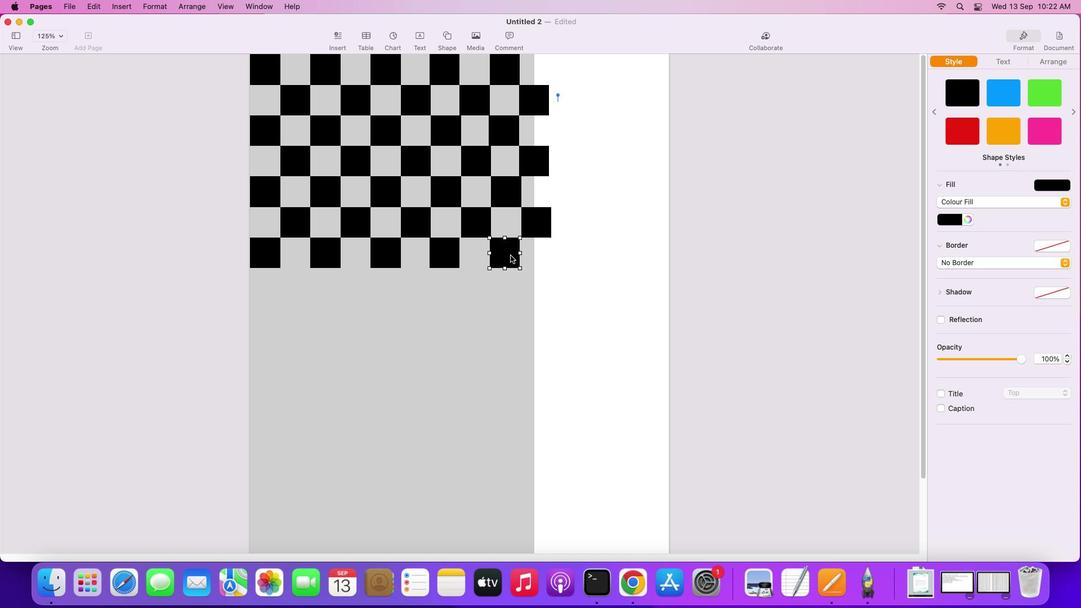 
Action: Mouse pressed left at (509, 255)
Screenshot: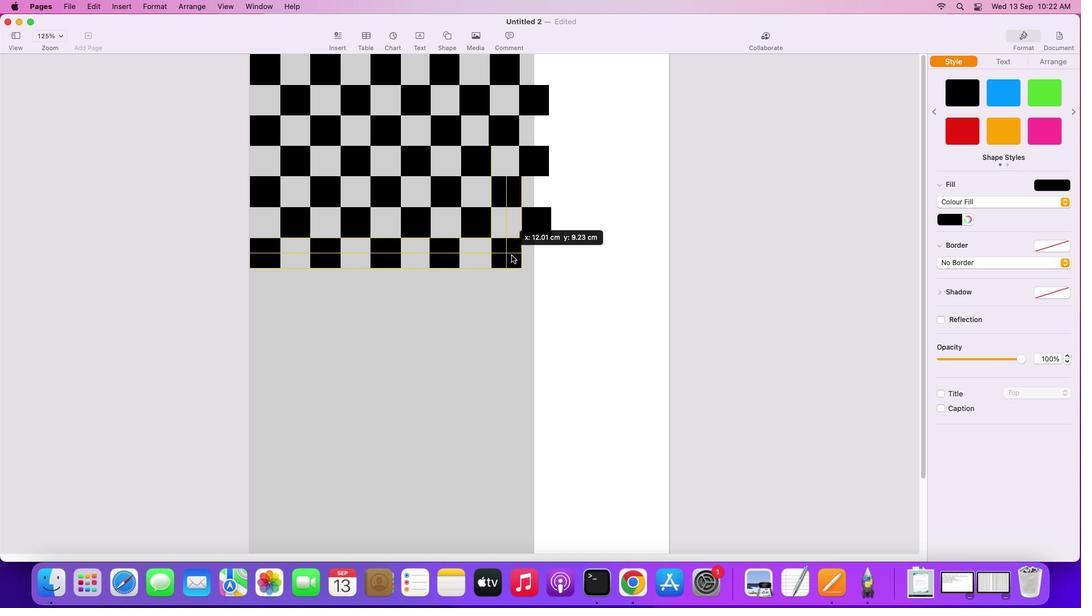 
Action: Mouse moved to (511, 291)
Screenshot: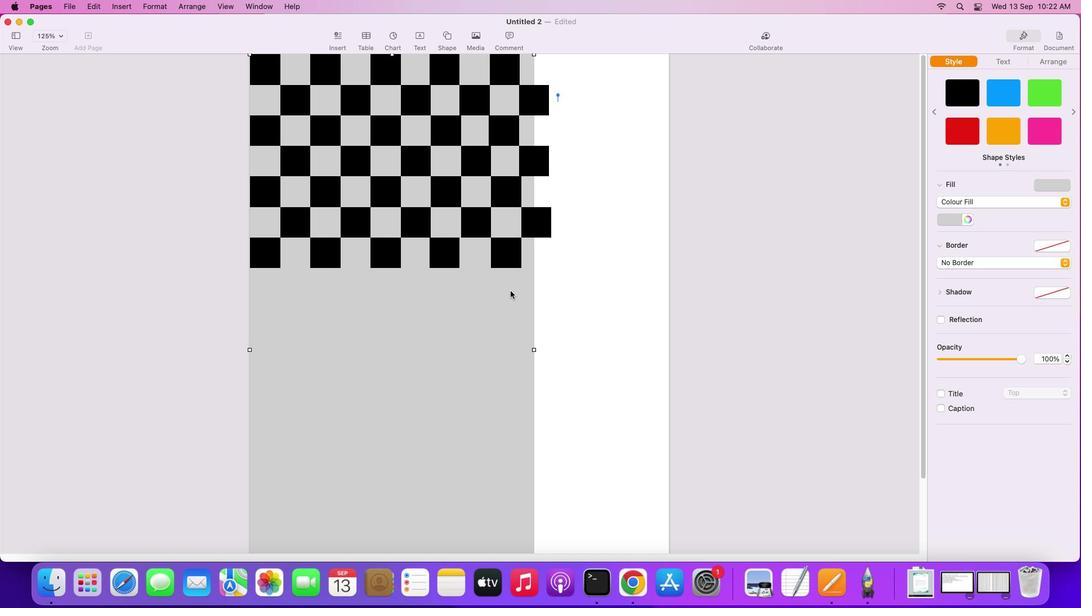 
Action: Mouse pressed left at (511, 291)
Screenshot: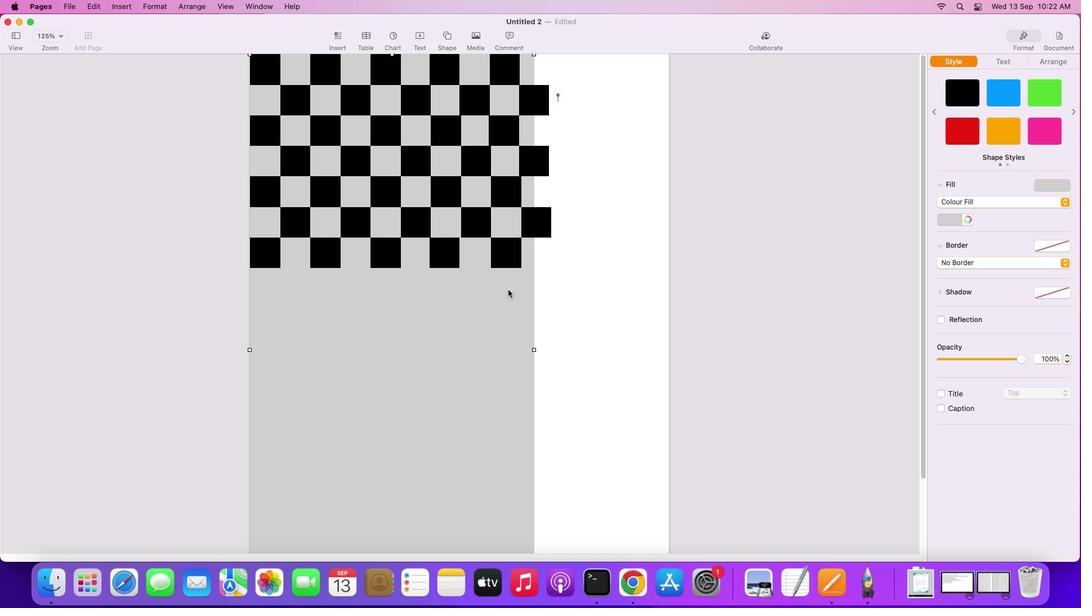 
Action: Mouse moved to (274, 262)
Screenshot: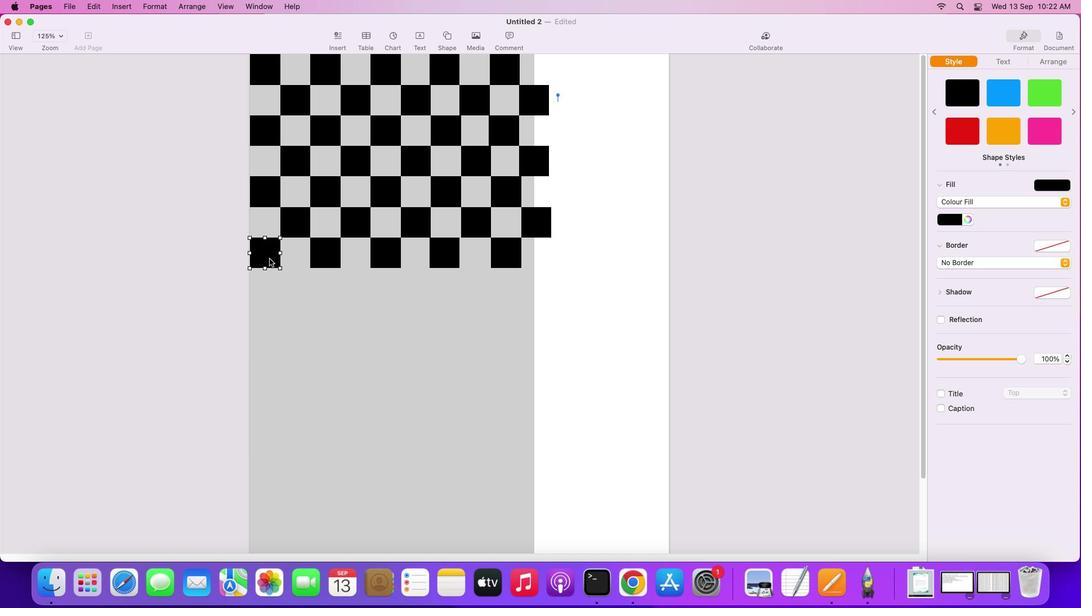 
Action: Key pressed Key.alt
Screenshot: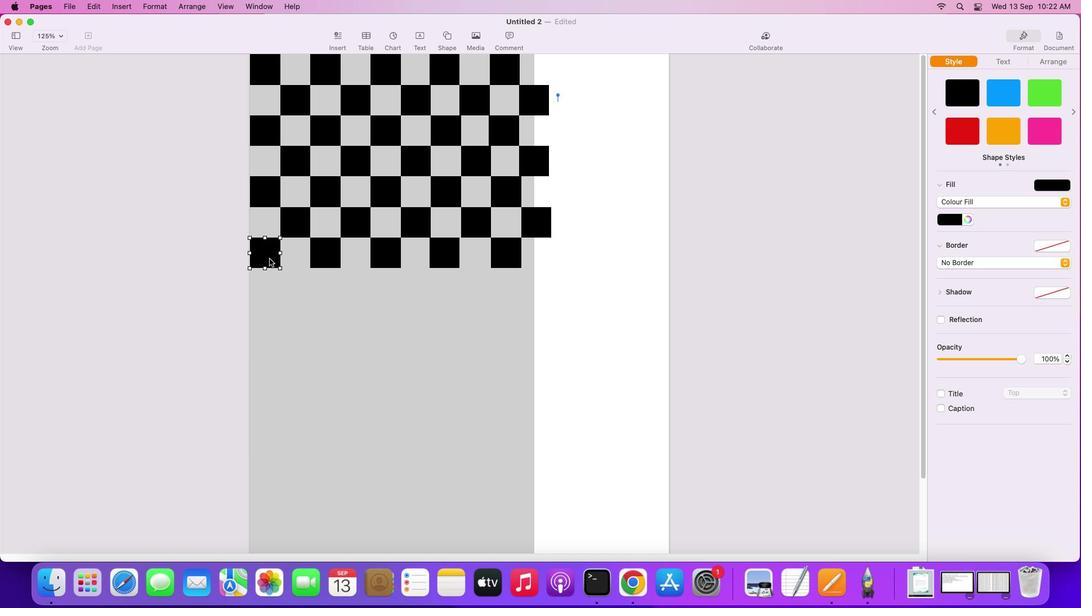 
Action: Mouse moved to (267, 256)
Screenshot: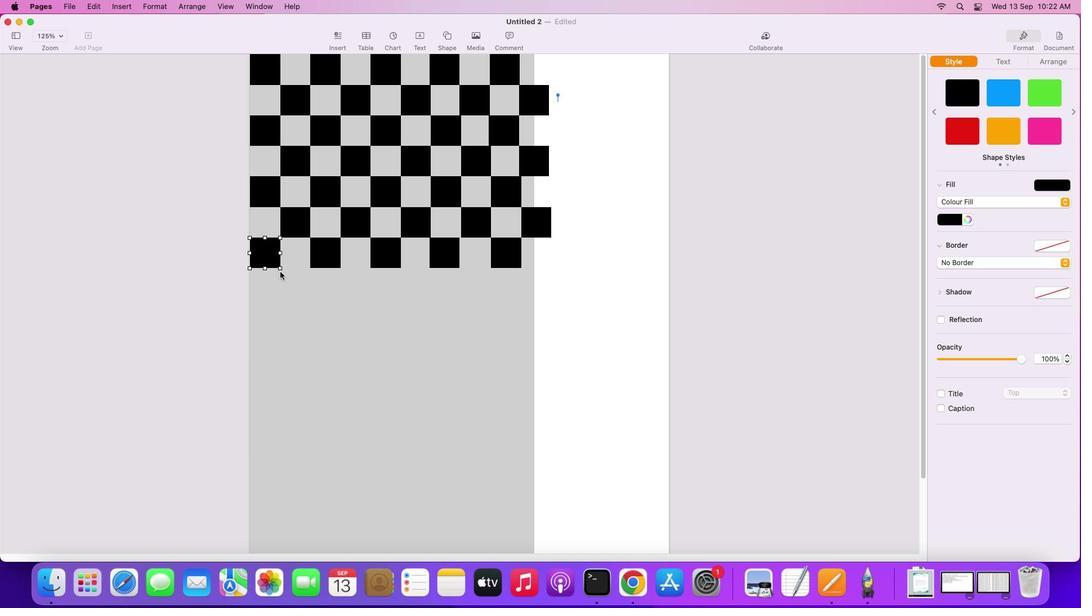 
Action: Mouse pressed left at (267, 256)
Screenshot: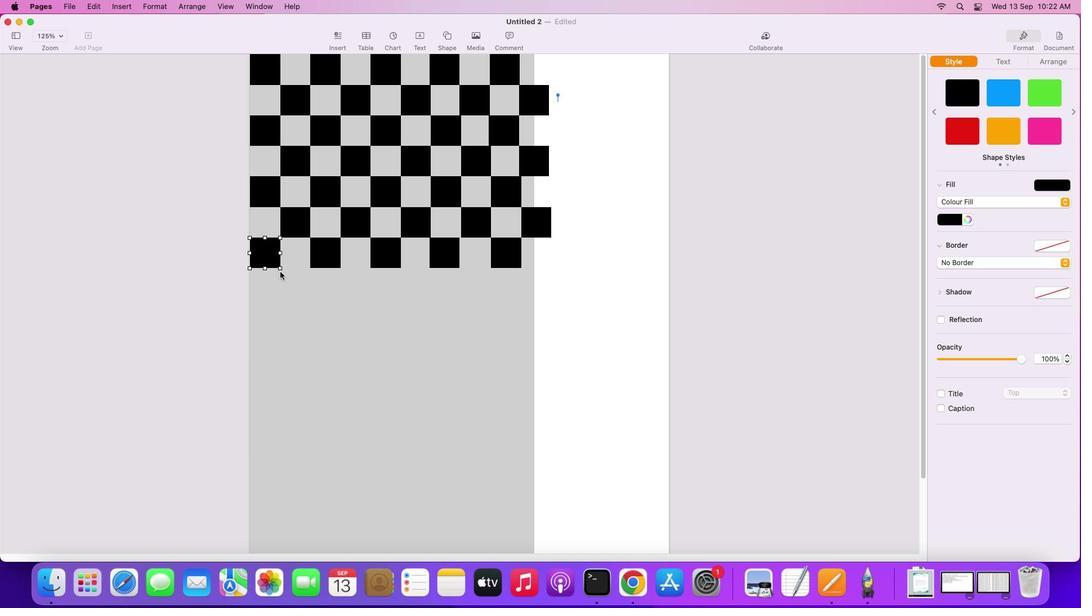 
Action: Mouse moved to (339, 279)
Screenshot: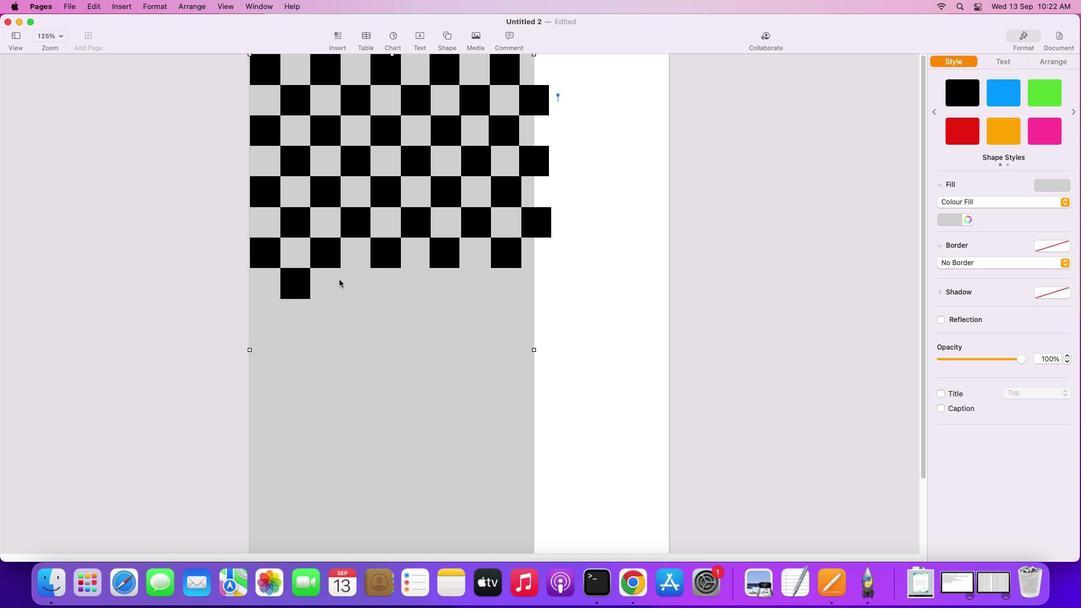
Action: Mouse pressed left at (339, 279)
Screenshot: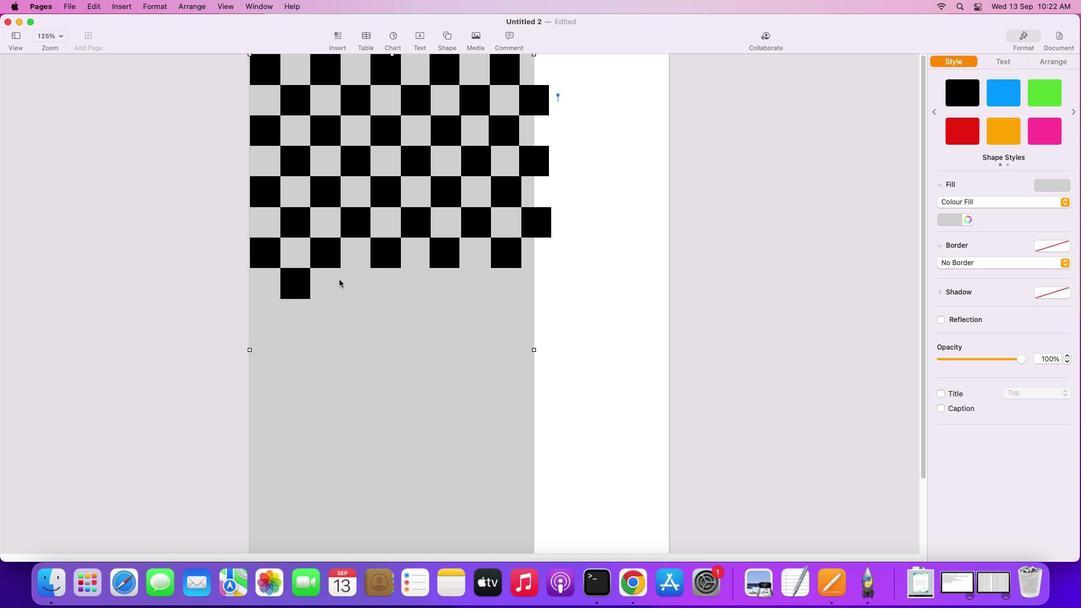 
Action: Mouse moved to (332, 256)
Screenshot: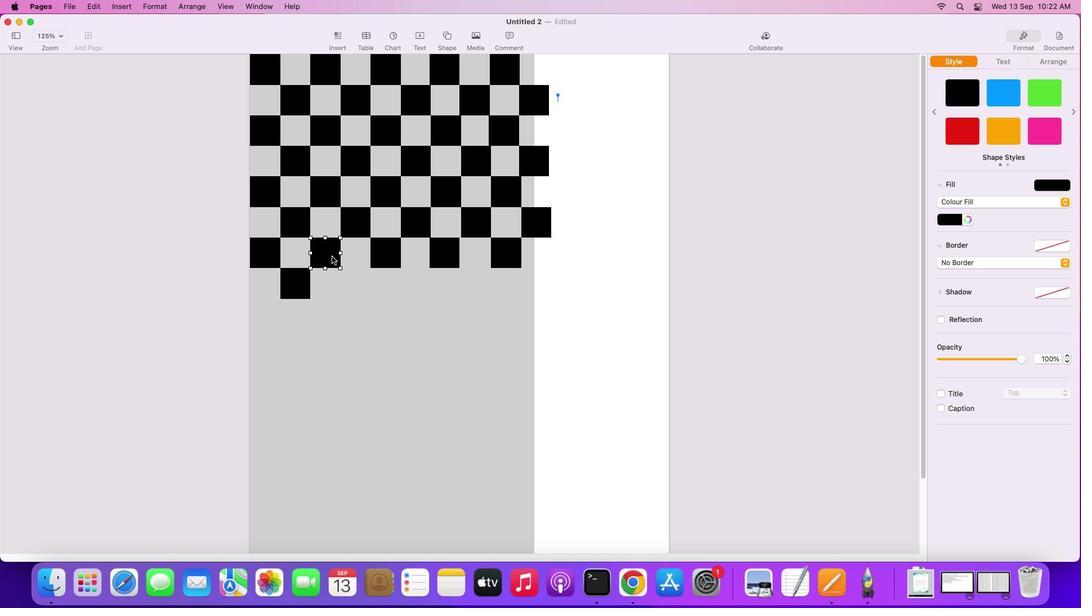
Action: Key pressed Key.alt
Screenshot: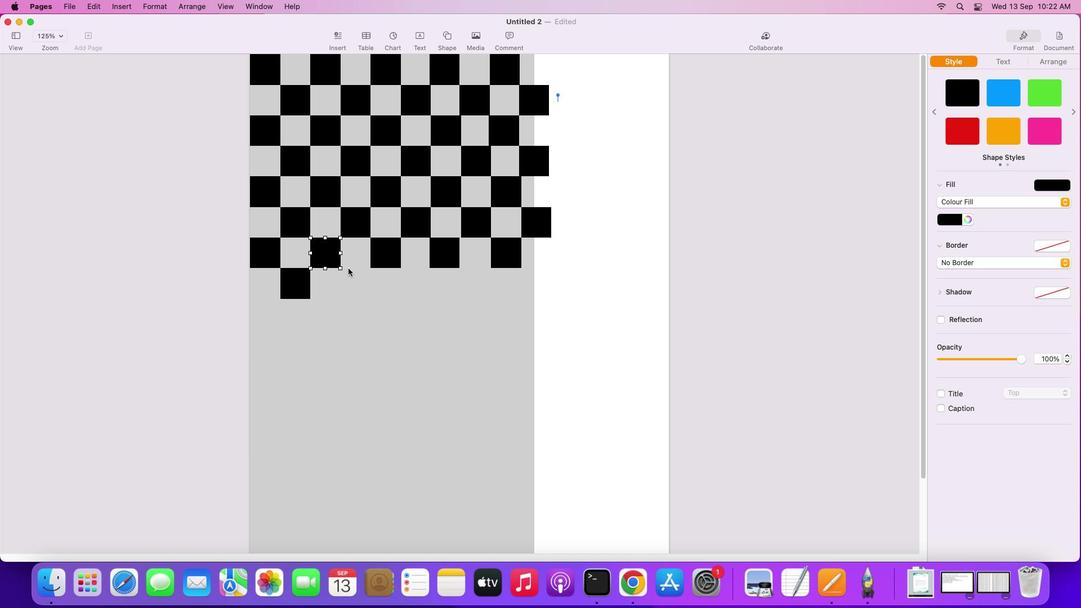 
Action: Mouse moved to (331, 256)
Screenshot: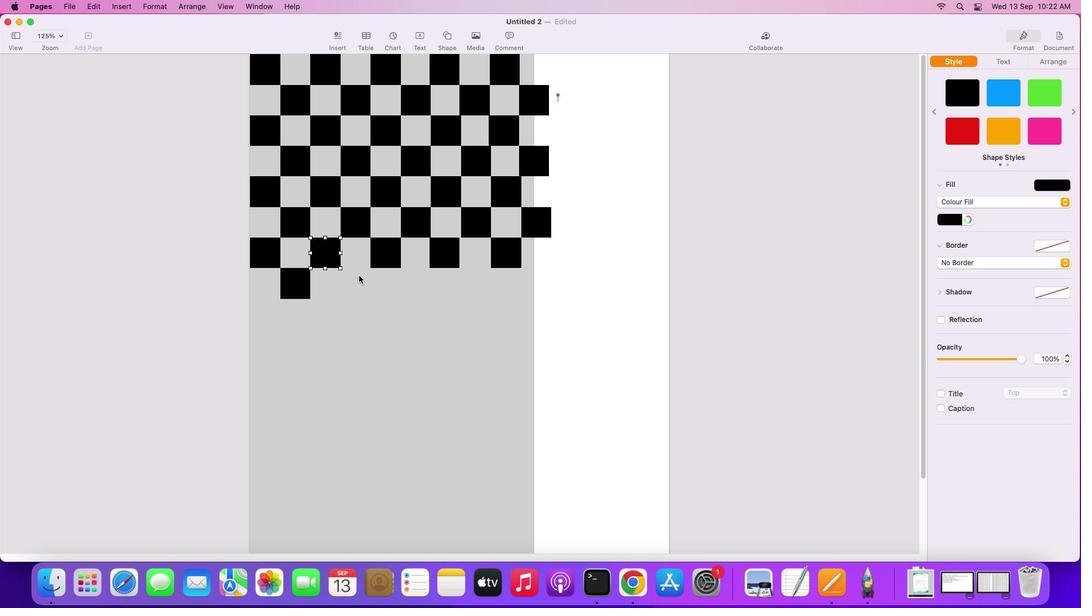 
Action: Mouse pressed left at (331, 256)
Screenshot: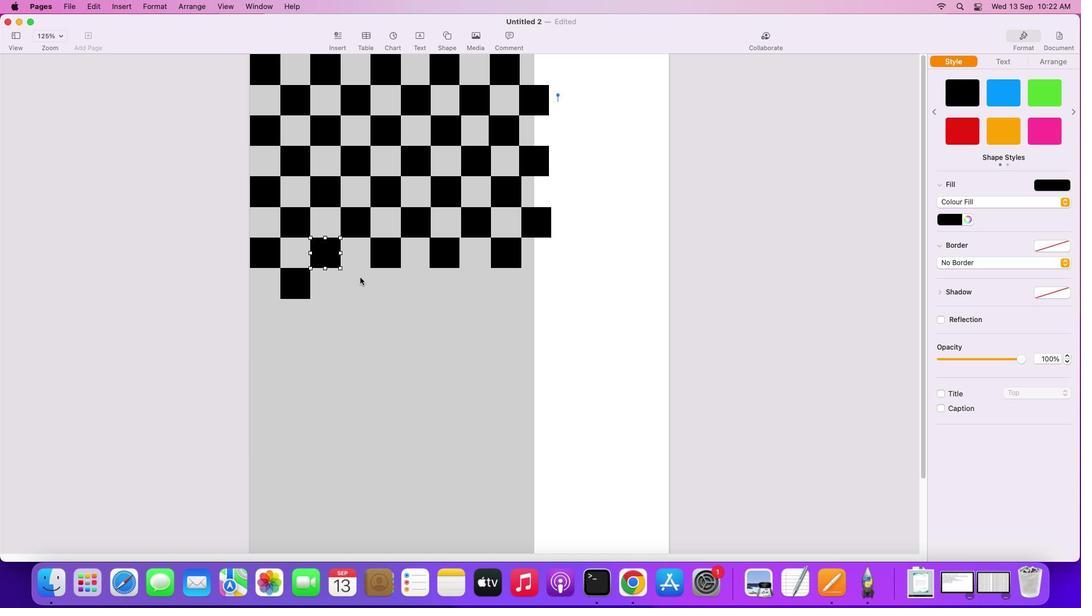 
Action: Mouse moved to (385, 259)
Screenshot: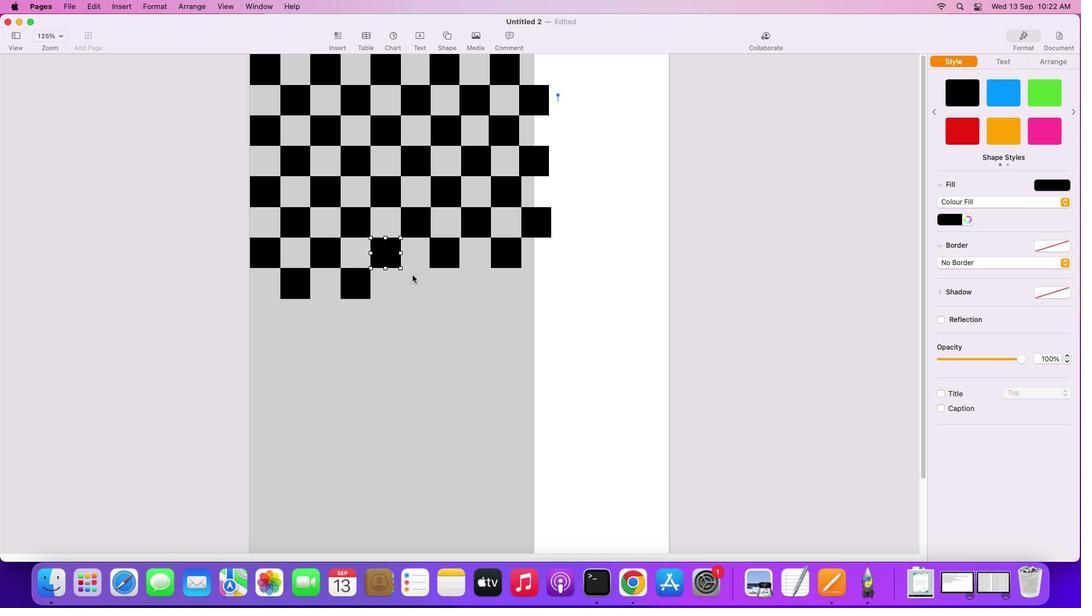 
Action: Mouse pressed left at (385, 259)
Screenshot: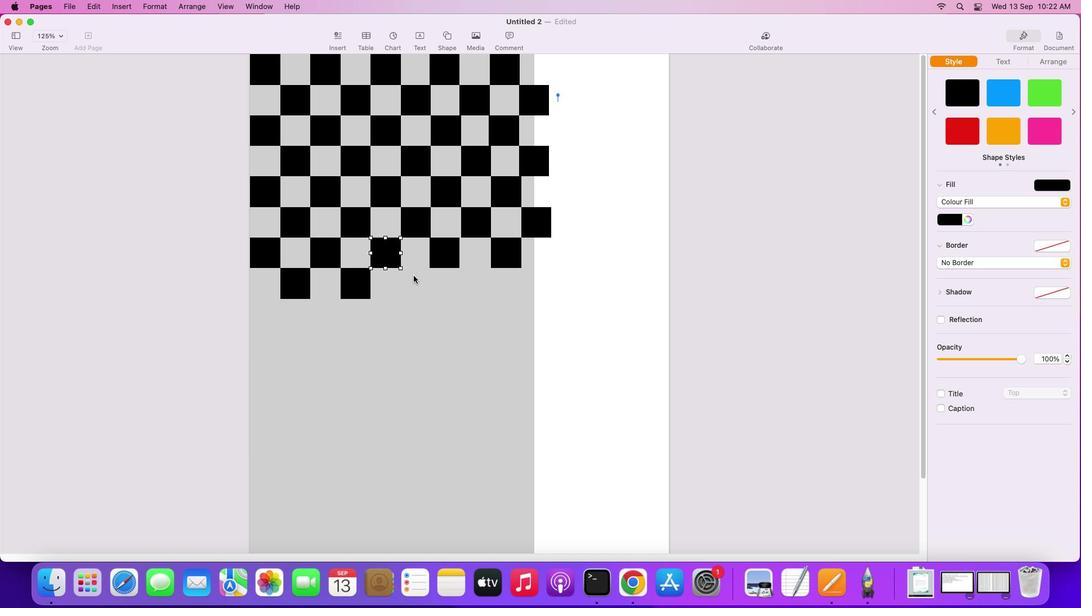 
Action: Mouse moved to (449, 260)
Screenshot: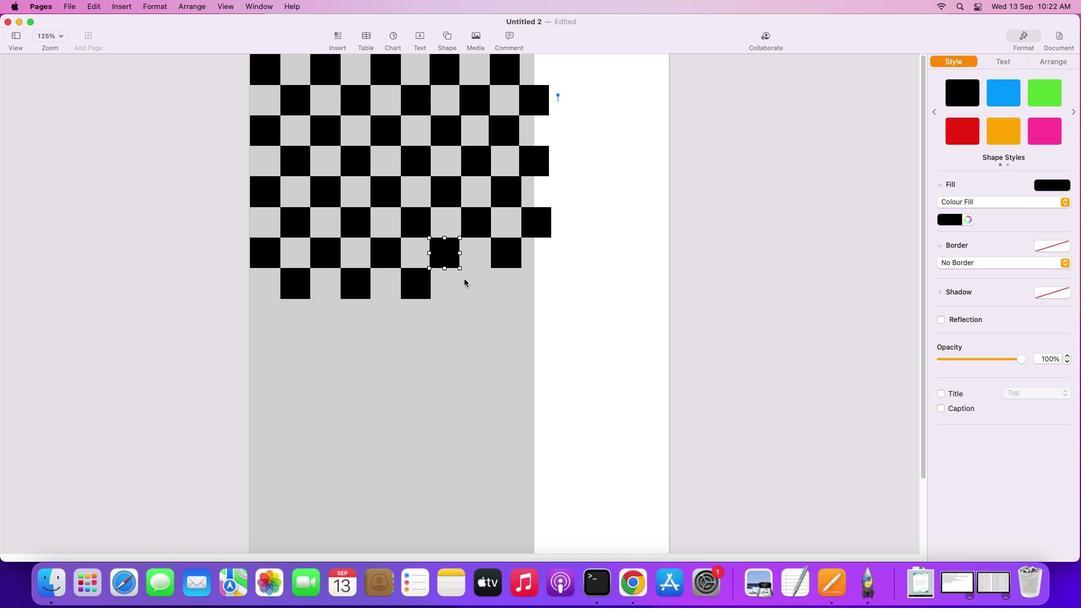 
Action: Mouse pressed left at (449, 260)
Screenshot: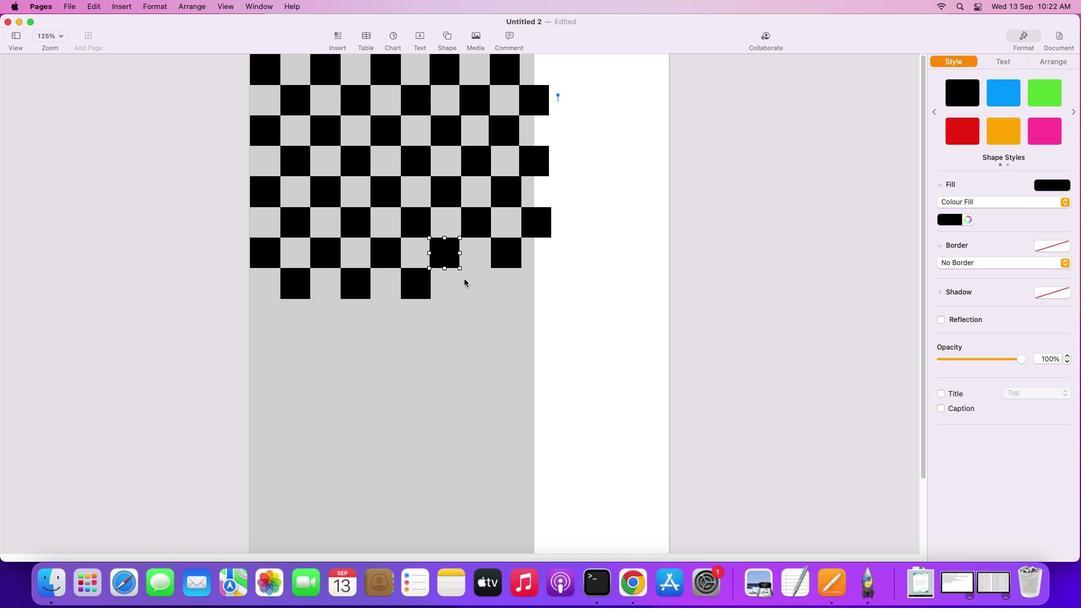 
Action: Mouse moved to (504, 262)
Screenshot: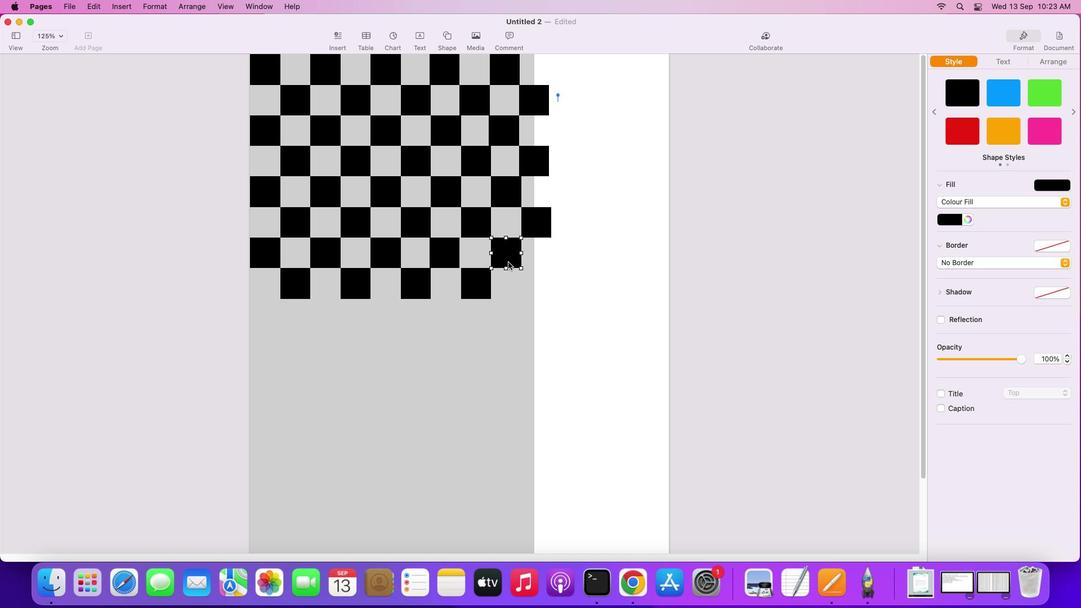 
Action: Mouse pressed left at (504, 262)
Screenshot: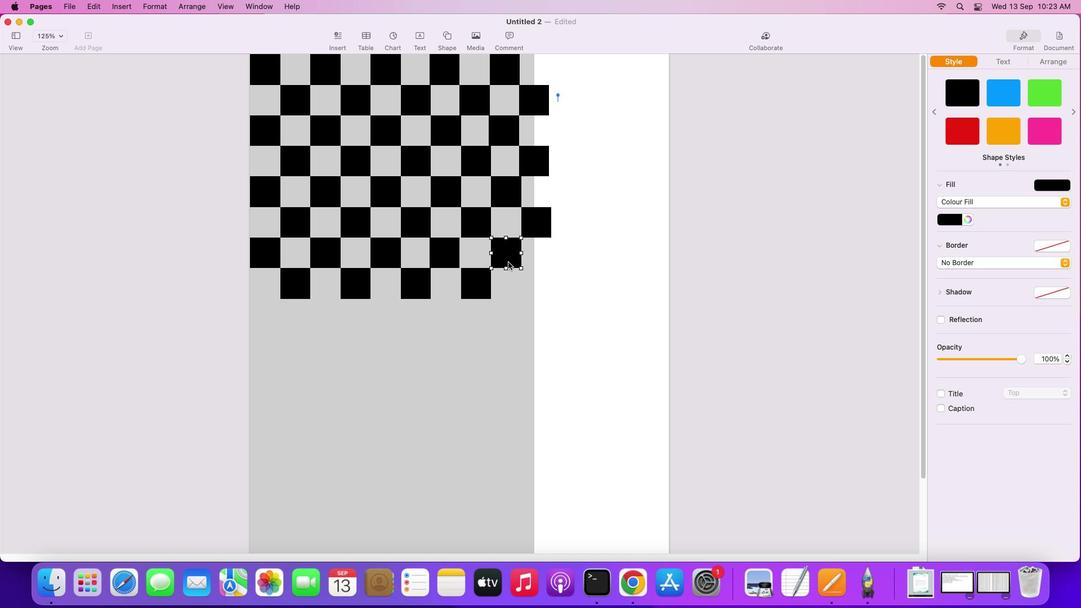 
Action: Mouse moved to (468, 280)
Screenshot: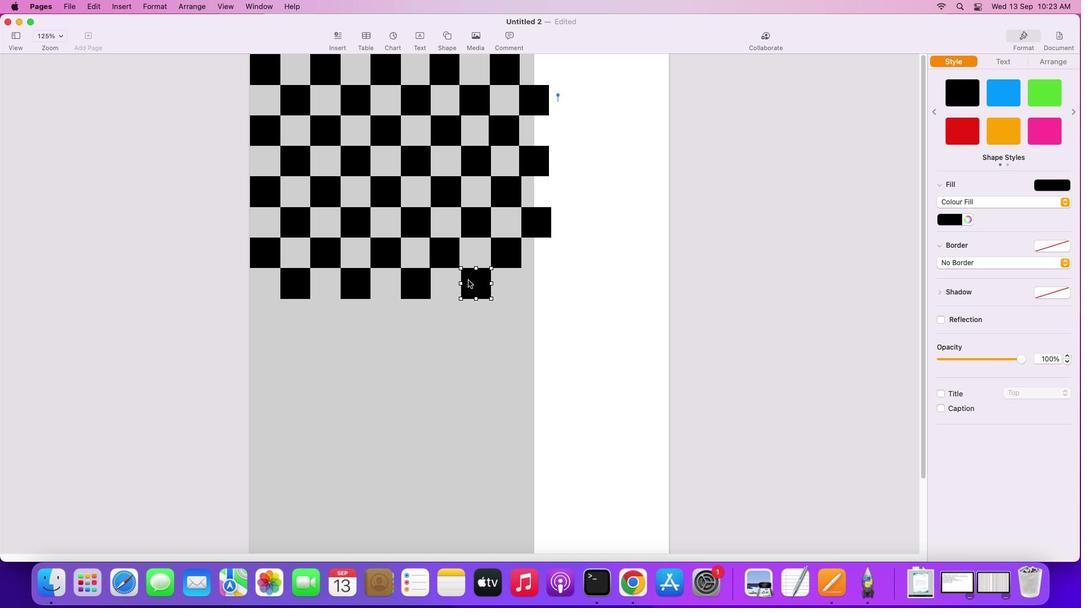
Action: Mouse pressed left at (468, 280)
Screenshot: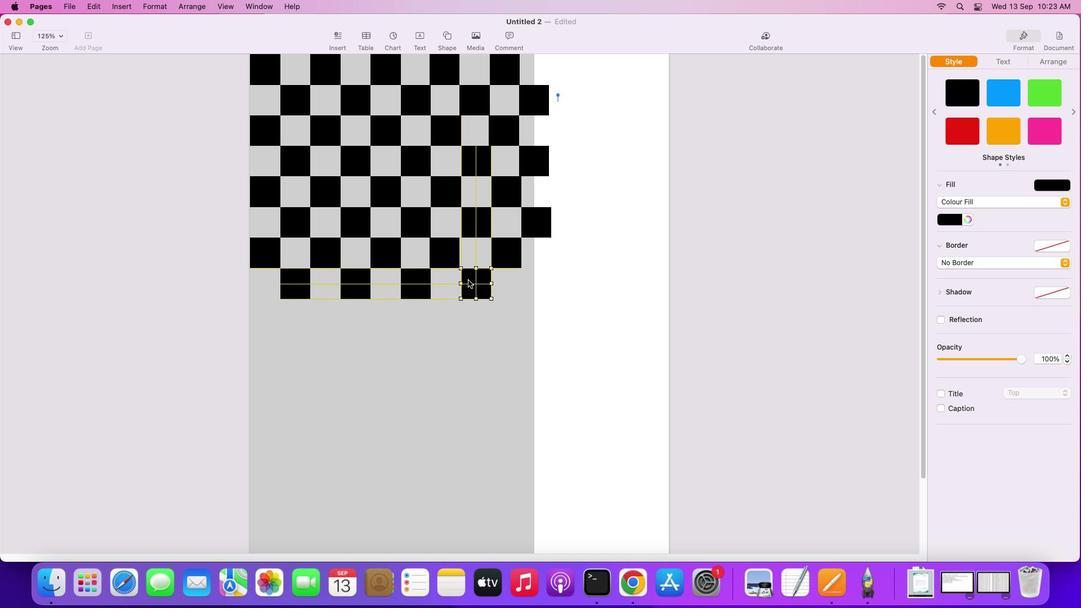 
Action: Key pressed Key.alt
Screenshot: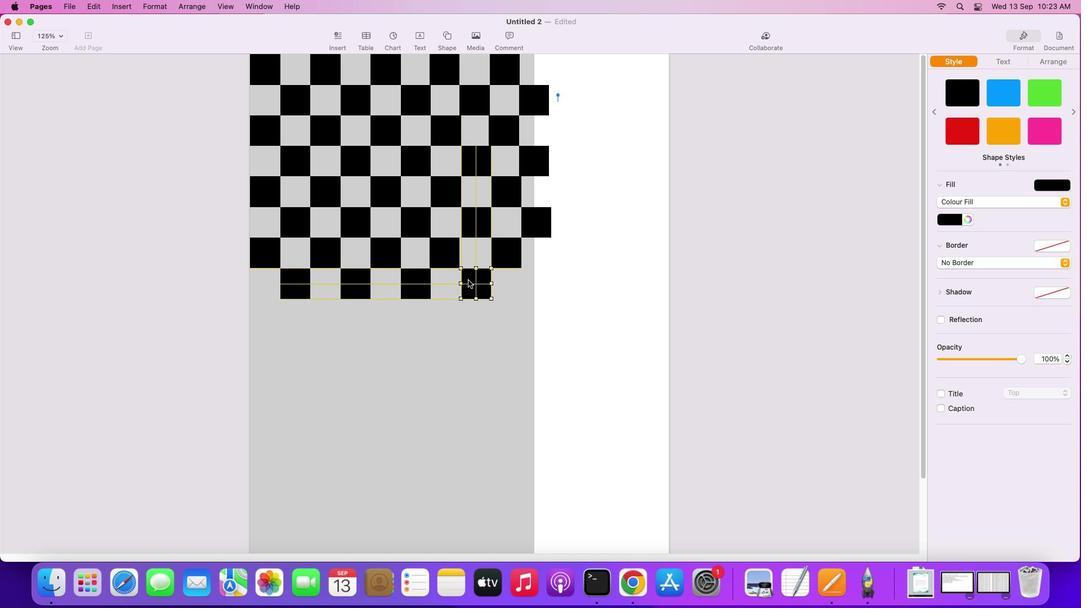 
Action: Mouse pressed left at (468, 280)
Screenshot: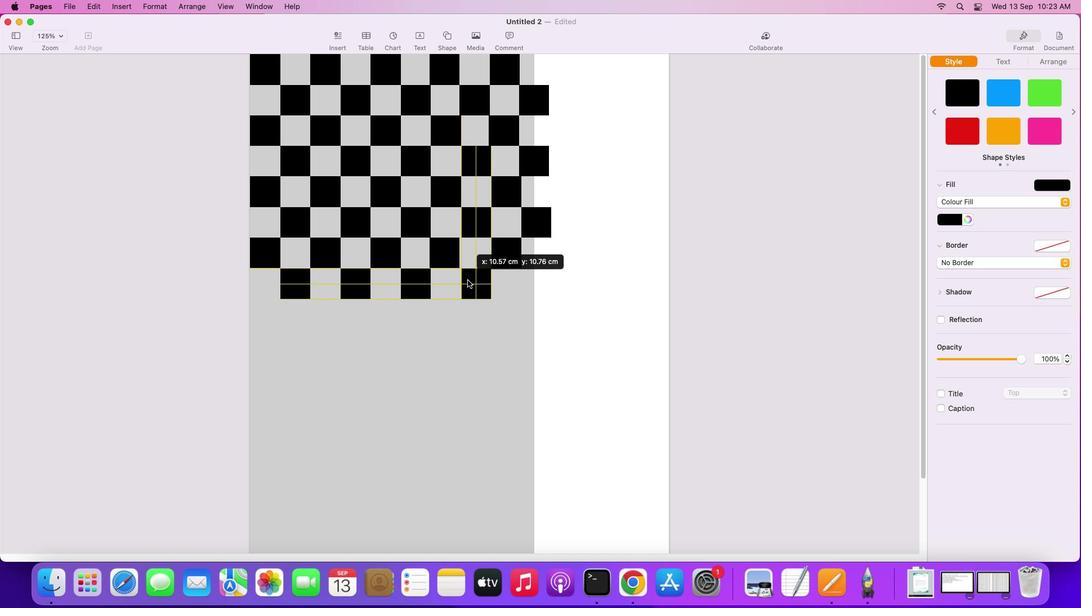
Action: Mouse moved to (510, 279)
Screenshot: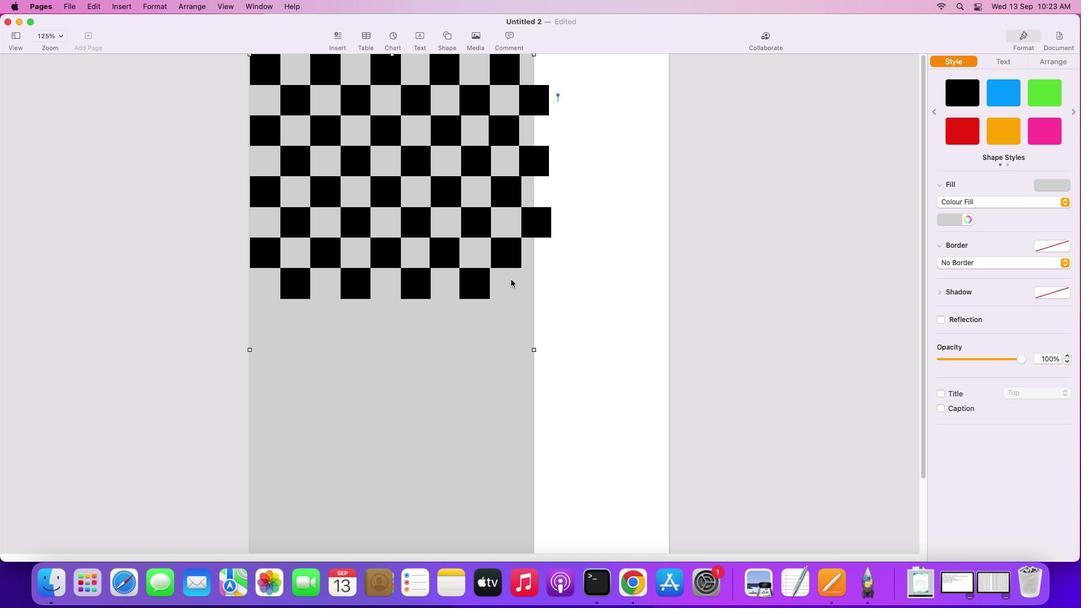 
Action: Mouse pressed left at (510, 279)
Screenshot: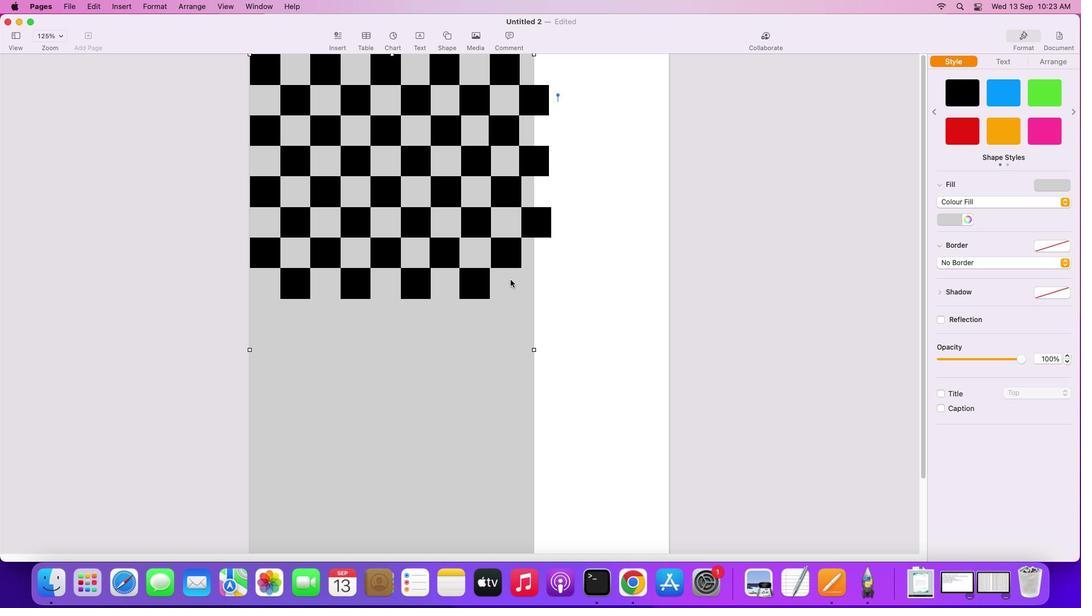 
Action: Mouse moved to (482, 279)
Screenshot: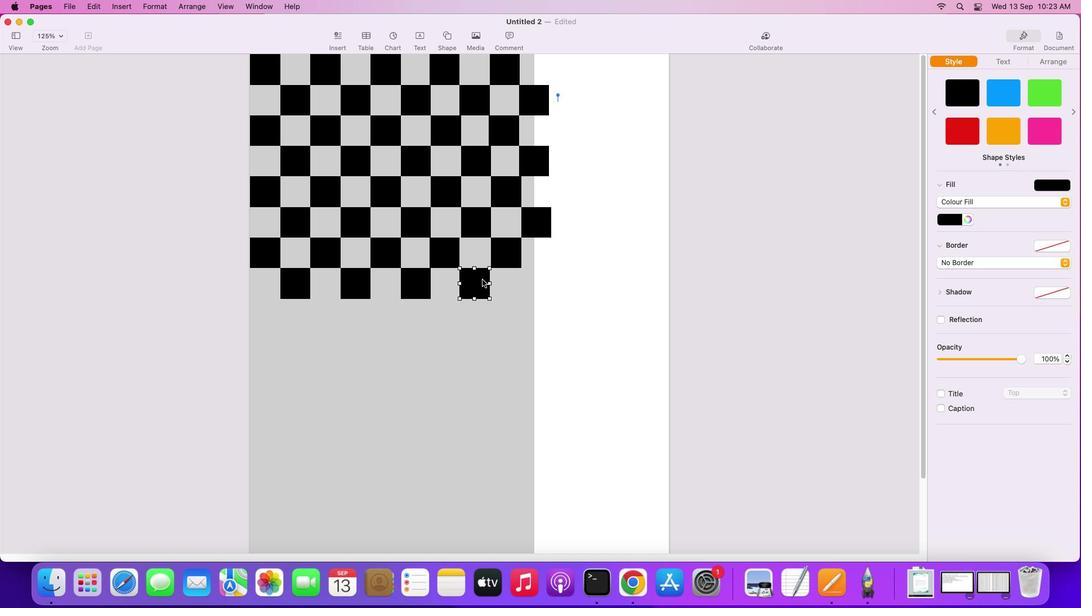 
Action: Mouse pressed left at (482, 279)
Screenshot: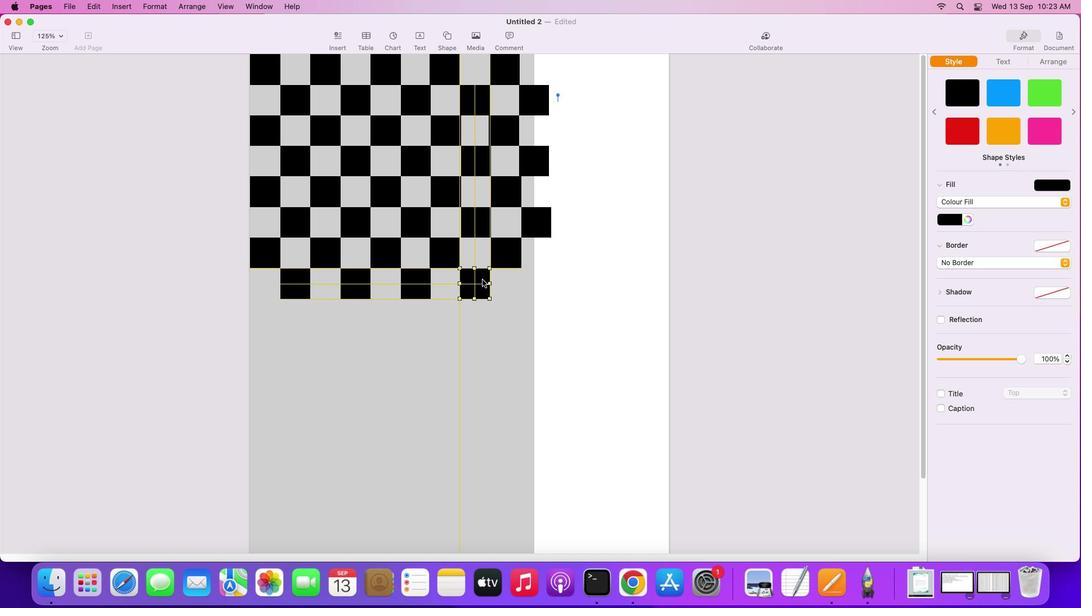 
Action: Mouse moved to (483, 279)
Screenshot: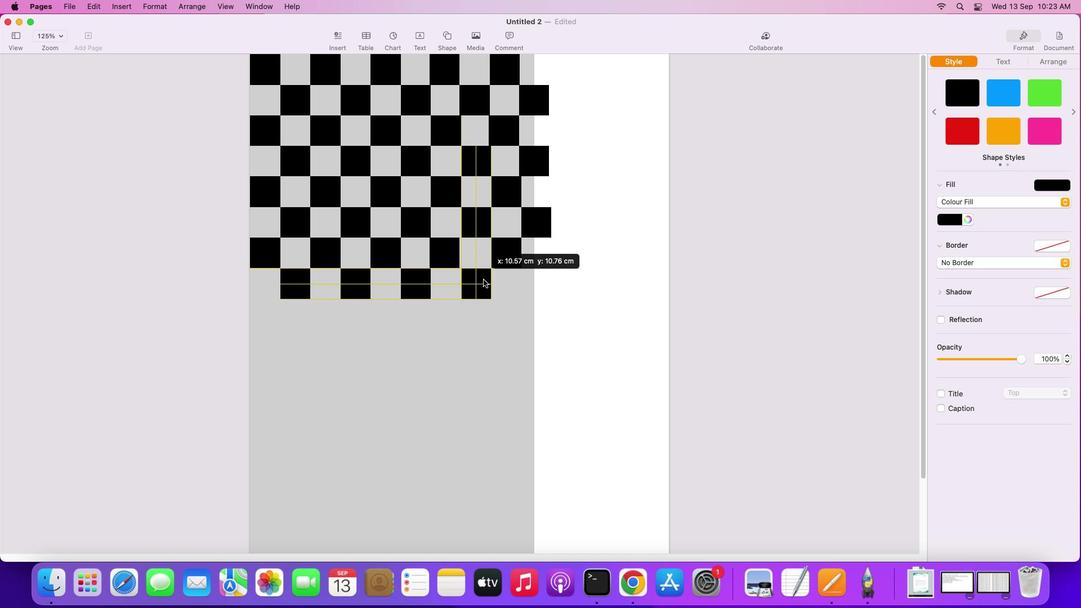 
Action: Mouse pressed left at (483, 279)
Screenshot: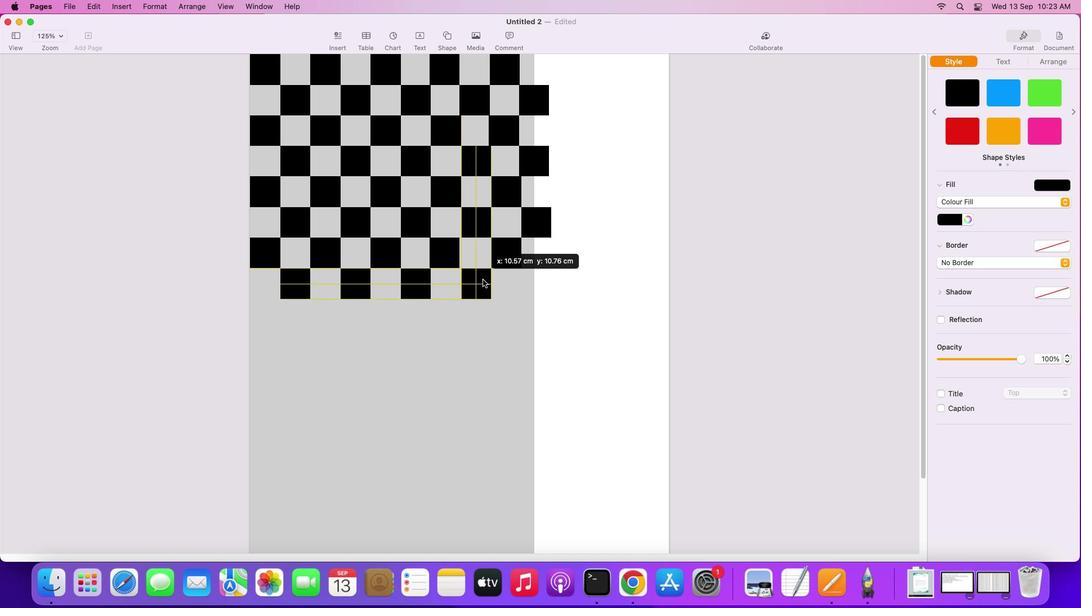 
Action: Mouse moved to (519, 269)
Screenshot: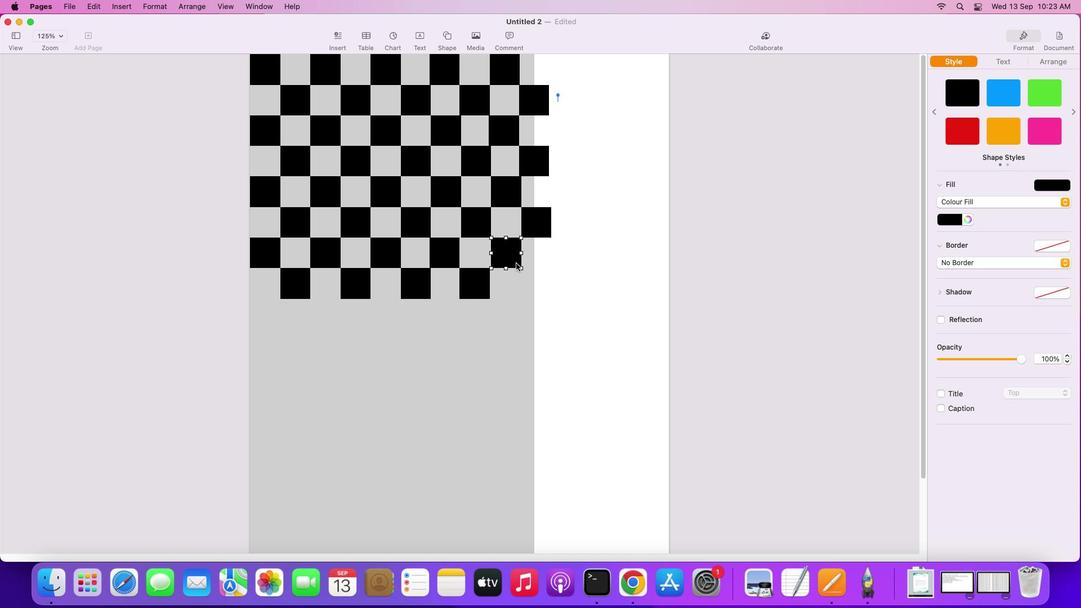 
Action: Mouse pressed left at (519, 269)
Screenshot: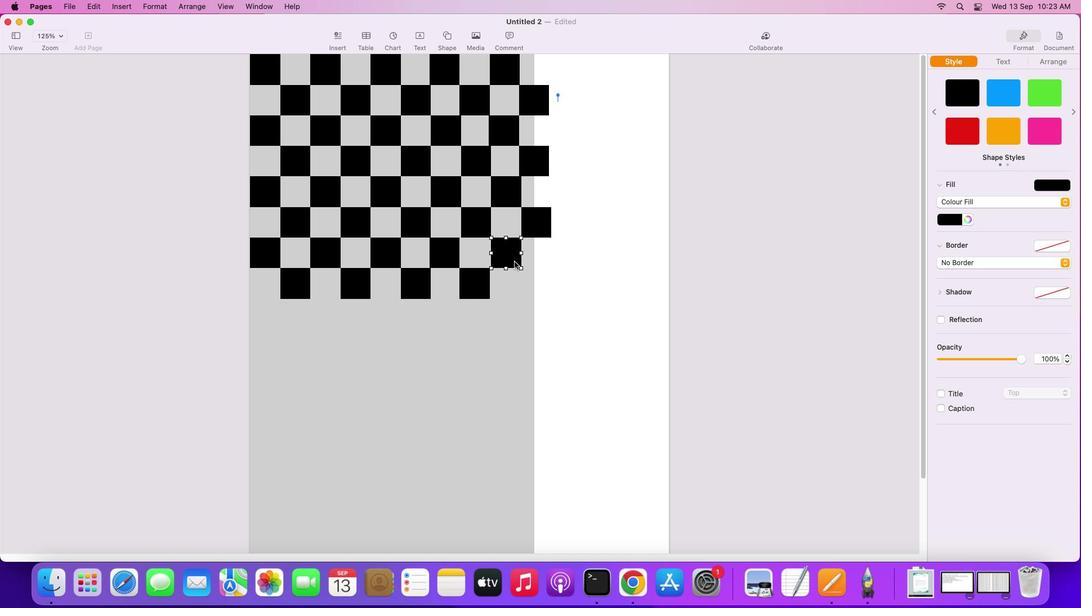 
Action: Mouse moved to (513, 260)
Screenshot: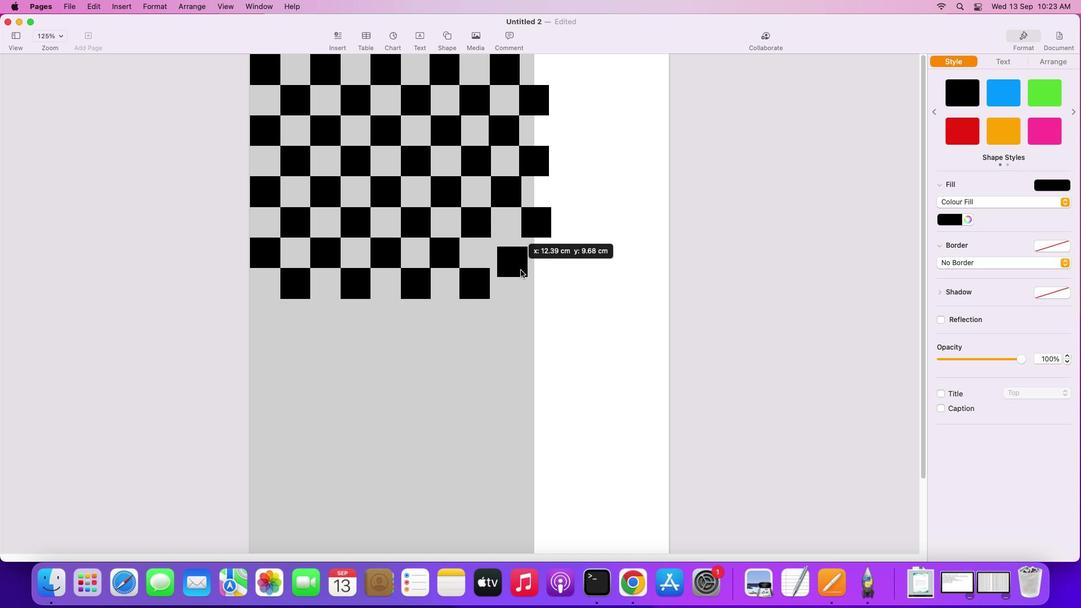 
Action: Mouse pressed left at (513, 260)
Screenshot: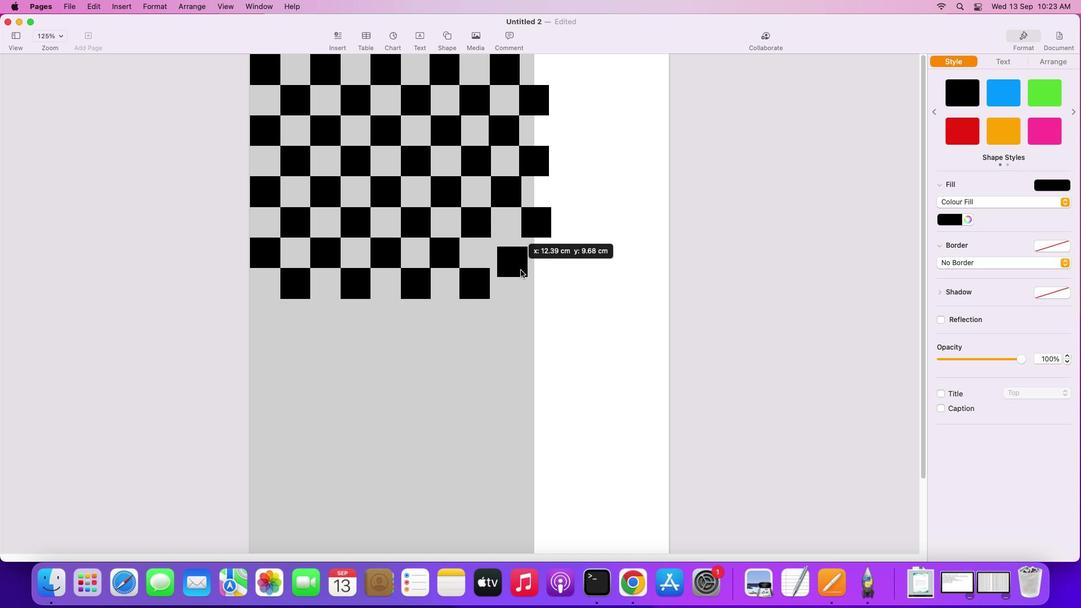 
Action: Mouse moved to (514, 268)
Screenshot: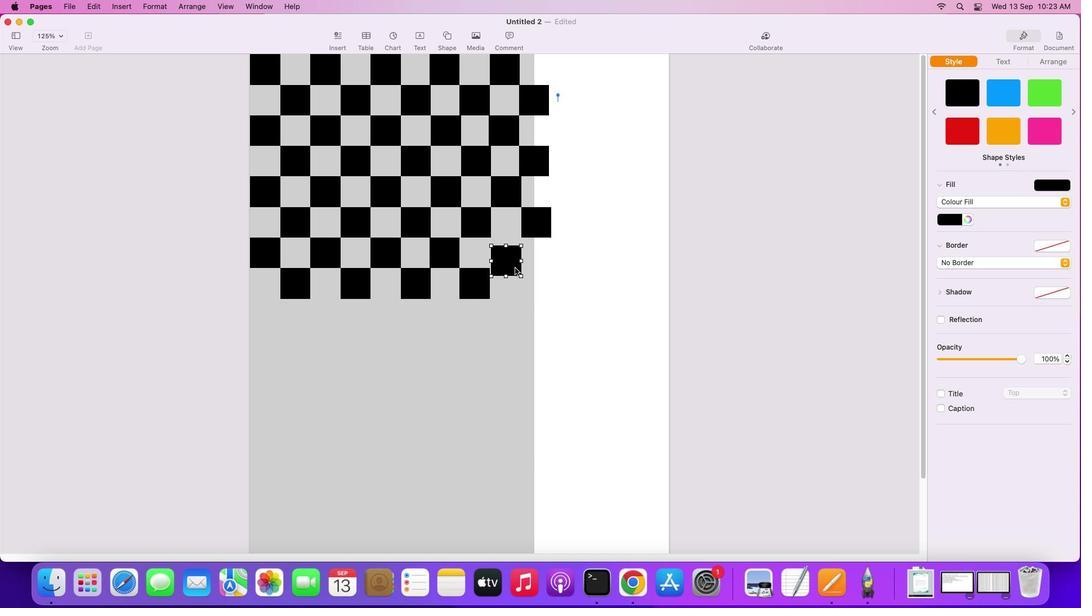 
Action: Key pressed Key.cmd
Screenshot: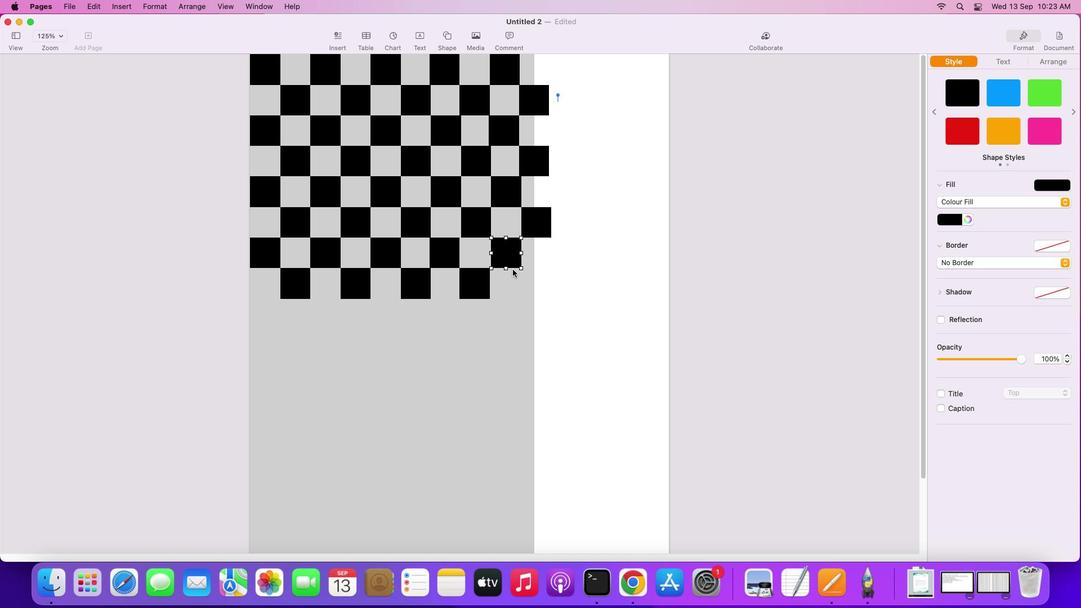 
Action: Mouse moved to (513, 269)
Screenshot: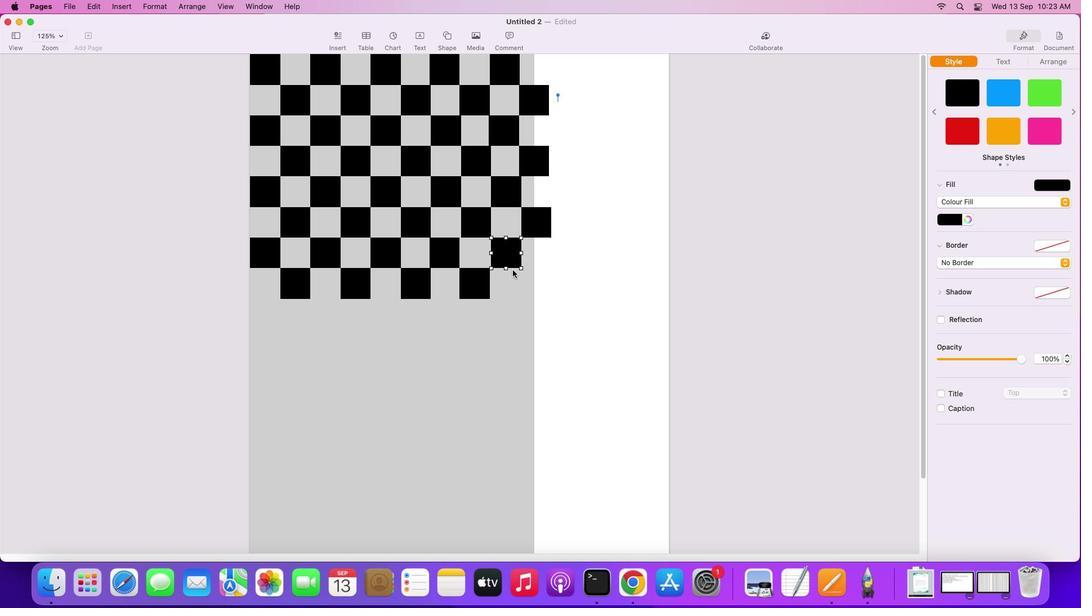 
Action: Key pressed 'z'
Screenshot: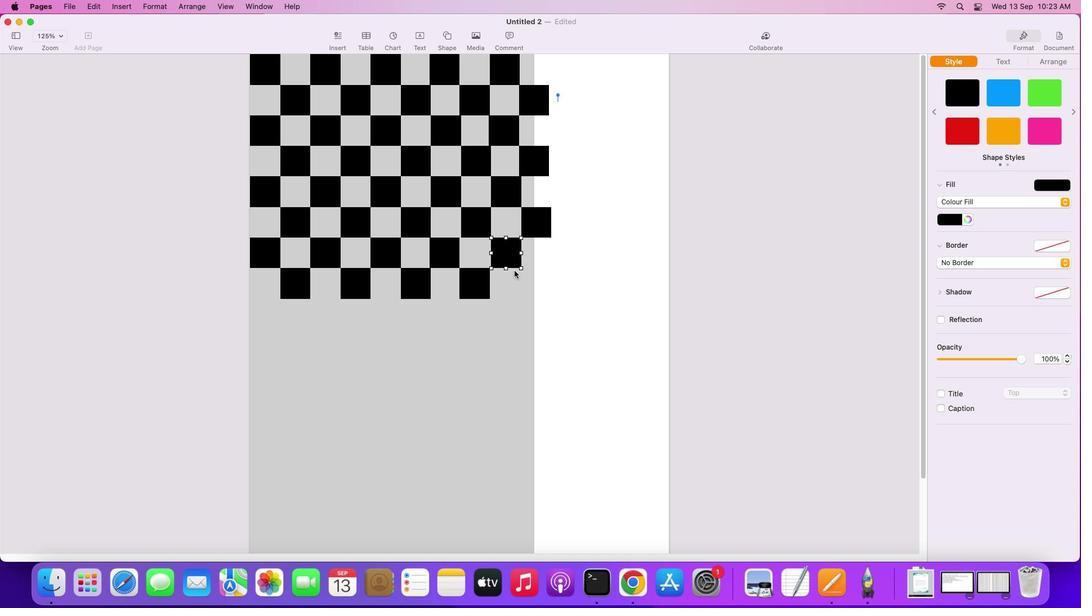 
Action: Mouse moved to (512, 261)
Screenshot: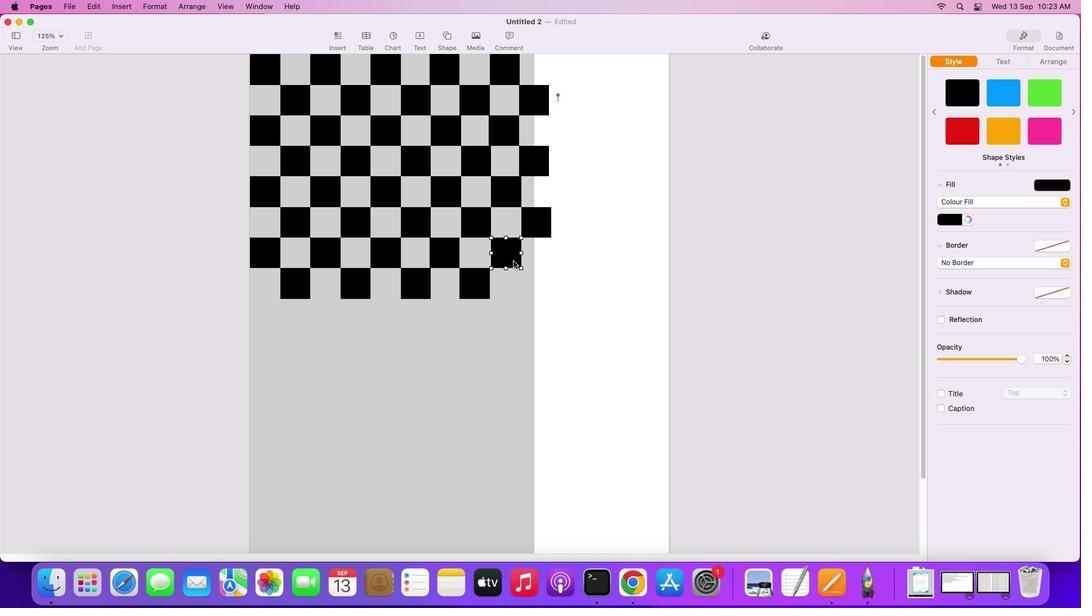 
Action: Key pressed Key.alt
Screenshot: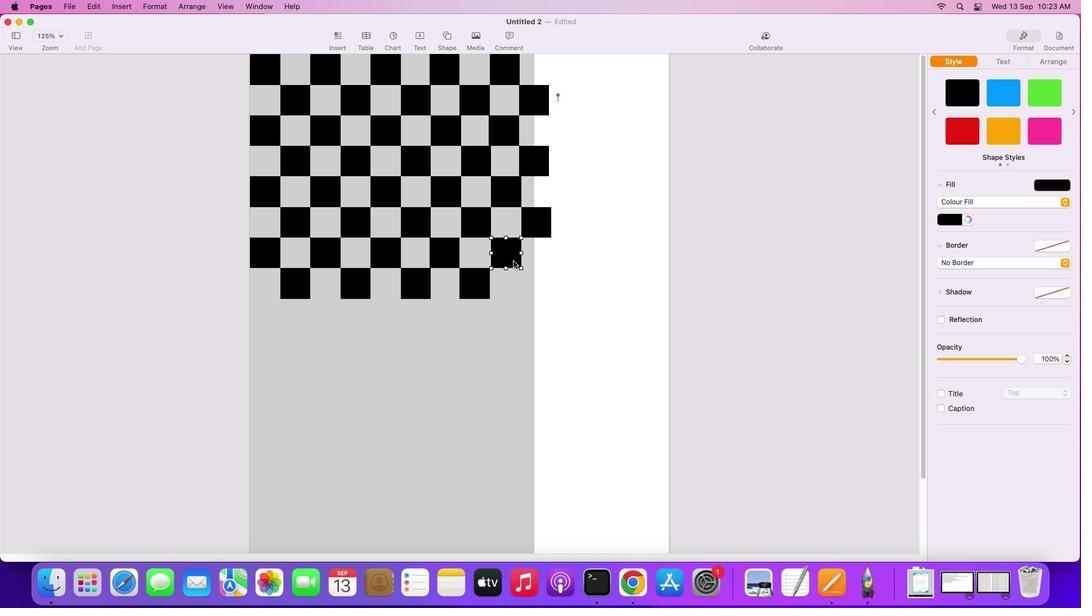 
Action: Mouse moved to (510, 259)
Screenshot: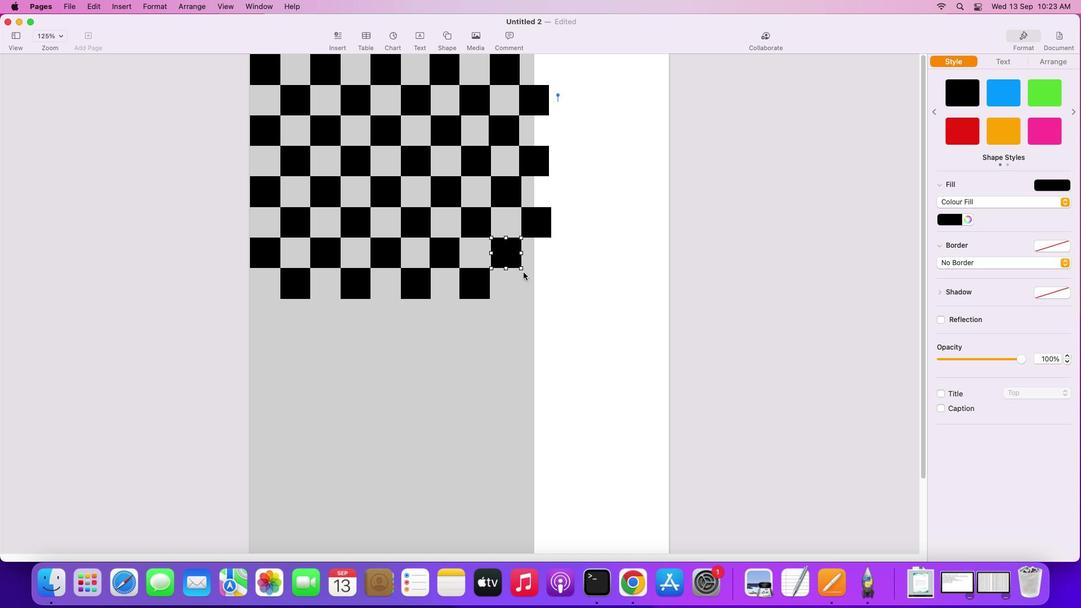 
Action: Mouse pressed left at (510, 259)
Screenshot: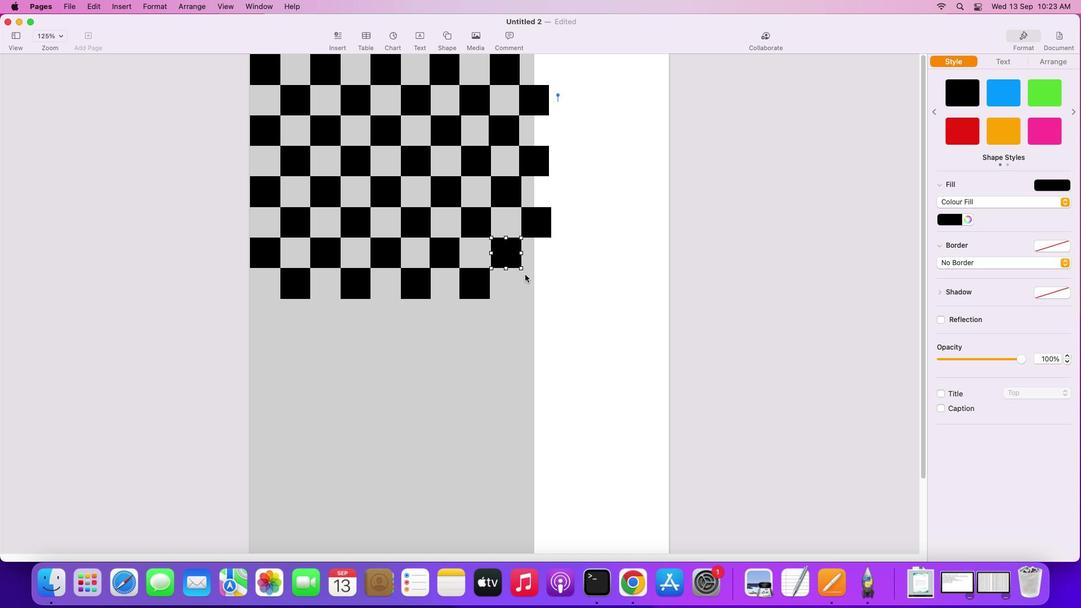 
Action: Mouse moved to (465, 313)
Screenshot: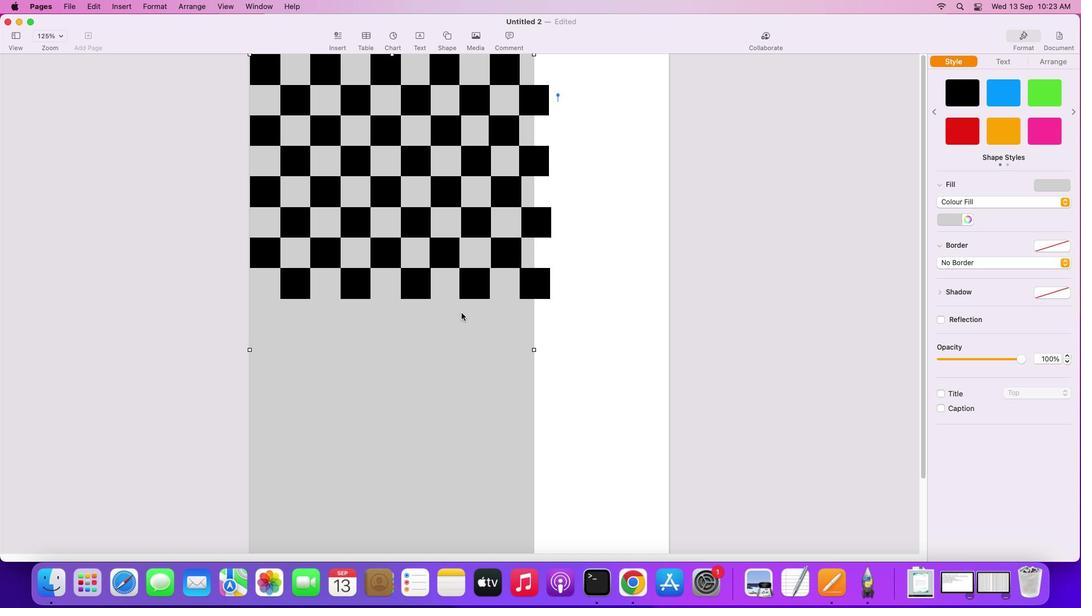 
Action: Mouse pressed left at (465, 313)
Screenshot: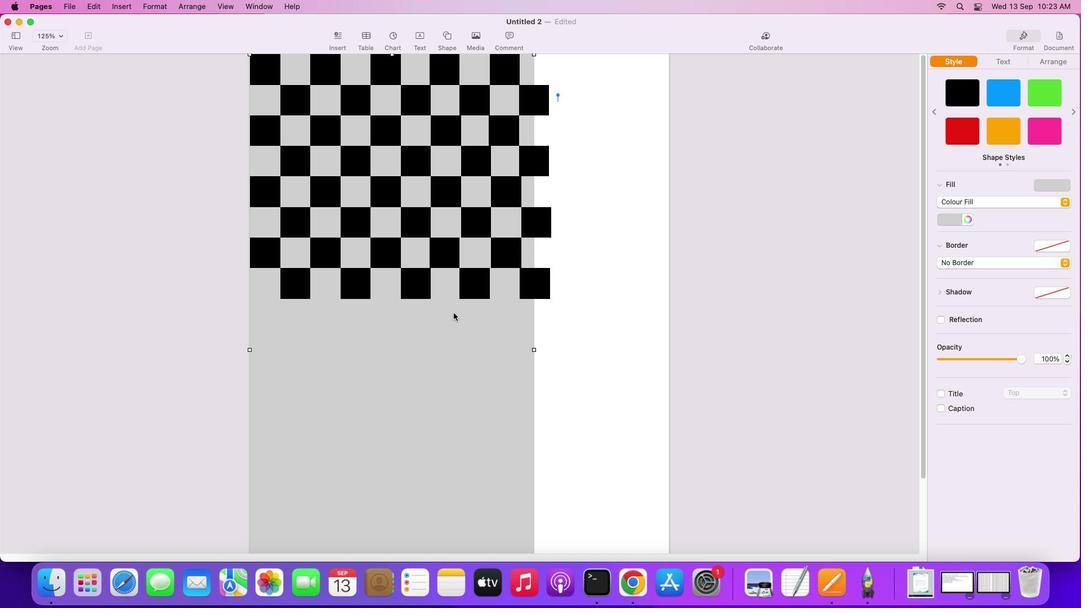 
Action: Mouse moved to (295, 292)
